 Task: Who was an influential figure in the Bauhaus movement?
Action: Mouse moved to (123, 134)
Screenshot: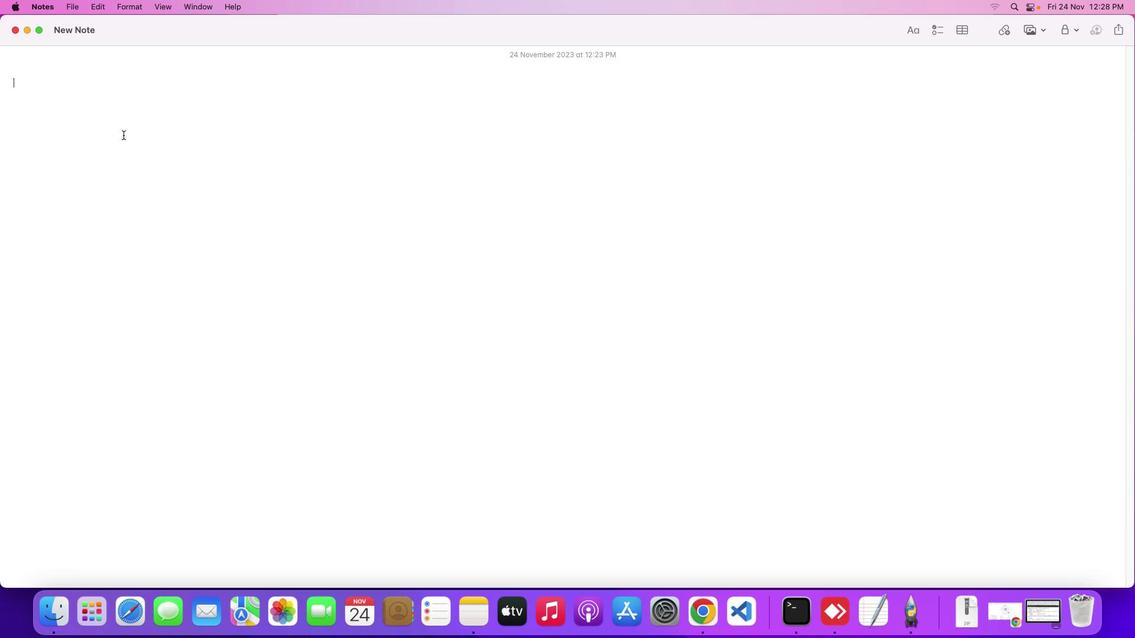 
Action: Mouse pressed left at (123, 134)
Screenshot: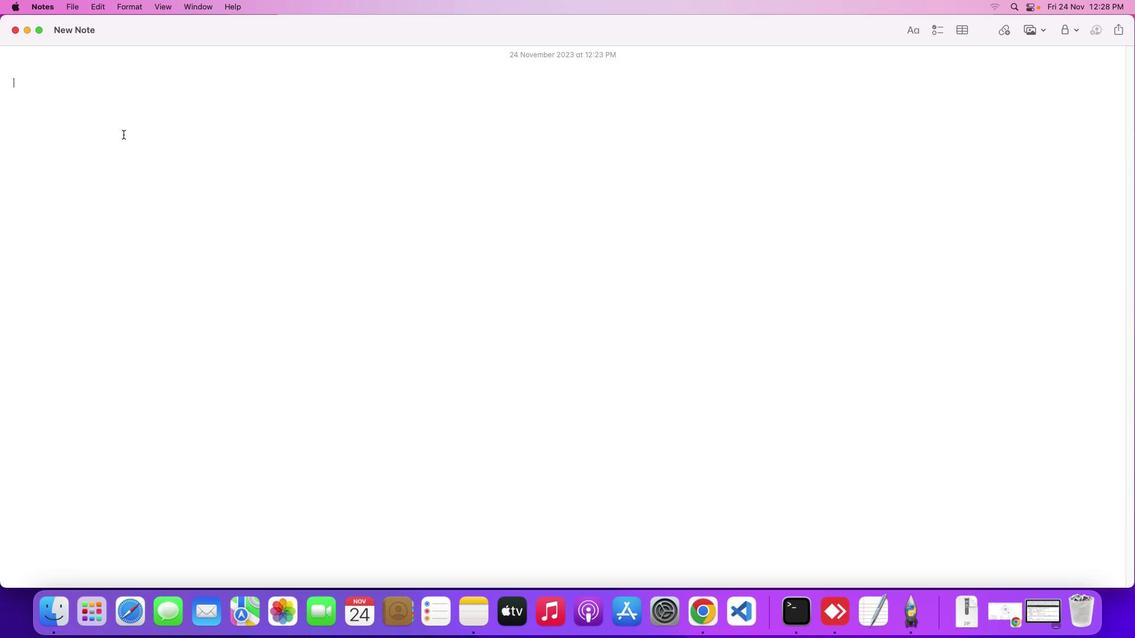 
Action: Mouse moved to (123, 134)
Screenshot: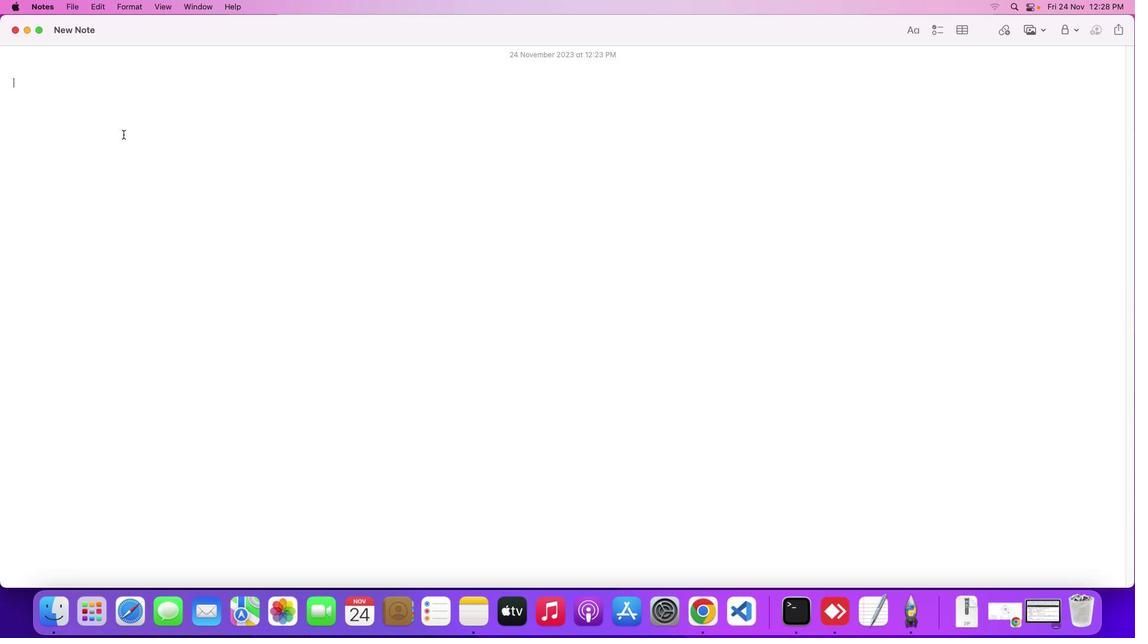 
Action: Key pressed Key.shift'W''h''o'Key.space'w''a''s'Key.space'a''n'Key.space'i''n''f''l''u''e''n''t''i''a''l'Key.space'f''i''g''u''r''e'Key.space'i''n'Key.space't''h''e'Key.spaceKey.shift'B''a''u''h''a''u''s'Key.space'm''o''v''e''m''e''n''t'Key.shift_r'?'Key.enter
Screenshot: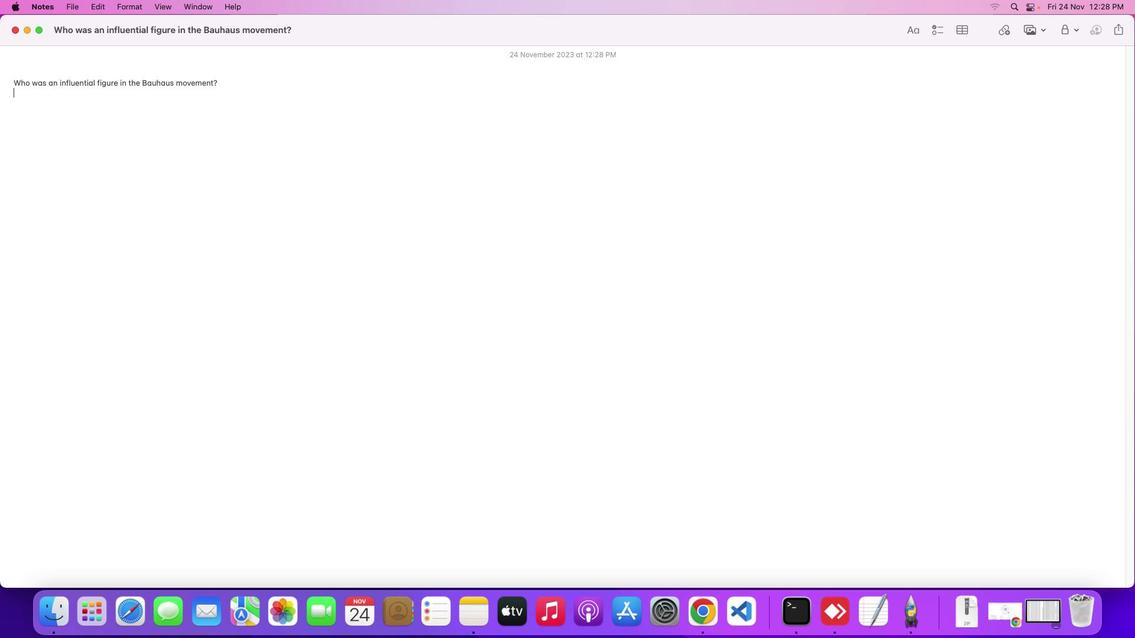 
Action: Mouse moved to (1004, 614)
Screenshot: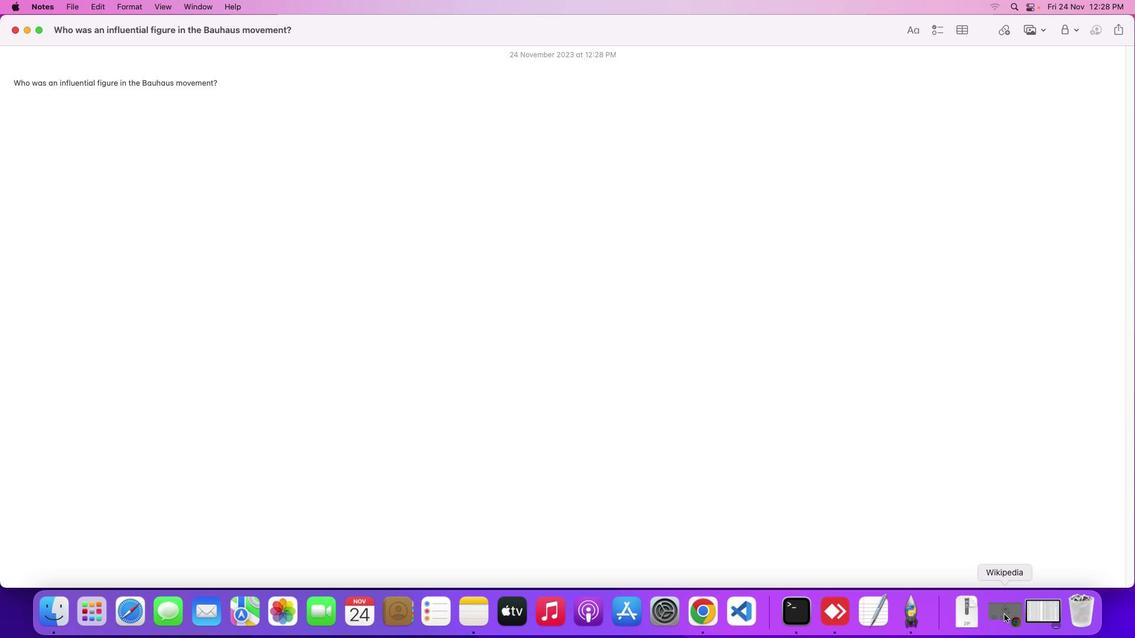 
Action: Mouse pressed left at (1004, 614)
Screenshot: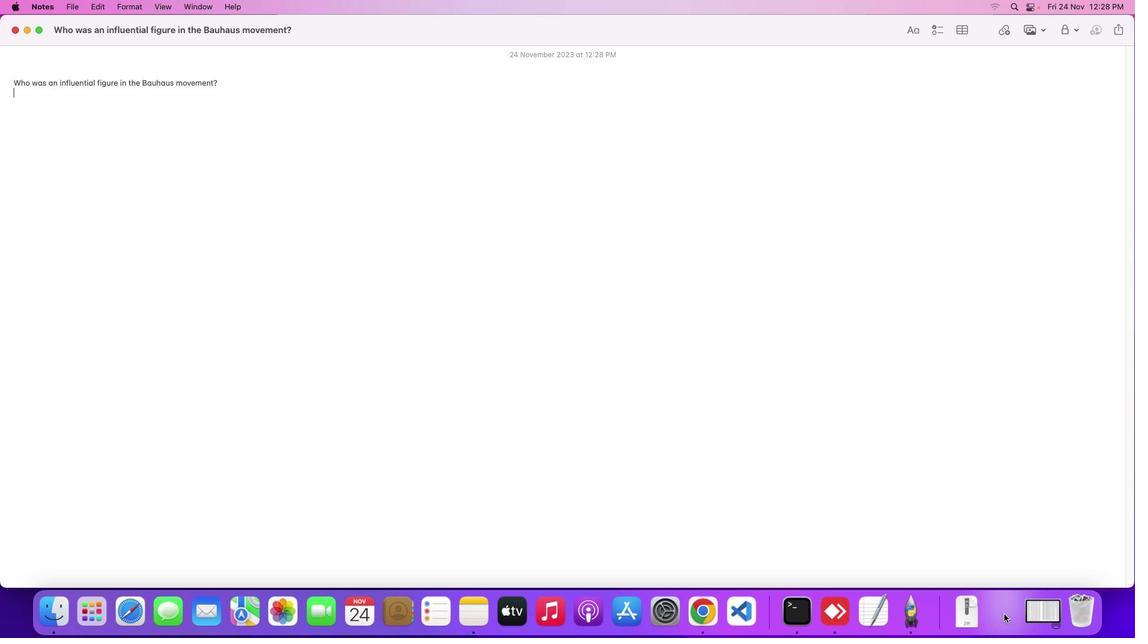 
Action: Mouse moved to (472, 348)
Screenshot: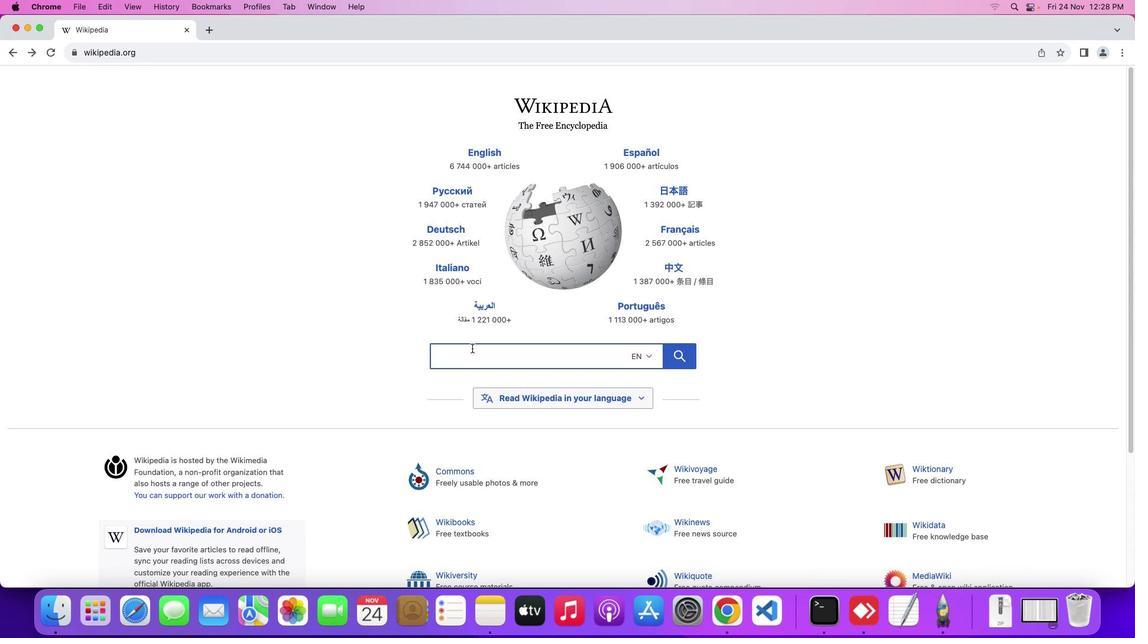 
Action: Mouse pressed left at (472, 348)
Screenshot: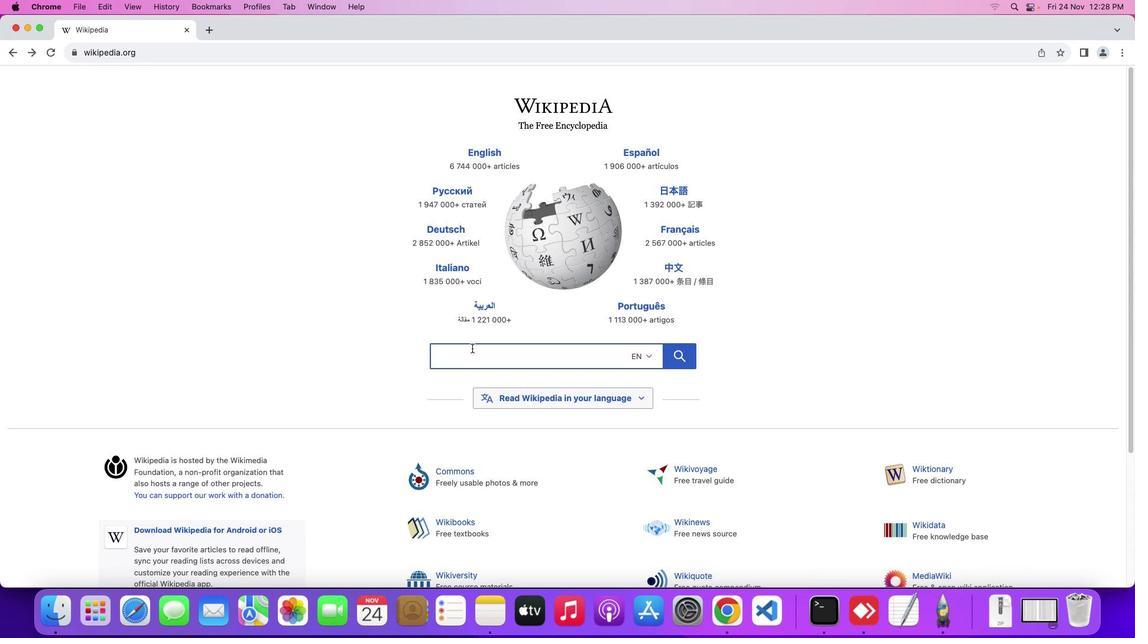 
Action: Mouse moved to (470, 348)
Screenshot: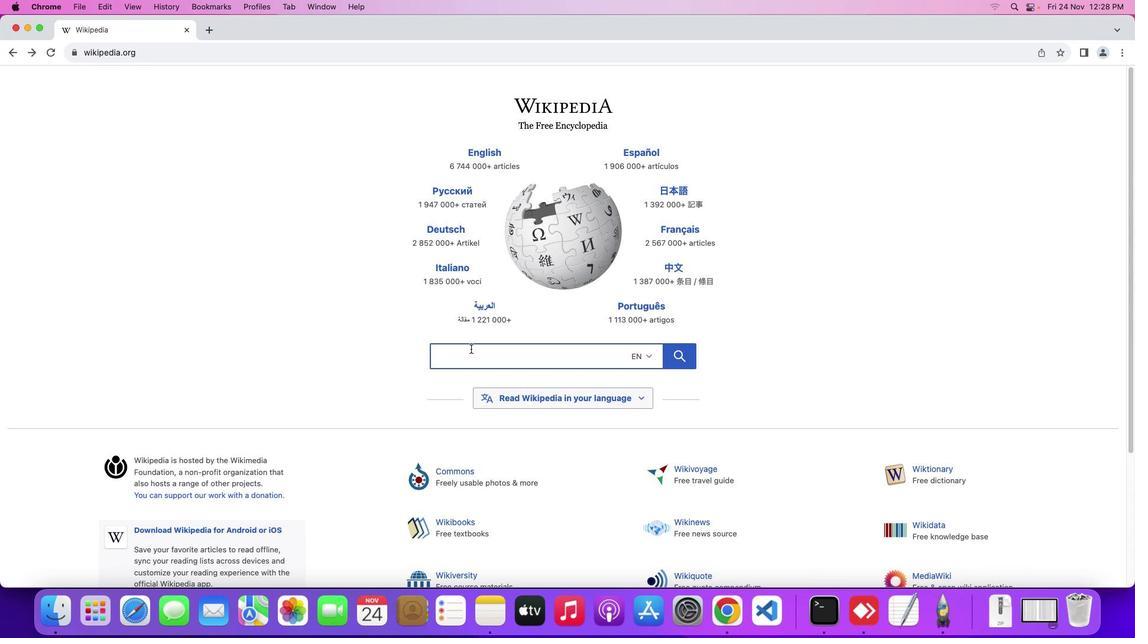 
Action: Key pressed Key.shift'B''a''u''h''a''u''s'Key.space'a''r''t'
Screenshot: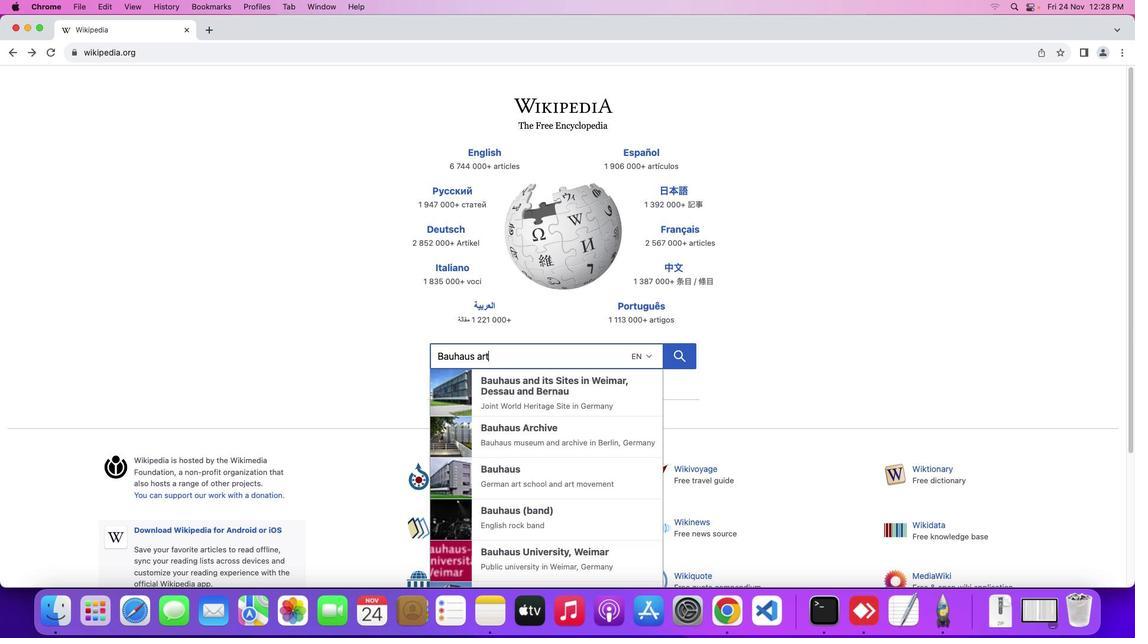 
Action: Mouse moved to (504, 387)
Screenshot: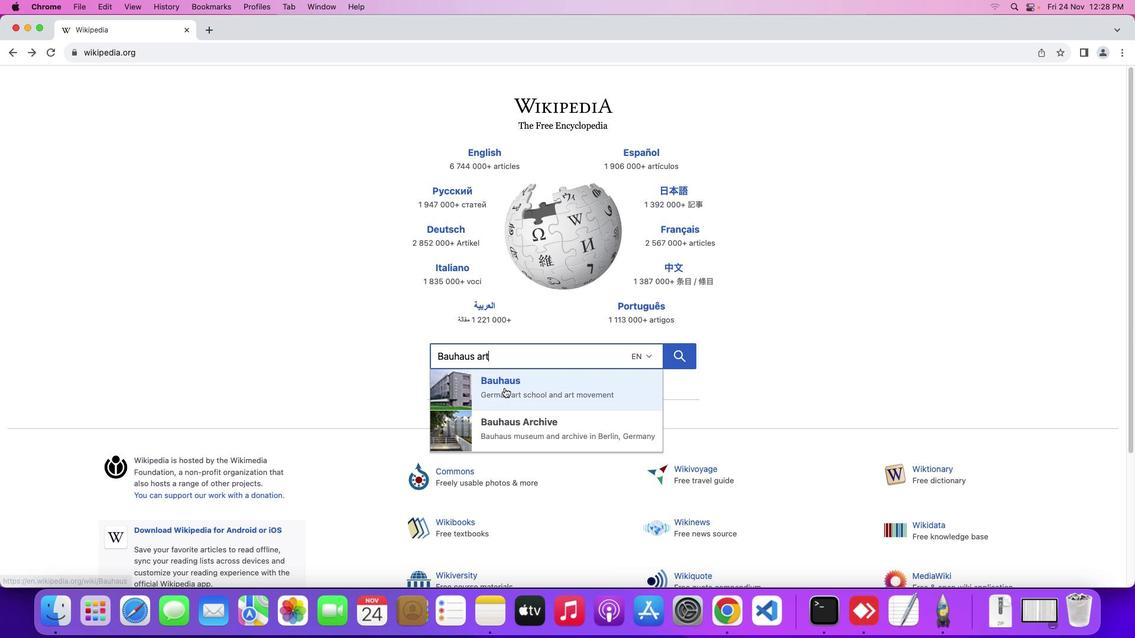 
Action: Mouse pressed left at (504, 387)
Screenshot: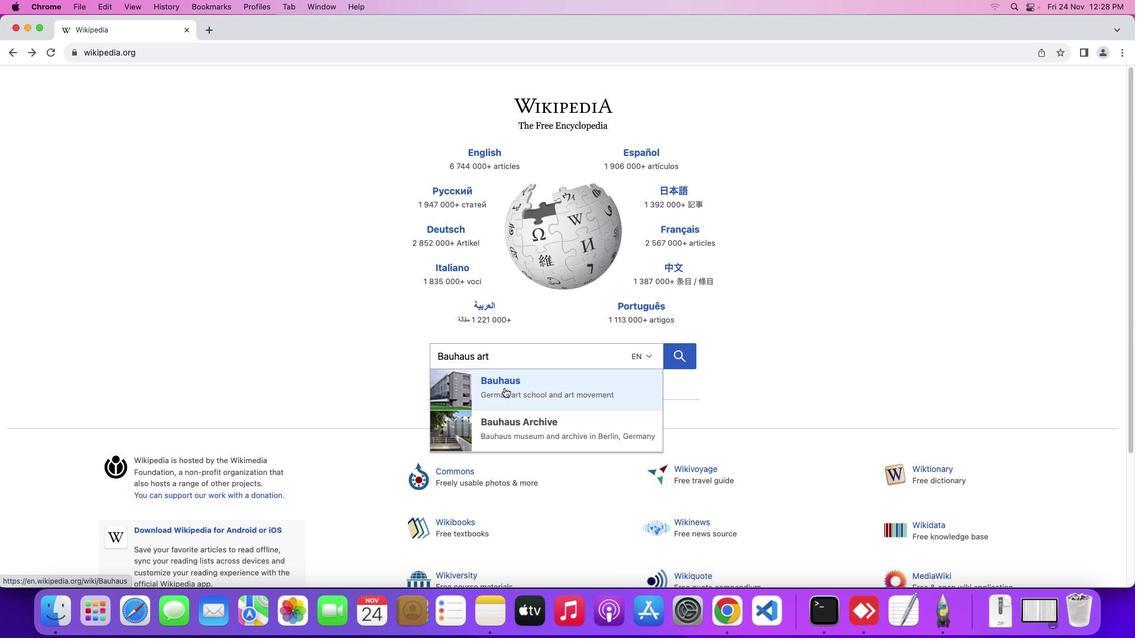 
Action: Mouse moved to (755, 354)
Screenshot: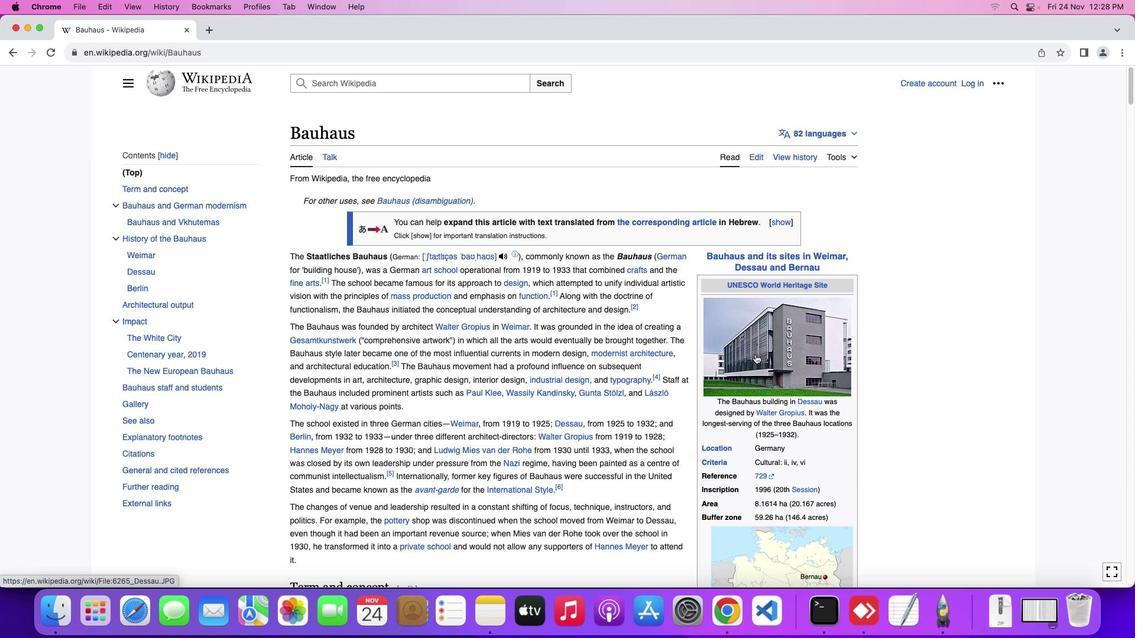 
Action: Mouse scrolled (755, 354) with delta (0, 0)
Screenshot: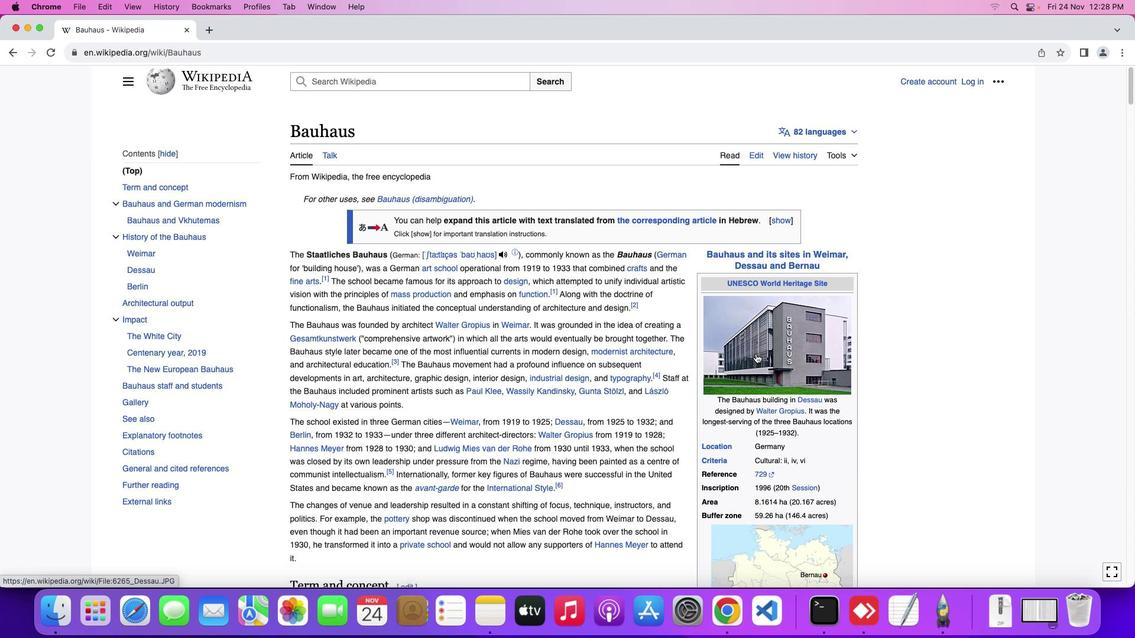 
Action: Mouse moved to (755, 354)
Screenshot: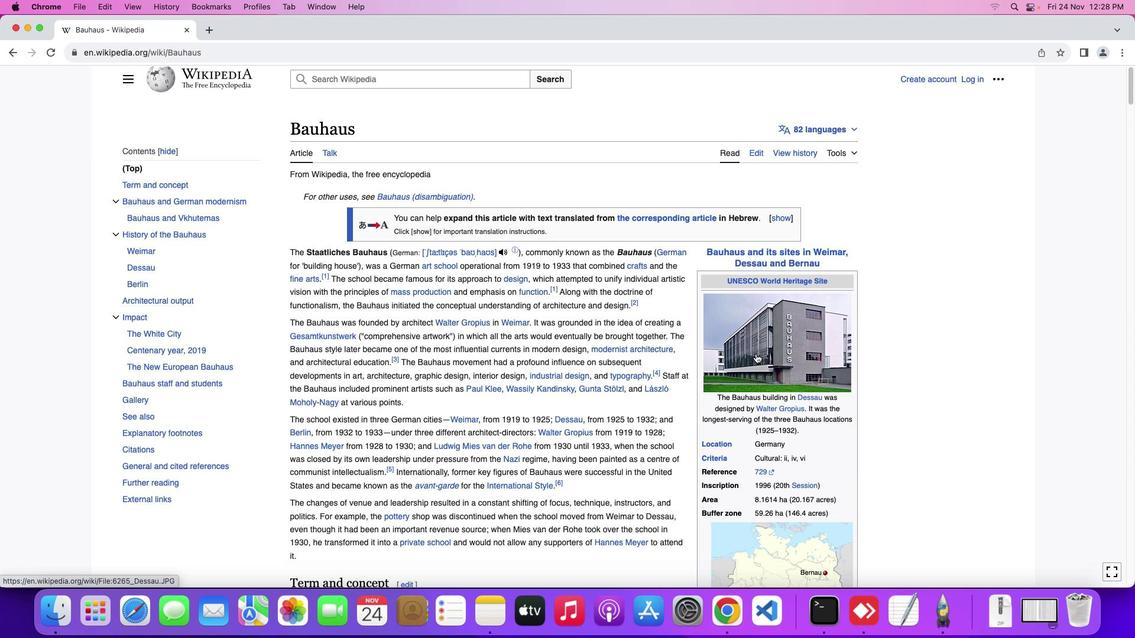 
Action: Mouse scrolled (755, 354) with delta (0, 0)
Screenshot: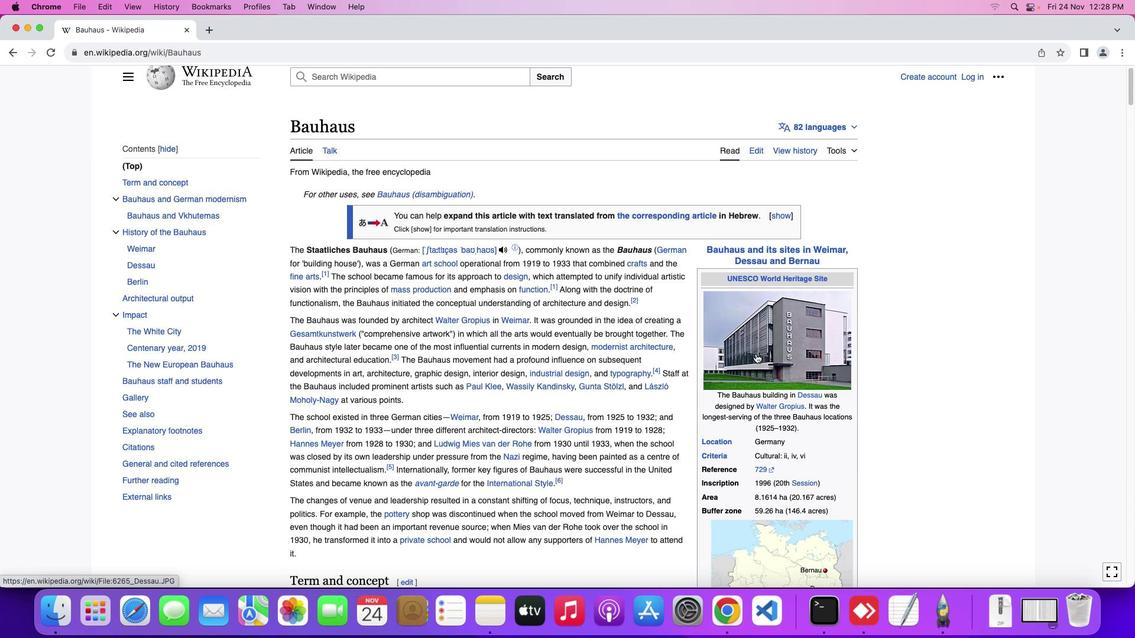 
Action: Mouse moved to (755, 354)
Screenshot: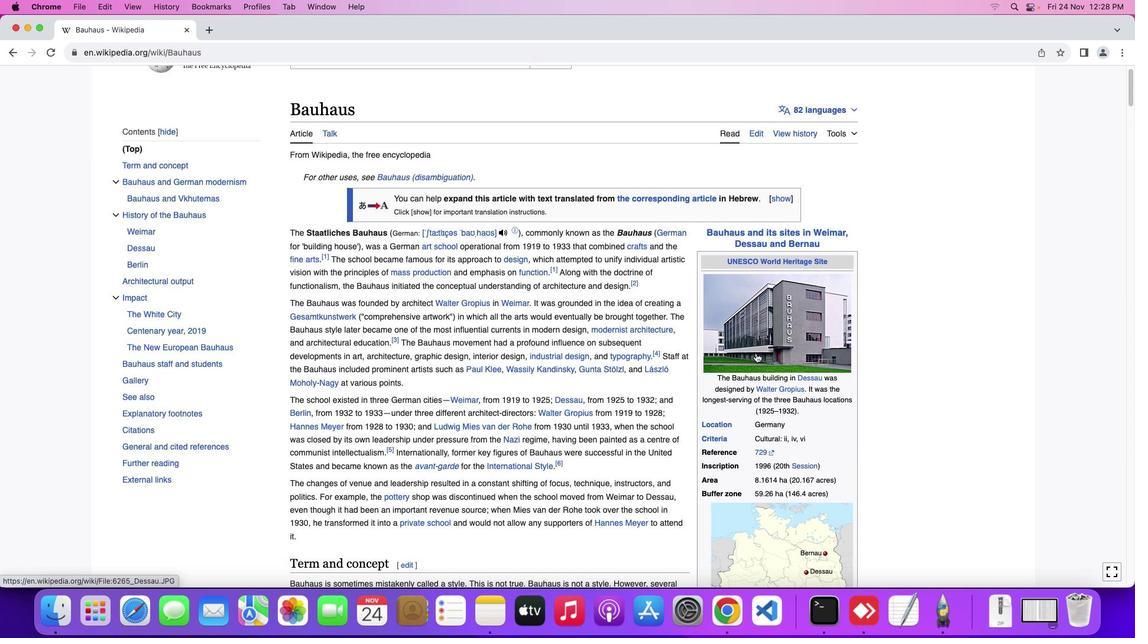 
Action: Mouse scrolled (755, 354) with delta (0, 0)
Screenshot: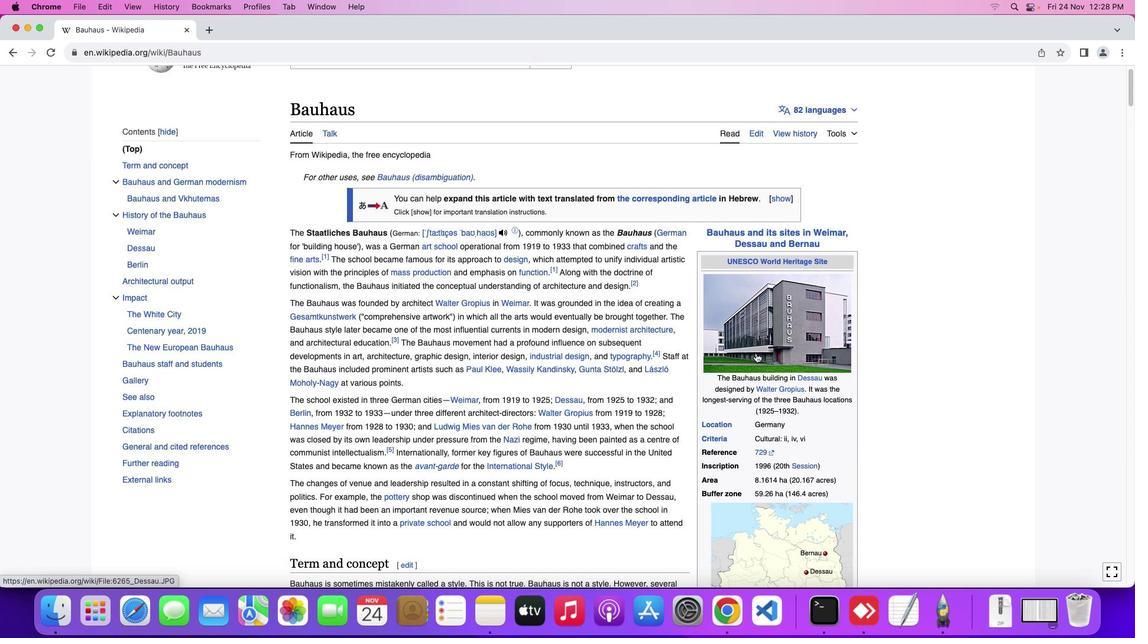 
Action: Mouse moved to (756, 354)
Screenshot: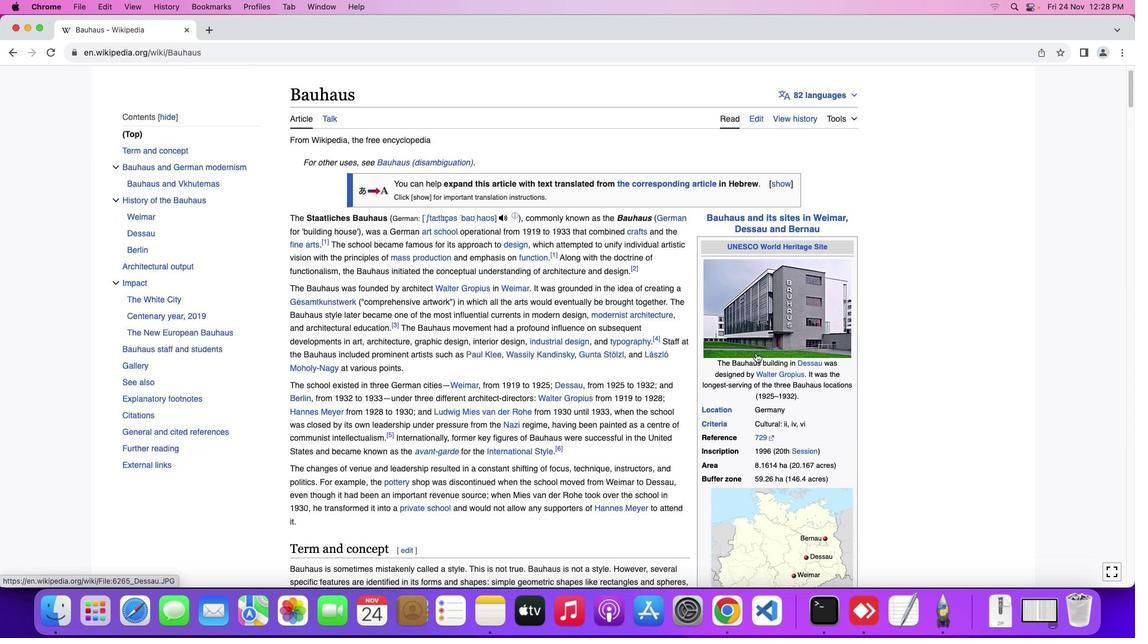 
Action: Mouse scrolled (756, 354) with delta (0, 0)
Screenshot: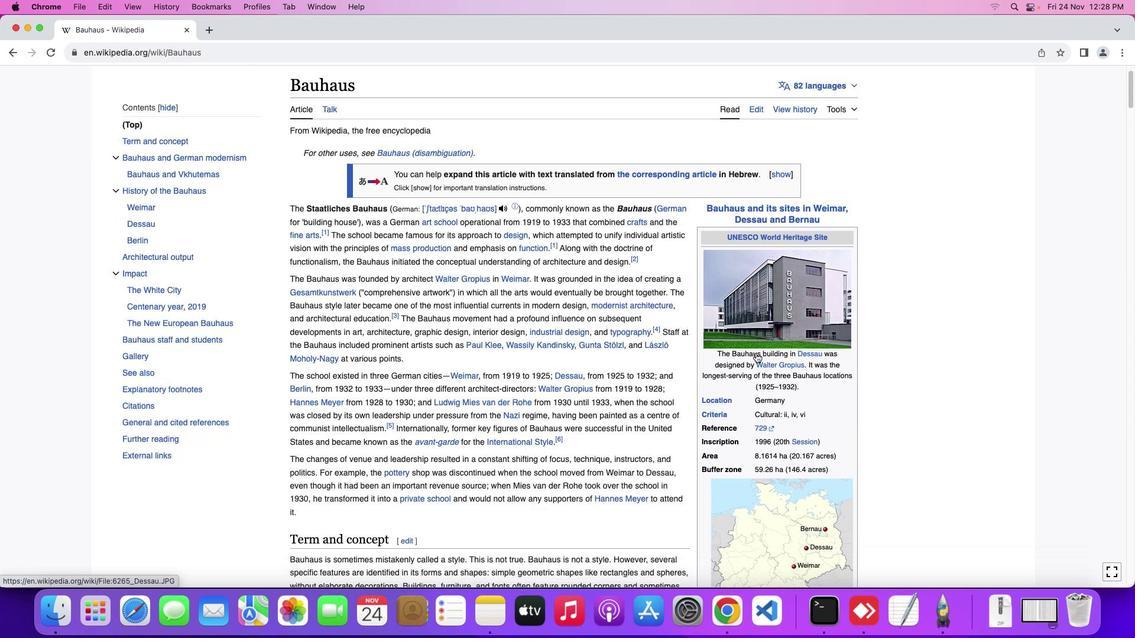 
Action: Mouse moved to (756, 353)
Screenshot: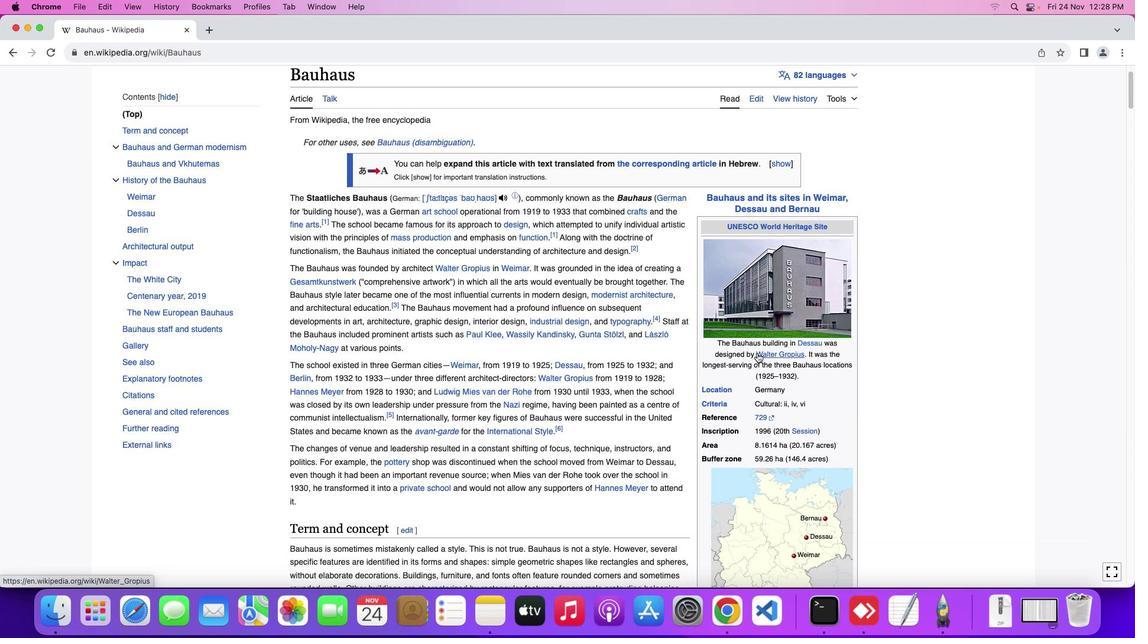 
Action: Mouse scrolled (756, 353) with delta (0, 0)
Screenshot: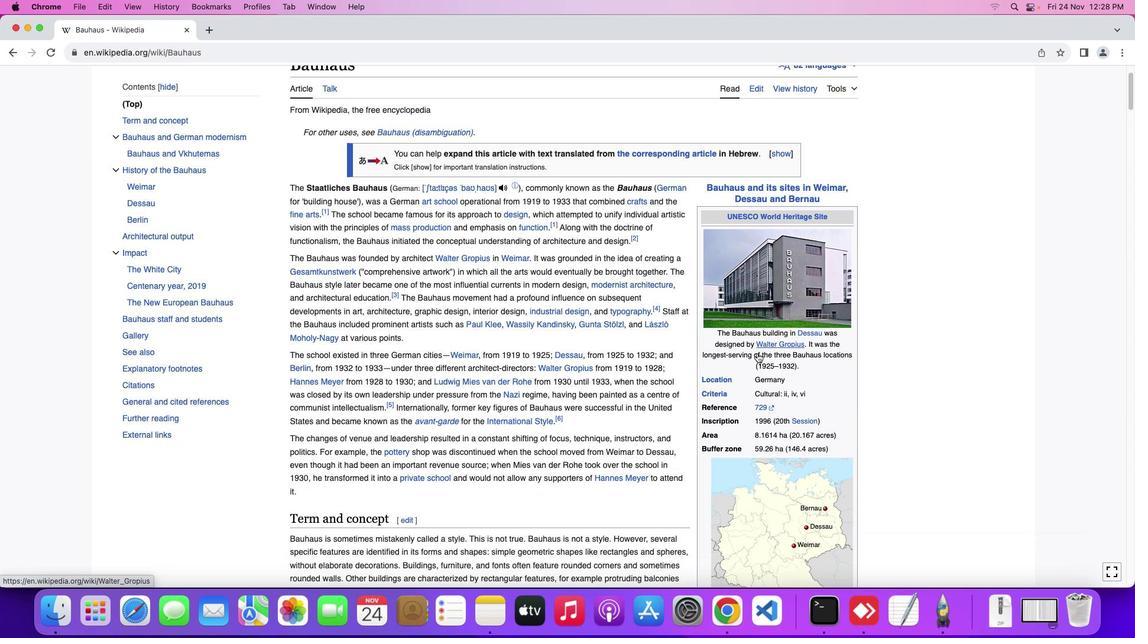 
Action: Mouse scrolled (756, 353) with delta (0, 0)
Screenshot: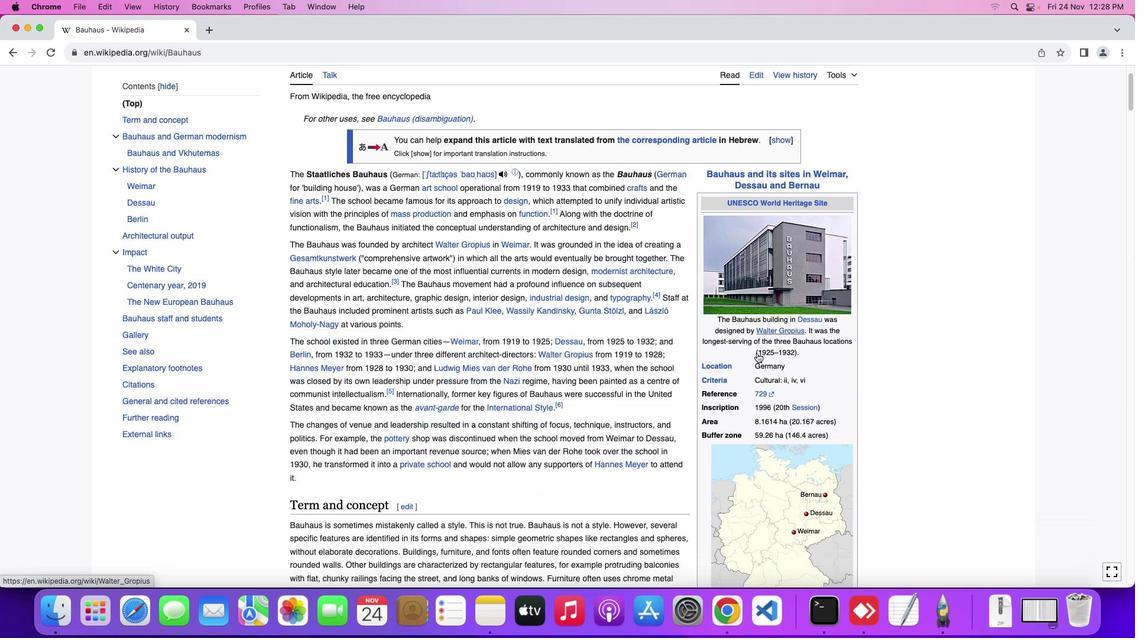 
Action: Mouse scrolled (756, 353) with delta (0, -1)
Screenshot: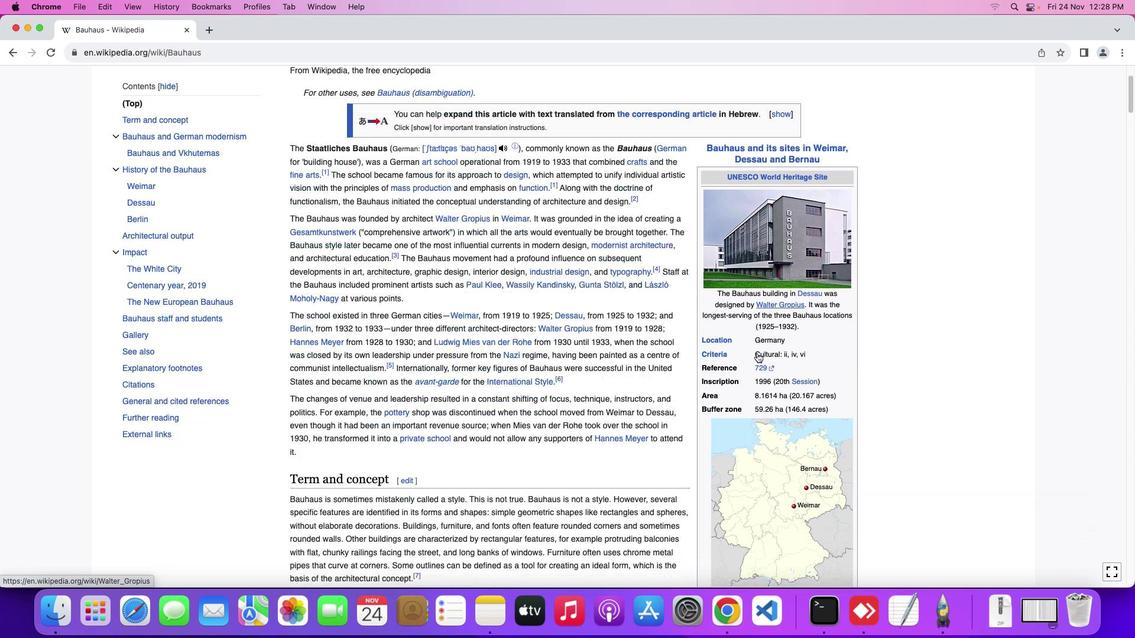 
Action: Mouse moved to (759, 364)
Screenshot: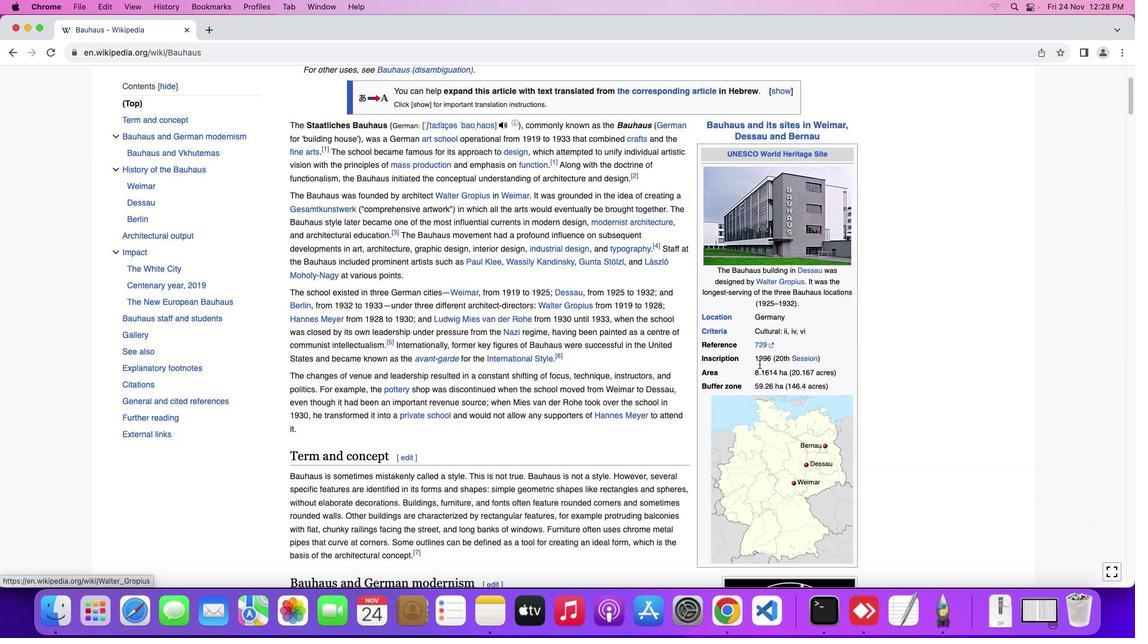 
Action: Mouse scrolled (759, 364) with delta (0, 0)
Screenshot: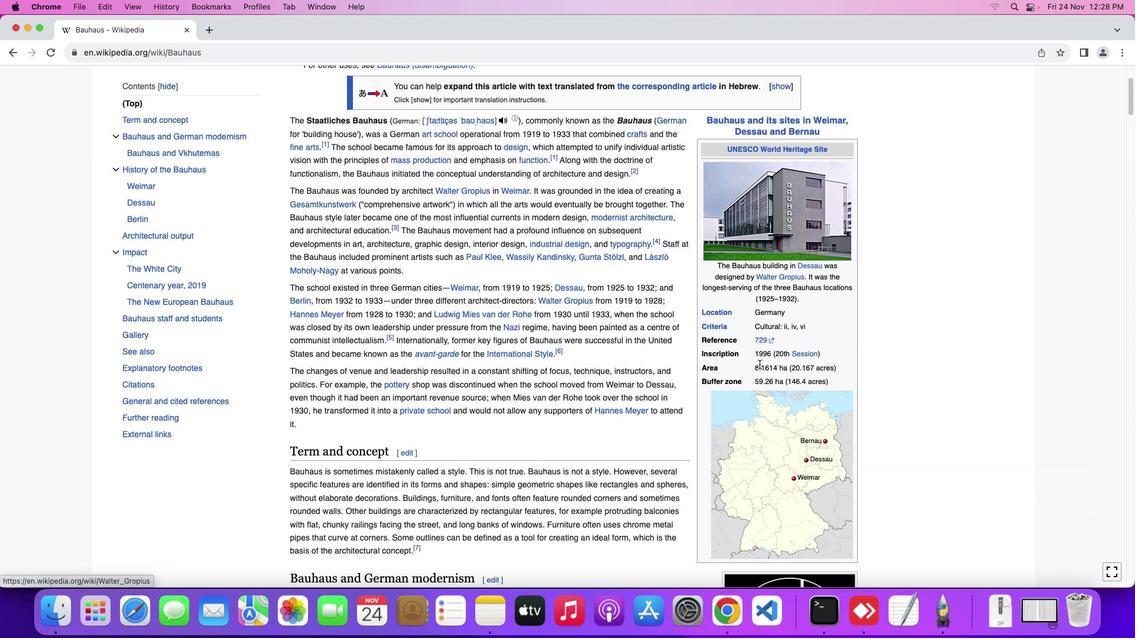 
Action: Mouse scrolled (759, 364) with delta (0, 0)
Screenshot: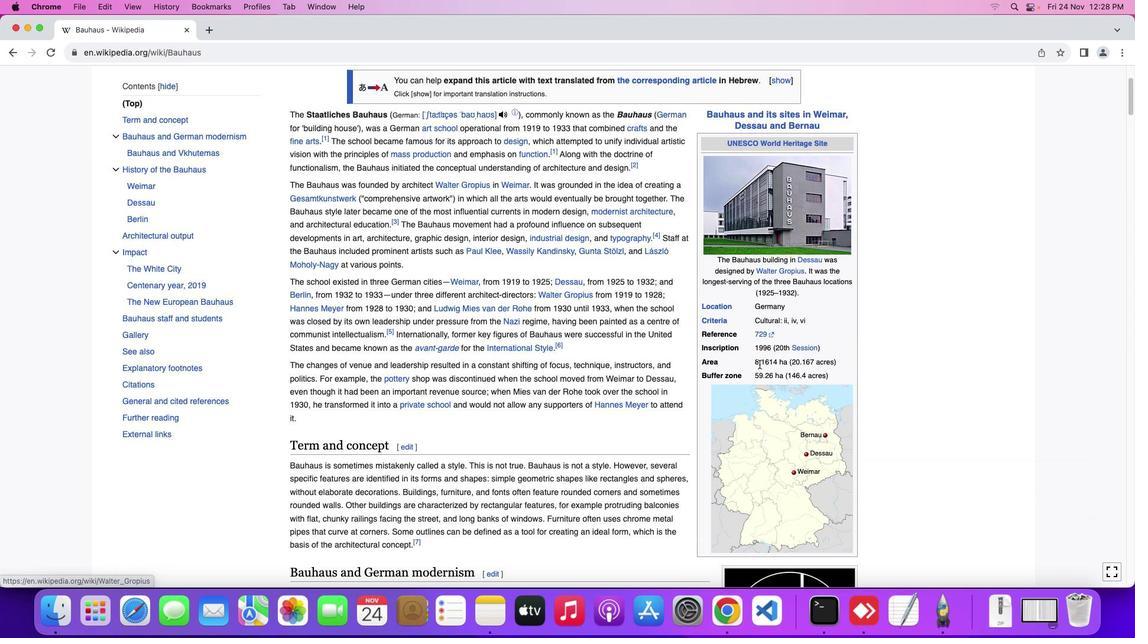 
Action: Mouse scrolled (759, 364) with delta (0, 0)
Screenshot: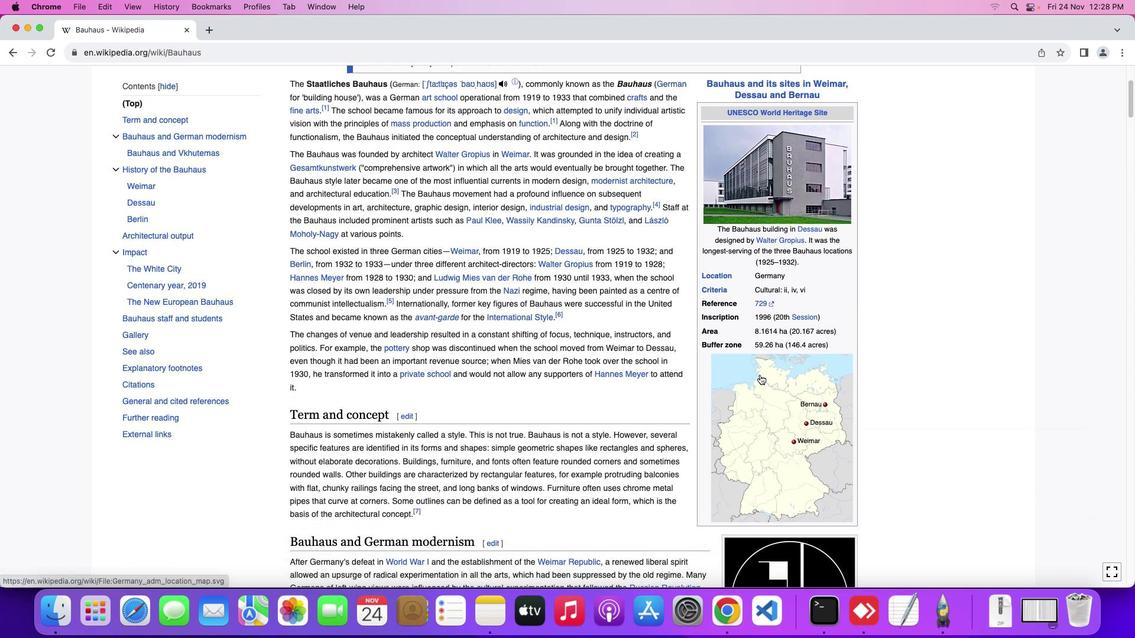 
Action: Mouse moved to (760, 378)
Screenshot: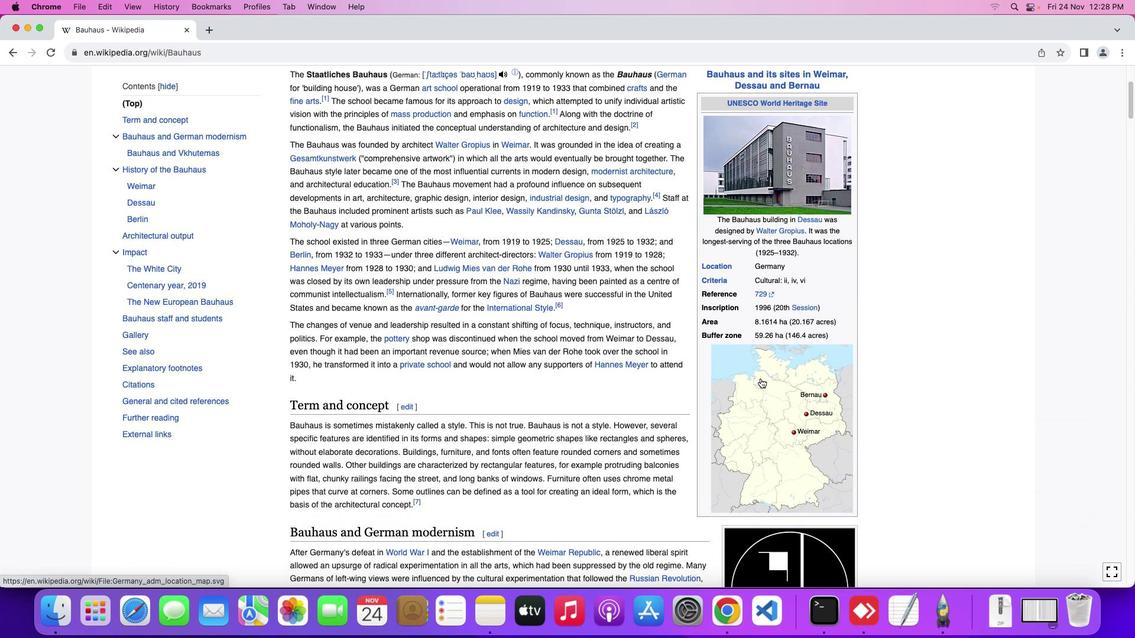 
Action: Mouse scrolled (760, 378) with delta (0, 0)
Screenshot: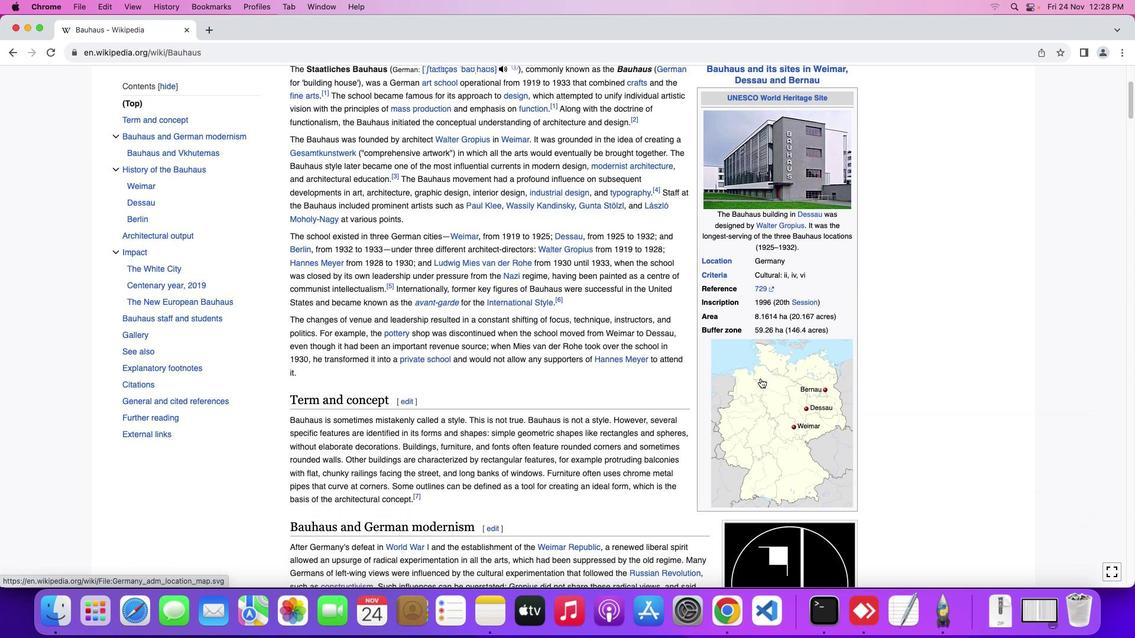 
Action: Mouse moved to (760, 378)
Screenshot: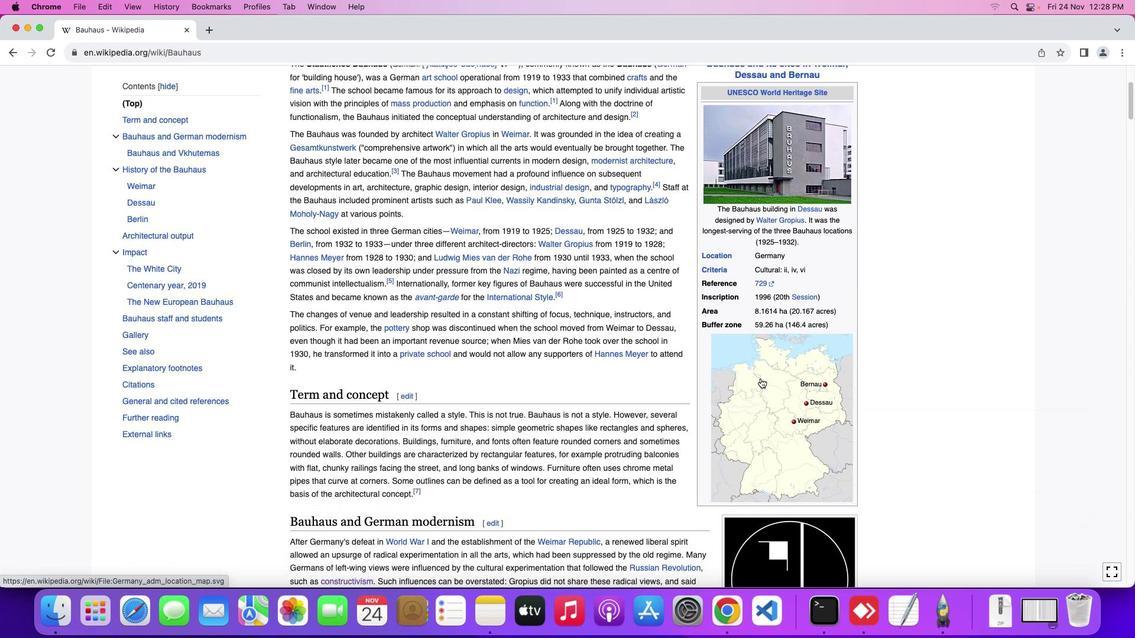 
Action: Mouse scrolled (760, 378) with delta (0, 0)
Screenshot: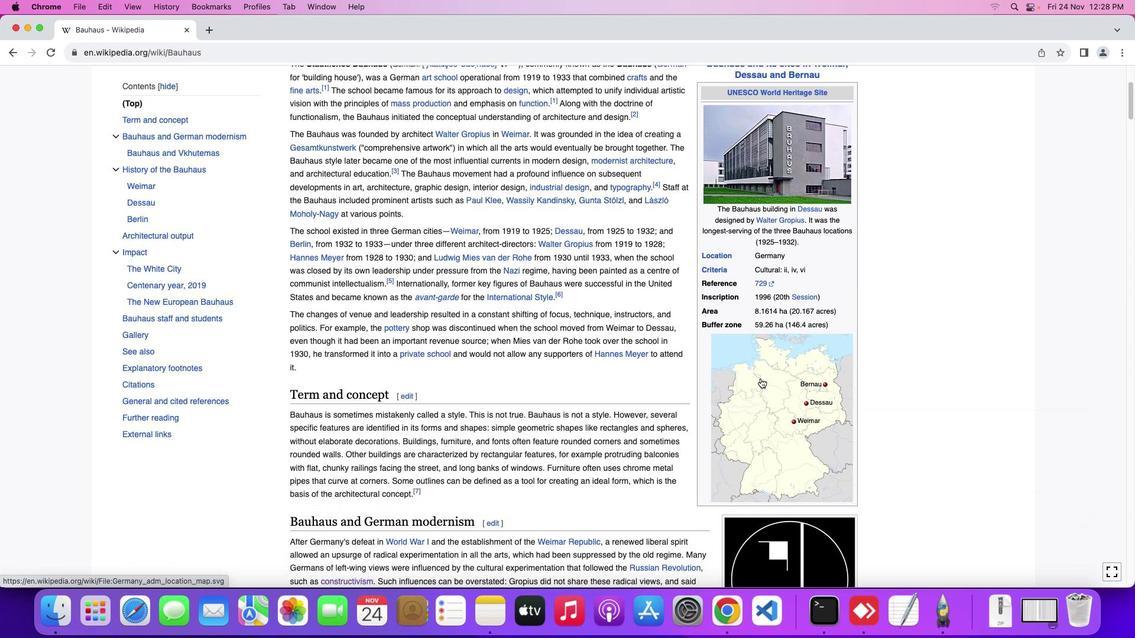 
Action: Mouse moved to (760, 382)
Screenshot: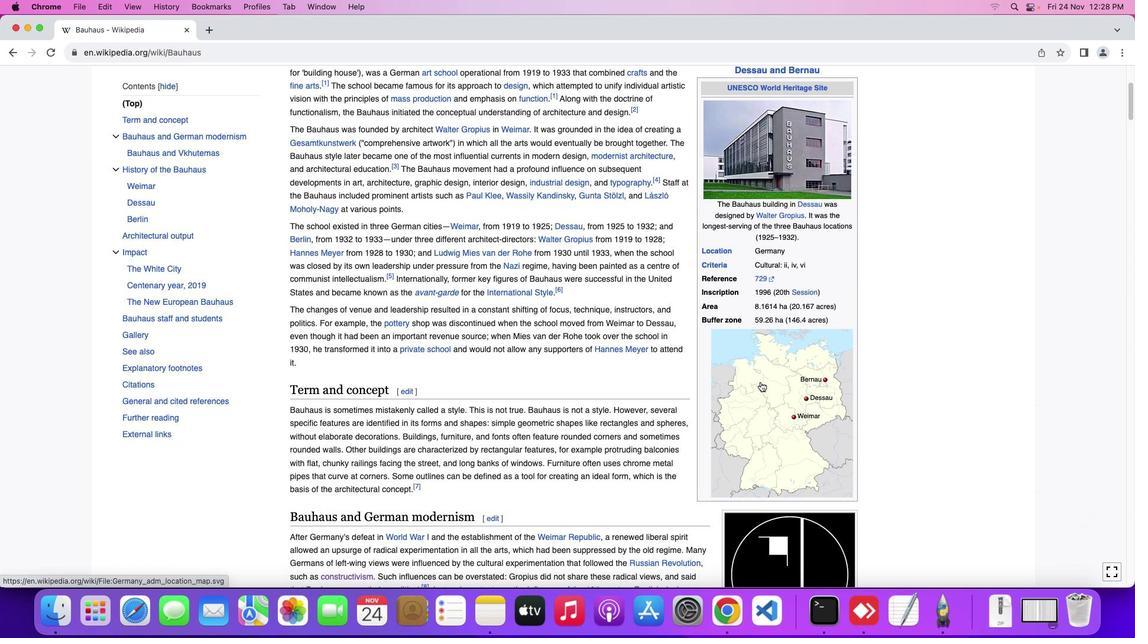 
Action: Mouse scrolled (760, 382) with delta (0, 0)
Screenshot: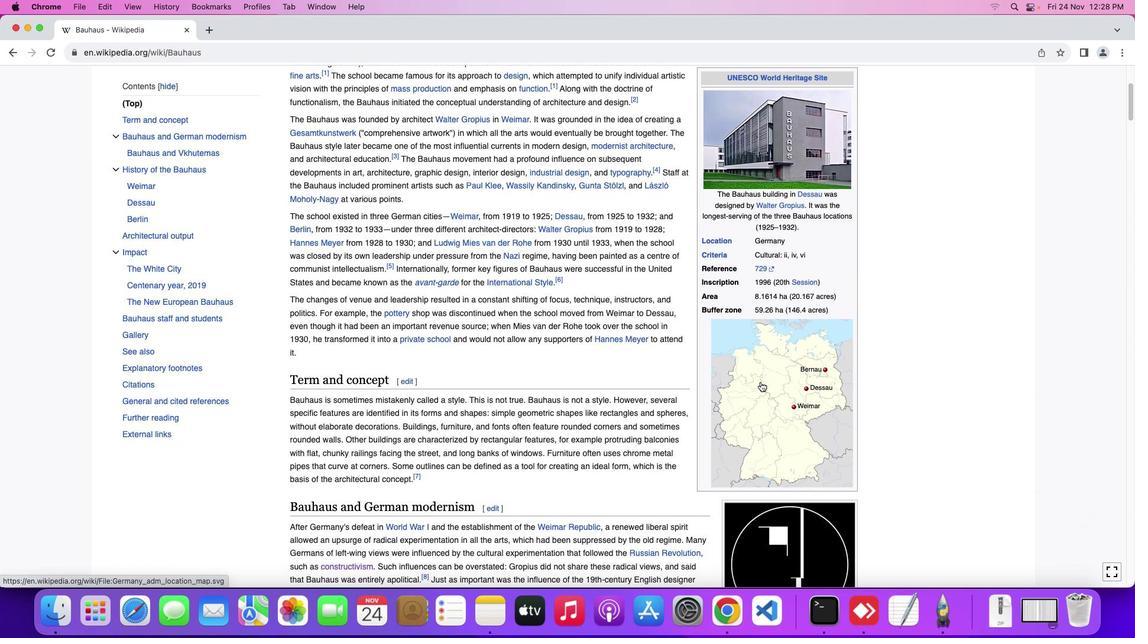 
Action: Mouse scrolled (760, 382) with delta (0, 0)
Screenshot: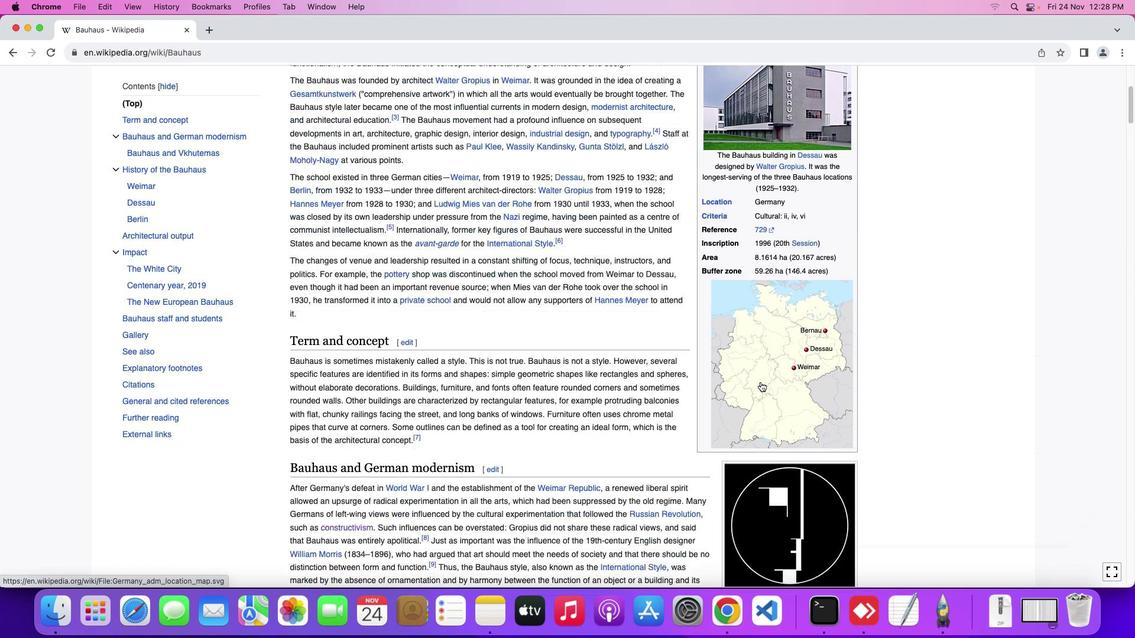 
Action: Mouse scrolled (760, 382) with delta (0, -1)
Screenshot: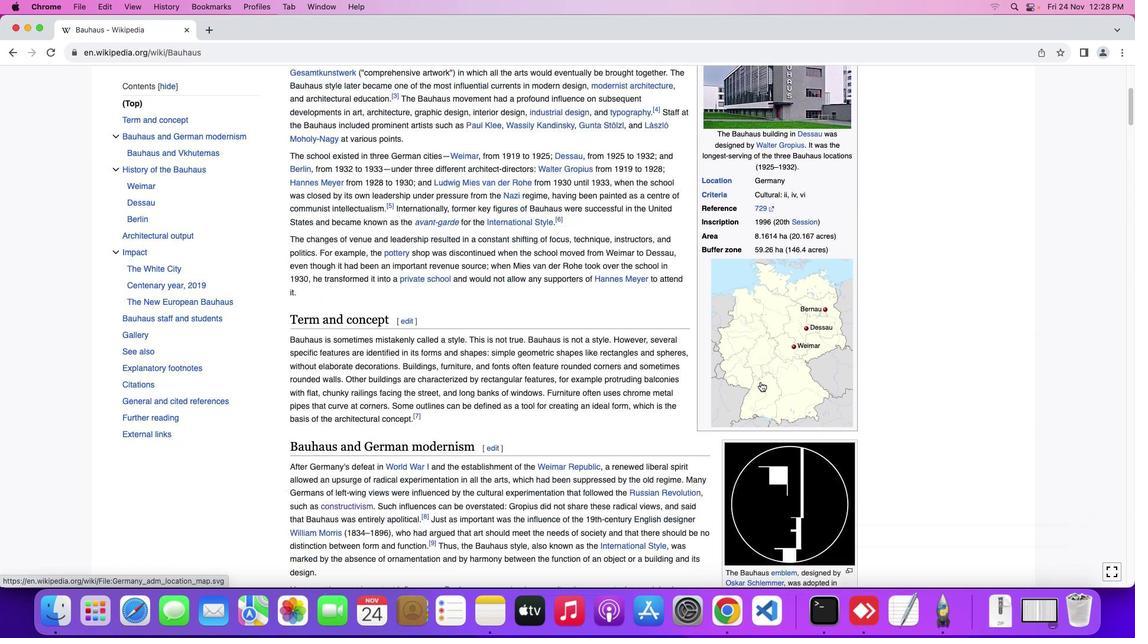 
Action: Mouse moved to (760, 383)
Screenshot: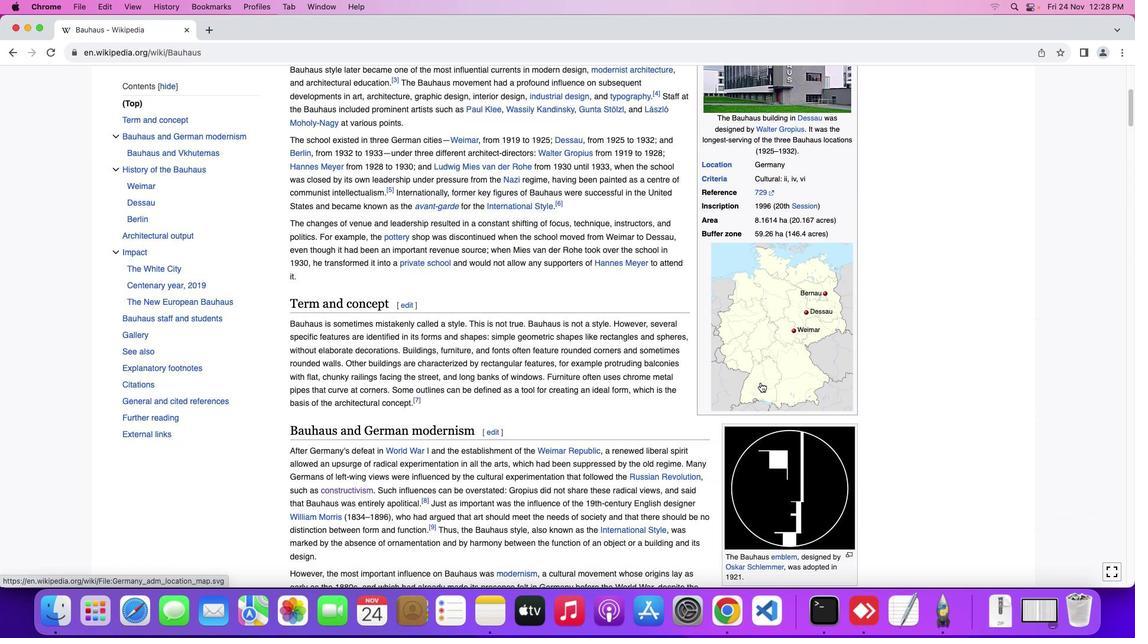 
Action: Mouse scrolled (760, 383) with delta (0, 0)
Screenshot: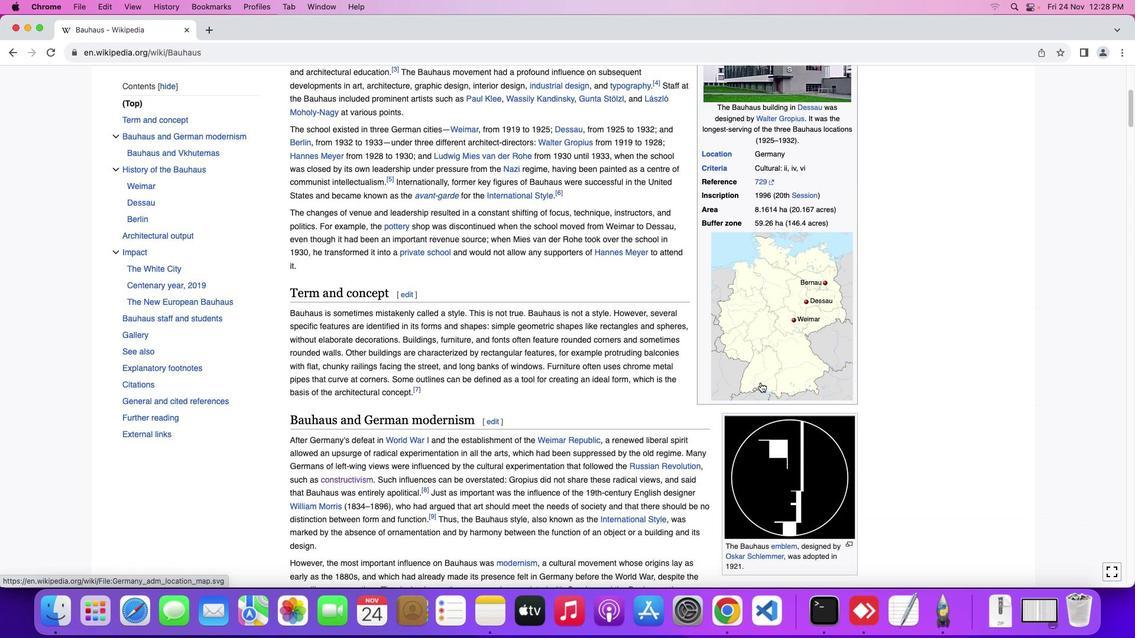 
Action: Mouse scrolled (760, 383) with delta (0, 0)
Screenshot: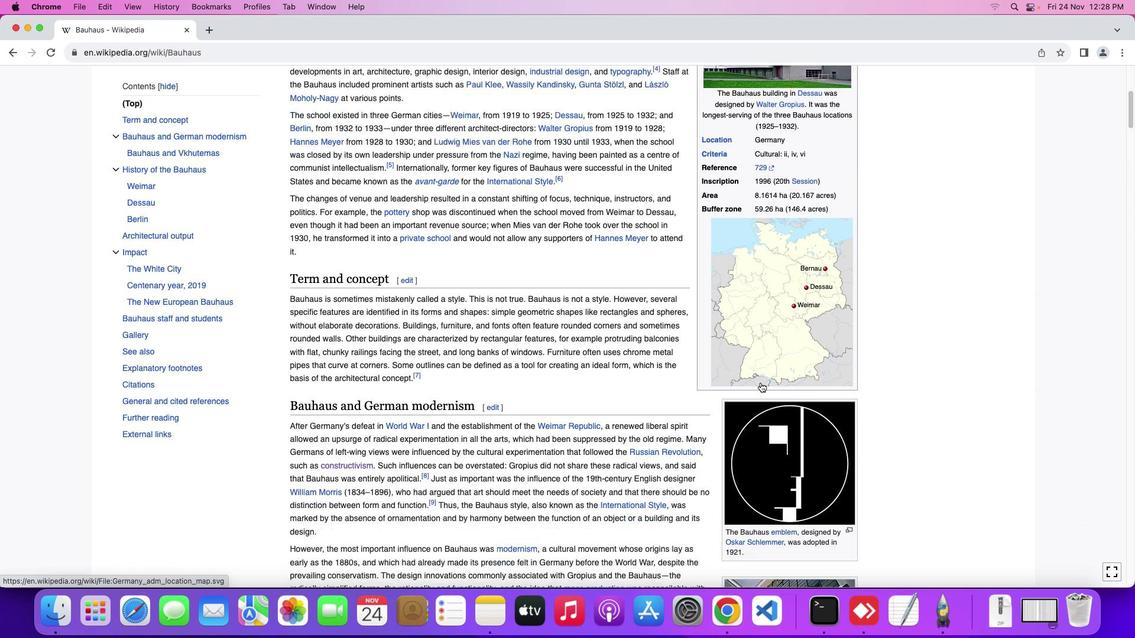 
Action: Mouse scrolled (760, 383) with delta (0, -1)
Screenshot: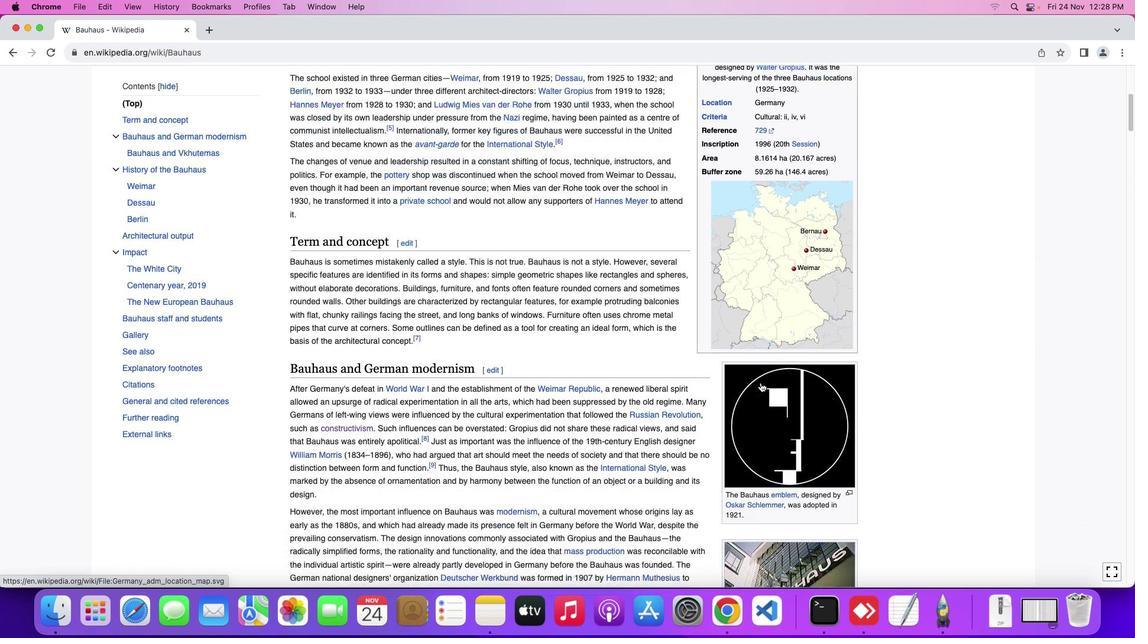 
Action: Mouse scrolled (760, 383) with delta (0, 0)
Screenshot: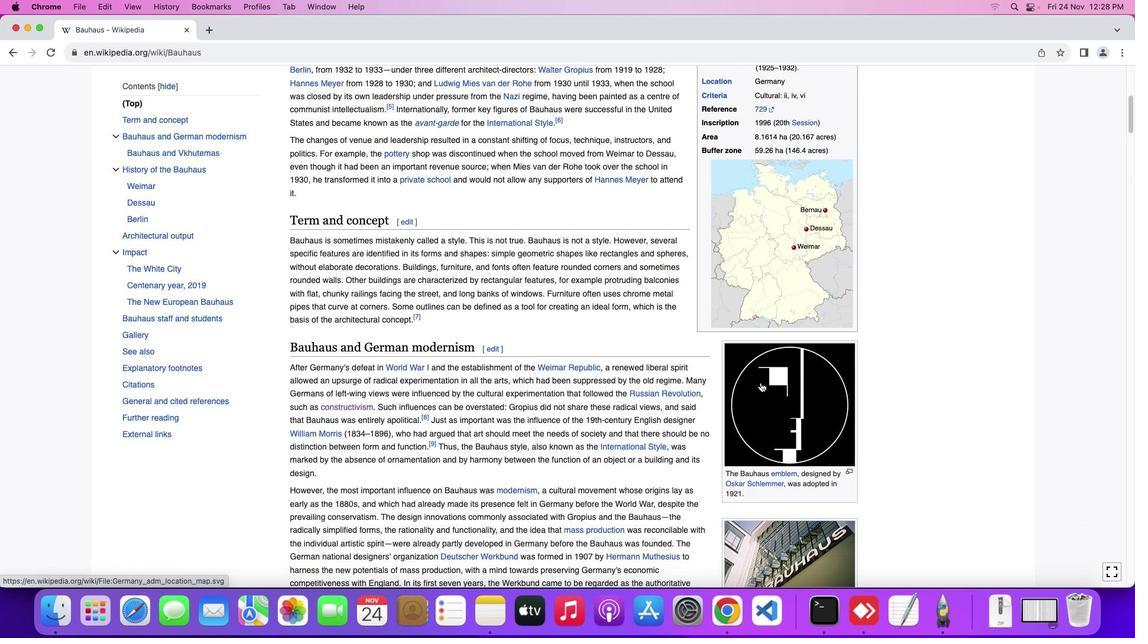 
Action: Mouse scrolled (760, 383) with delta (0, 0)
Screenshot: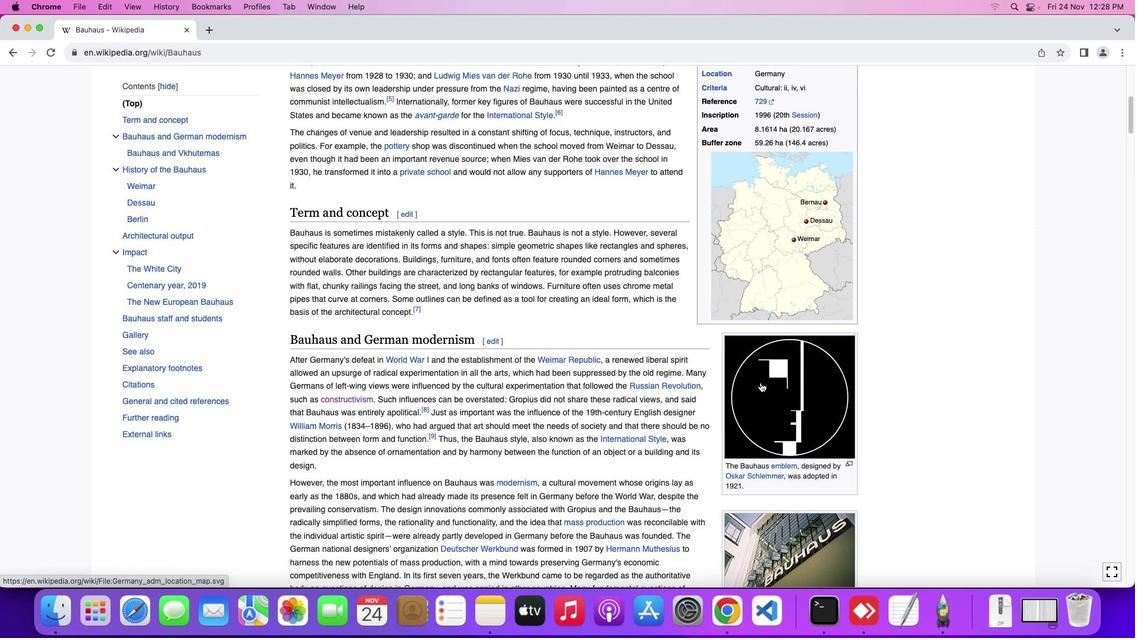 
Action: Mouse moved to (760, 382)
Screenshot: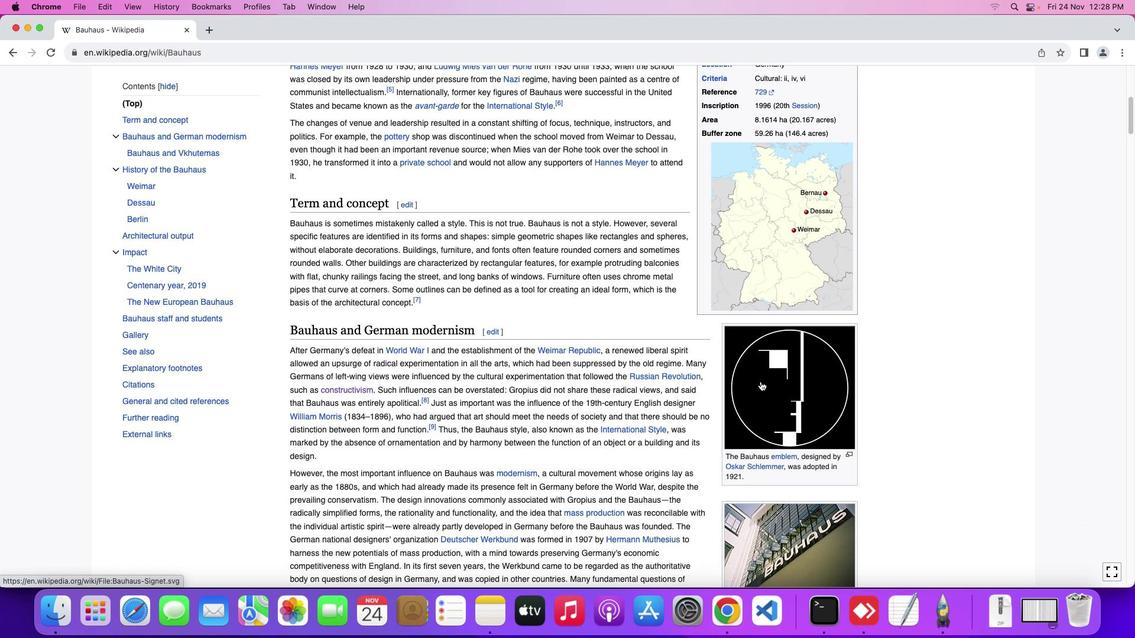 
Action: Mouse scrolled (760, 382) with delta (0, 0)
Screenshot: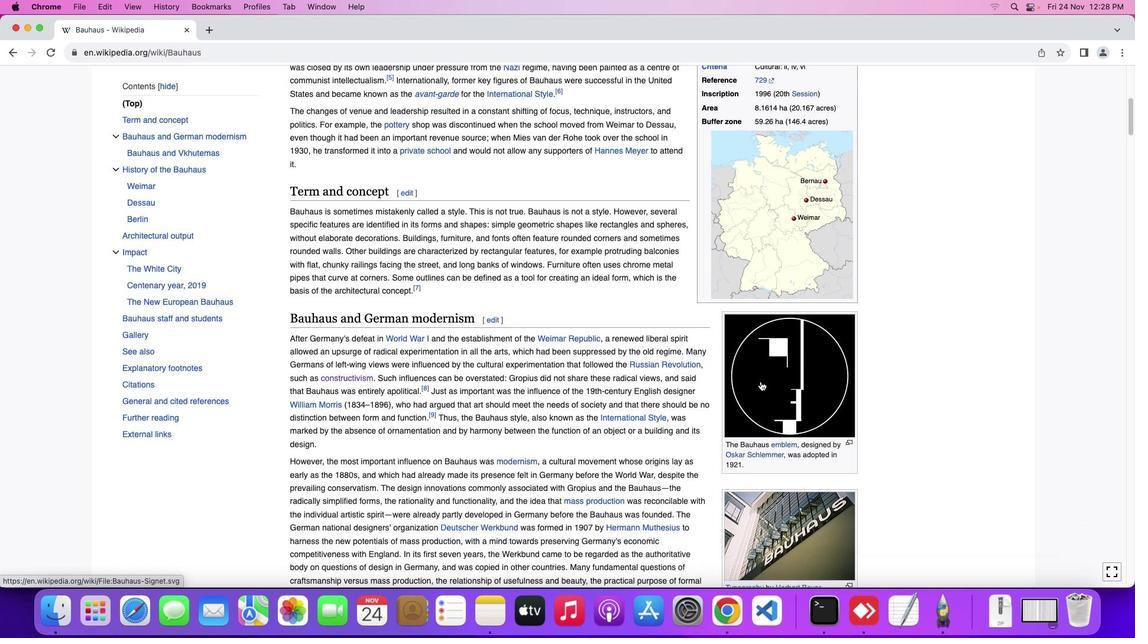 
Action: Mouse moved to (760, 382)
Screenshot: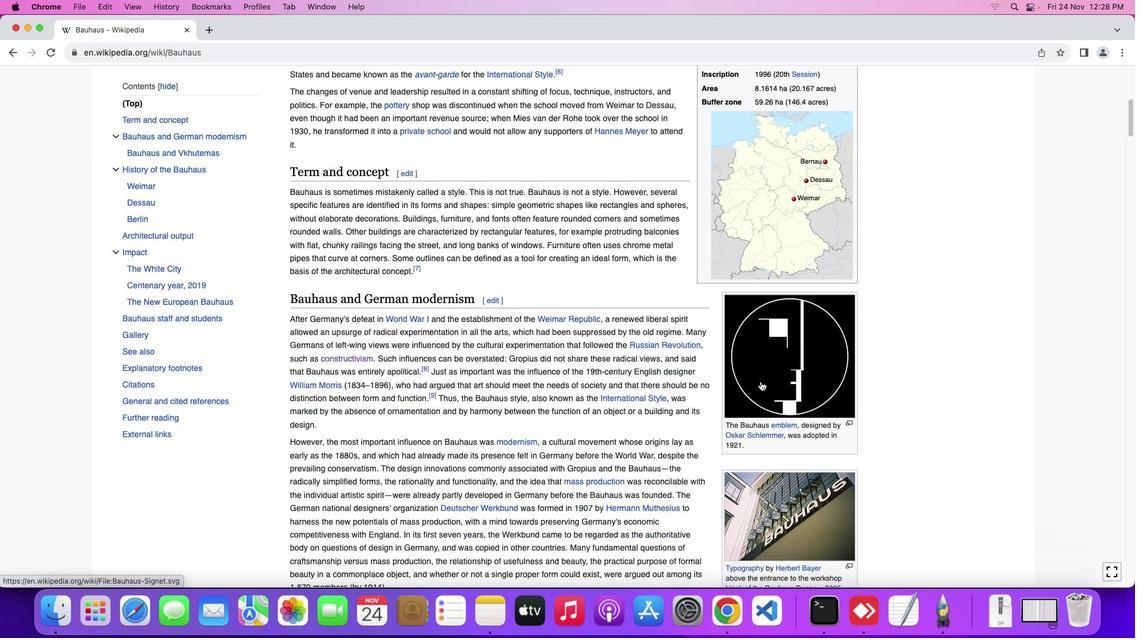 
Action: Mouse scrolled (760, 382) with delta (0, 0)
Screenshot: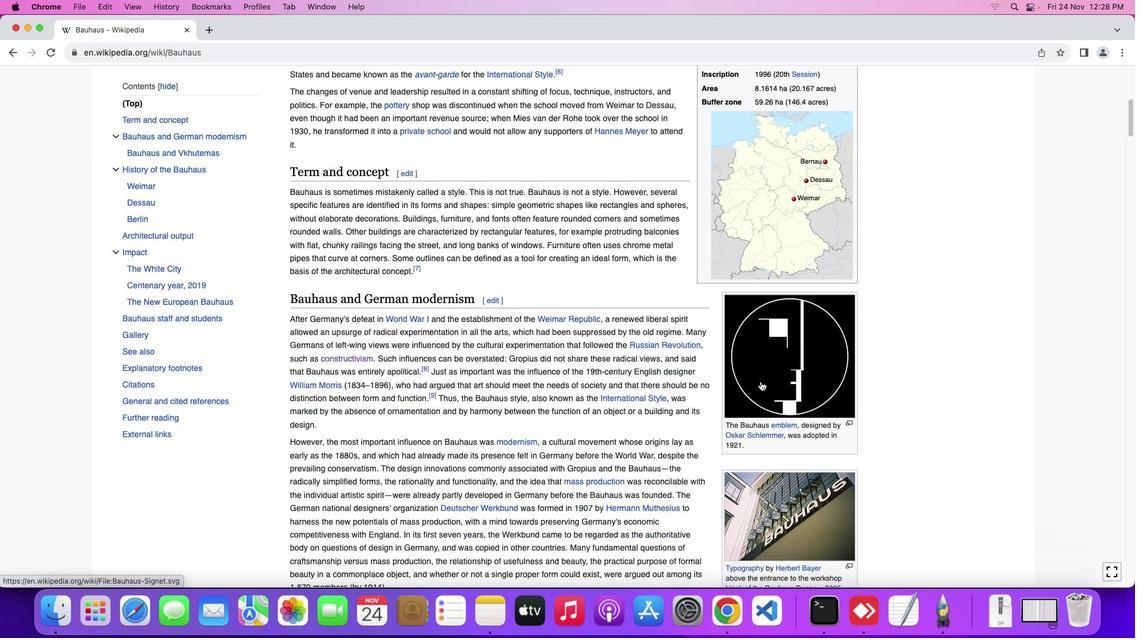 
Action: Mouse moved to (760, 382)
Screenshot: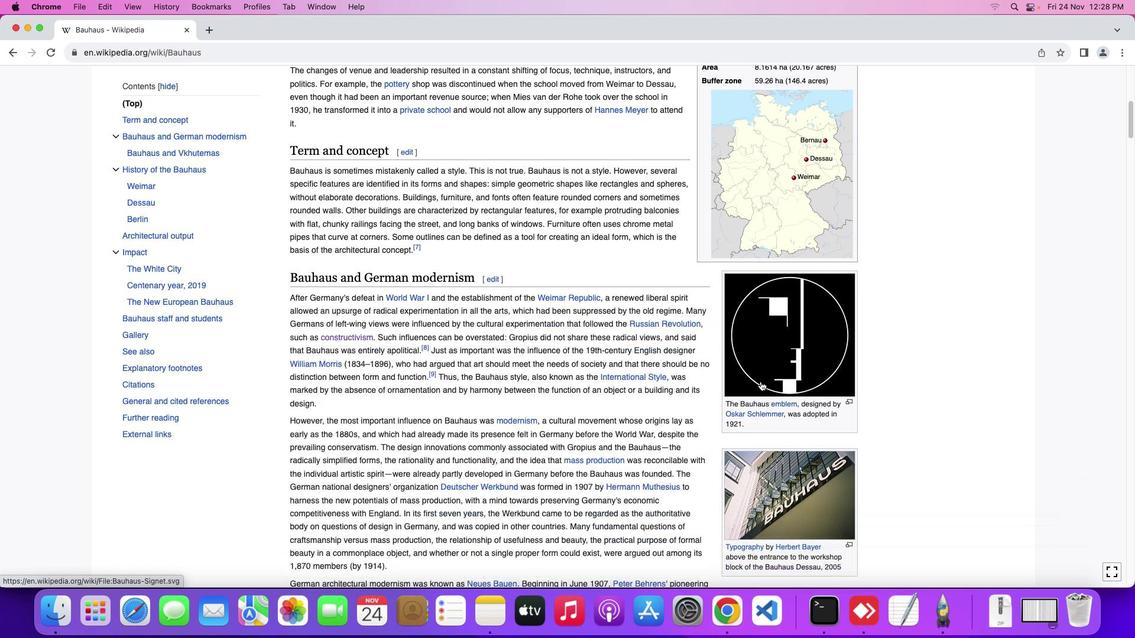 
Action: Mouse scrolled (760, 382) with delta (0, -1)
Screenshot: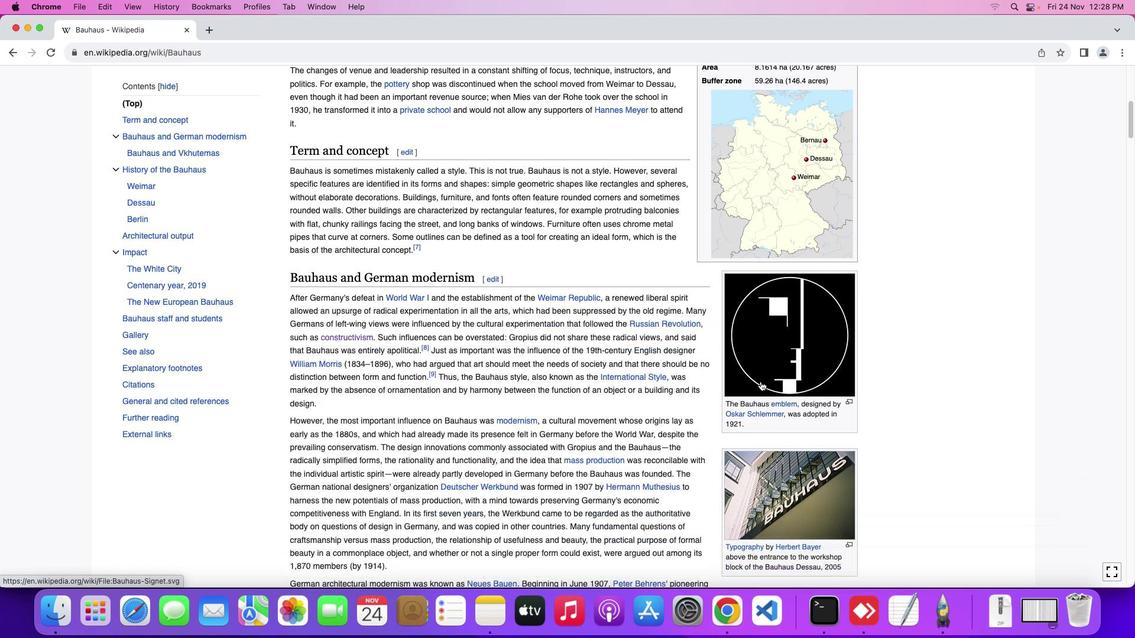 
Action: Mouse moved to (760, 381)
Screenshot: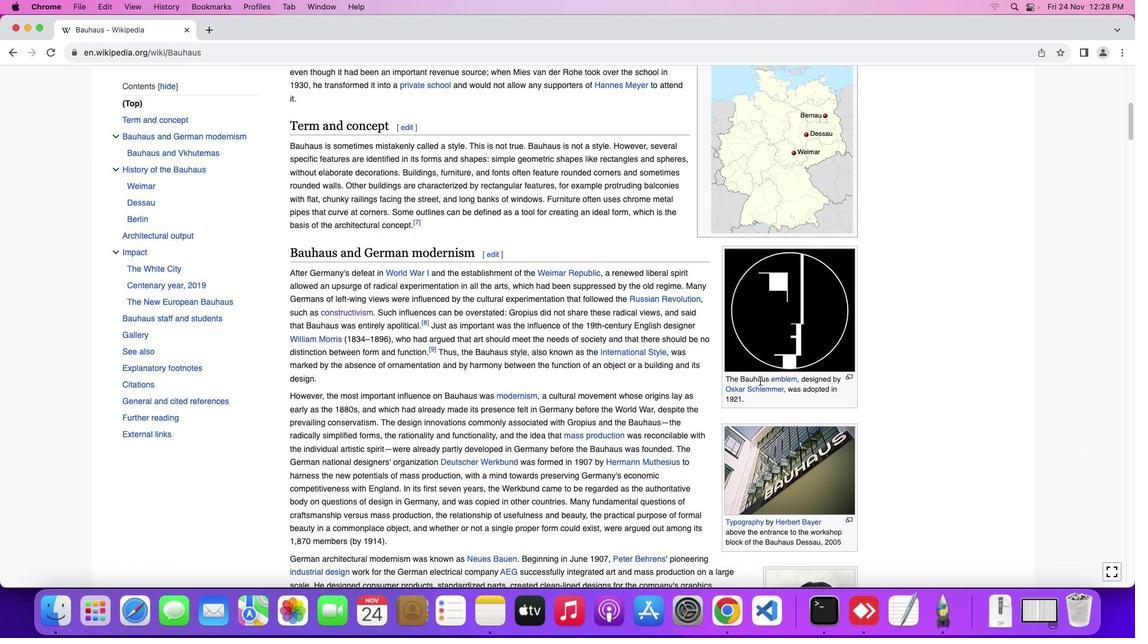 
Action: Mouse scrolled (760, 381) with delta (0, 0)
Screenshot: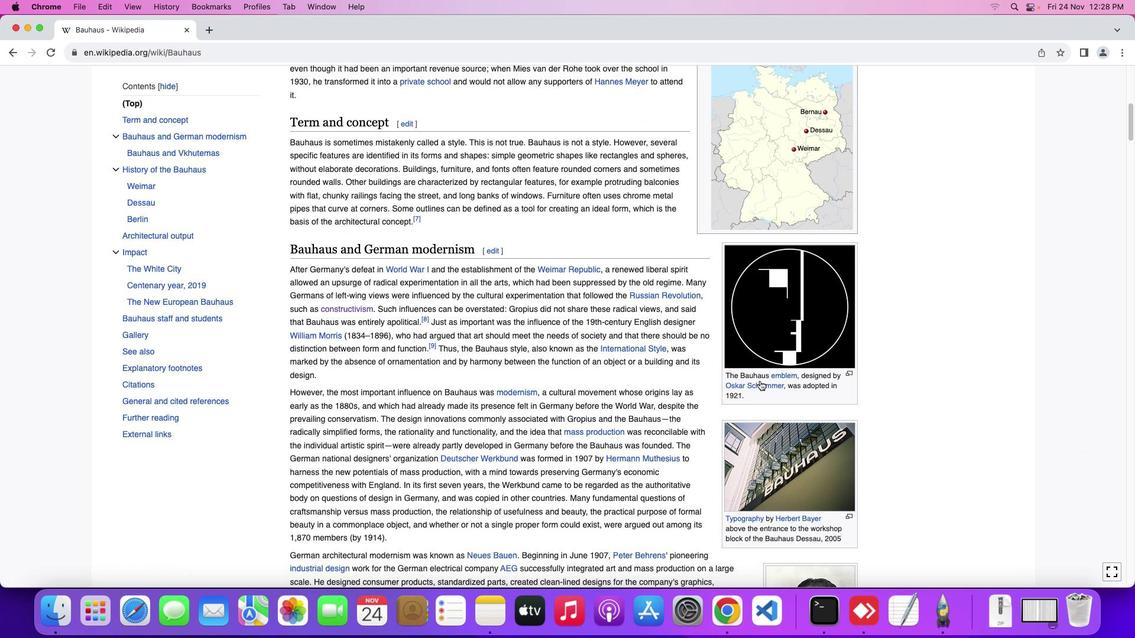 
Action: Mouse scrolled (760, 381) with delta (0, 0)
Screenshot: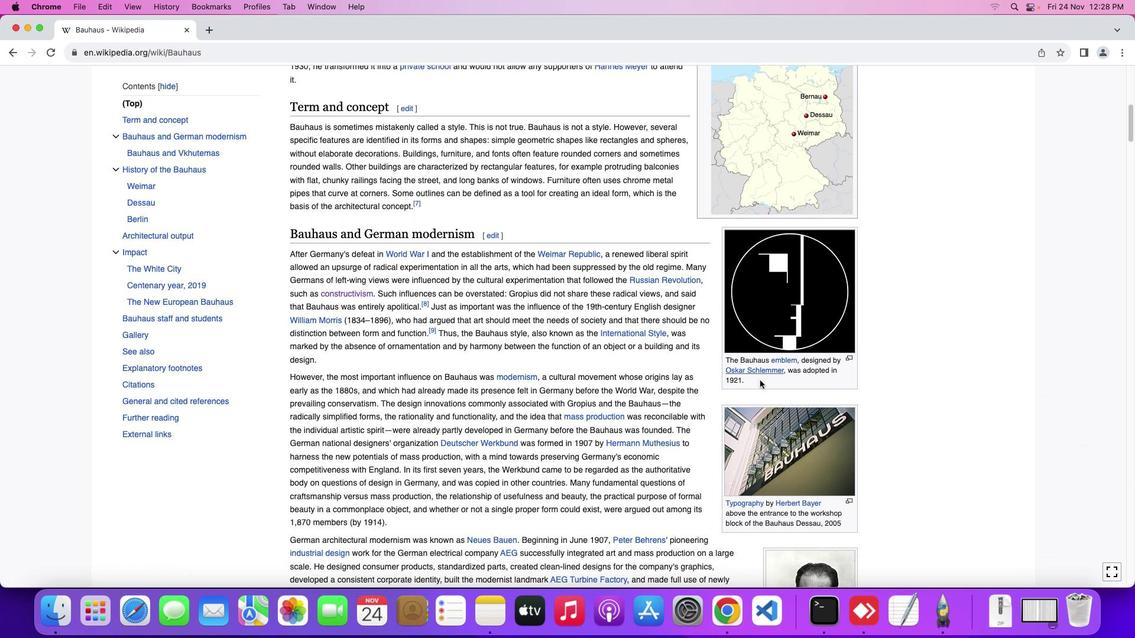 
Action: Mouse moved to (759, 380)
Screenshot: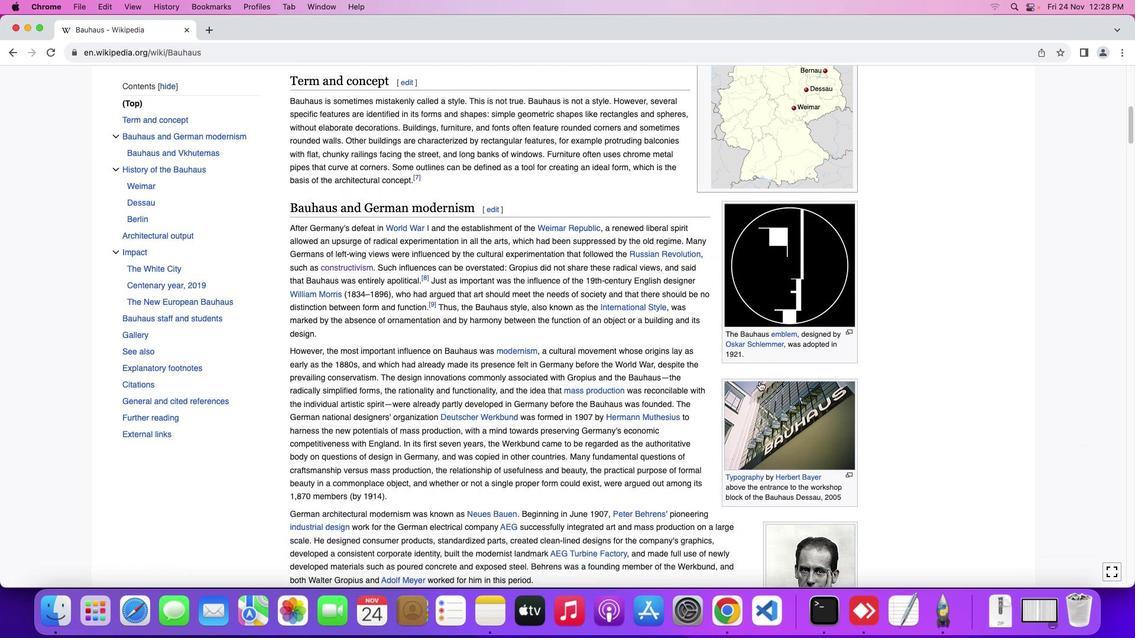 
Action: Mouse scrolled (759, 380) with delta (0, 0)
Screenshot: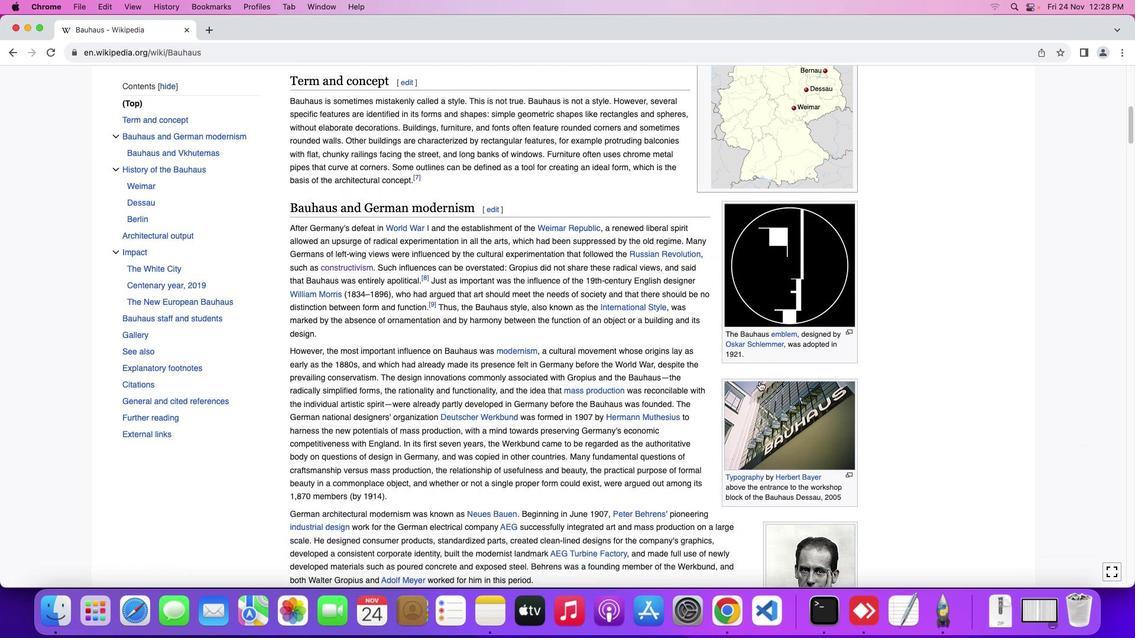 
Action: Mouse moved to (759, 384)
Screenshot: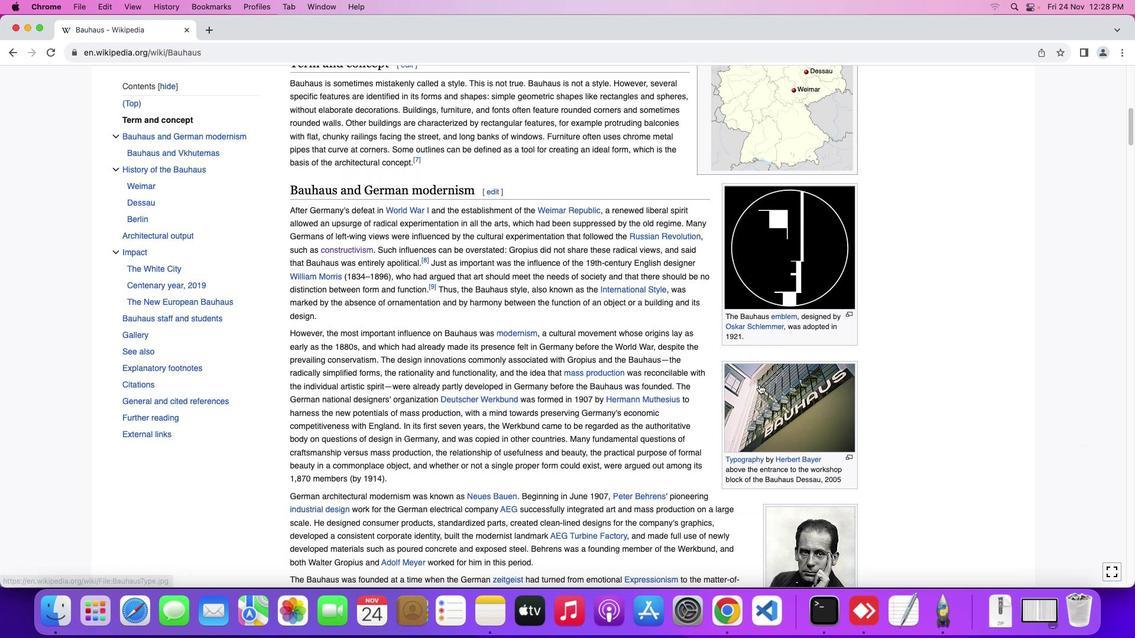 
Action: Mouse scrolled (759, 384) with delta (0, 0)
Screenshot: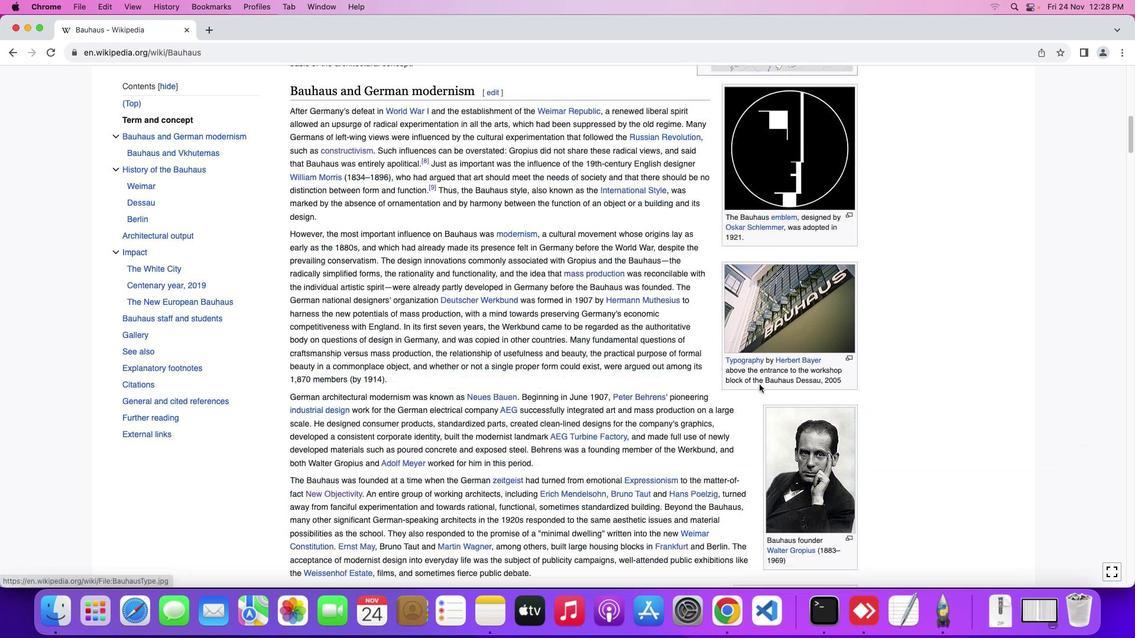 
Action: Mouse scrolled (759, 384) with delta (0, 0)
Screenshot: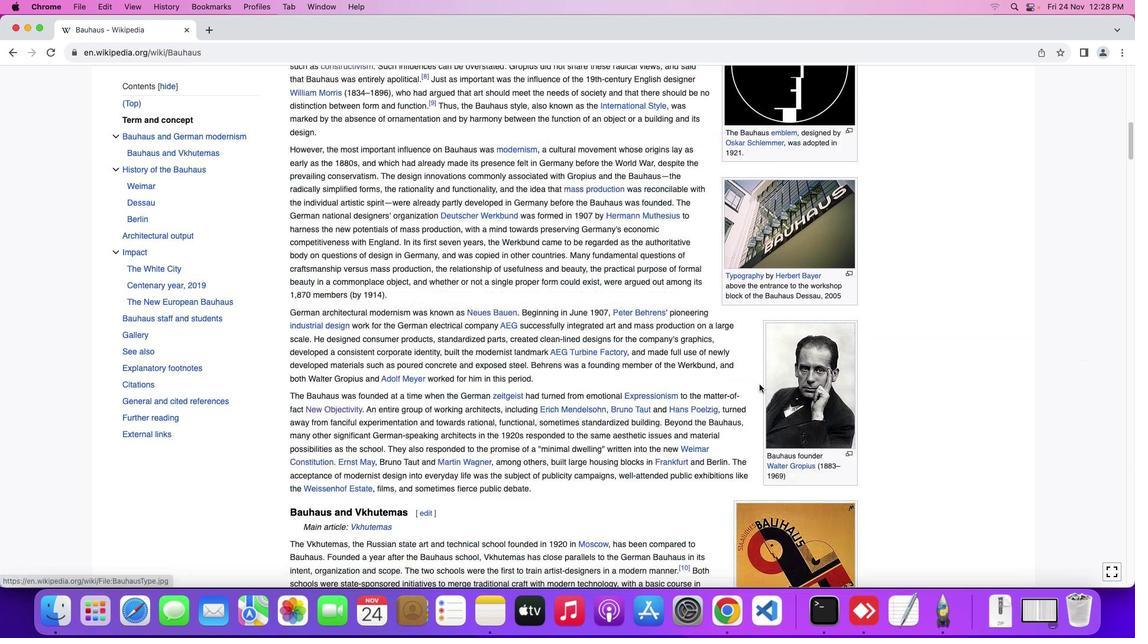 
Action: Mouse scrolled (759, 384) with delta (0, -1)
Screenshot: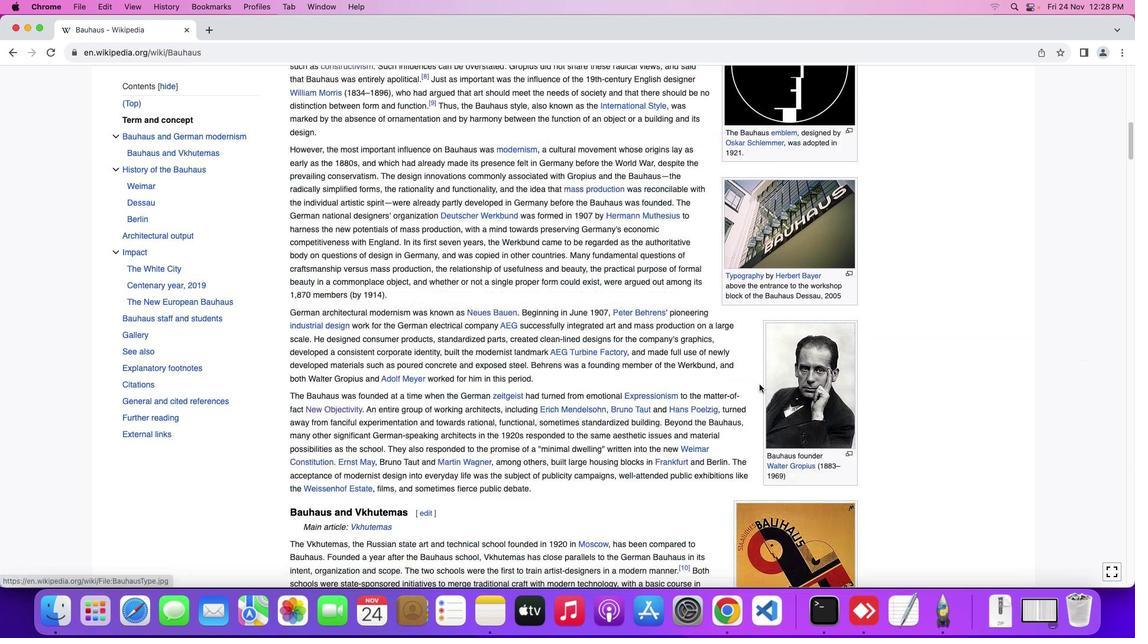 
Action: Mouse moved to (759, 384)
Screenshot: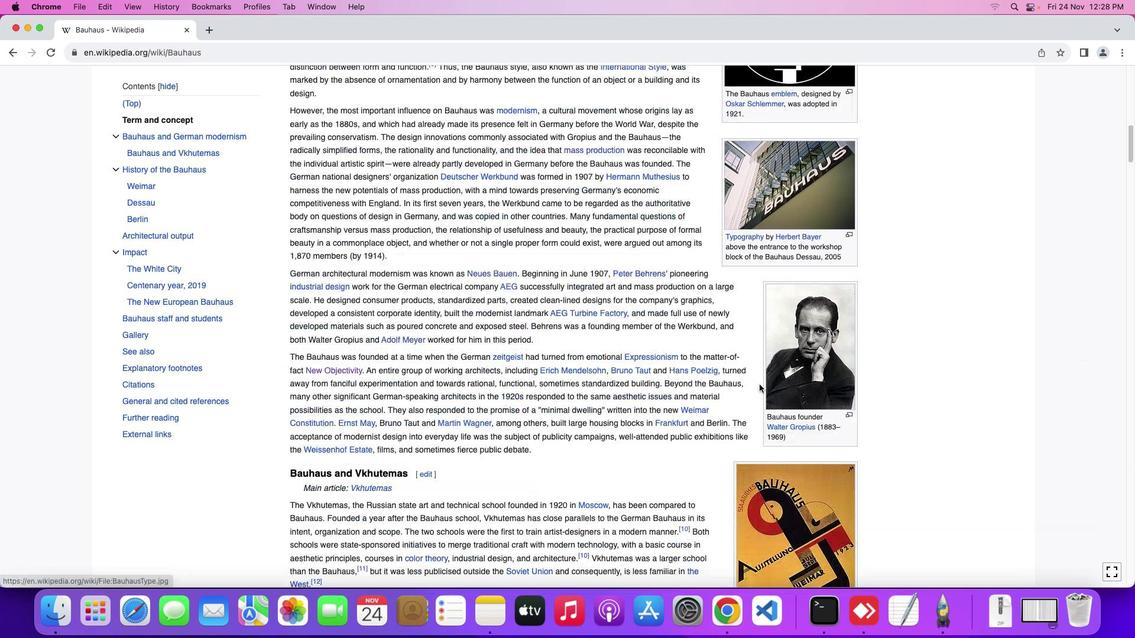 
Action: Mouse scrolled (759, 384) with delta (0, -2)
Screenshot: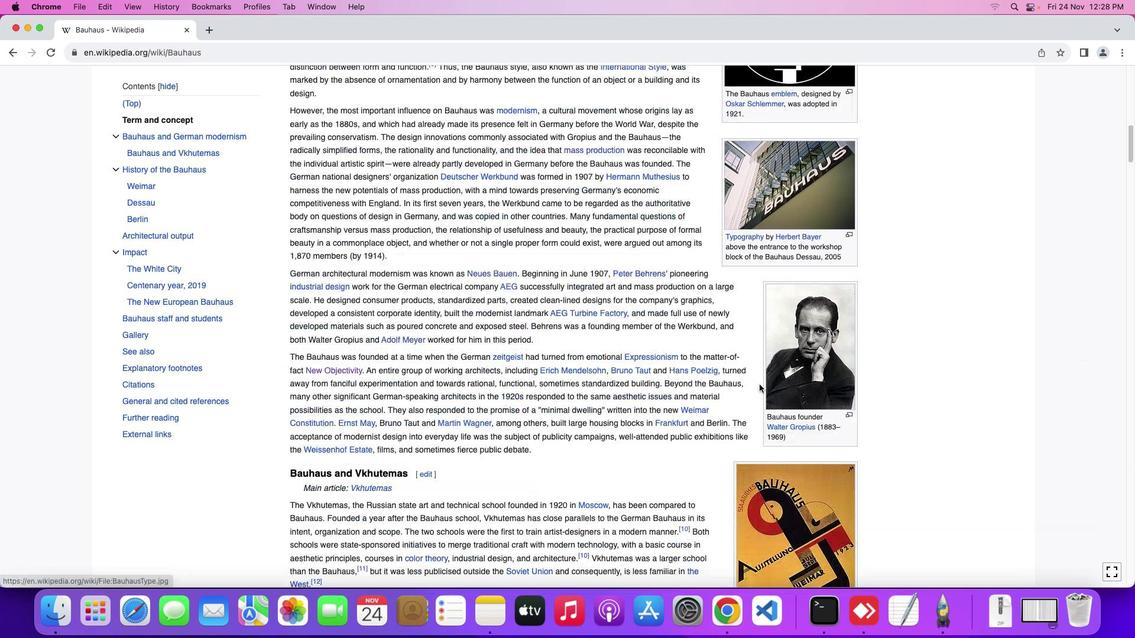 
Action: Mouse moved to (758, 384)
Screenshot: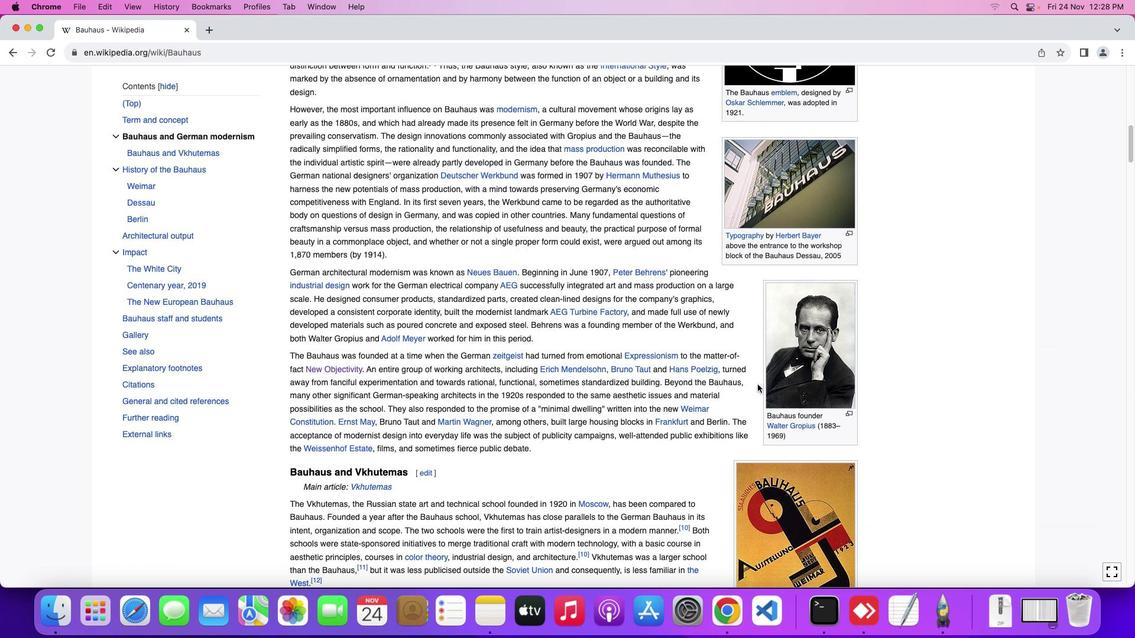 
Action: Mouse scrolled (758, 384) with delta (0, 0)
Screenshot: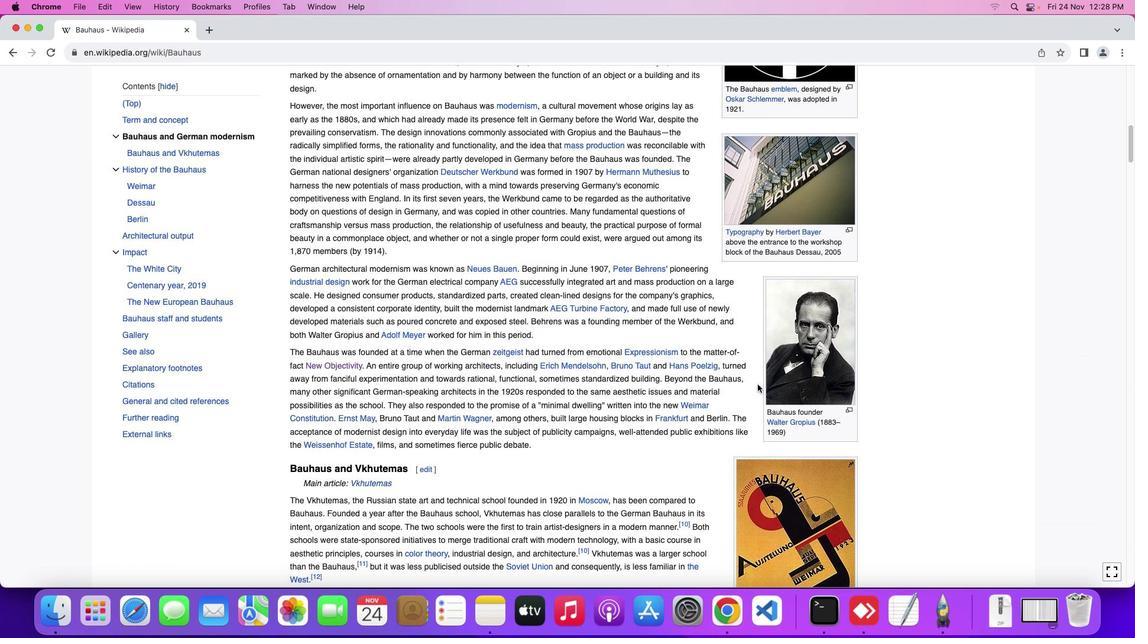 
Action: Mouse scrolled (758, 384) with delta (0, 0)
Screenshot: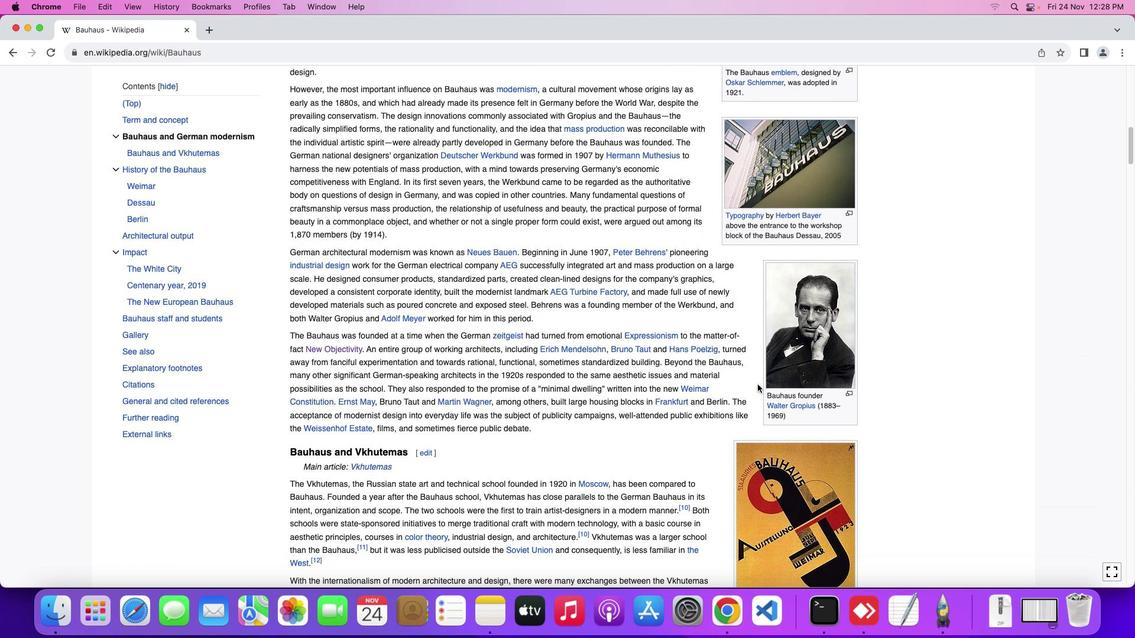 
Action: Mouse scrolled (758, 384) with delta (0, 0)
Screenshot: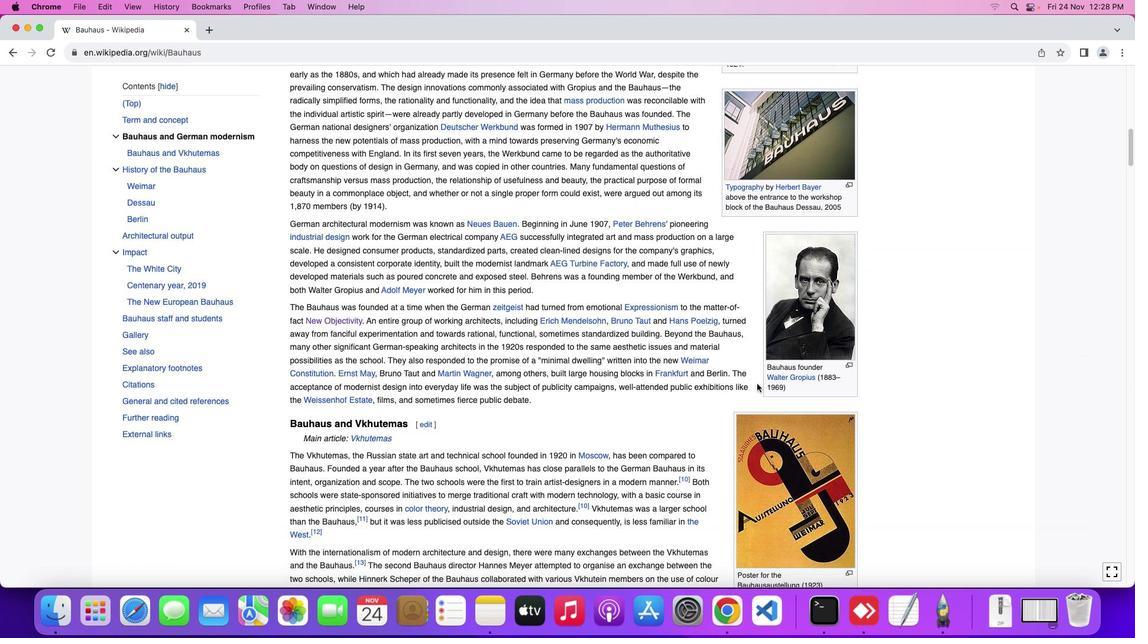 
Action: Mouse moved to (756, 389)
Screenshot: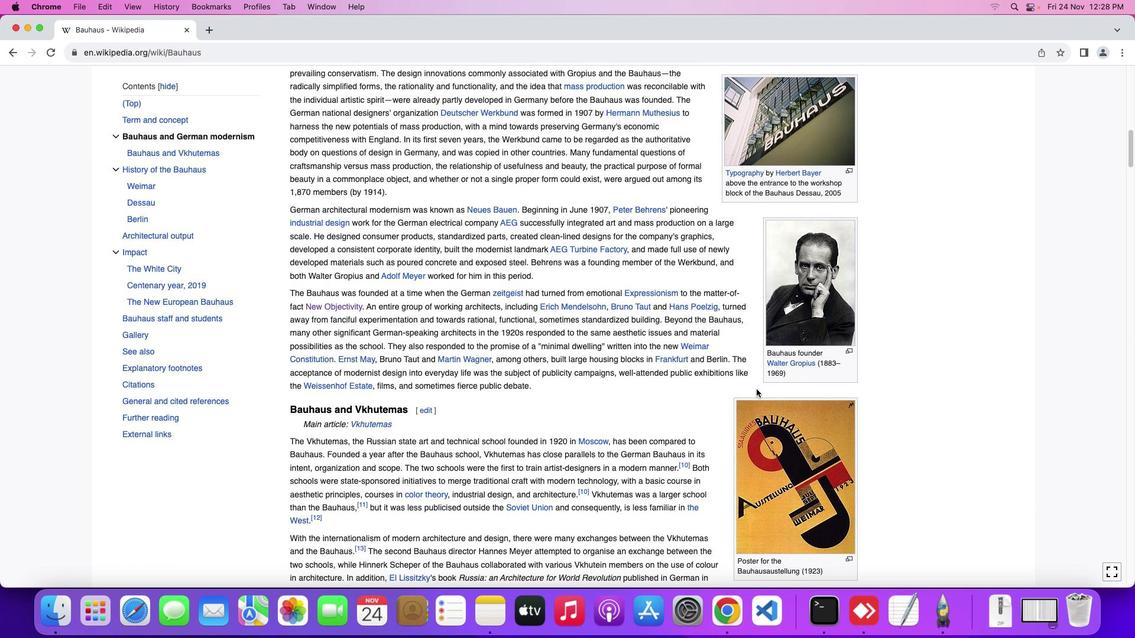 
Action: Mouse scrolled (756, 389) with delta (0, 0)
Screenshot: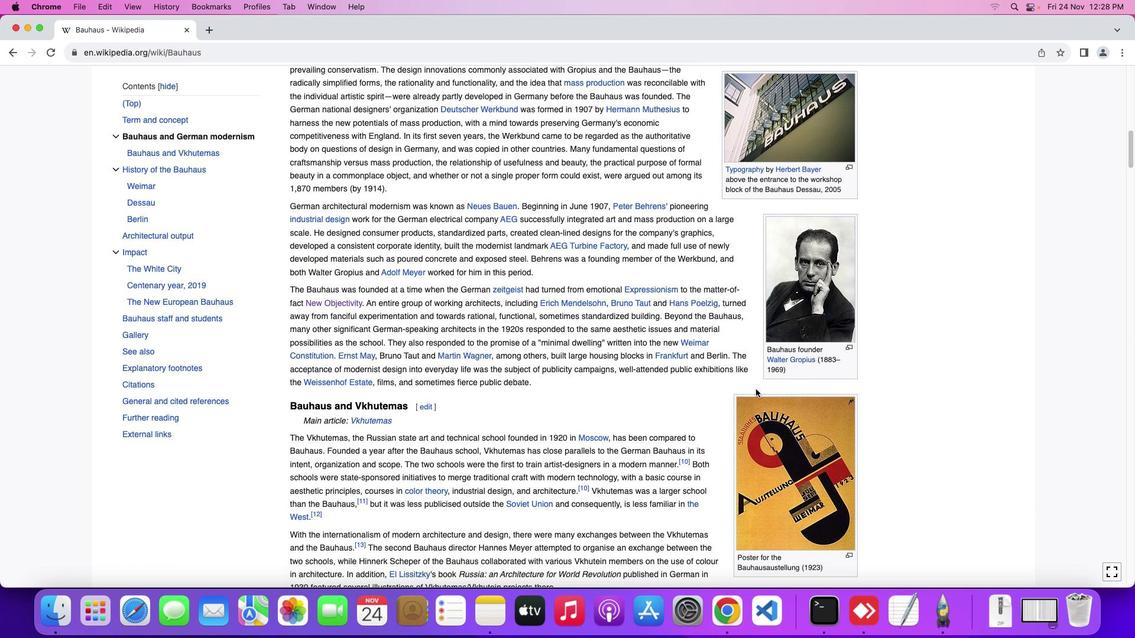 
Action: Mouse moved to (756, 389)
Screenshot: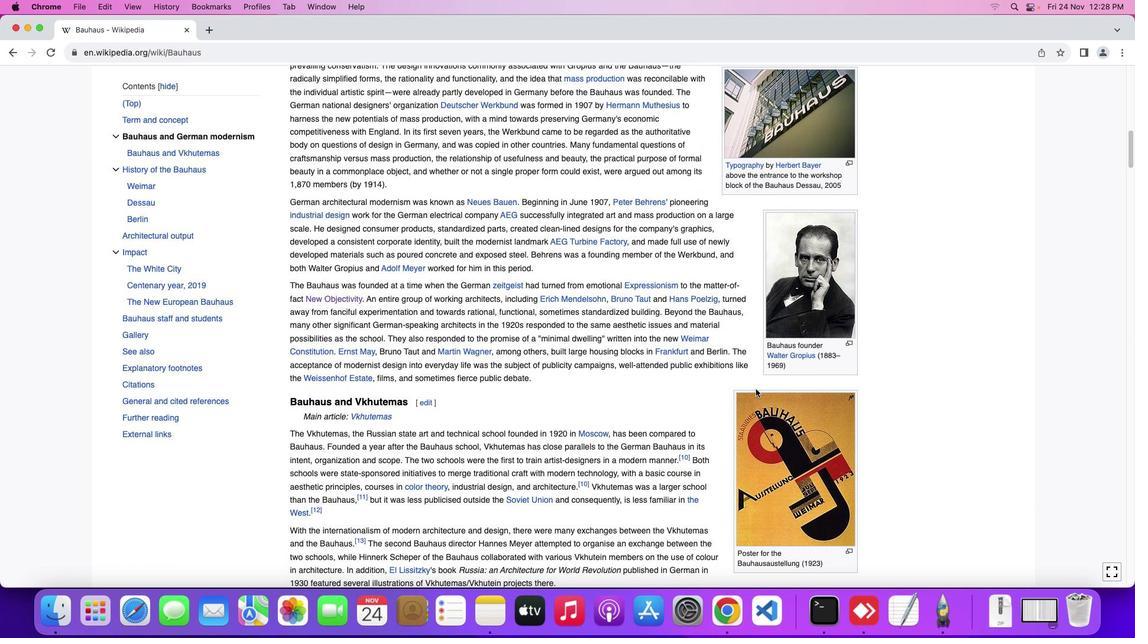 
Action: Mouse scrolled (756, 389) with delta (0, 0)
Screenshot: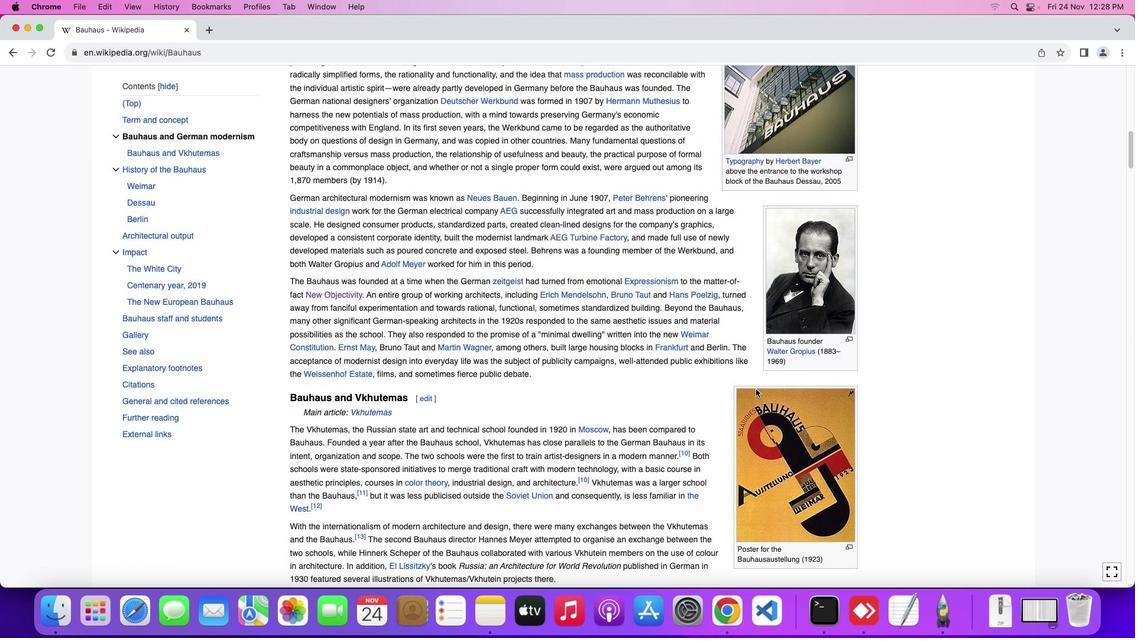 
Action: Mouse moved to (754, 389)
Screenshot: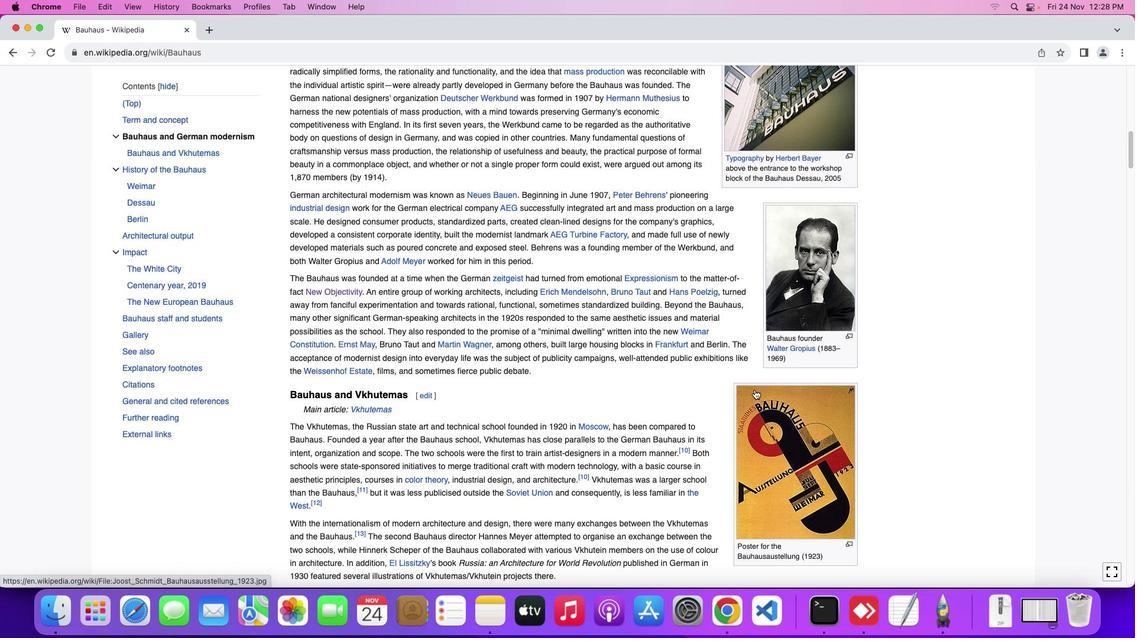 
Action: Mouse scrolled (754, 389) with delta (0, 0)
Screenshot: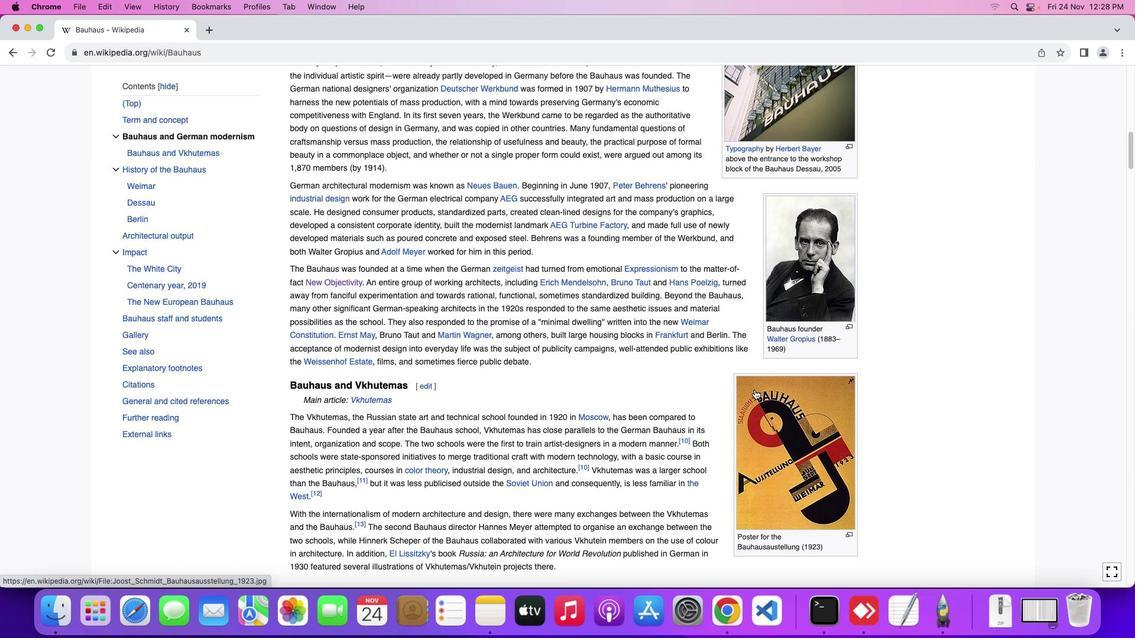 
Action: Mouse scrolled (754, 389) with delta (0, 0)
Screenshot: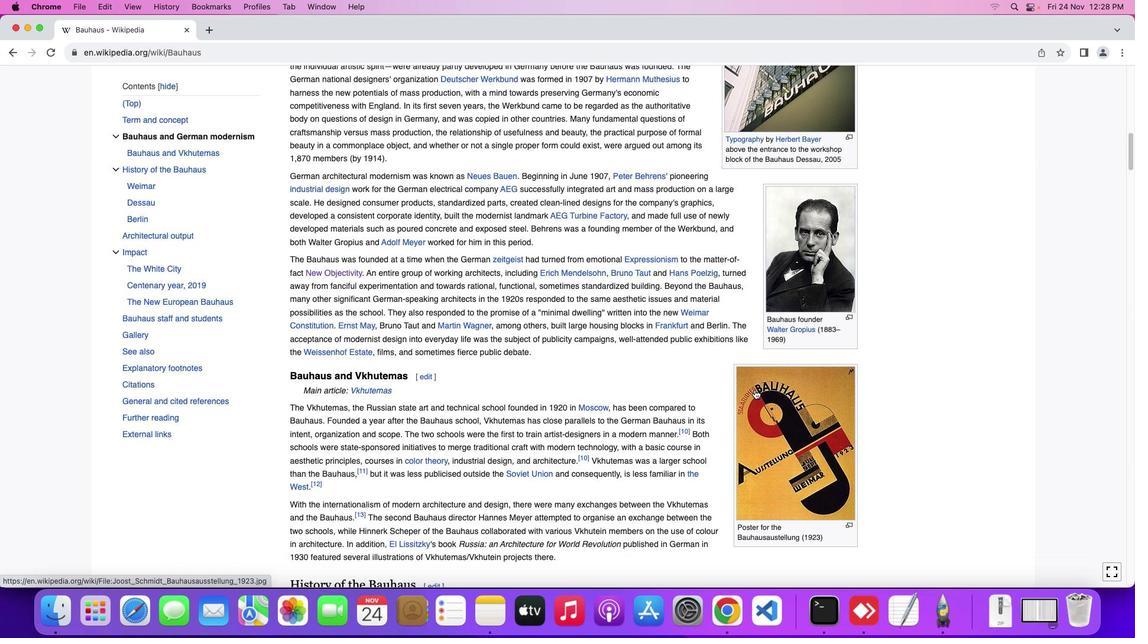 
Action: Mouse scrolled (754, 389) with delta (0, -1)
Screenshot: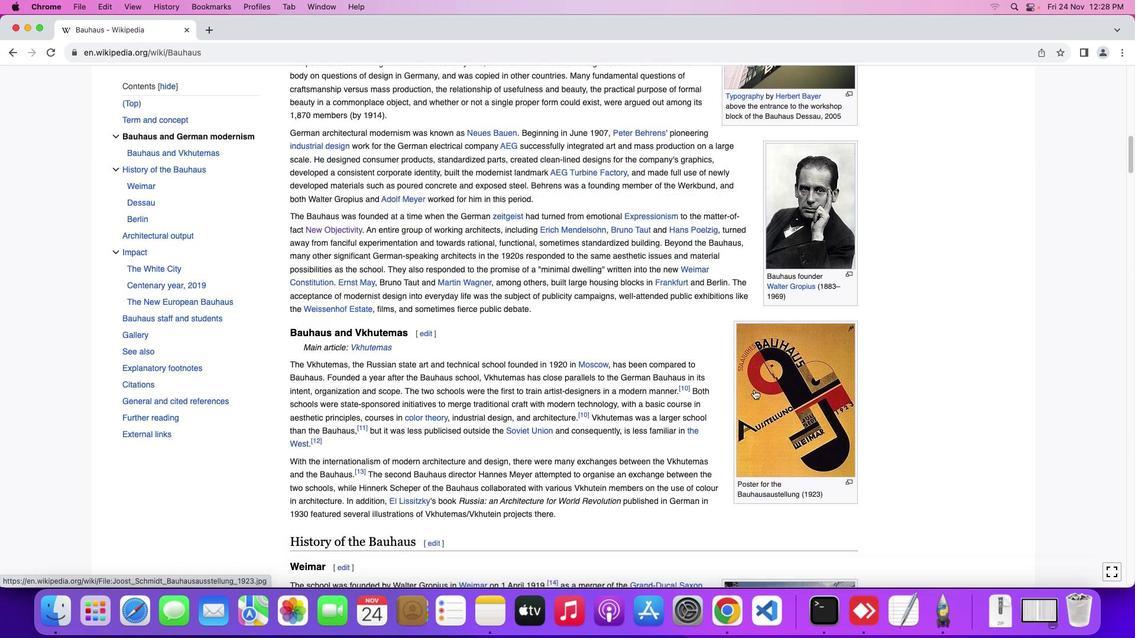
Action: Mouse moved to (753, 391)
Screenshot: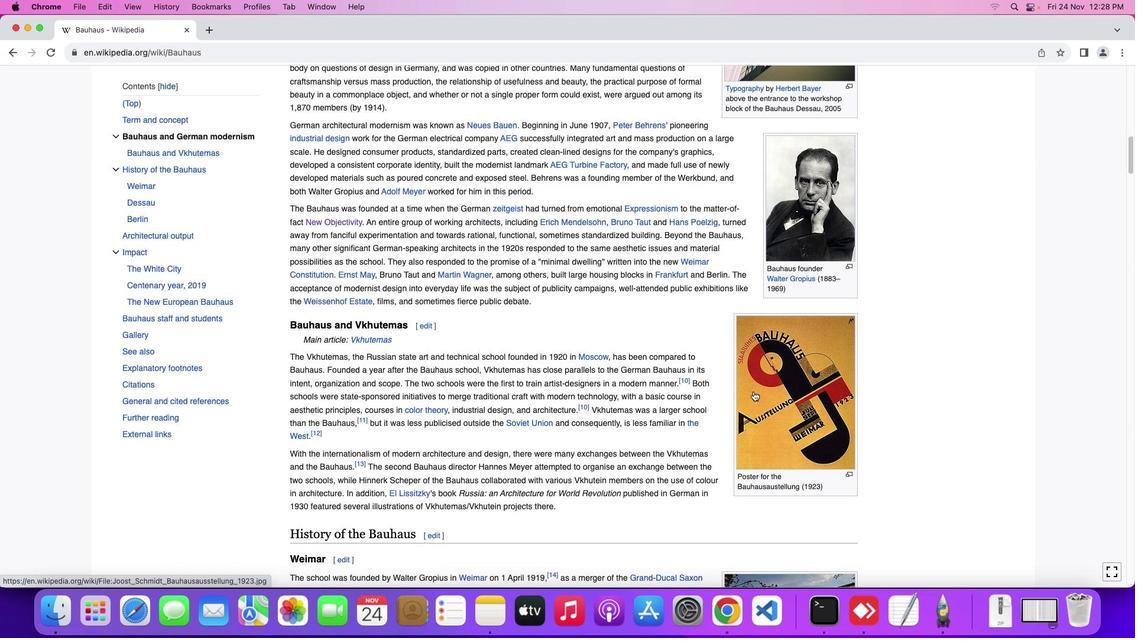 
Action: Mouse scrolled (753, 391) with delta (0, 0)
Screenshot: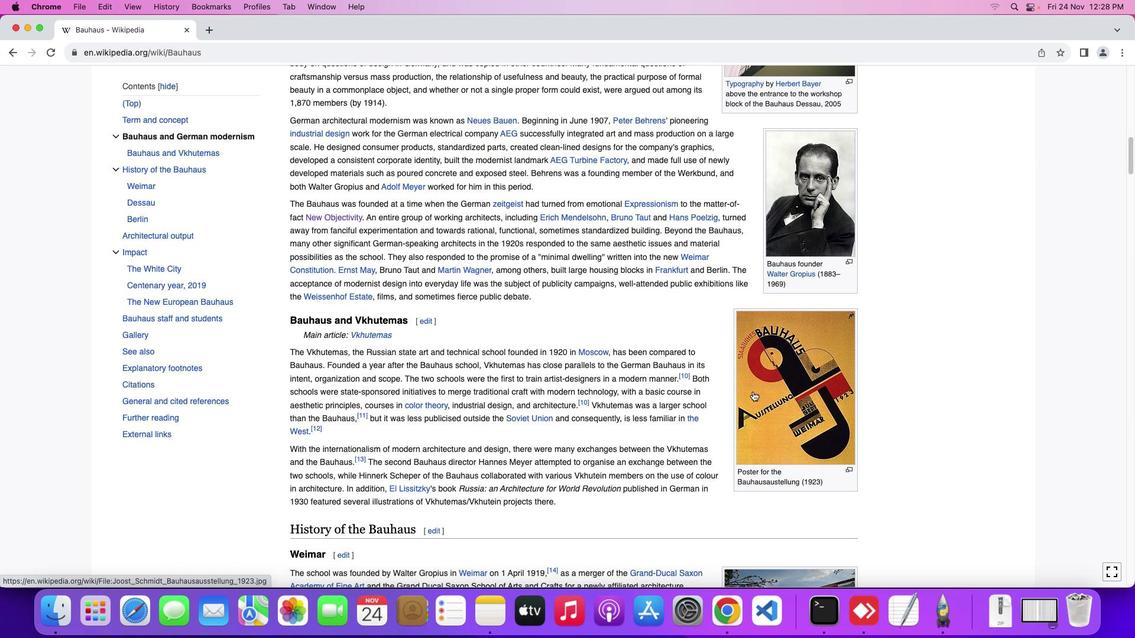 
Action: Mouse scrolled (753, 391) with delta (0, 0)
Screenshot: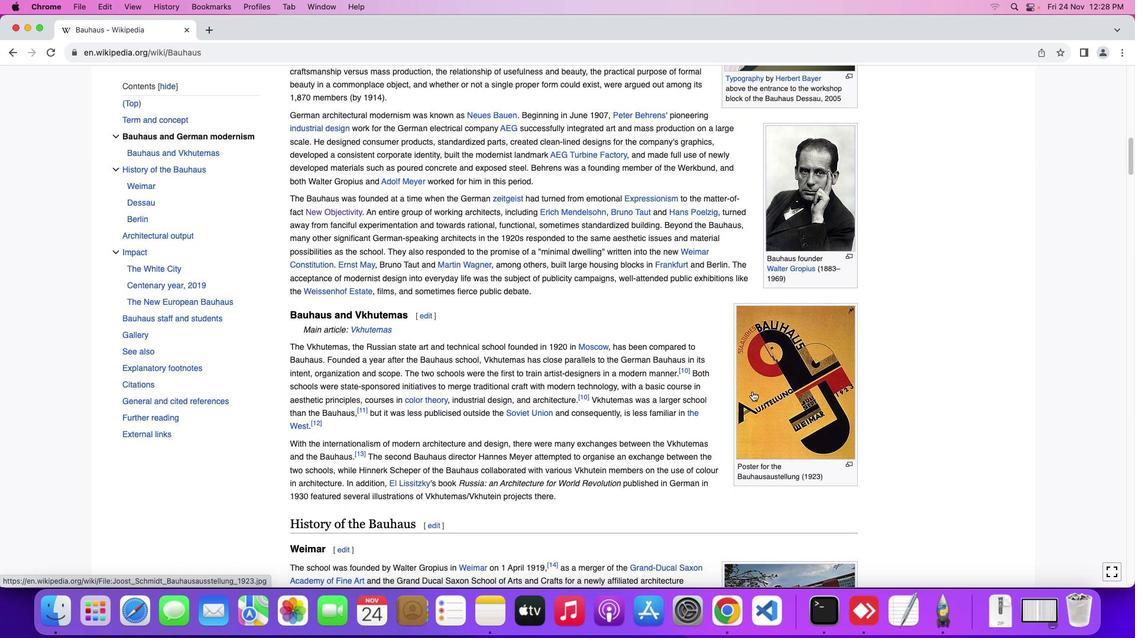 
Action: Mouse moved to (752, 392)
Screenshot: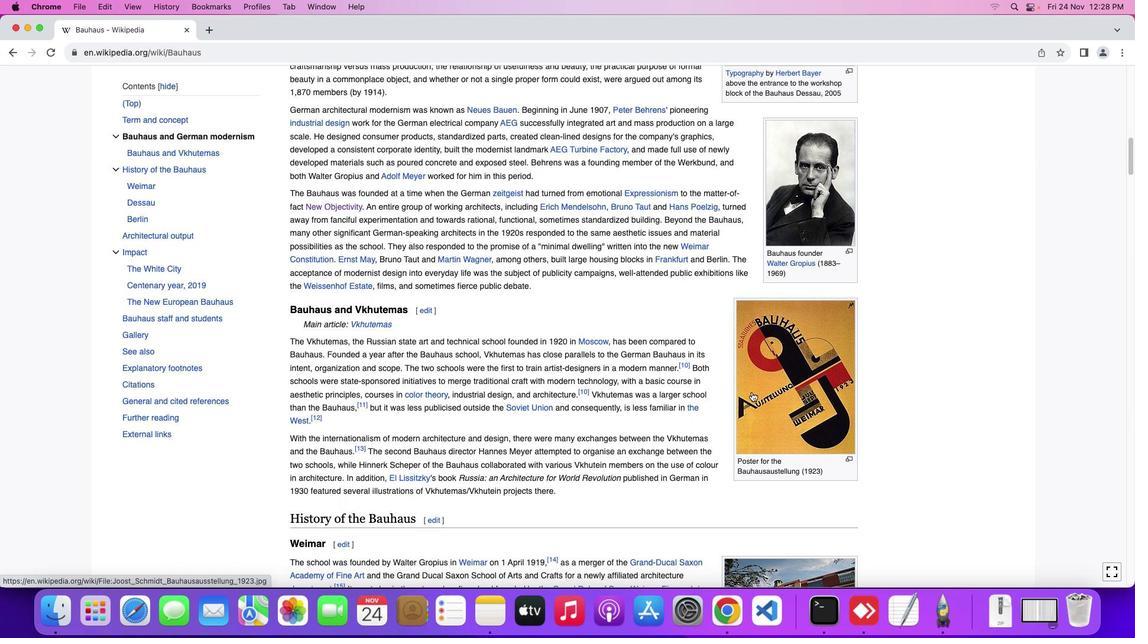 
Action: Mouse scrolled (752, 392) with delta (0, 0)
Screenshot: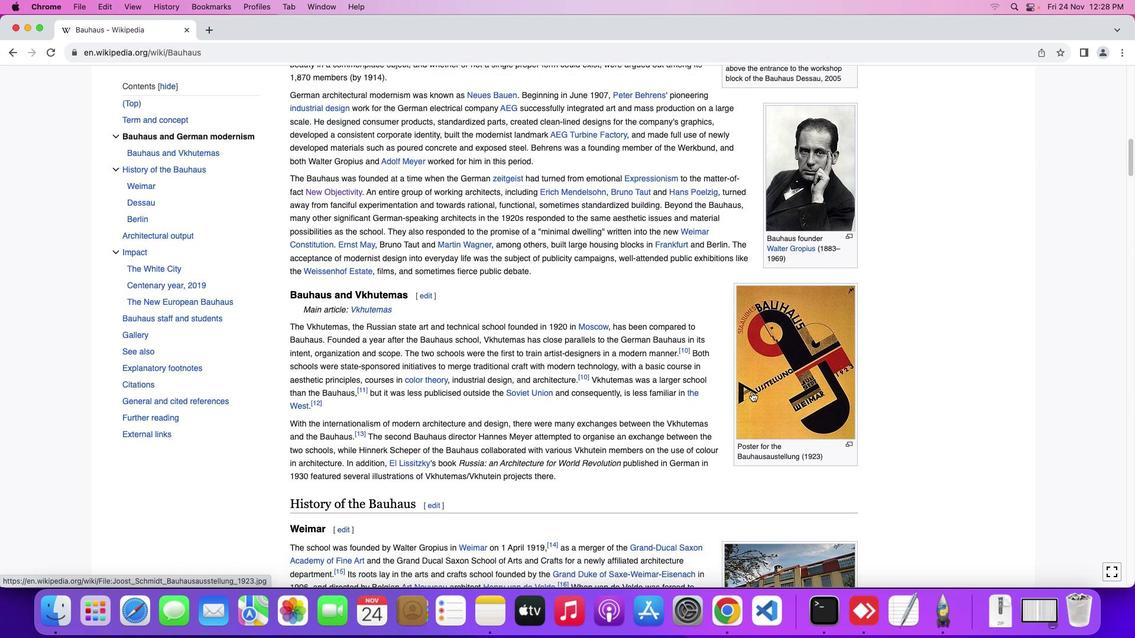 
Action: Mouse scrolled (752, 392) with delta (0, 0)
Screenshot: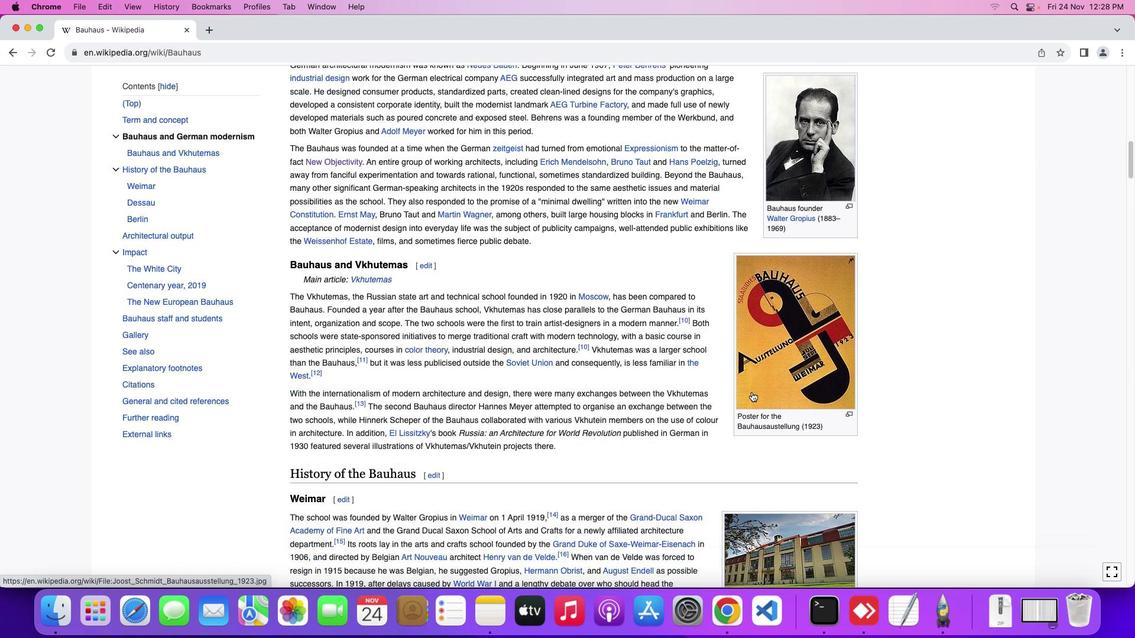 
Action: Mouse moved to (752, 392)
Screenshot: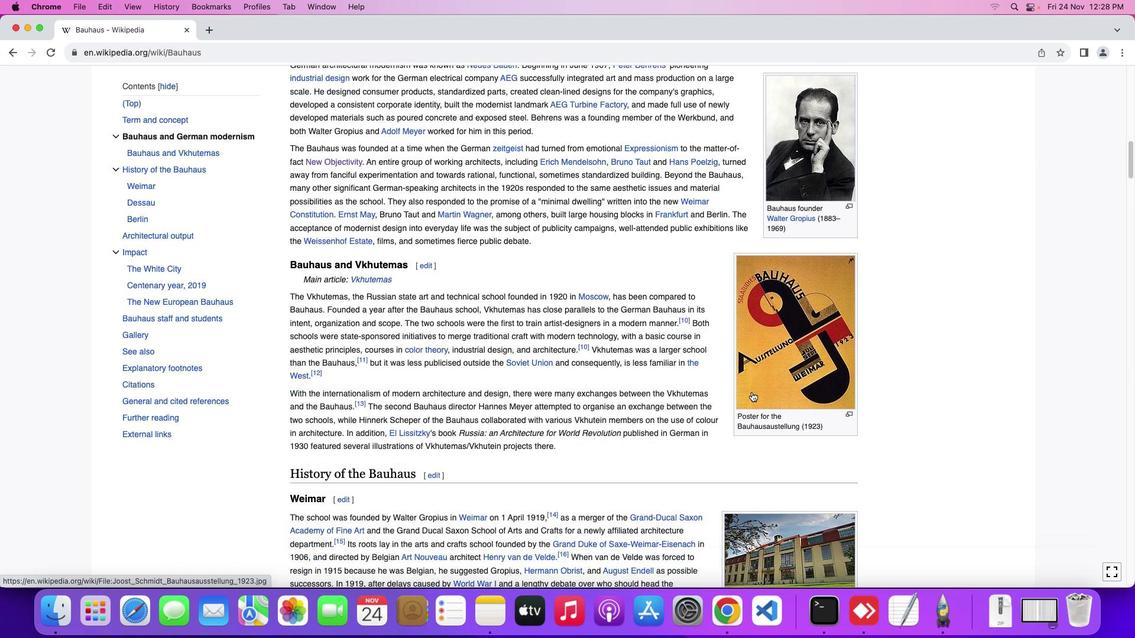 
Action: Mouse scrolled (752, 392) with delta (0, -1)
Screenshot: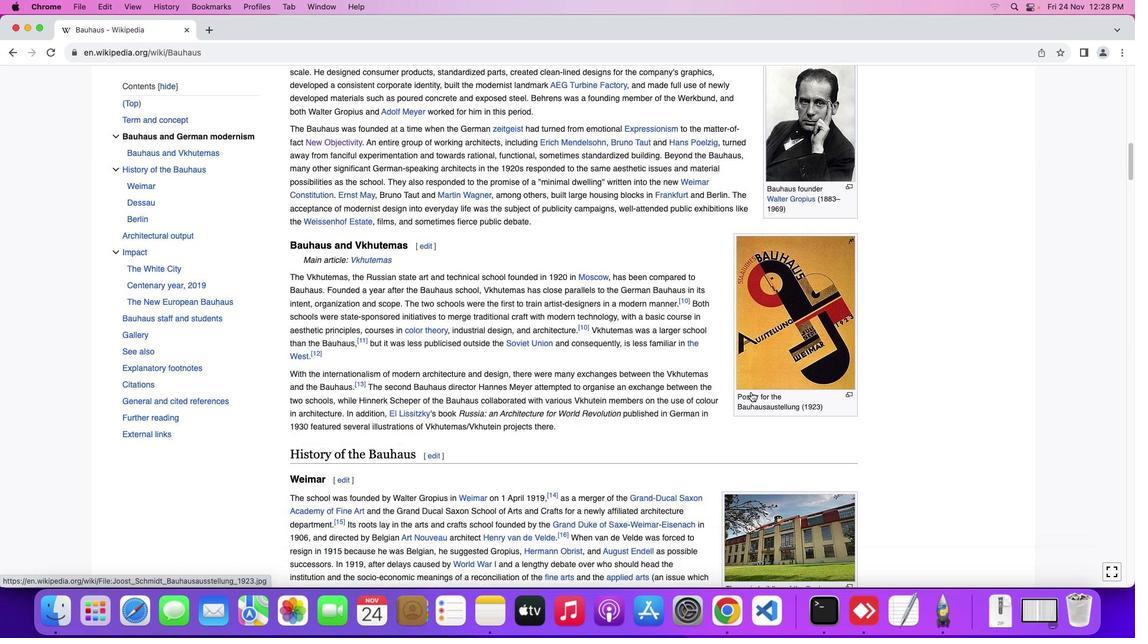 
Action: Mouse moved to (751, 392)
Screenshot: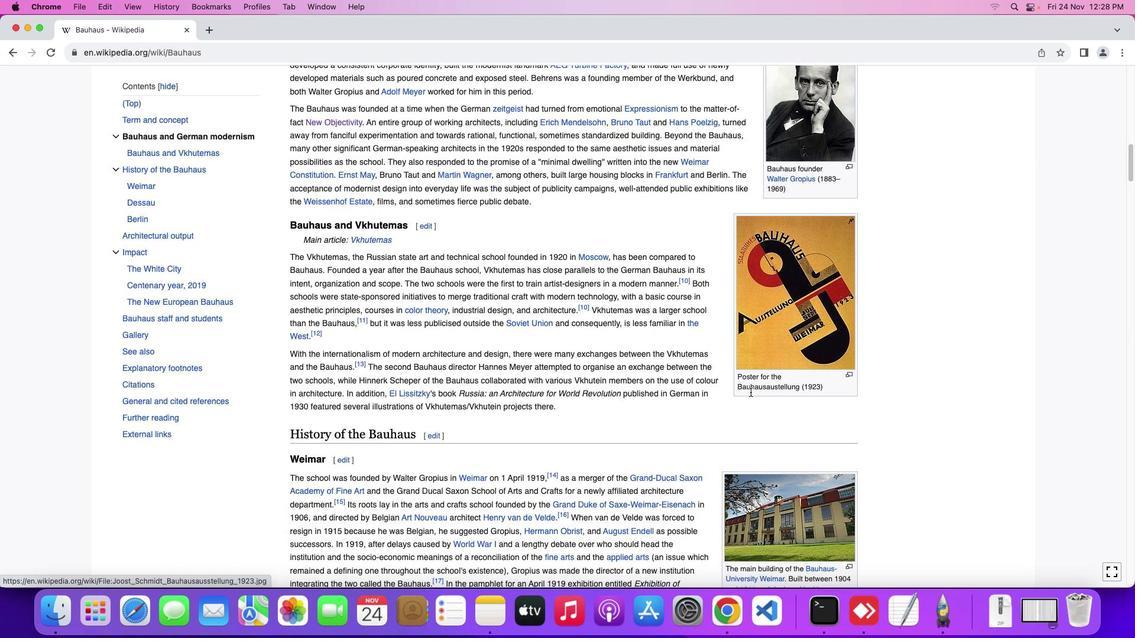 
Action: Mouse scrolled (751, 392) with delta (0, 0)
Screenshot: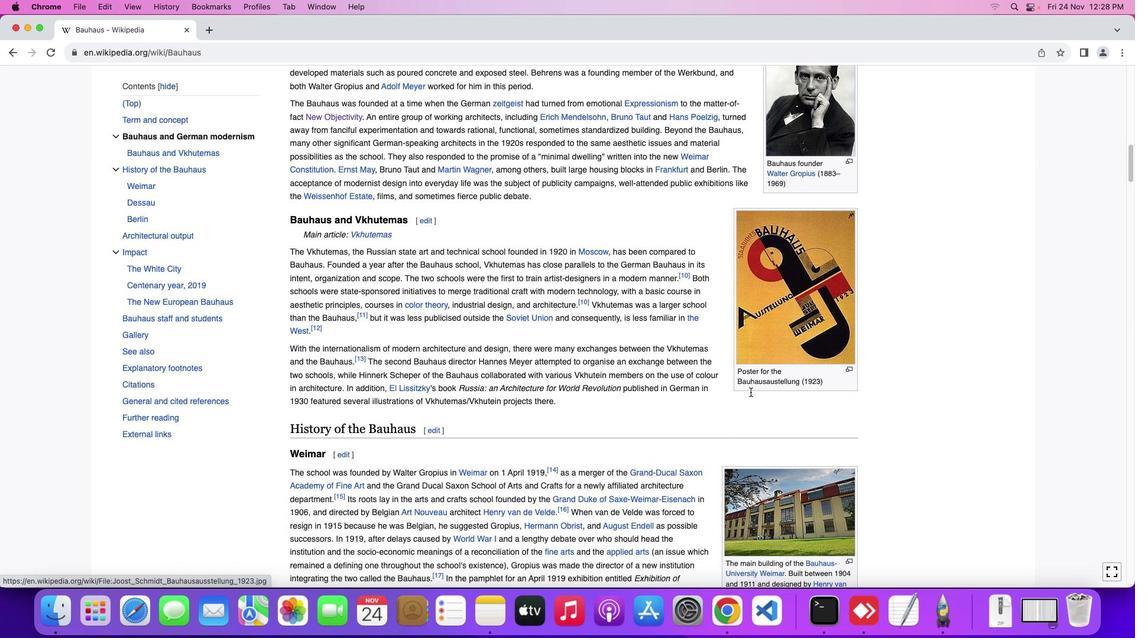 
Action: Mouse scrolled (751, 392) with delta (0, 0)
Screenshot: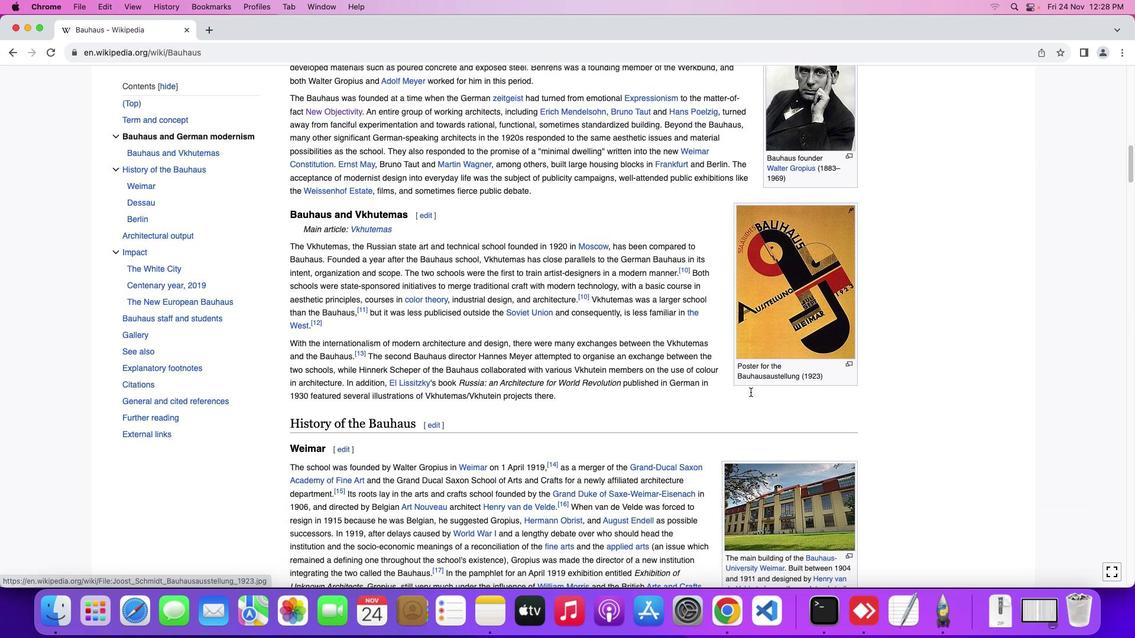 
Action: Mouse moved to (750, 392)
Screenshot: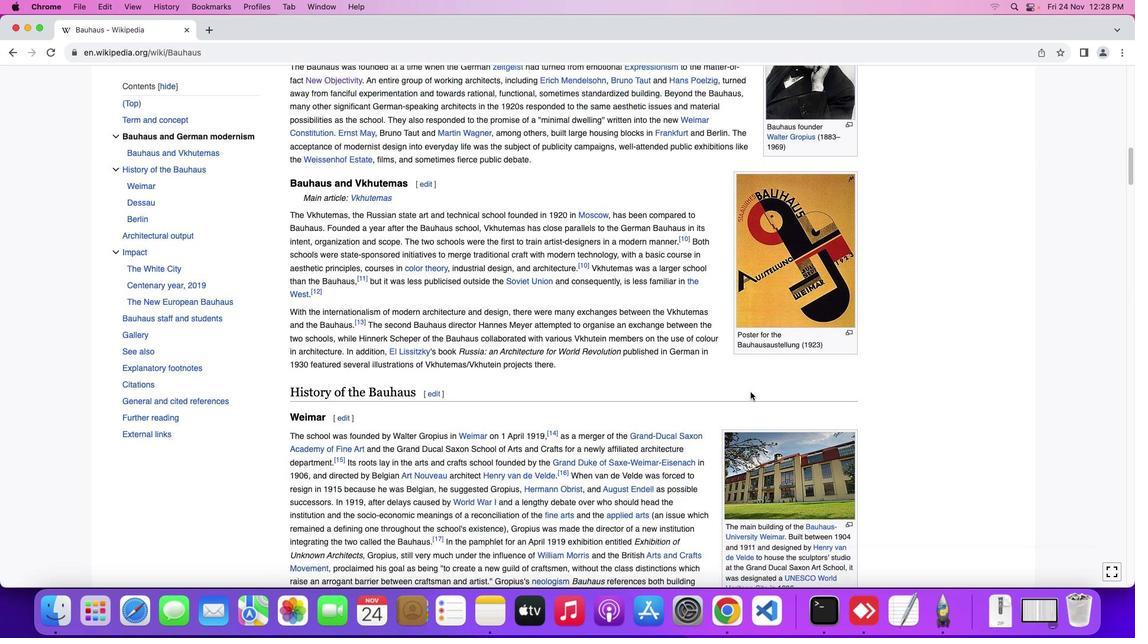 
Action: Mouse scrolled (750, 392) with delta (0, 0)
Screenshot: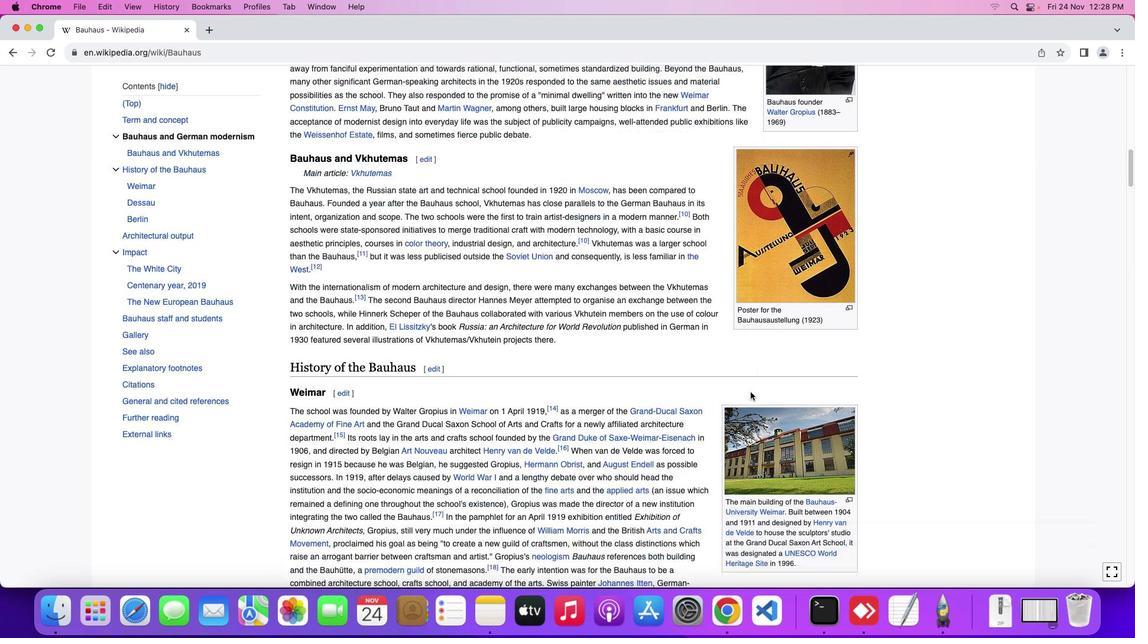 
Action: Mouse scrolled (750, 392) with delta (0, 0)
Screenshot: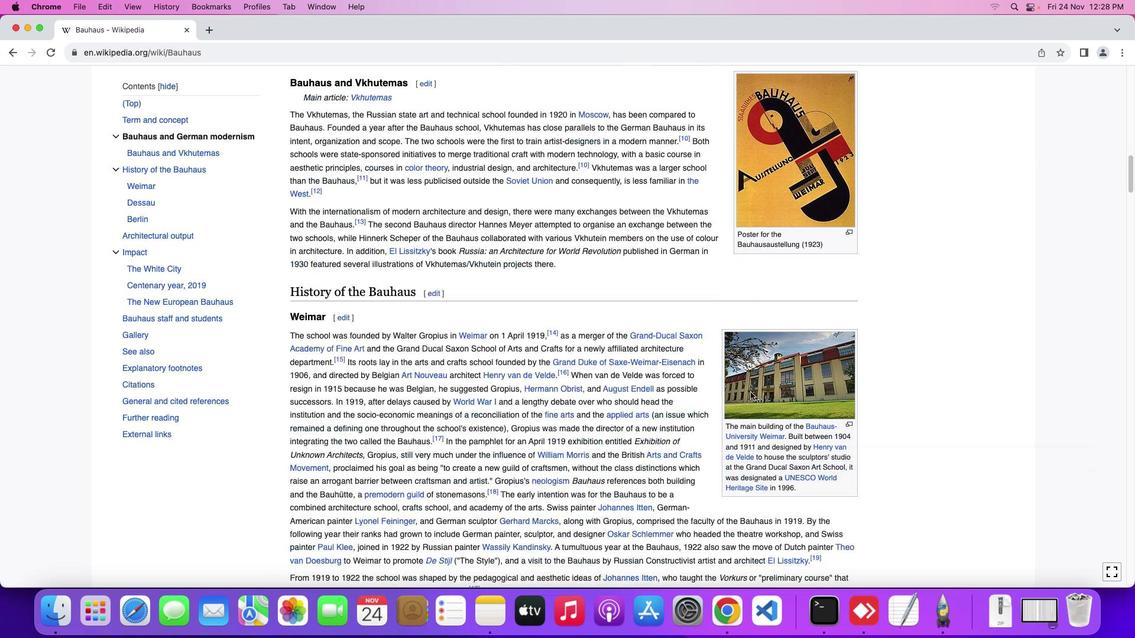 
Action: Mouse scrolled (750, 392) with delta (0, -1)
Screenshot: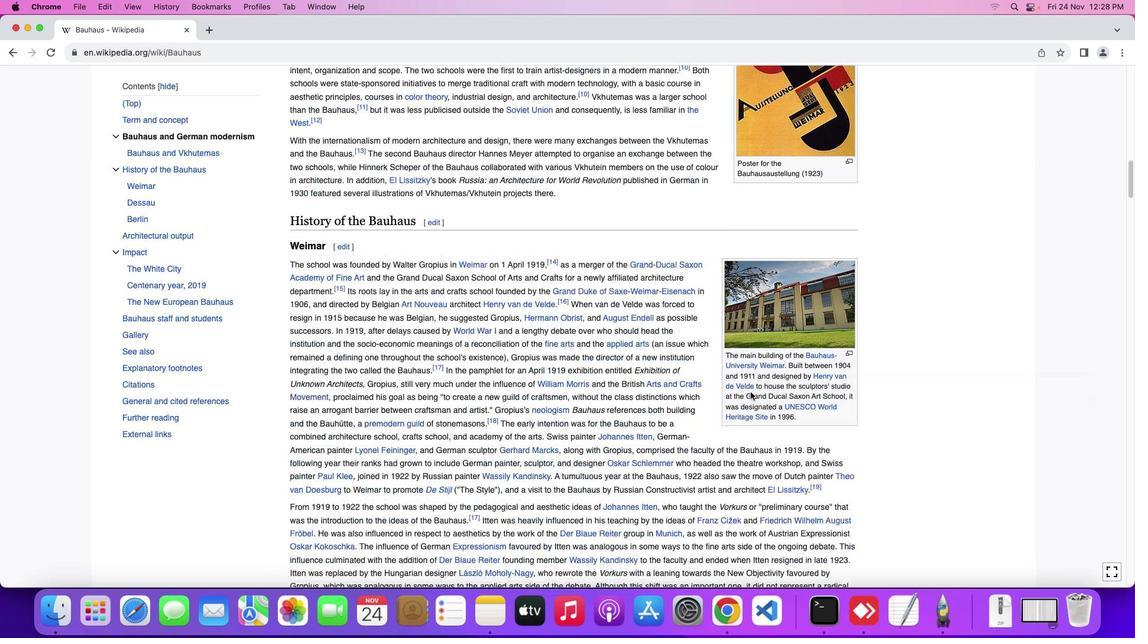 
Action: Mouse scrolled (750, 392) with delta (0, -2)
Screenshot: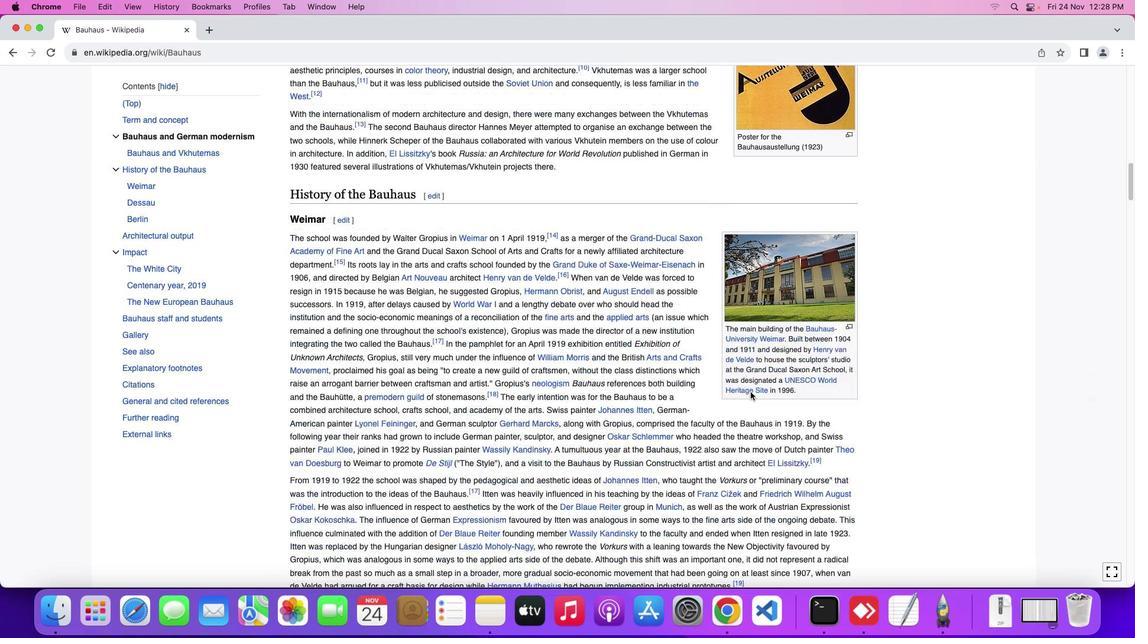 
Action: Mouse moved to (750, 392)
Screenshot: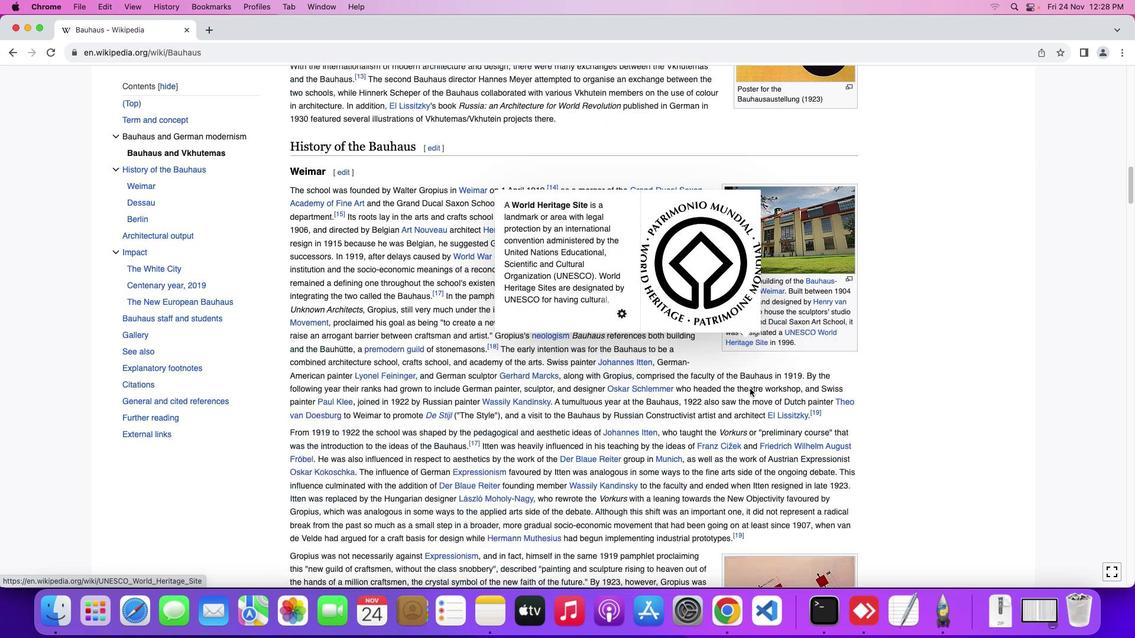 
Action: Mouse scrolled (750, 392) with delta (0, 0)
Screenshot: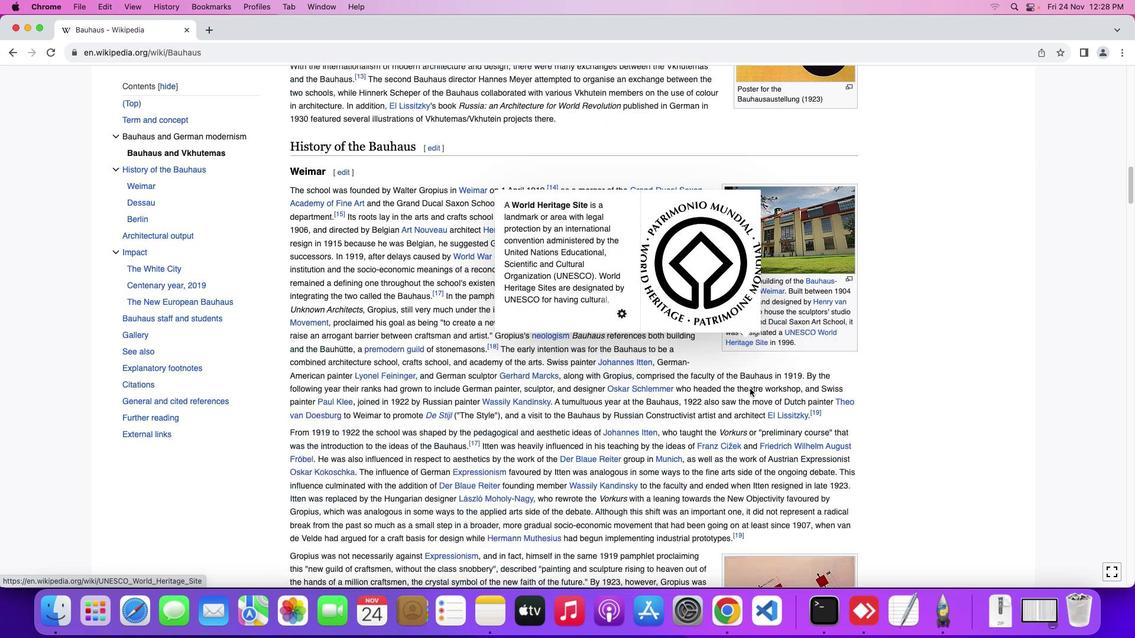 
Action: Mouse scrolled (750, 392) with delta (0, 0)
Screenshot: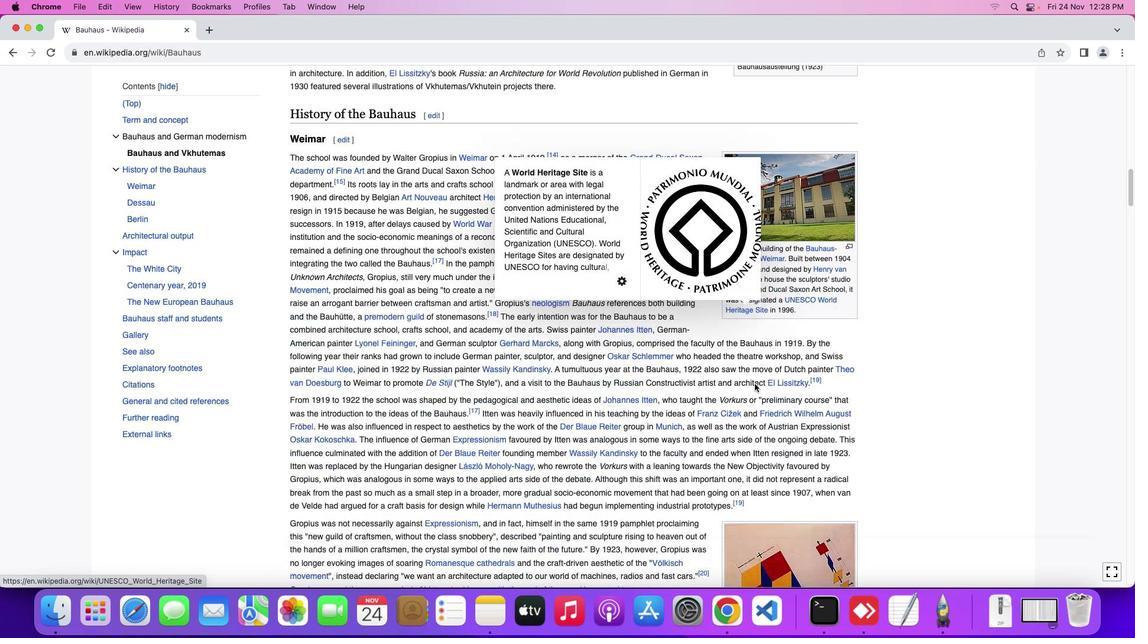 
Action: Mouse scrolled (750, 392) with delta (0, -1)
Screenshot: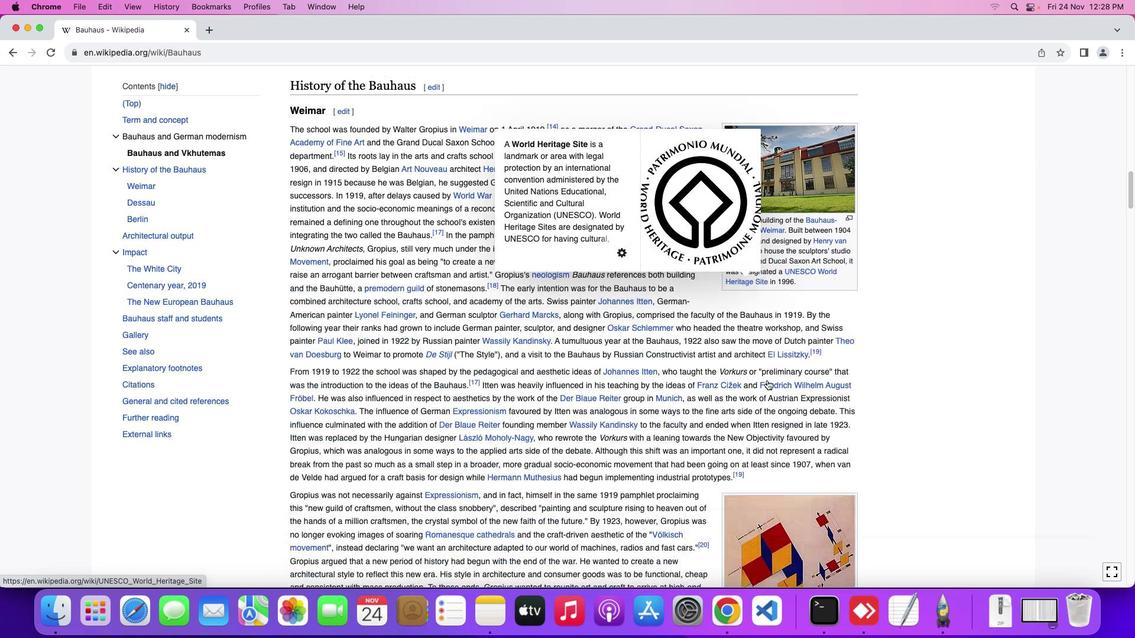 
Action: Mouse moved to (785, 377)
Screenshot: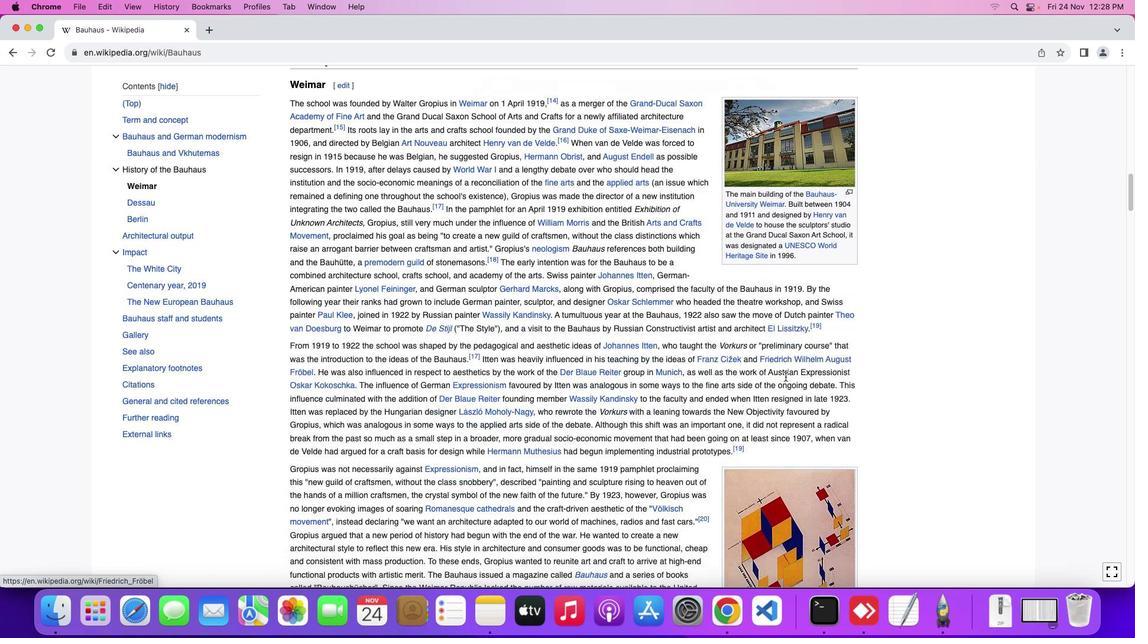 
Action: Mouse scrolled (785, 377) with delta (0, 0)
Screenshot: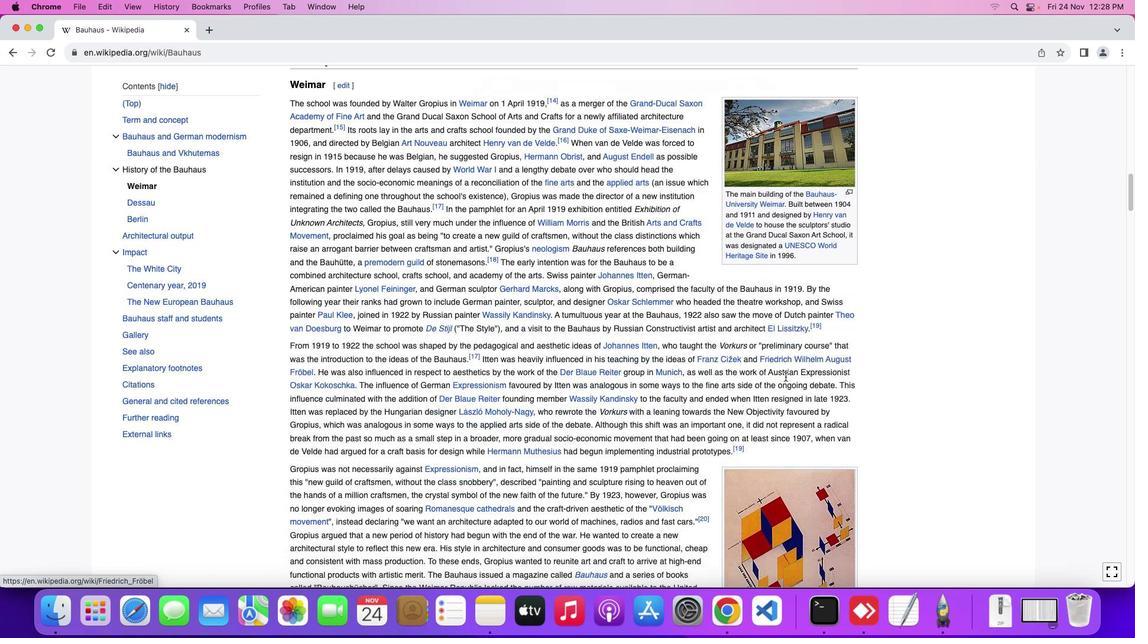
Action: Mouse scrolled (785, 377) with delta (0, 0)
Screenshot: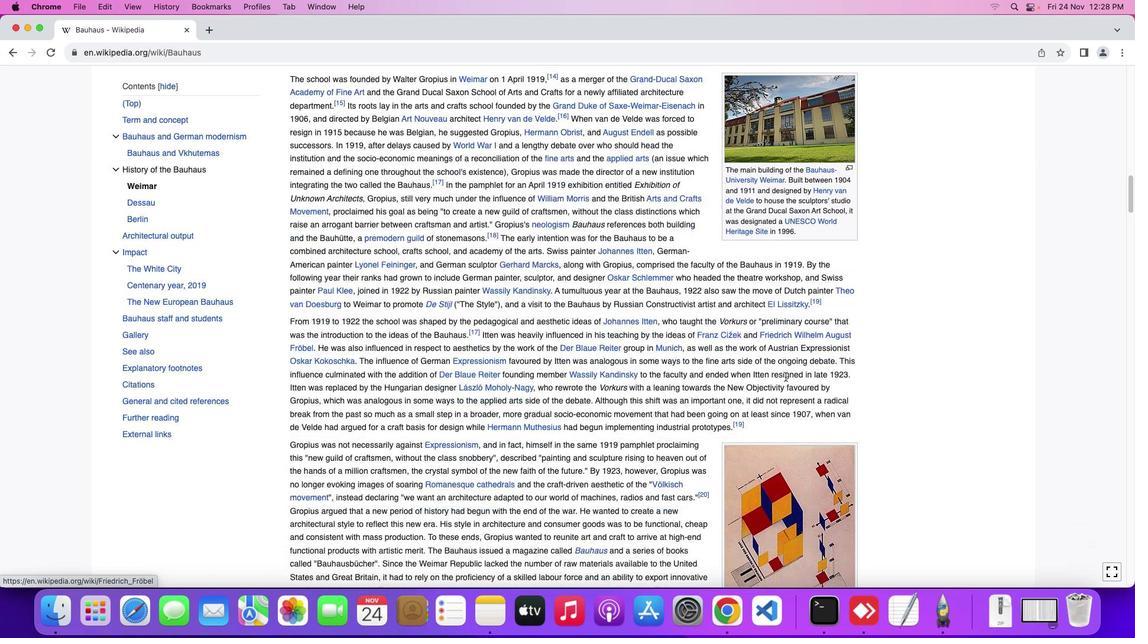 
Action: Mouse moved to (785, 377)
Screenshot: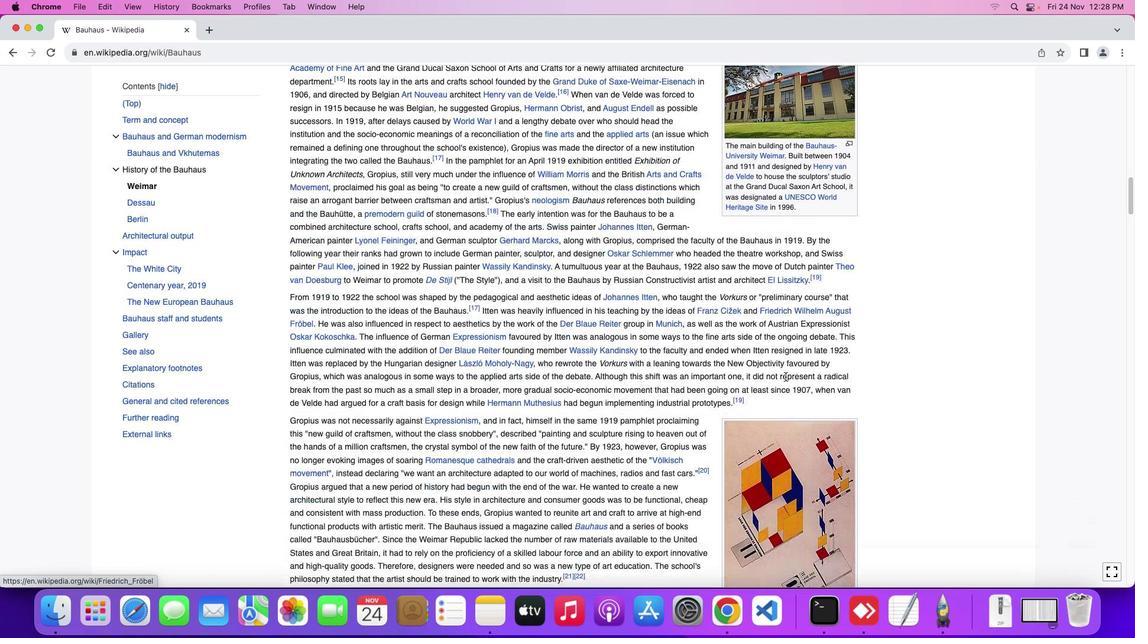 
Action: Mouse scrolled (785, 377) with delta (0, -1)
Screenshot: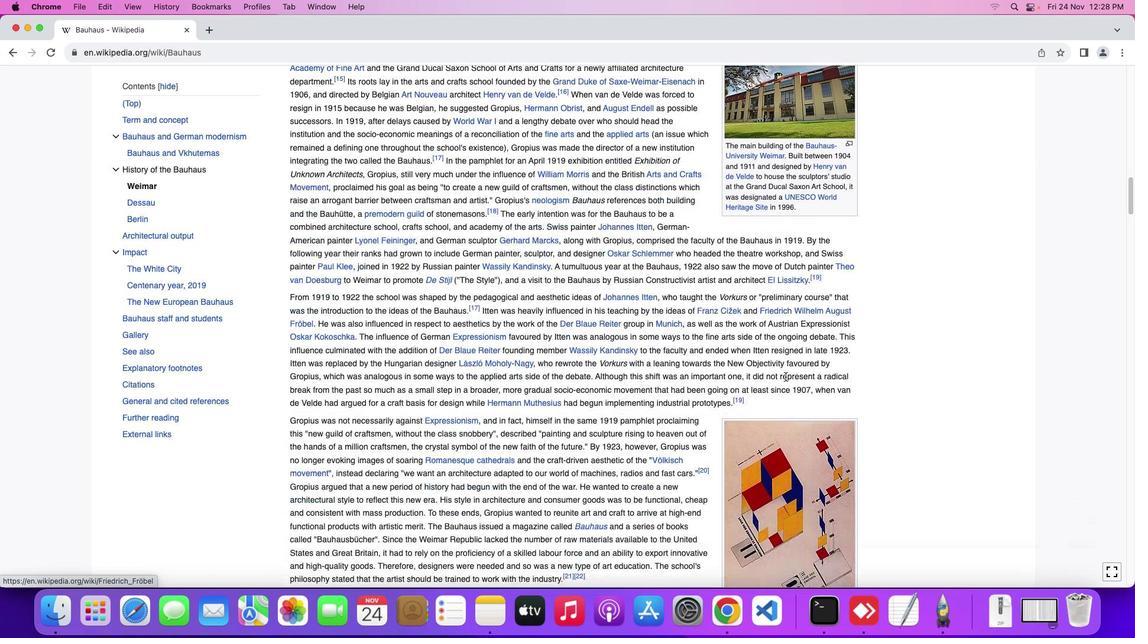 
Action: Mouse moved to (784, 377)
Screenshot: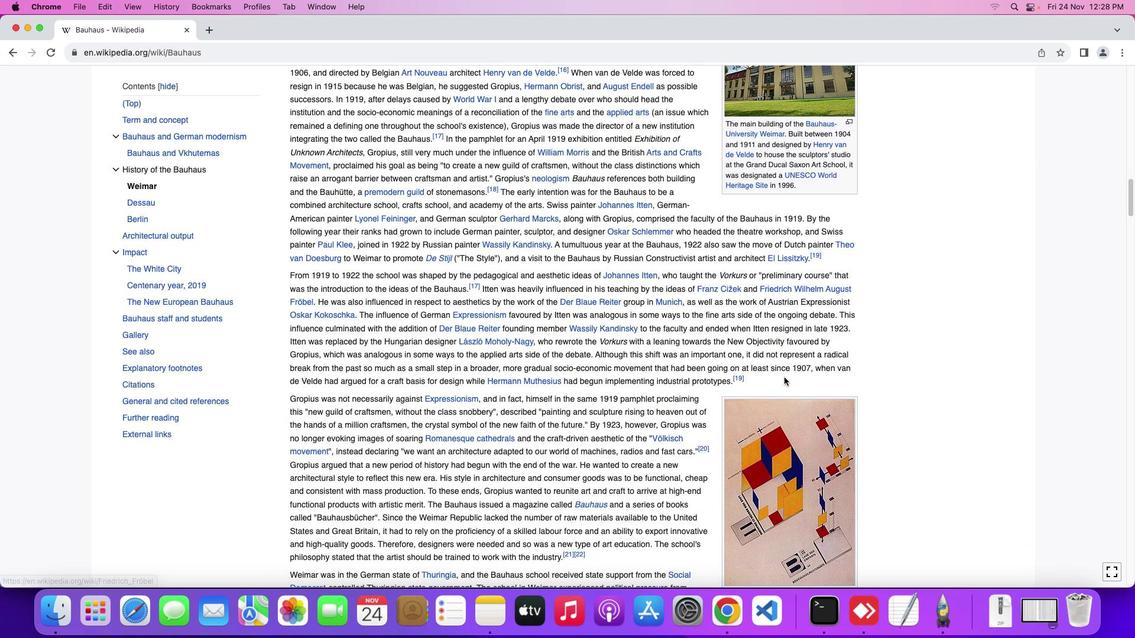 
Action: Mouse scrolled (784, 377) with delta (0, 0)
Screenshot: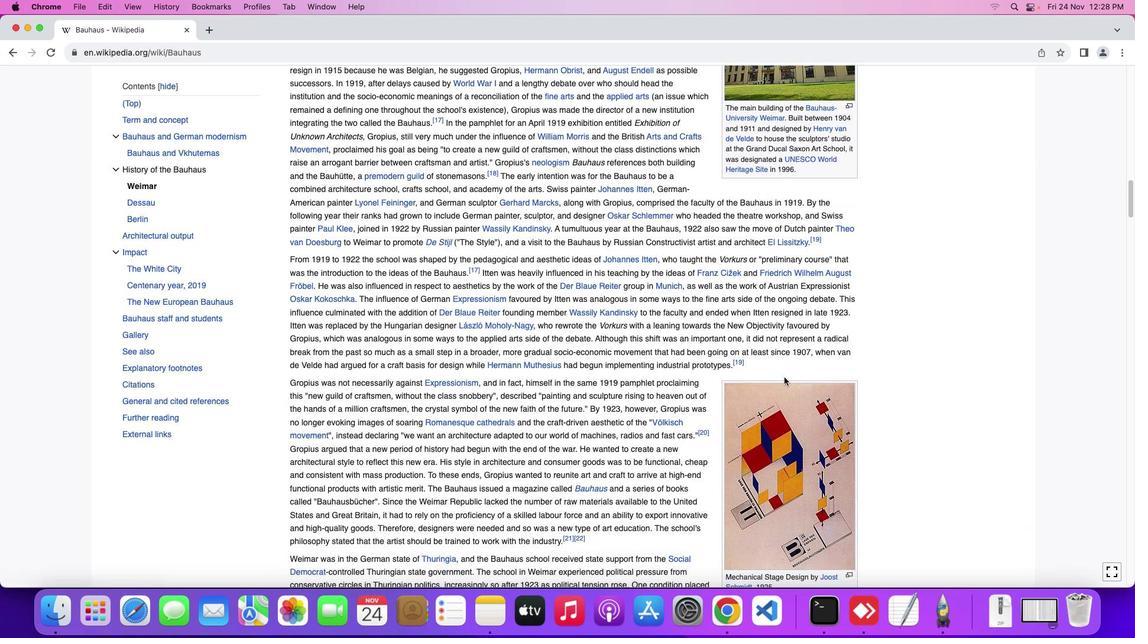 
Action: Mouse scrolled (784, 377) with delta (0, 0)
Screenshot: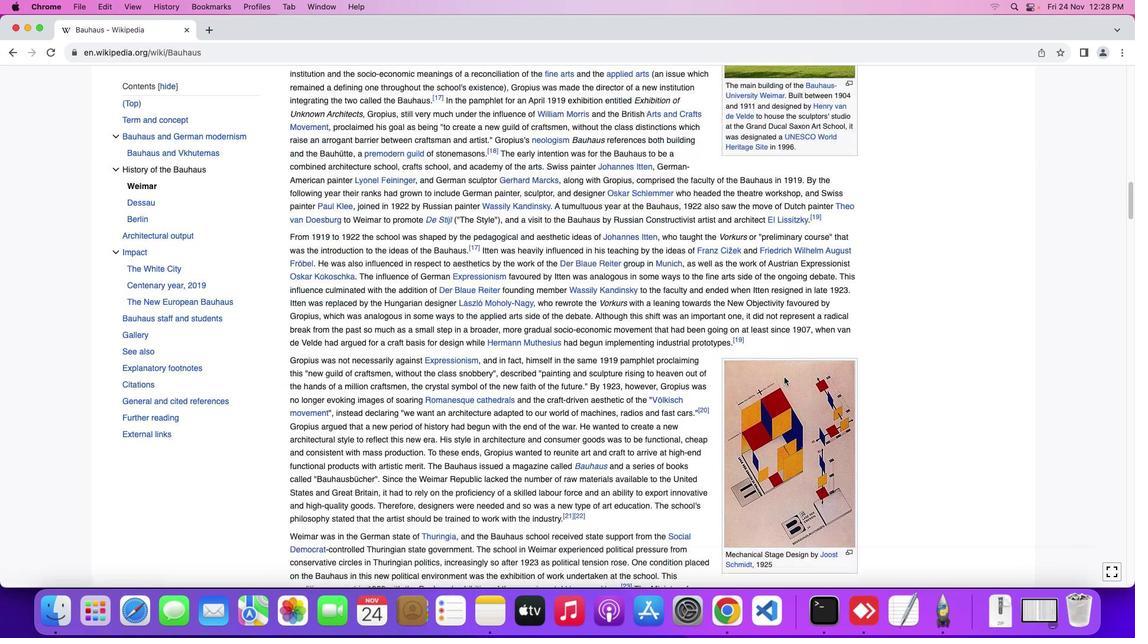
Action: Mouse scrolled (784, 377) with delta (0, -1)
Screenshot: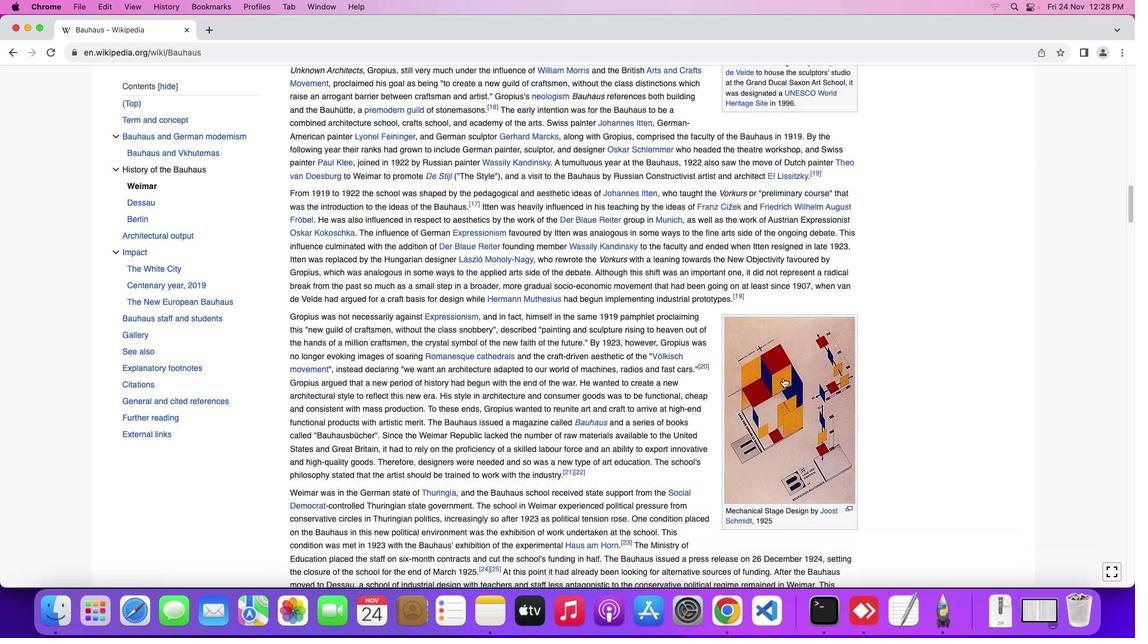 
Action: Mouse moved to (783, 379)
Screenshot: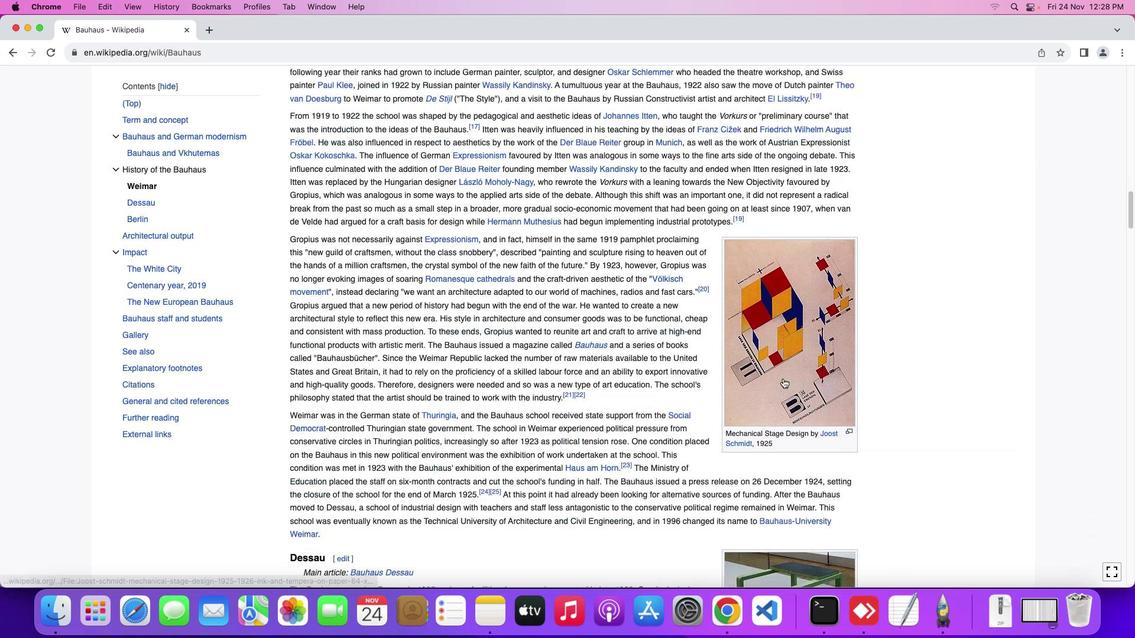 
Action: Mouse scrolled (783, 379) with delta (0, 0)
Screenshot: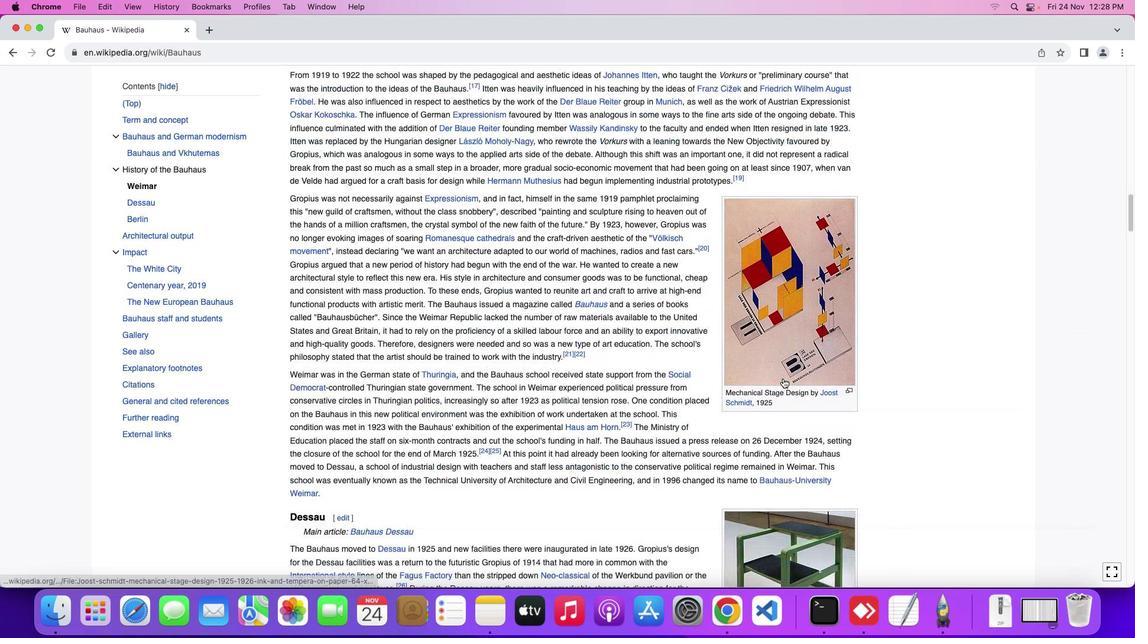 
Action: Mouse scrolled (783, 379) with delta (0, 0)
Screenshot: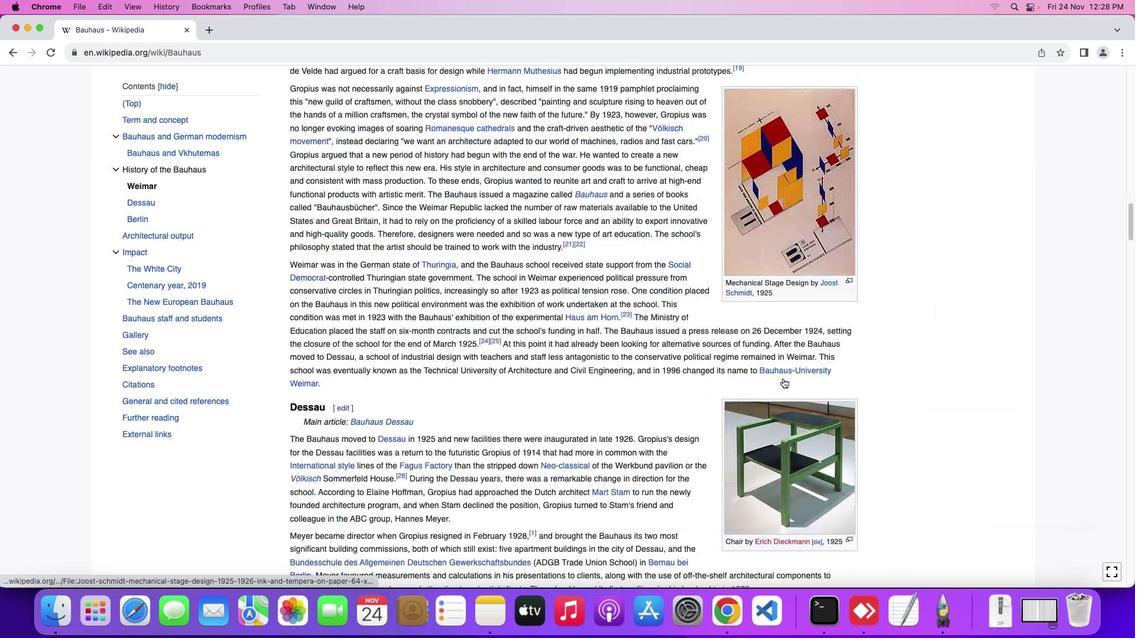 
Action: Mouse scrolled (783, 379) with delta (0, -1)
Screenshot: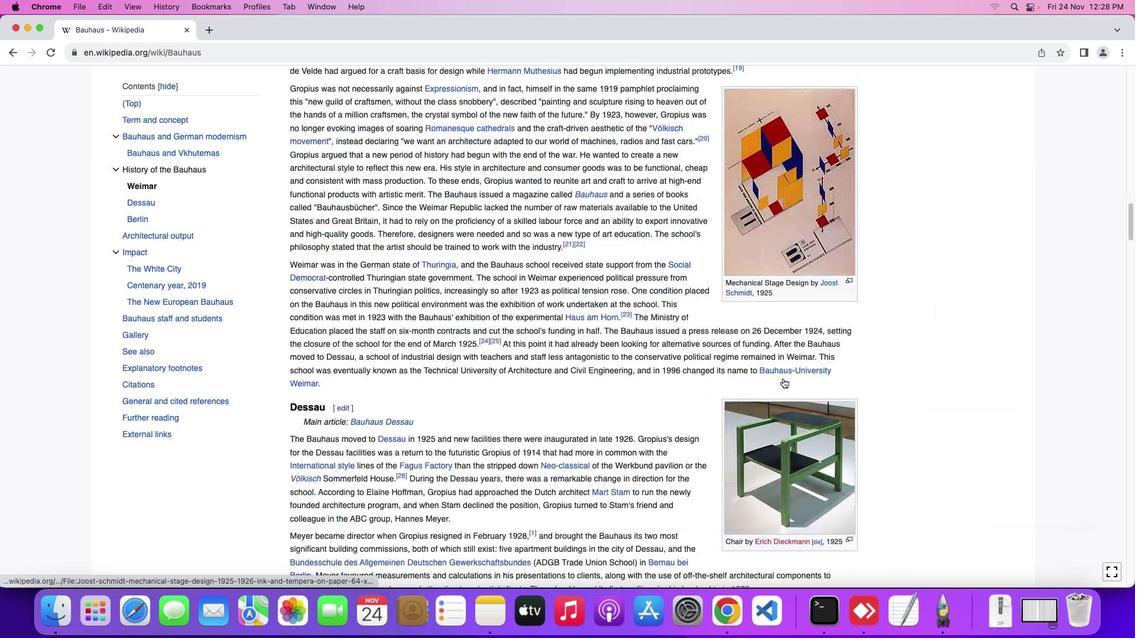 
Action: Mouse scrolled (783, 379) with delta (0, -2)
Screenshot: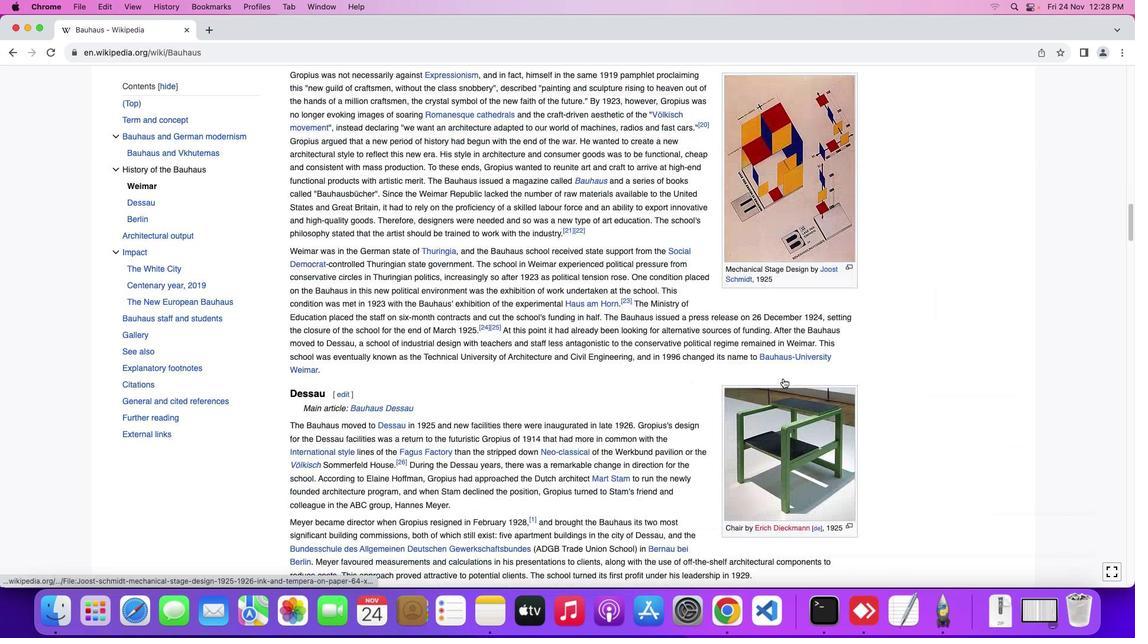 
Action: Mouse moved to (781, 379)
Screenshot: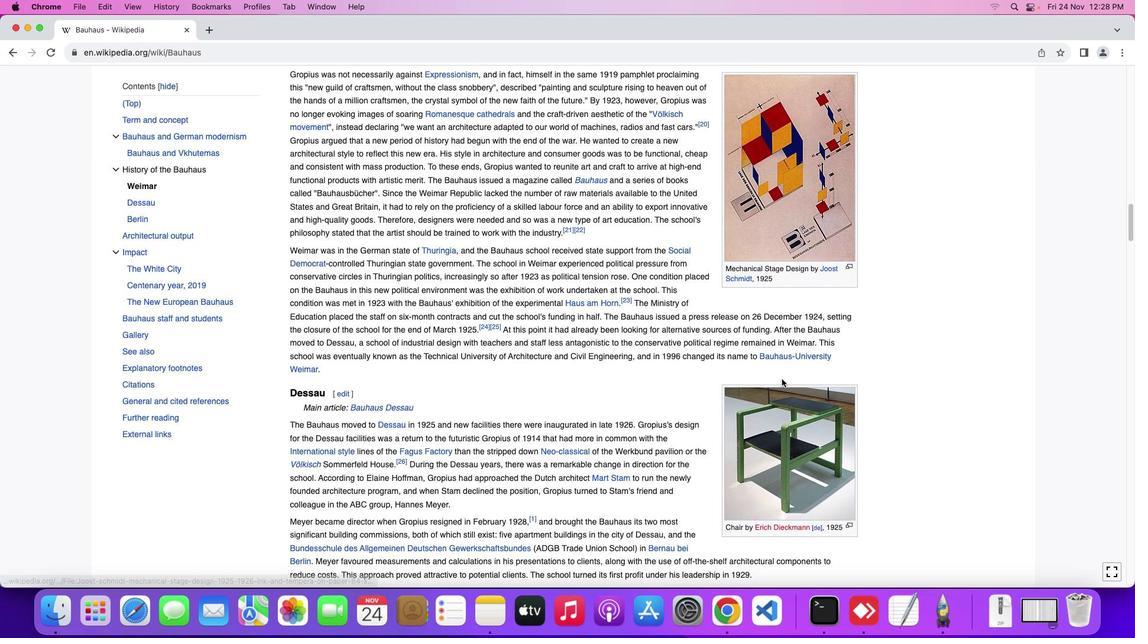 
Action: Mouse scrolled (781, 379) with delta (0, 0)
Screenshot: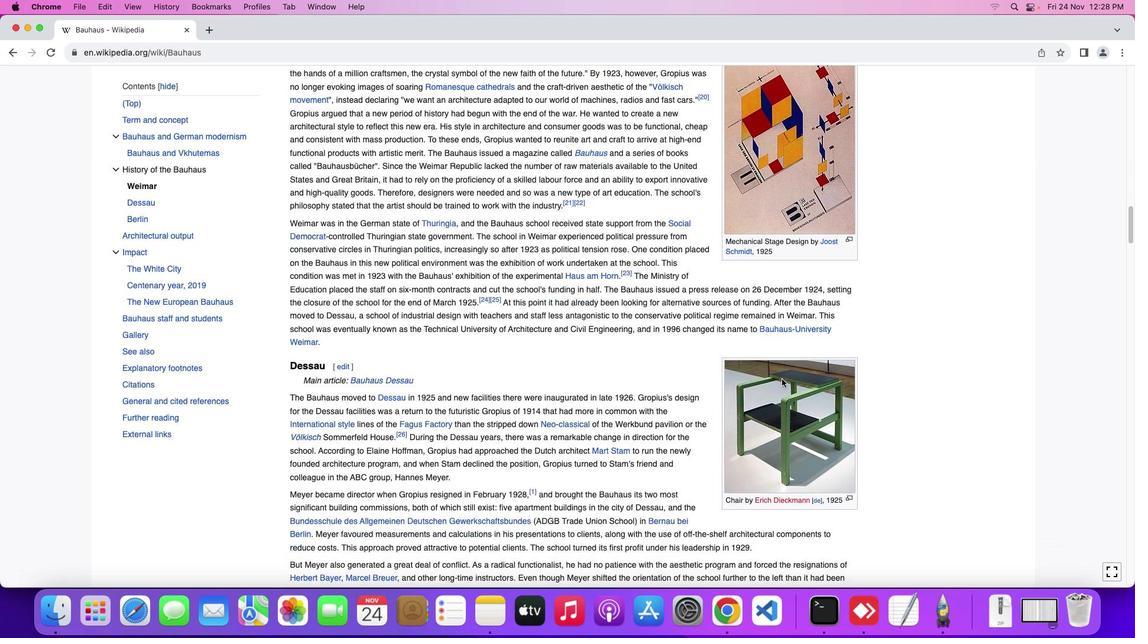 
Action: Mouse scrolled (781, 379) with delta (0, 0)
Screenshot: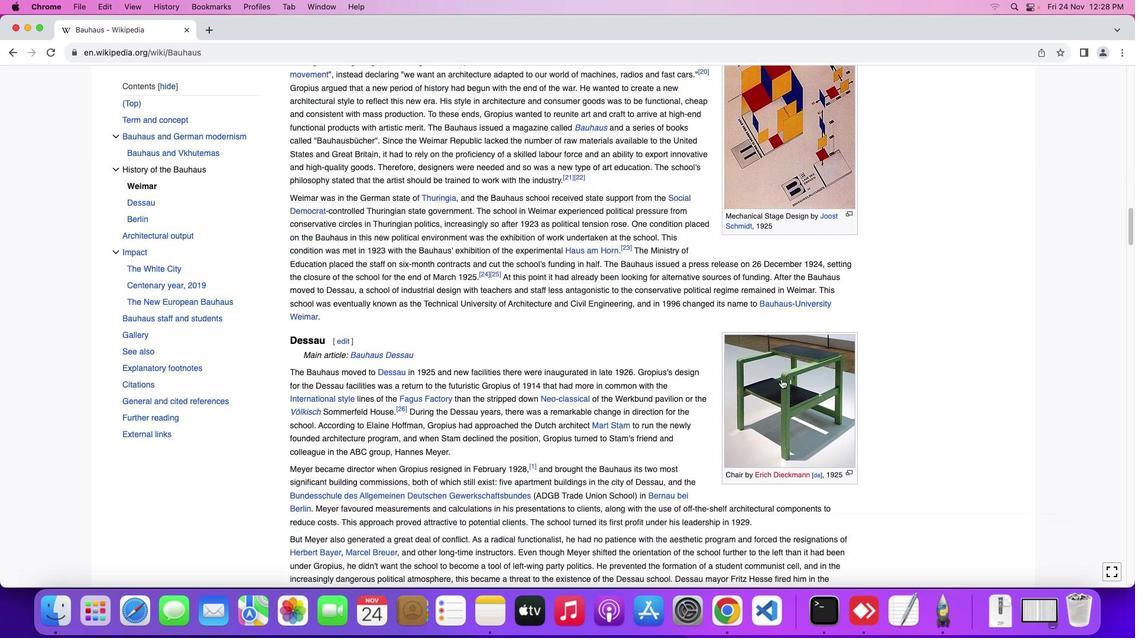 
Action: Mouse scrolled (781, 379) with delta (0, -1)
Screenshot: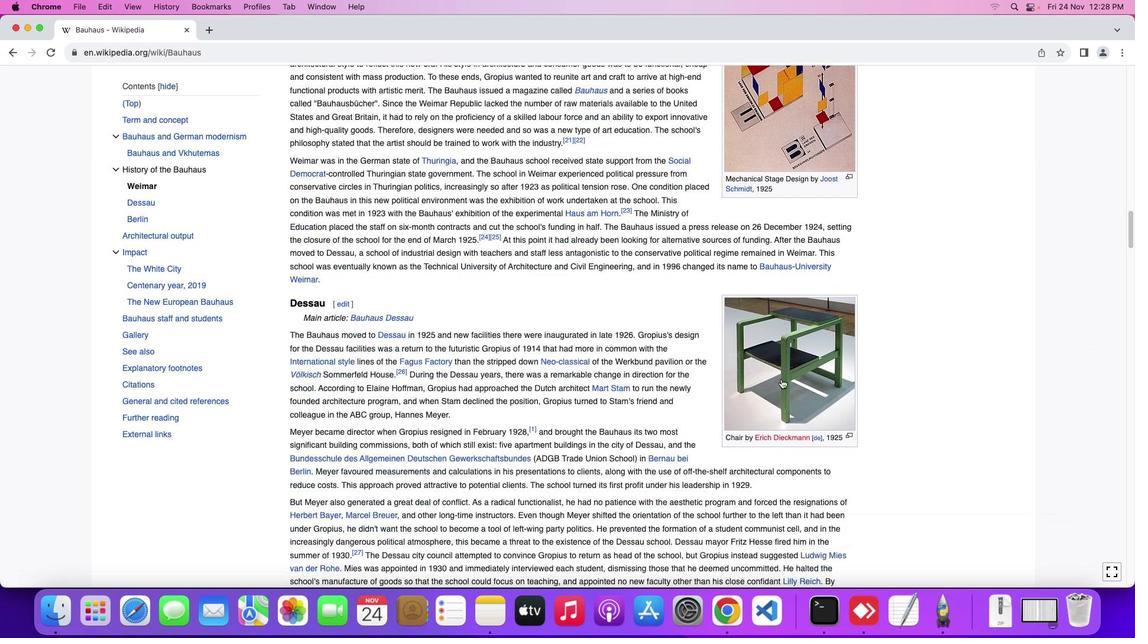 
Action: Mouse moved to (781, 379)
Screenshot: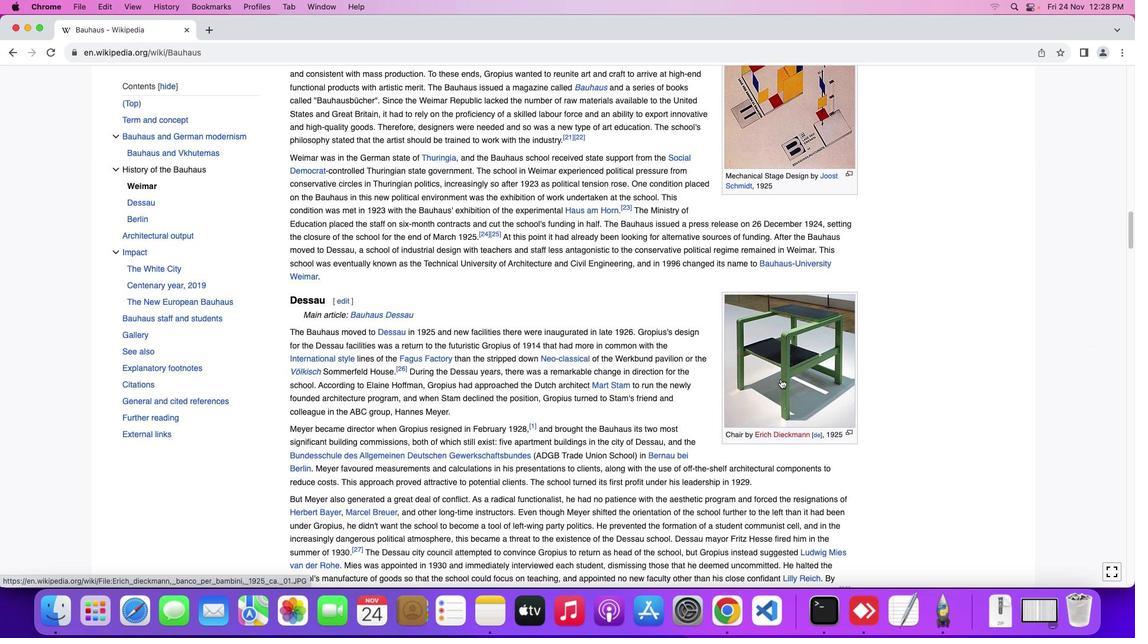 
Action: Mouse scrolled (781, 379) with delta (0, 0)
Screenshot: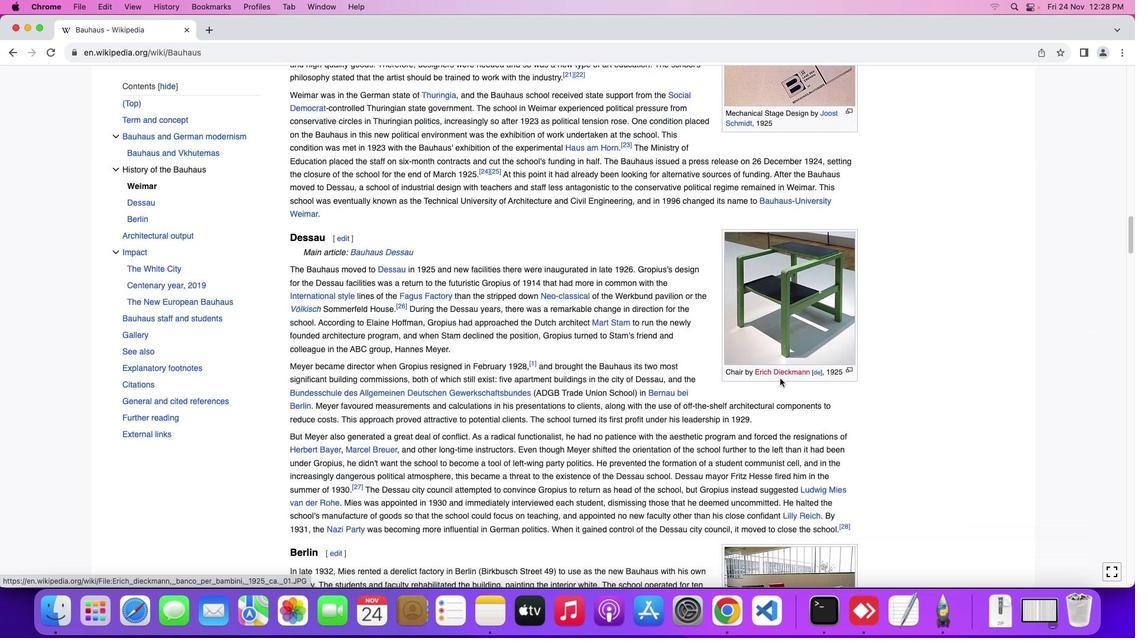 
Action: Mouse scrolled (781, 379) with delta (0, 0)
Screenshot: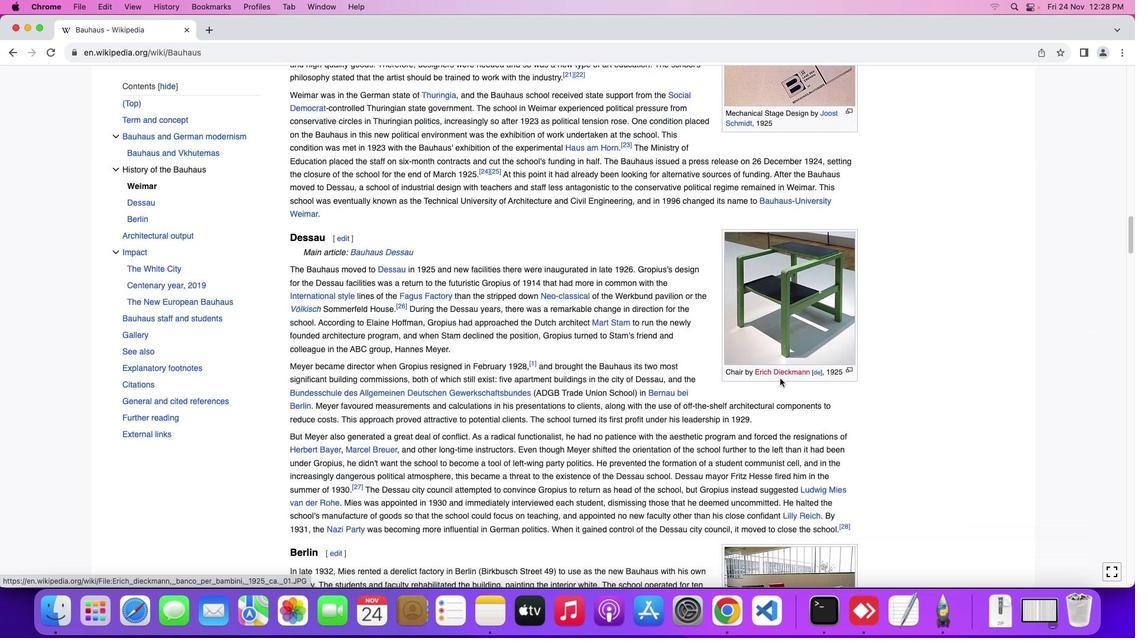 
Action: Mouse scrolled (781, 379) with delta (0, -1)
Screenshot: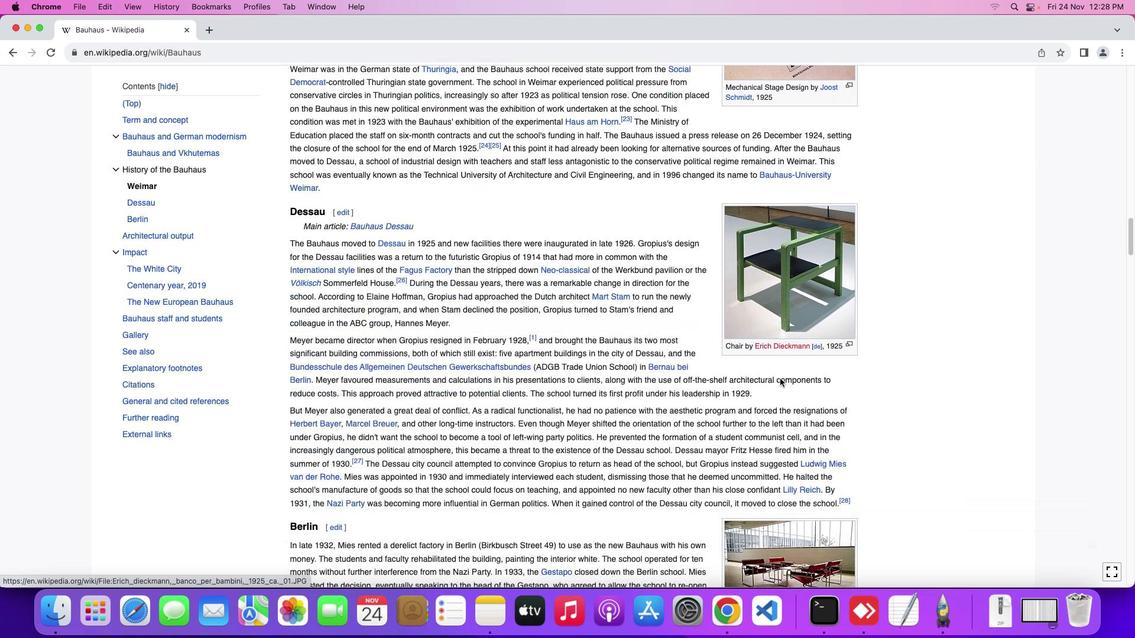 
Action: Mouse moved to (780, 378)
Screenshot: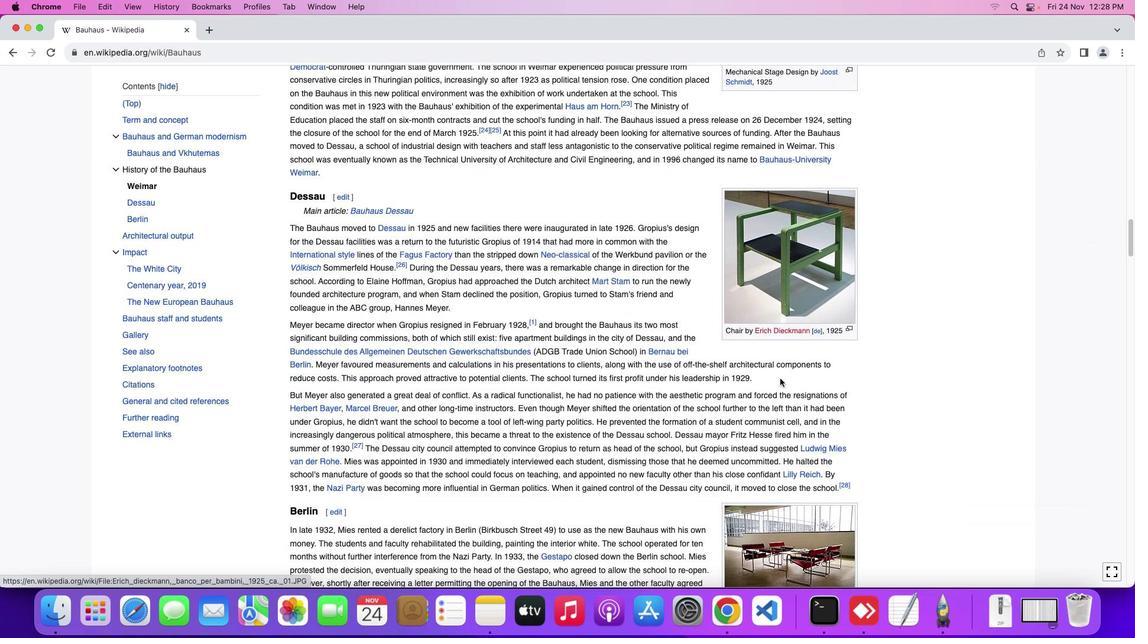 
Action: Mouse scrolled (780, 378) with delta (0, 0)
Screenshot: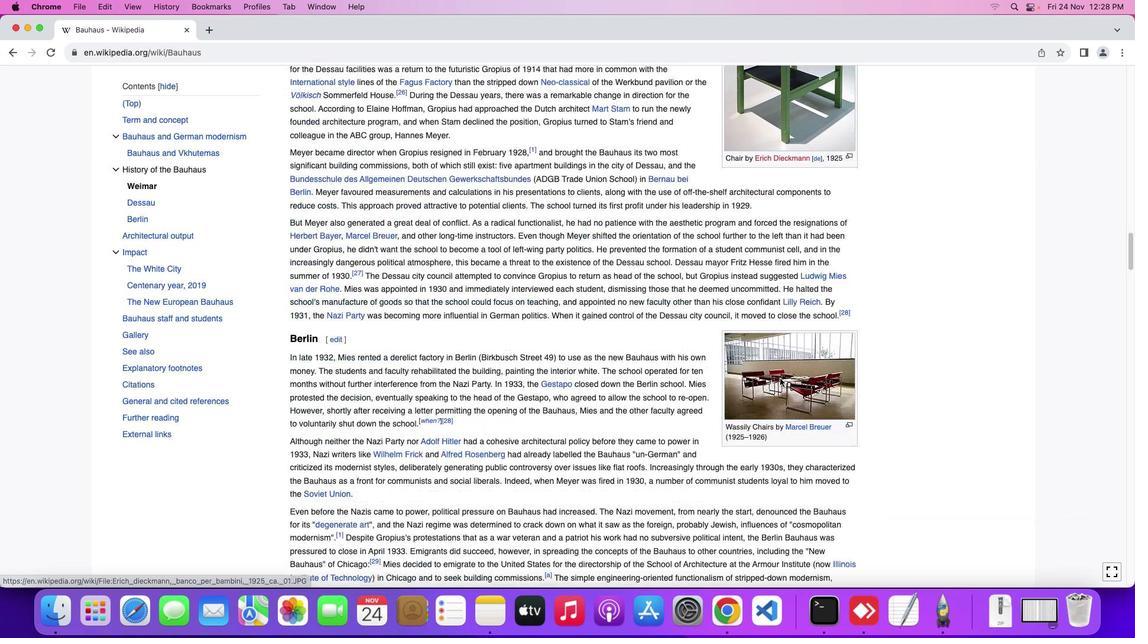 
Action: Mouse scrolled (780, 378) with delta (0, 0)
Screenshot: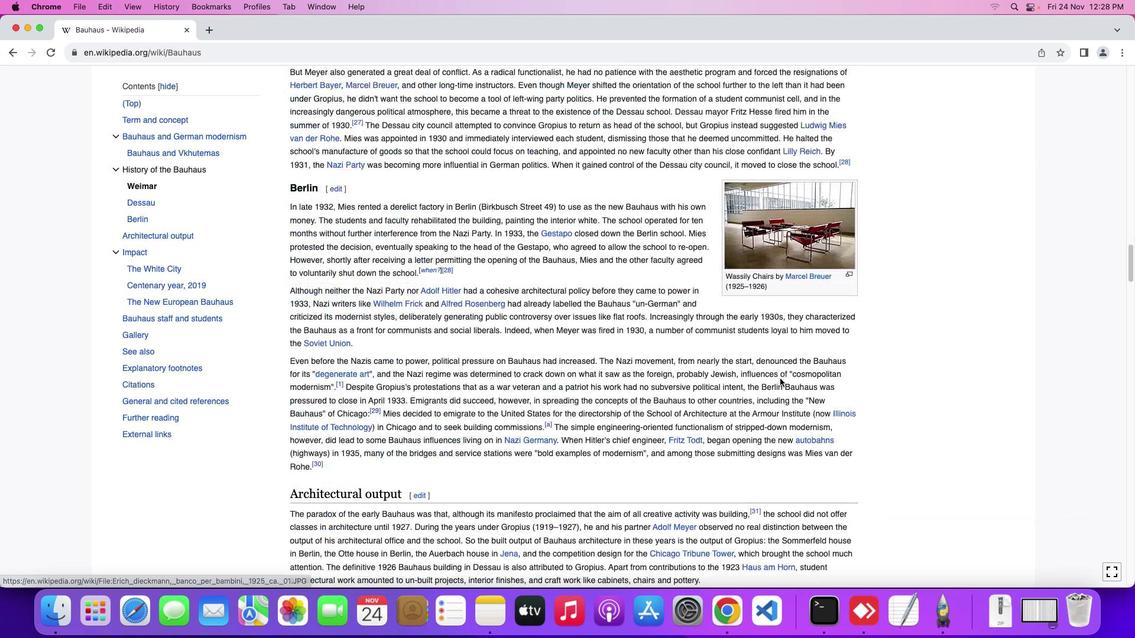 
Action: Mouse scrolled (780, 378) with delta (0, -1)
Screenshot: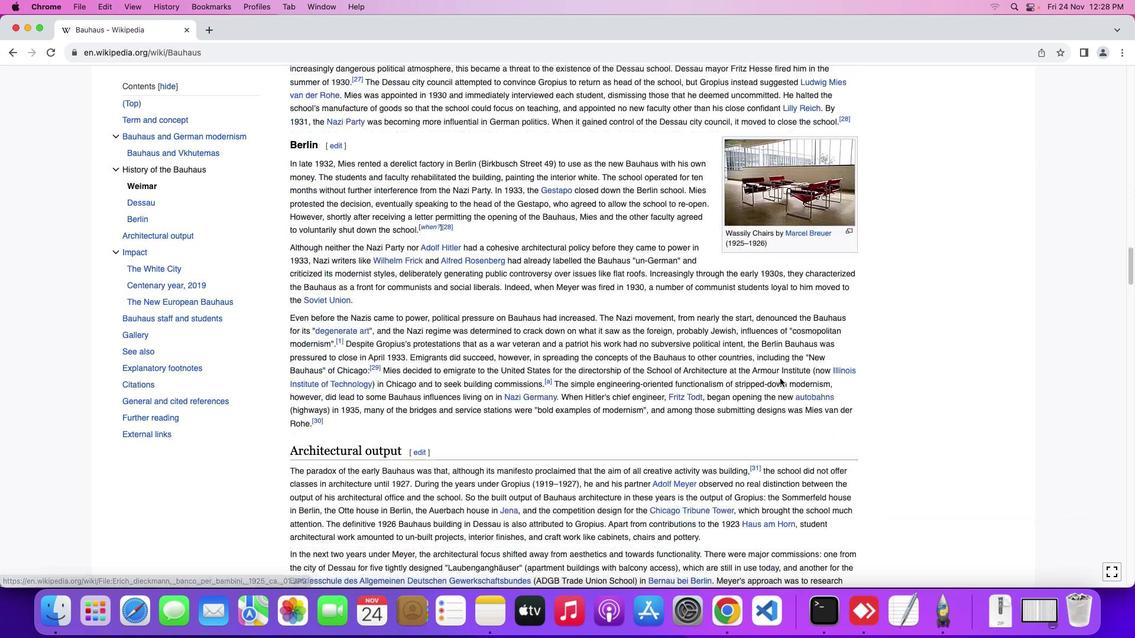 
Action: Mouse scrolled (780, 378) with delta (0, -2)
Screenshot: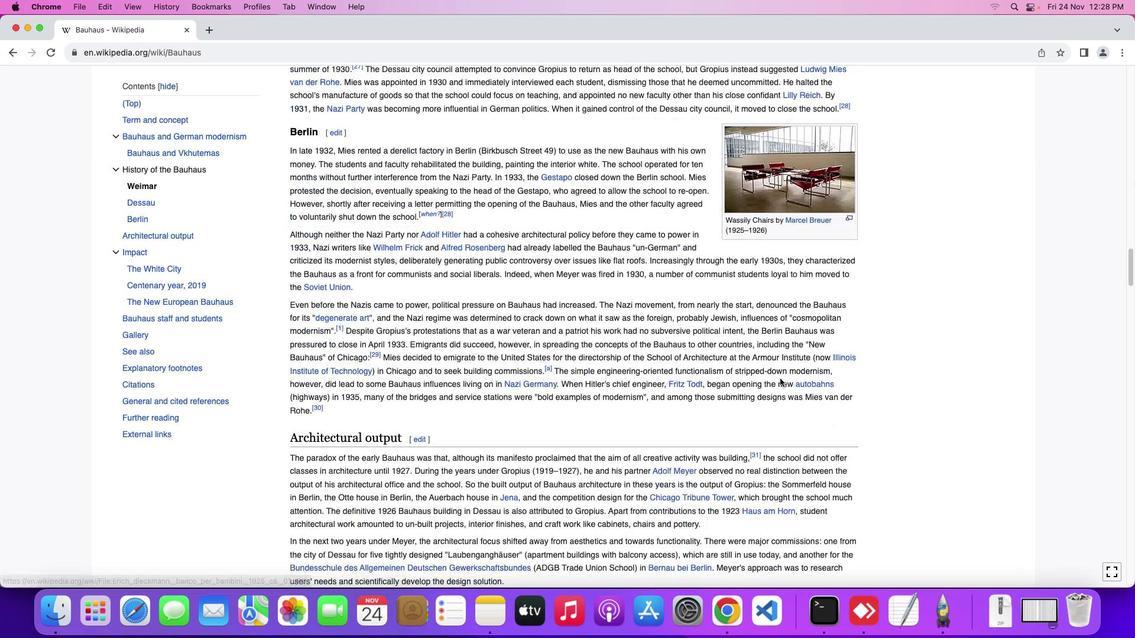 
Action: Mouse scrolled (780, 378) with delta (0, -3)
Screenshot: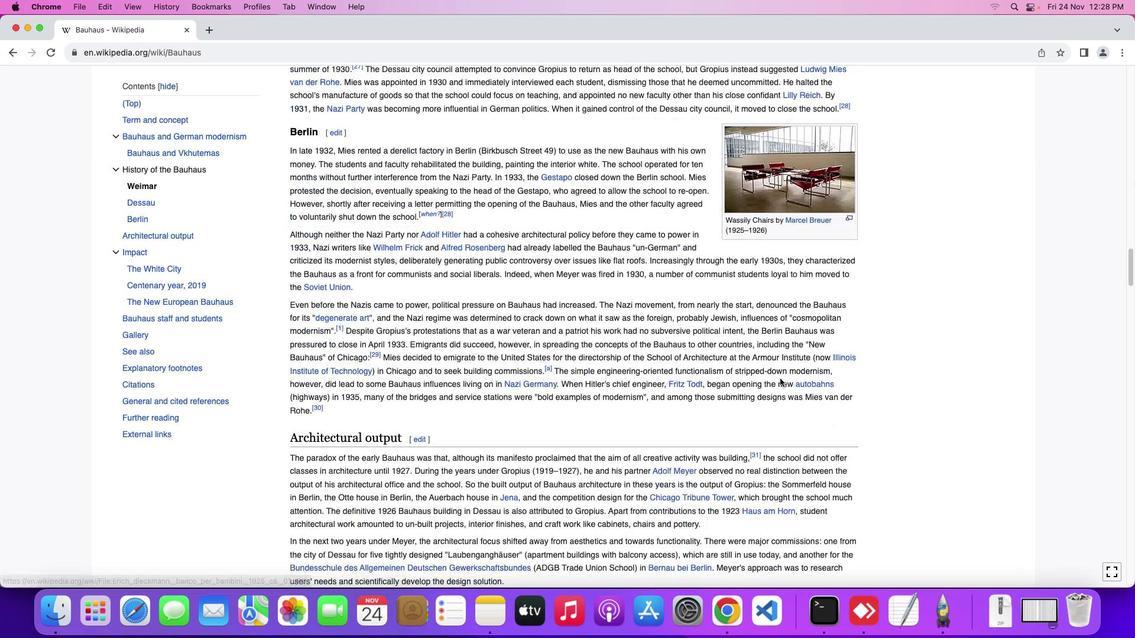 
Action: Mouse moved to (780, 378)
Screenshot: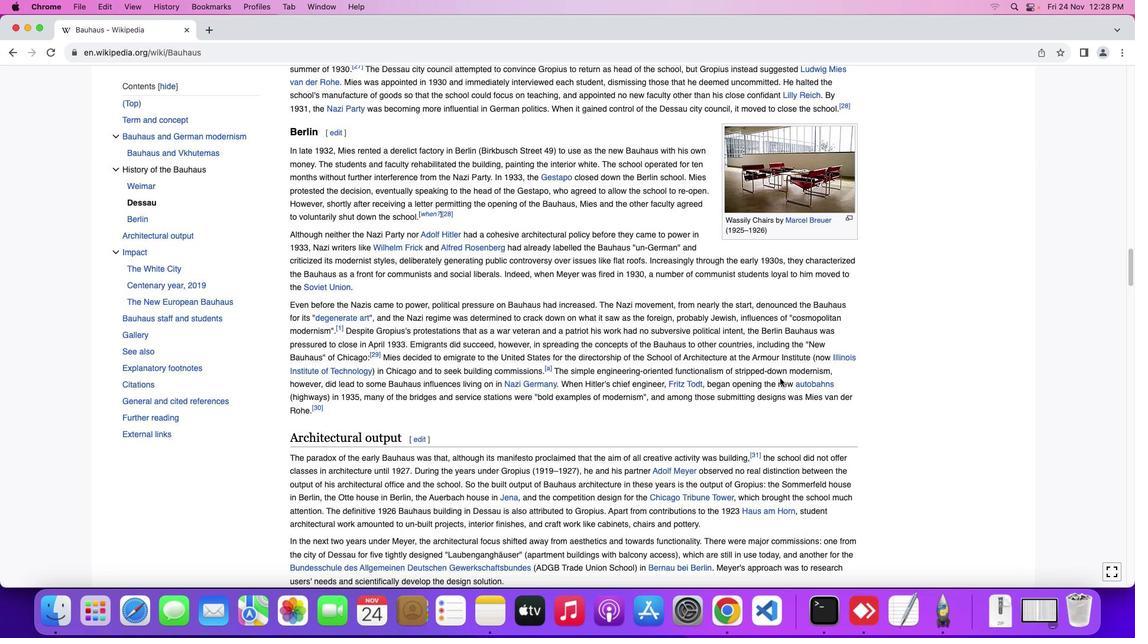 
Action: Mouse scrolled (780, 378) with delta (0, 0)
Screenshot: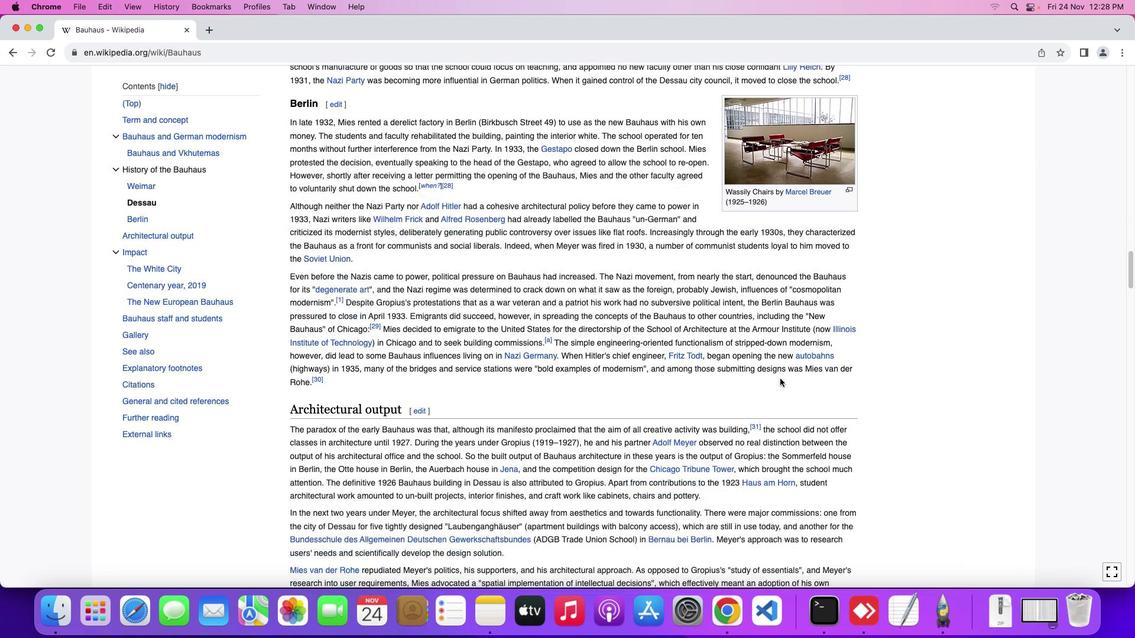 
Action: Mouse scrolled (780, 378) with delta (0, 0)
Screenshot: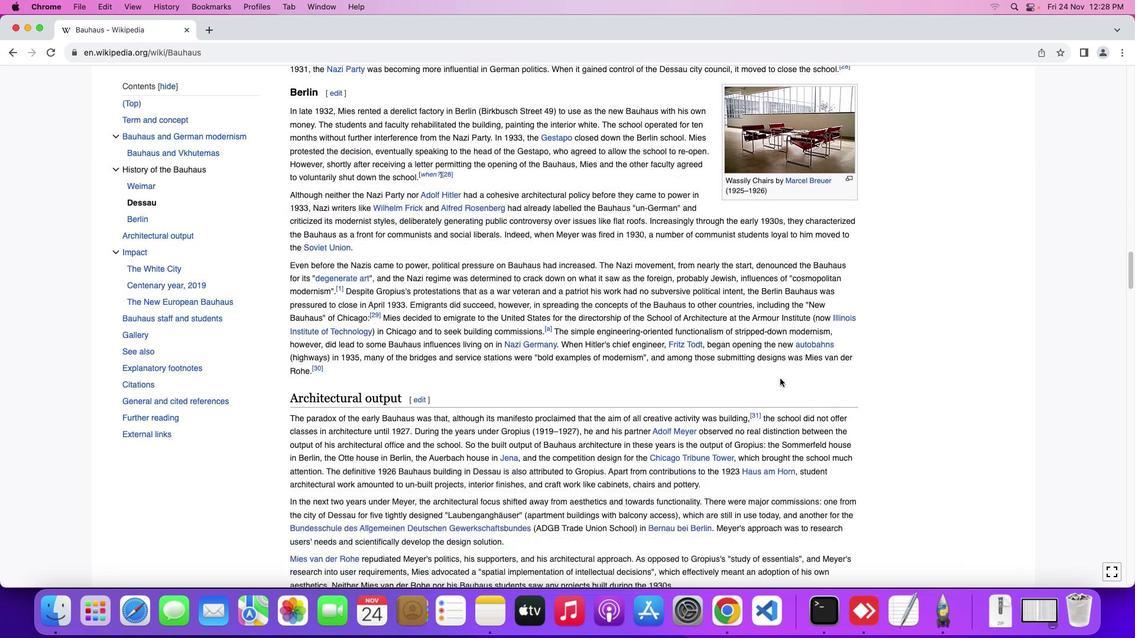 
Action: Mouse scrolled (780, 378) with delta (0, -1)
Screenshot: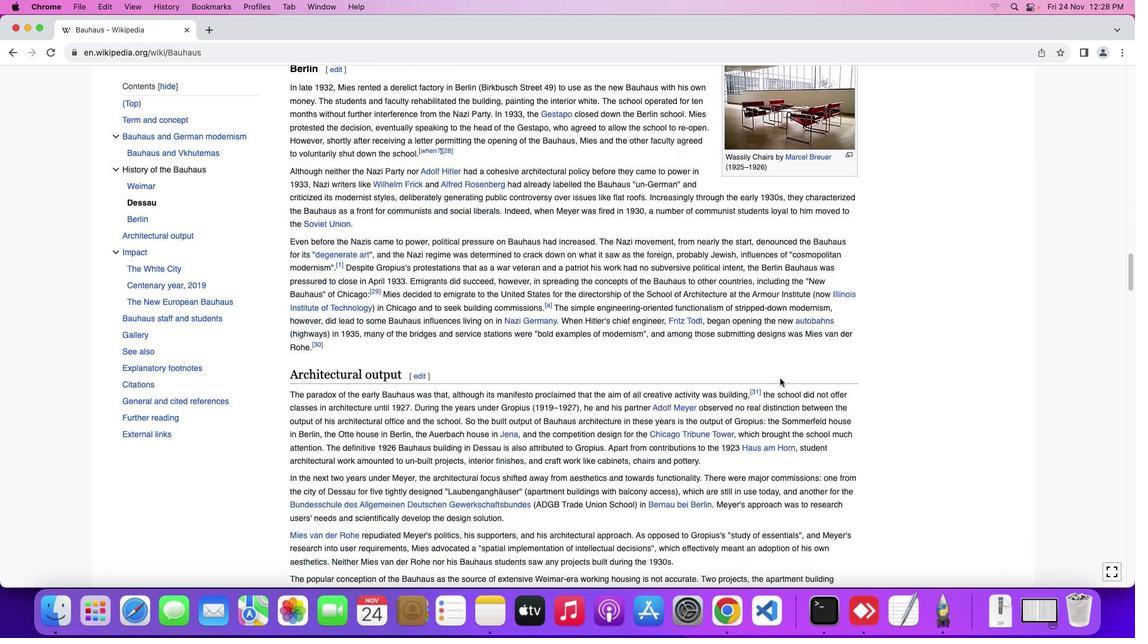
Action: Mouse moved to (779, 379)
Screenshot: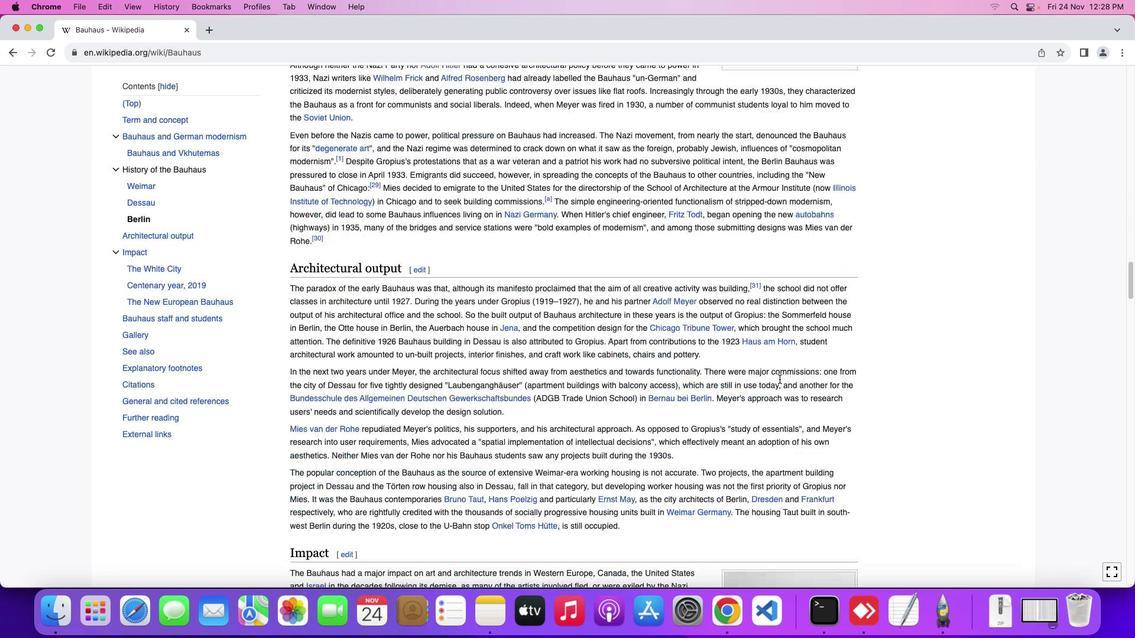 
Action: Mouse scrolled (779, 379) with delta (0, 0)
Screenshot: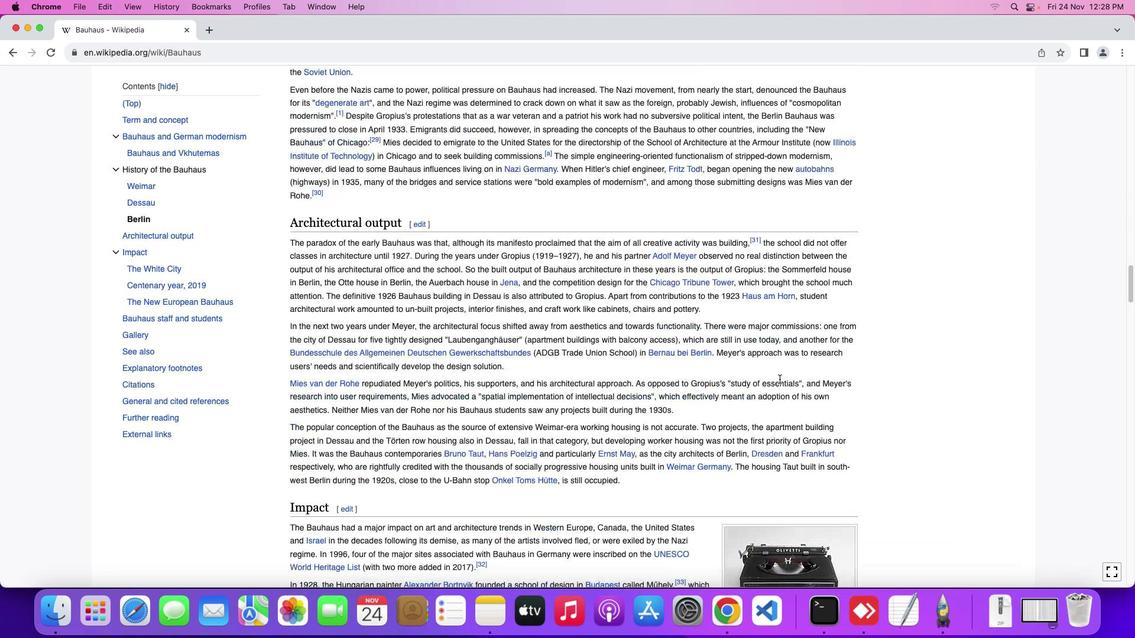 
Action: Mouse scrolled (779, 379) with delta (0, 0)
Screenshot: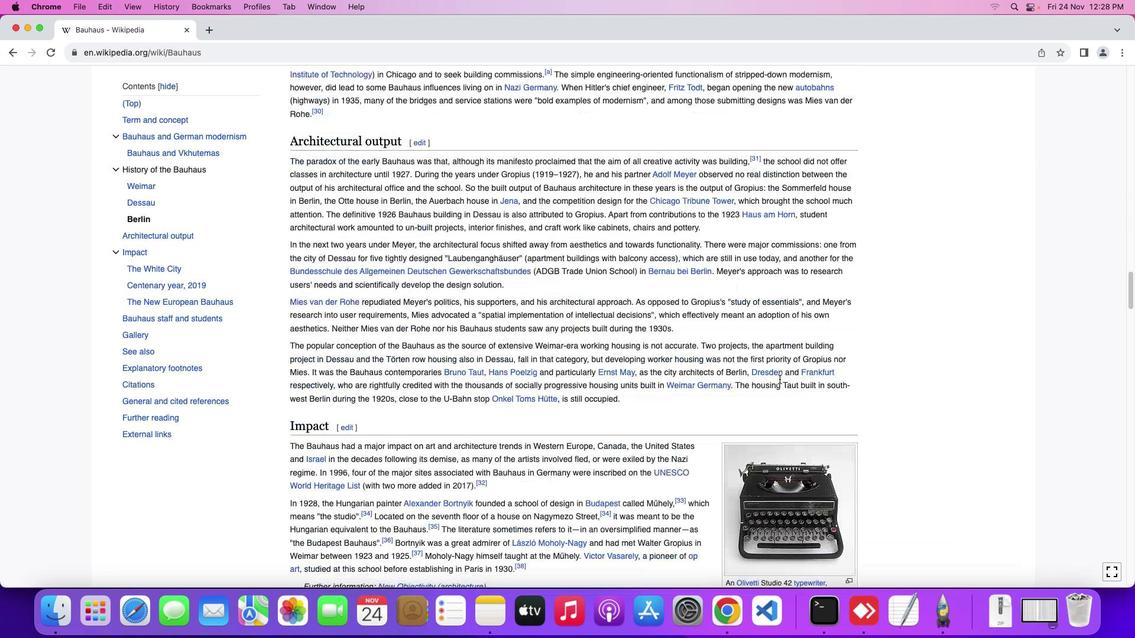 
Action: Mouse scrolled (779, 379) with delta (0, -1)
Screenshot: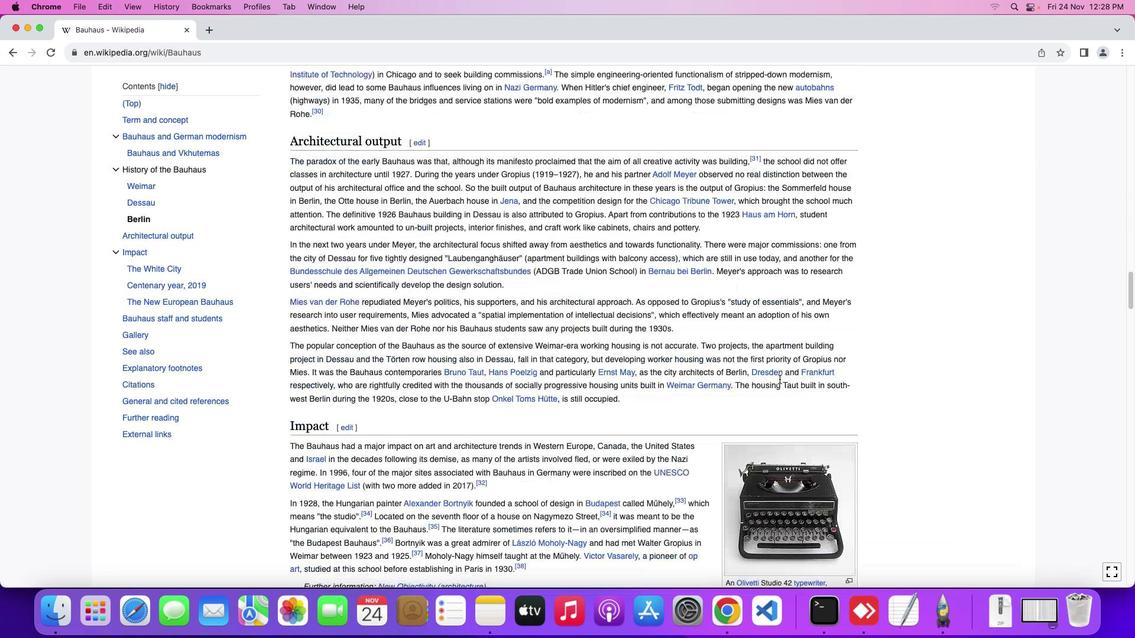 
Action: Mouse scrolled (779, 379) with delta (0, -2)
Screenshot: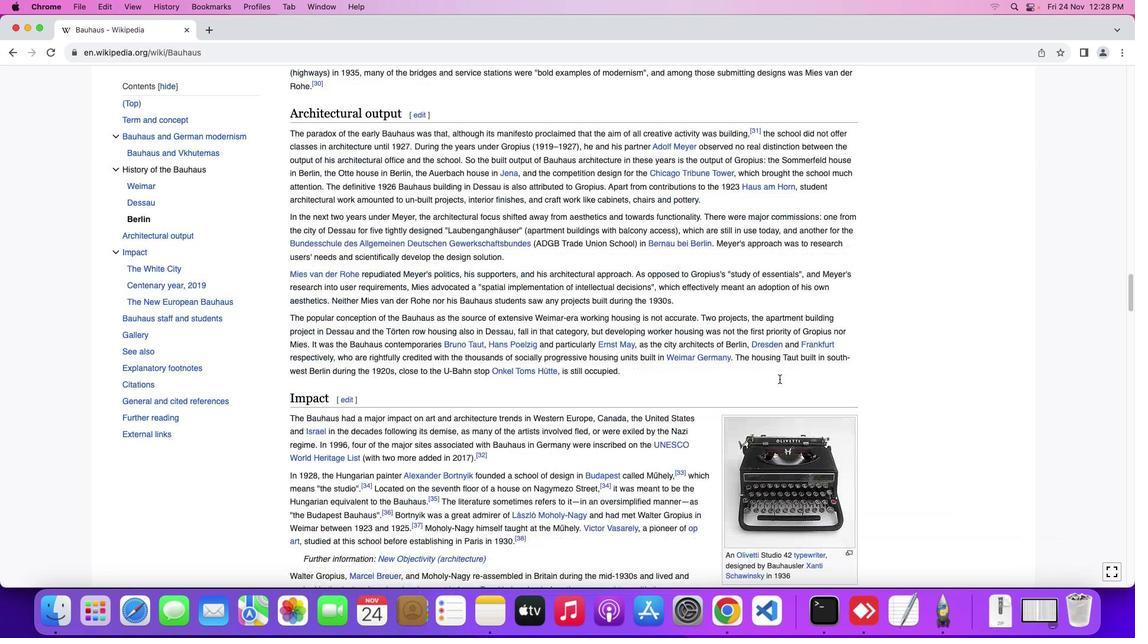 
Action: Mouse moved to (778, 380)
Screenshot: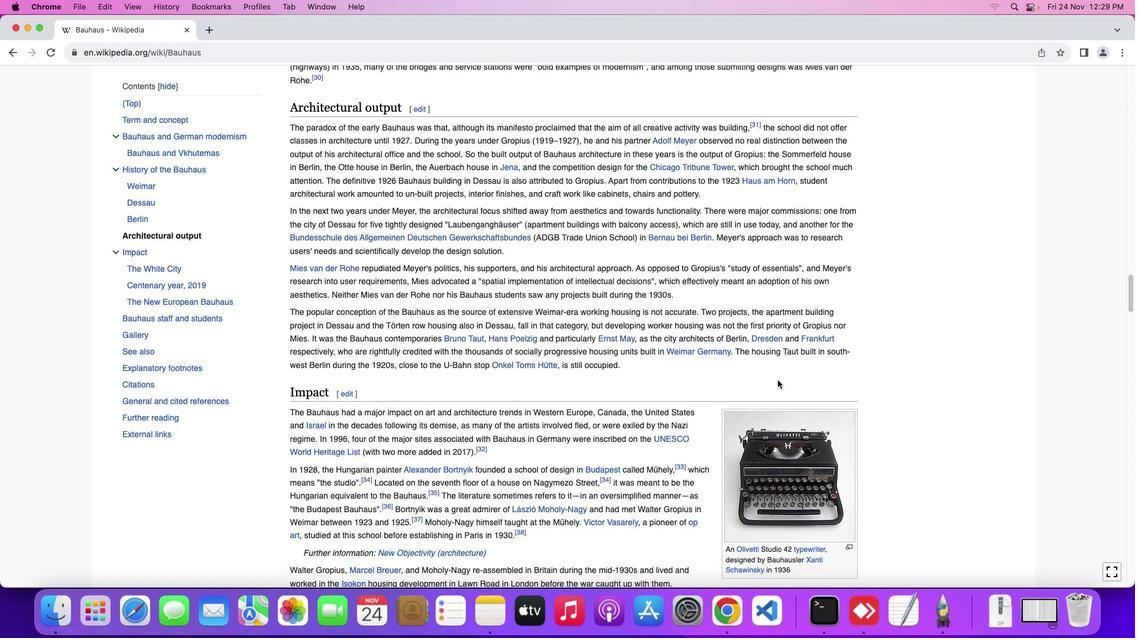 
Action: Mouse scrolled (778, 380) with delta (0, 0)
Screenshot: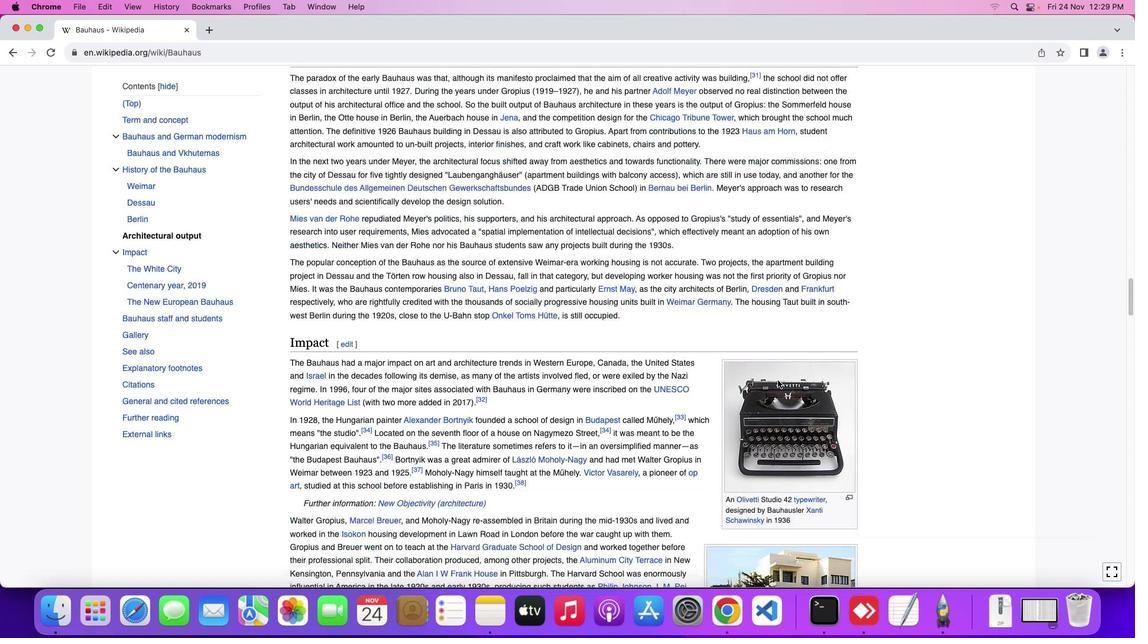
Action: Mouse scrolled (778, 380) with delta (0, 0)
Screenshot: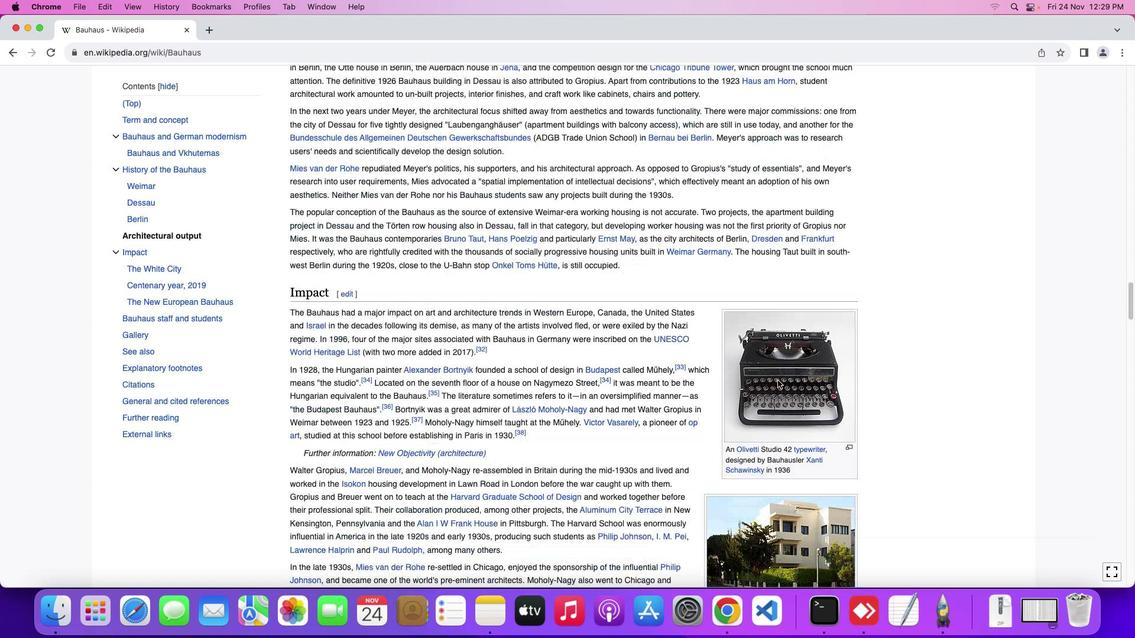 
Action: Mouse scrolled (778, 380) with delta (0, -1)
Screenshot: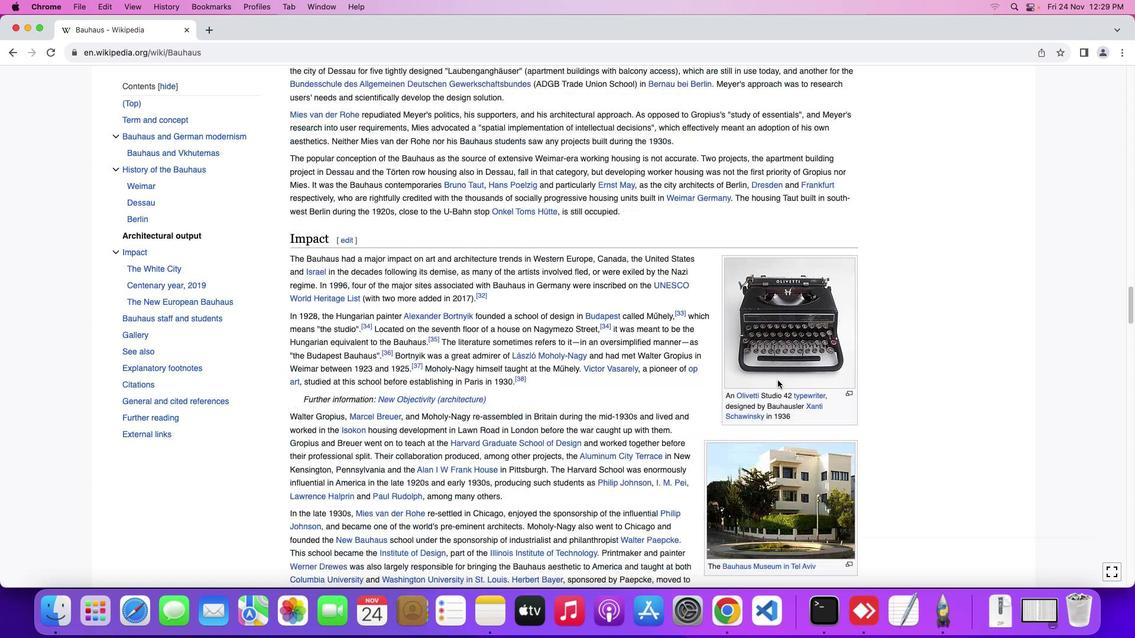 
Action: Mouse scrolled (778, 380) with delta (0, -2)
Screenshot: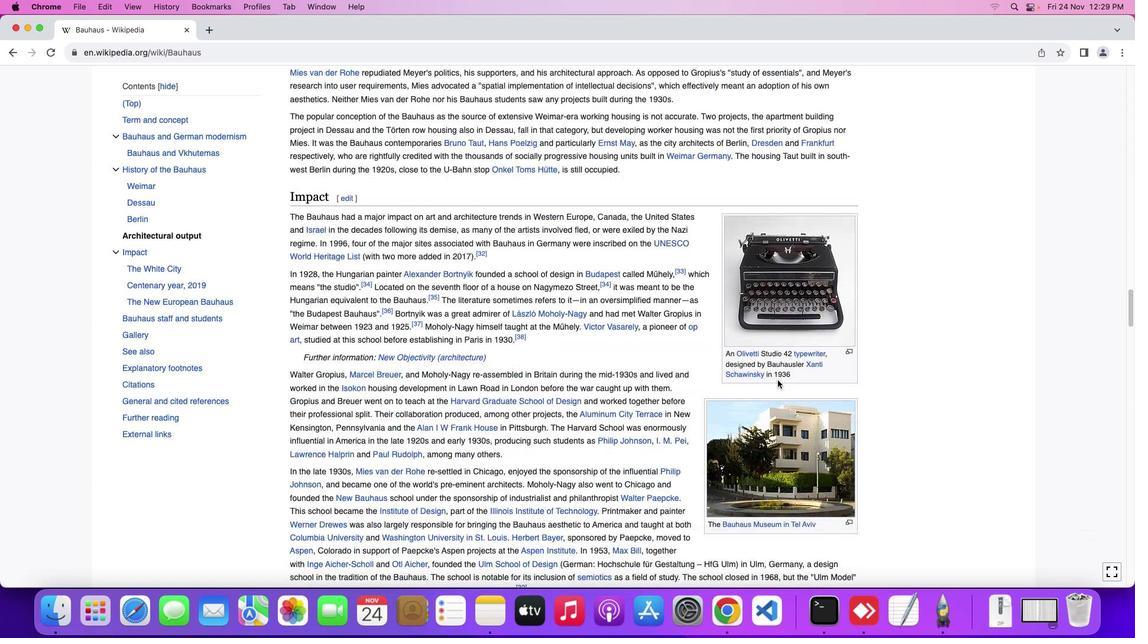 
Action: Mouse moved to (777, 380)
Screenshot: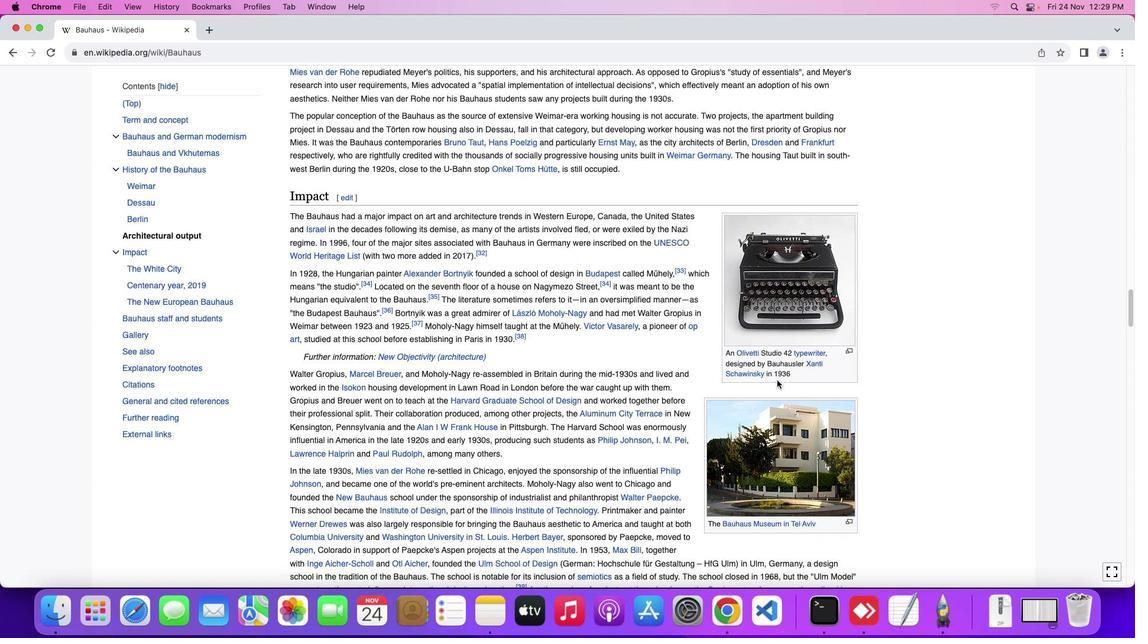 
Action: Mouse scrolled (777, 380) with delta (0, 0)
Screenshot: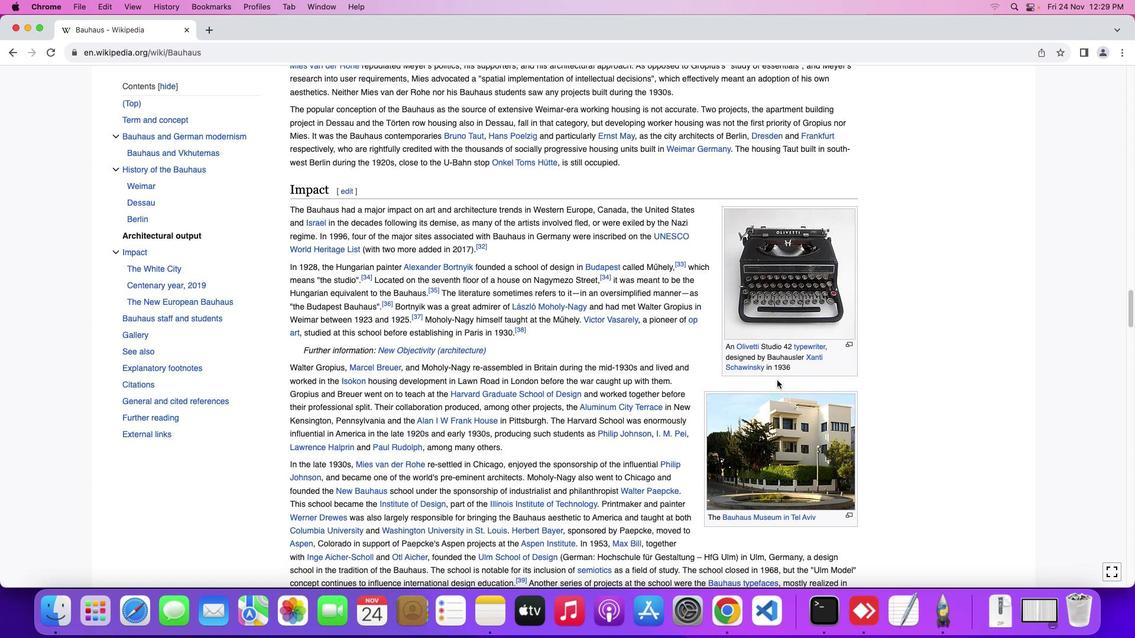 
Action: Mouse scrolled (777, 380) with delta (0, 0)
Screenshot: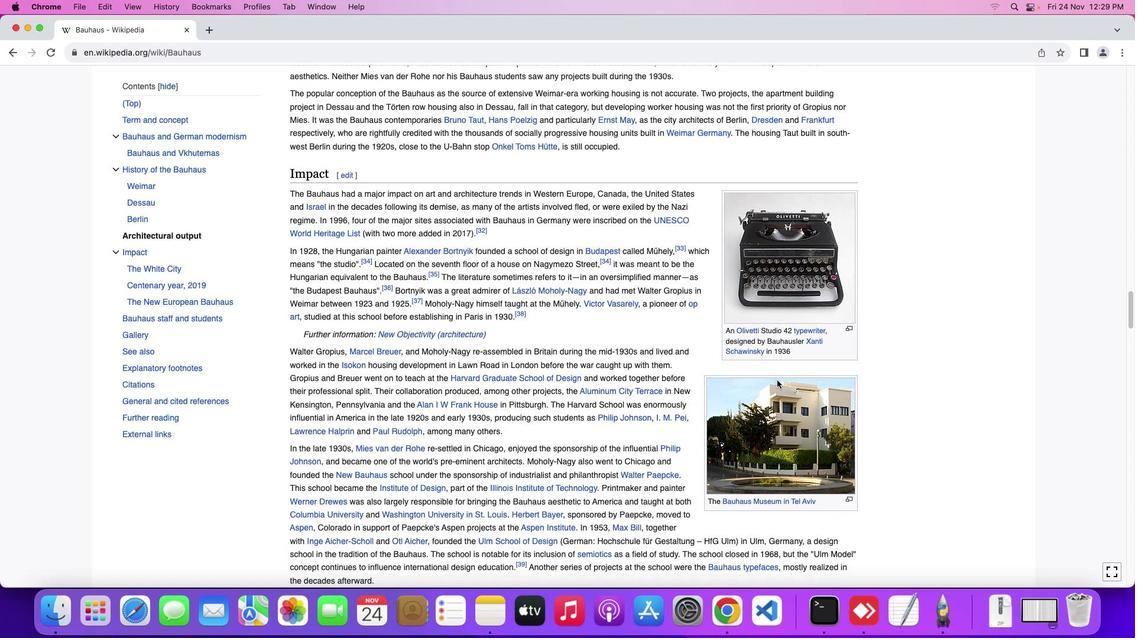 
Action: Mouse scrolled (777, 380) with delta (0, 0)
Screenshot: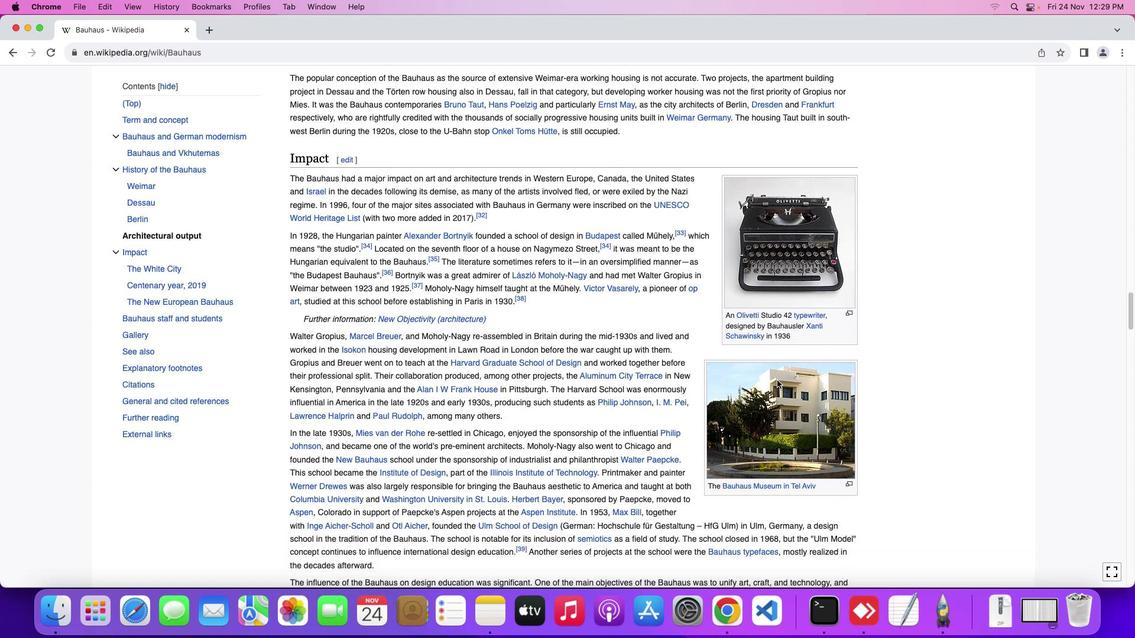 
Action: Mouse moved to (778, 380)
Screenshot: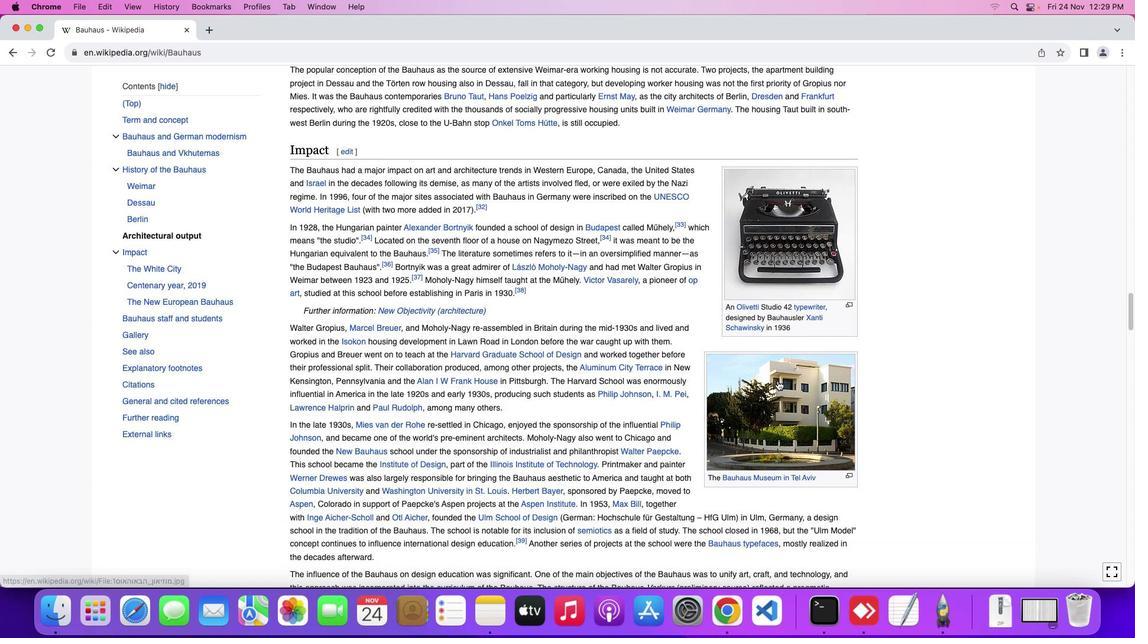 
Action: Mouse scrolled (778, 380) with delta (0, 0)
Screenshot: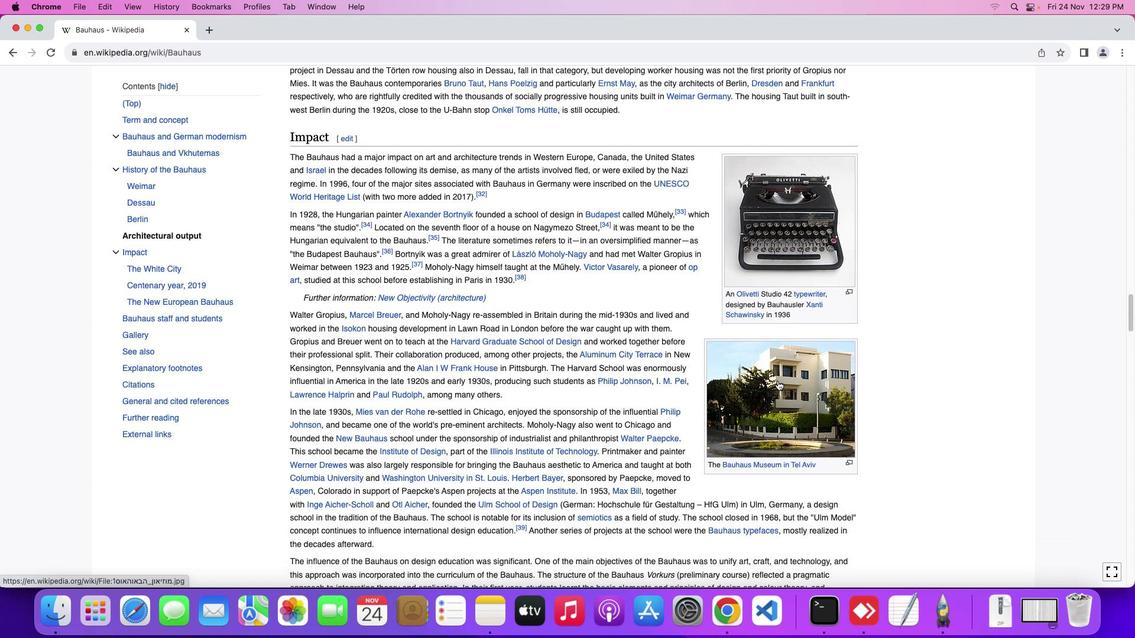 
Action: Mouse scrolled (778, 380) with delta (0, 0)
Screenshot: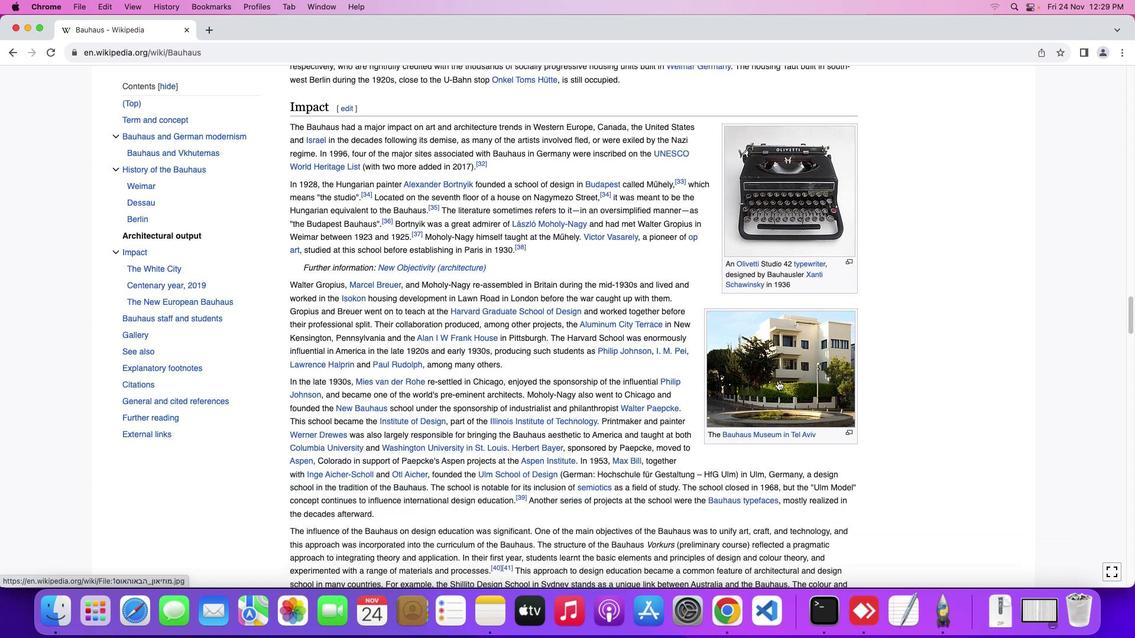 
Action: Mouse scrolled (778, 380) with delta (0, -1)
Screenshot: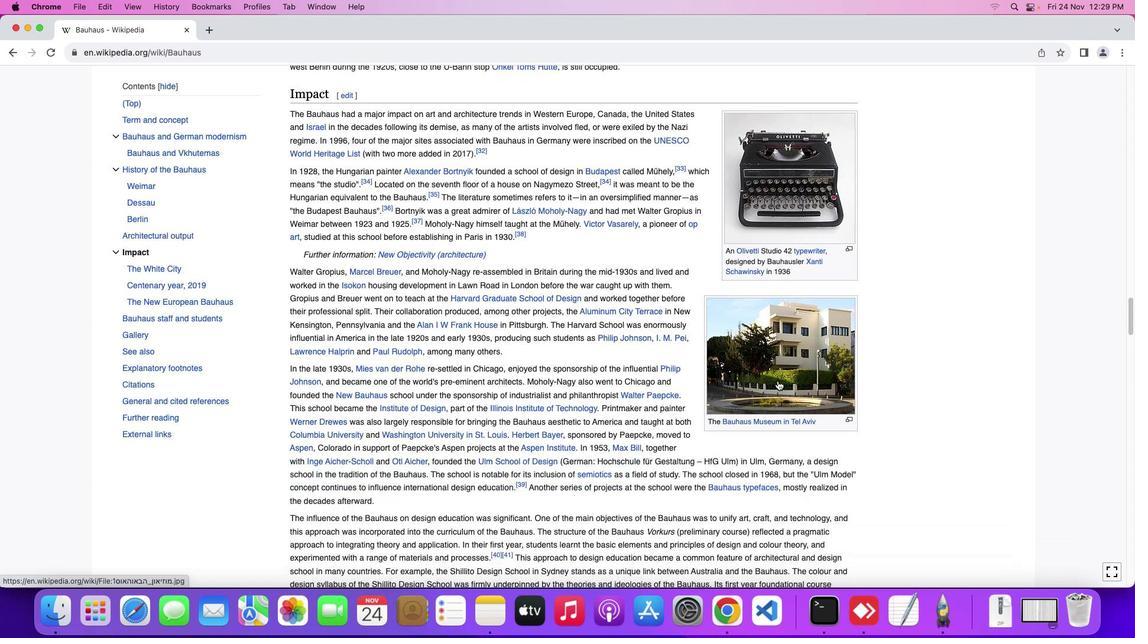 
Action: Mouse scrolled (778, 380) with delta (0, 0)
Screenshot: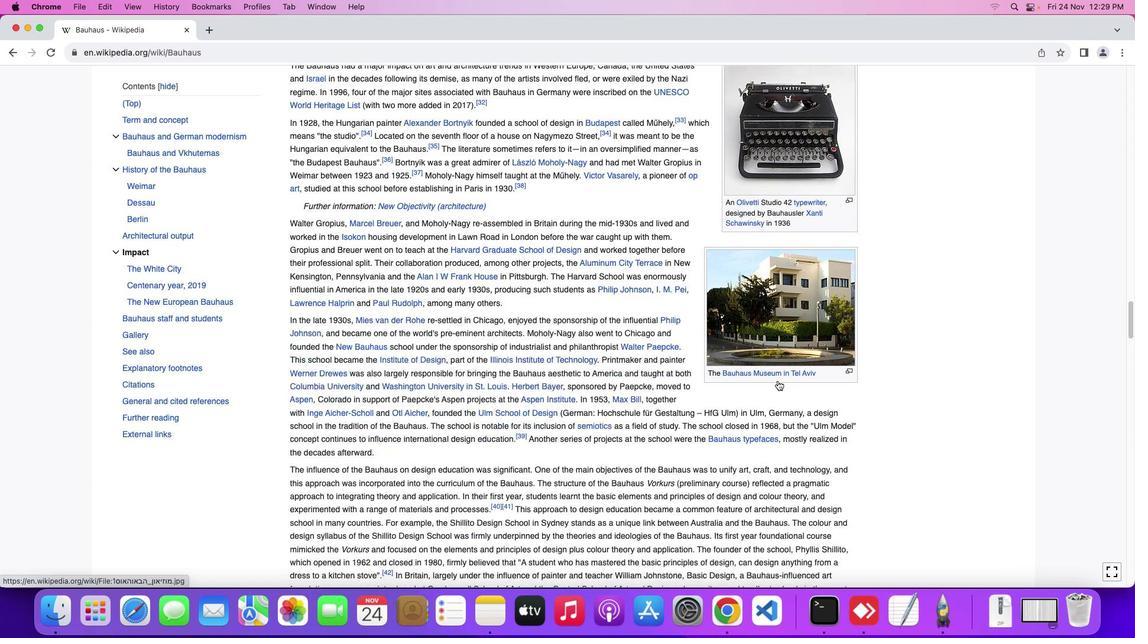 
Action: Mouse scrolled (778, 380) with delta (0, 0)
Screenshot: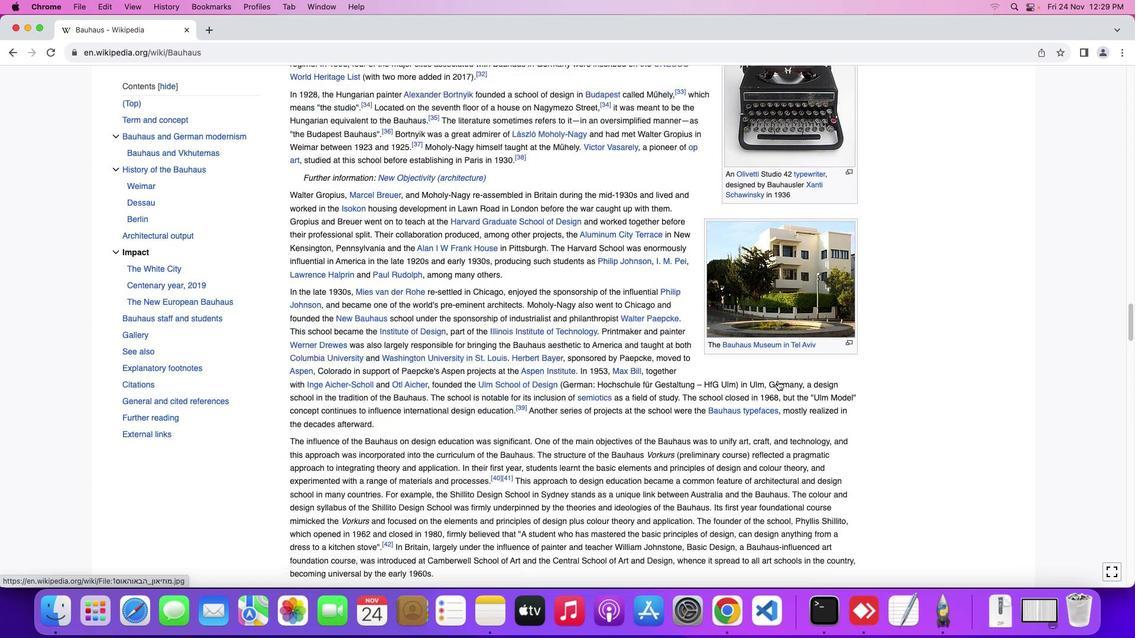 
Action: Mouse scrolled (778, 380) with delta (0, -1)
Screenshot: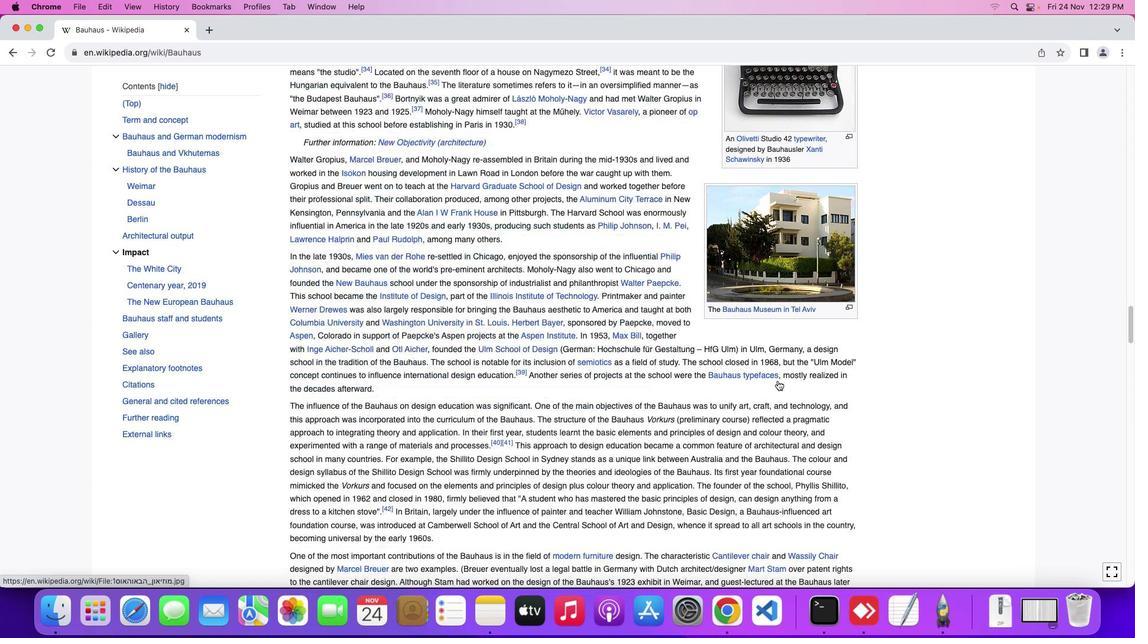 
Action: Mouse scrolled (778, 380) with delta (0, -1)
Screenshot: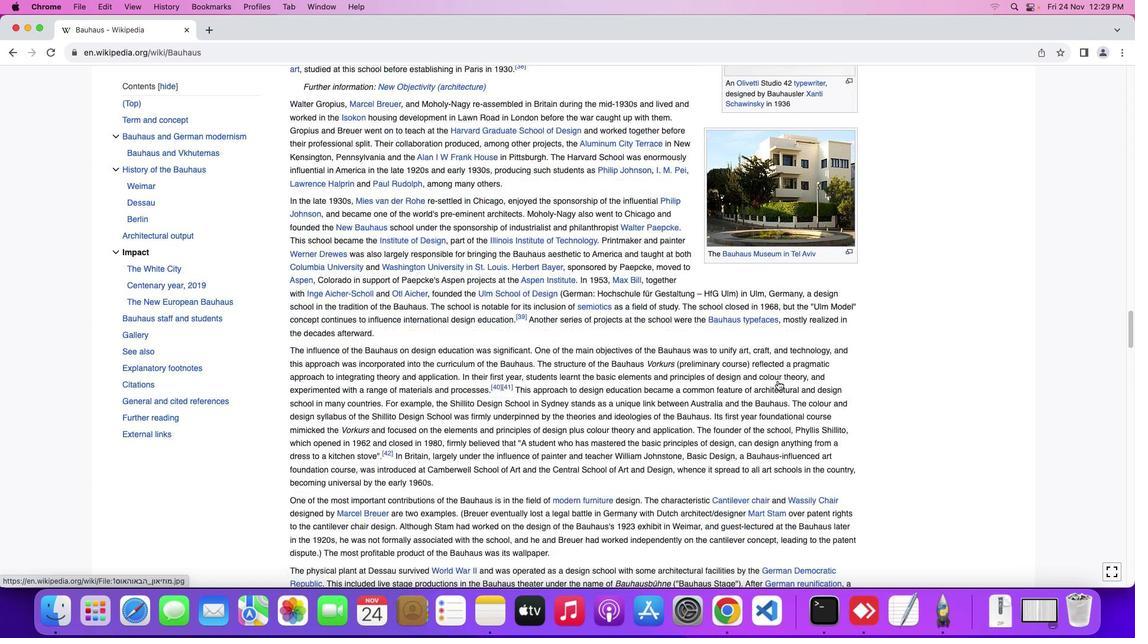 
Action: Mouse scrolled (778, 380) with delta (0, 0)
Screenshot: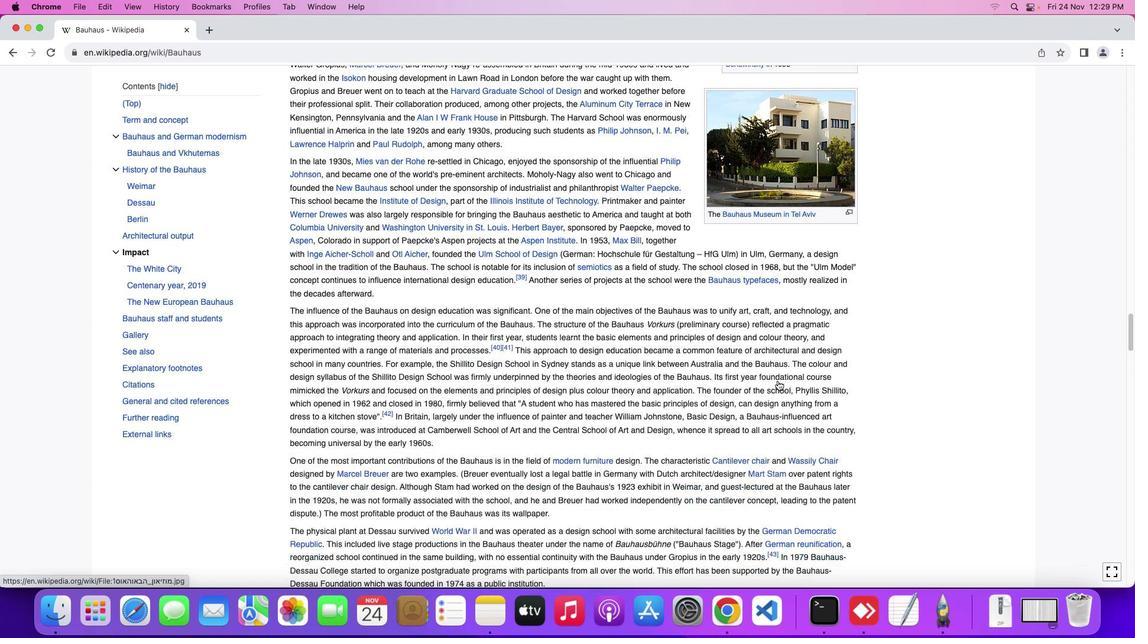 
Action: Mouse scrolled (778, 380) with delta (0, 0)
Screenshot: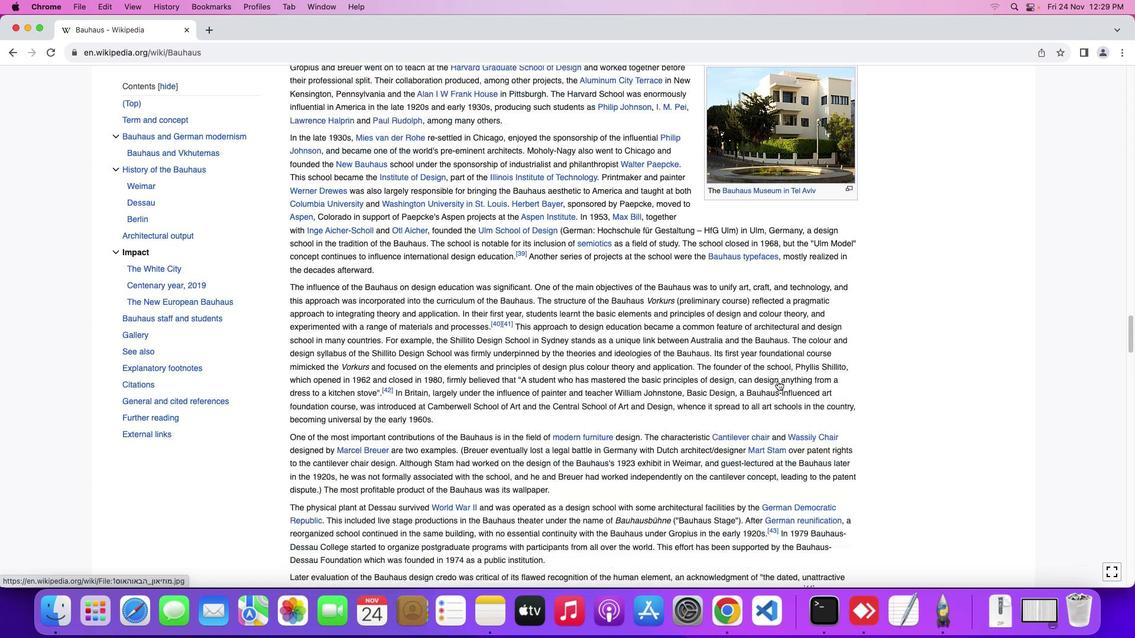 
Action: Mouse scrolled (778, 380) with delta (0, -1)
Screenshot: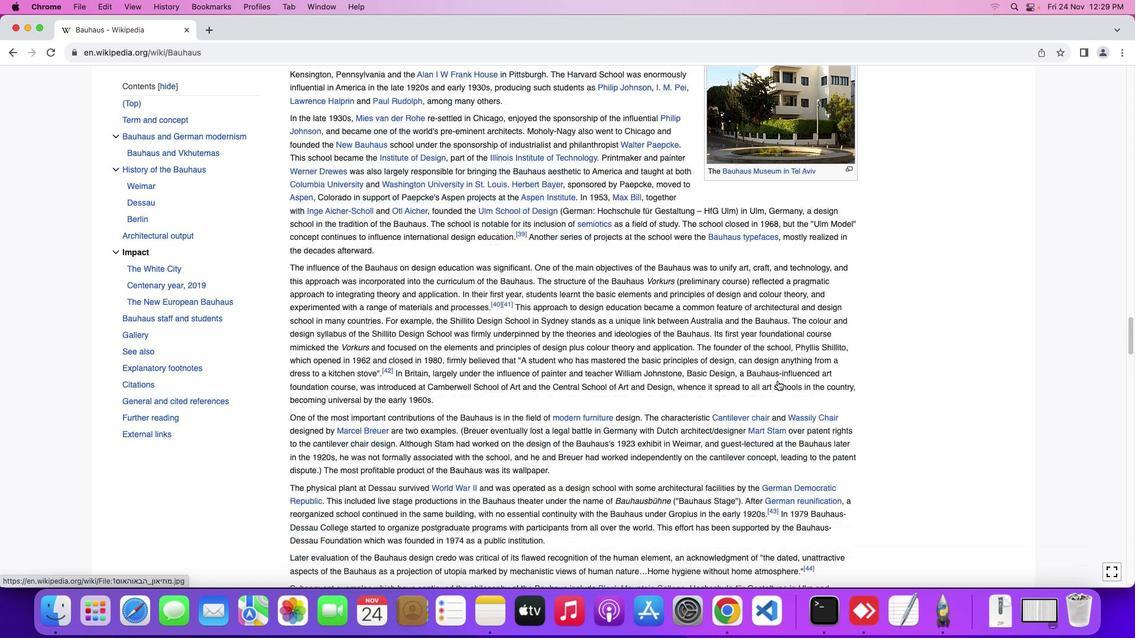 
Action: Mouse scrolled (778, 380) with delta (0, 0)
Screenshot: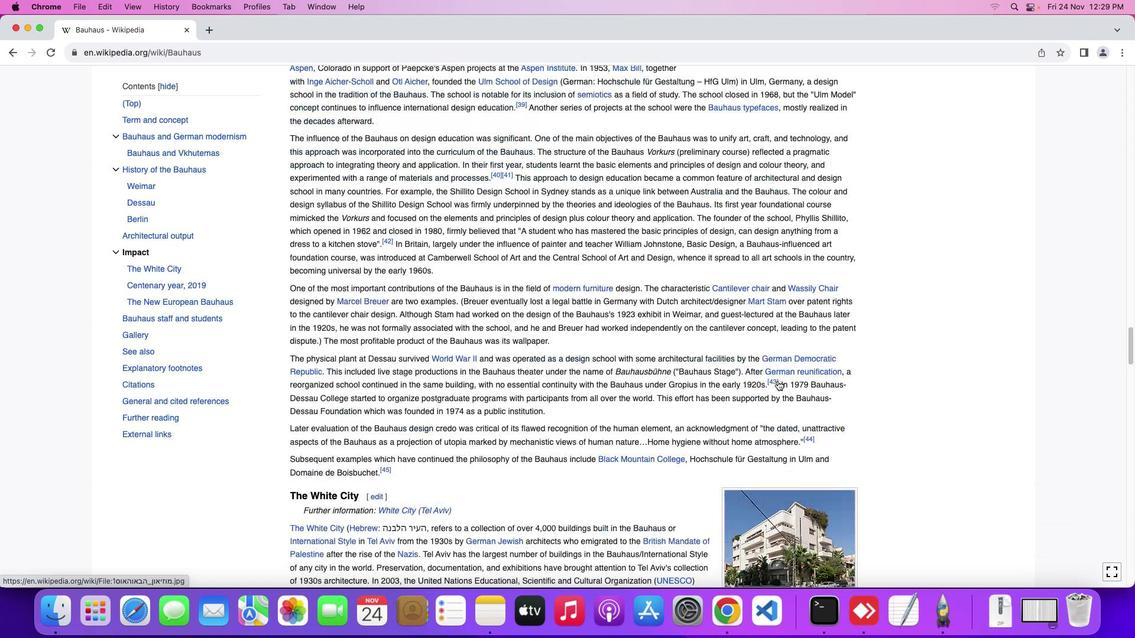 
Action: Mouse scrolled (778, 380) with delta (0, 0)
Screenshot: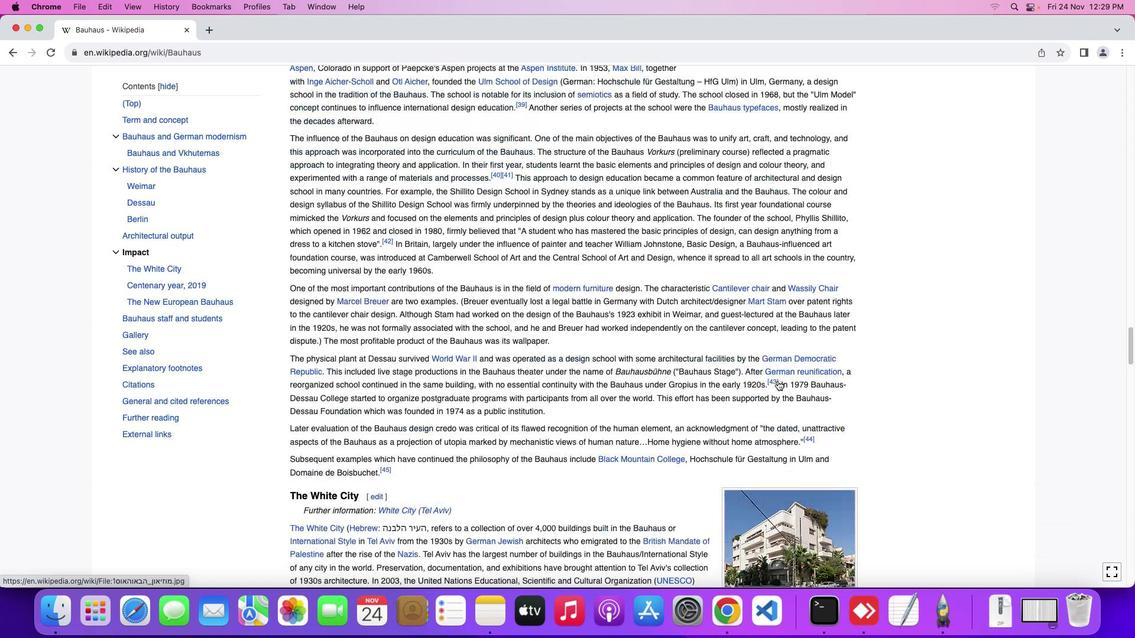 
Action: Mouse scrolled (778, 380) with delta (0, -1)
Screenshot: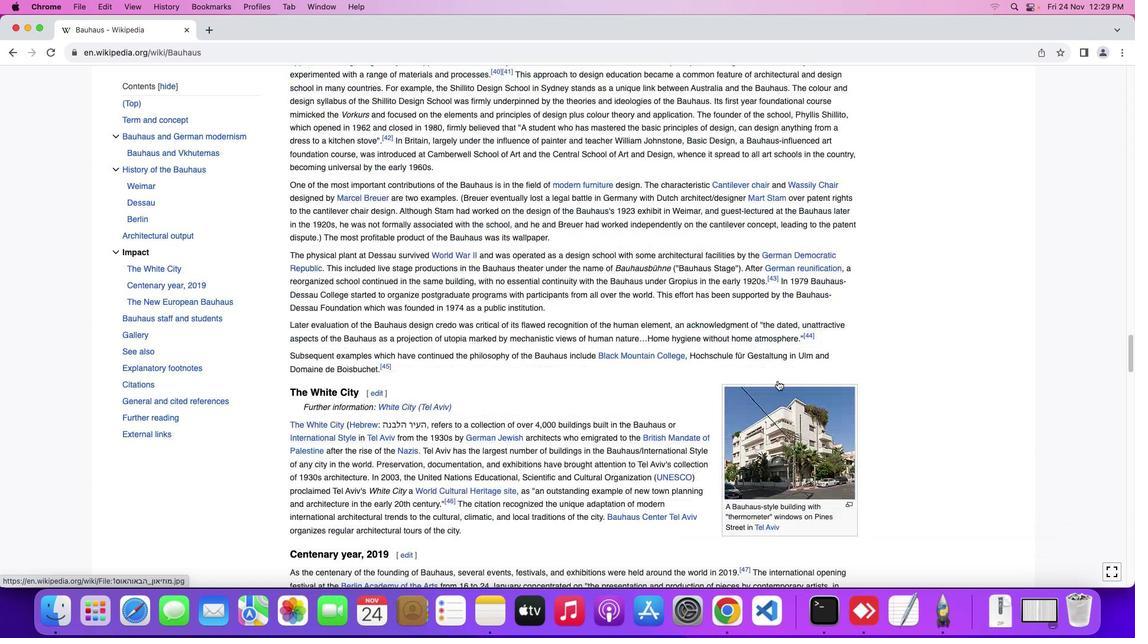 
Action: Mouse scrolled (778, 380) with delta (0, -2)
Screenshot: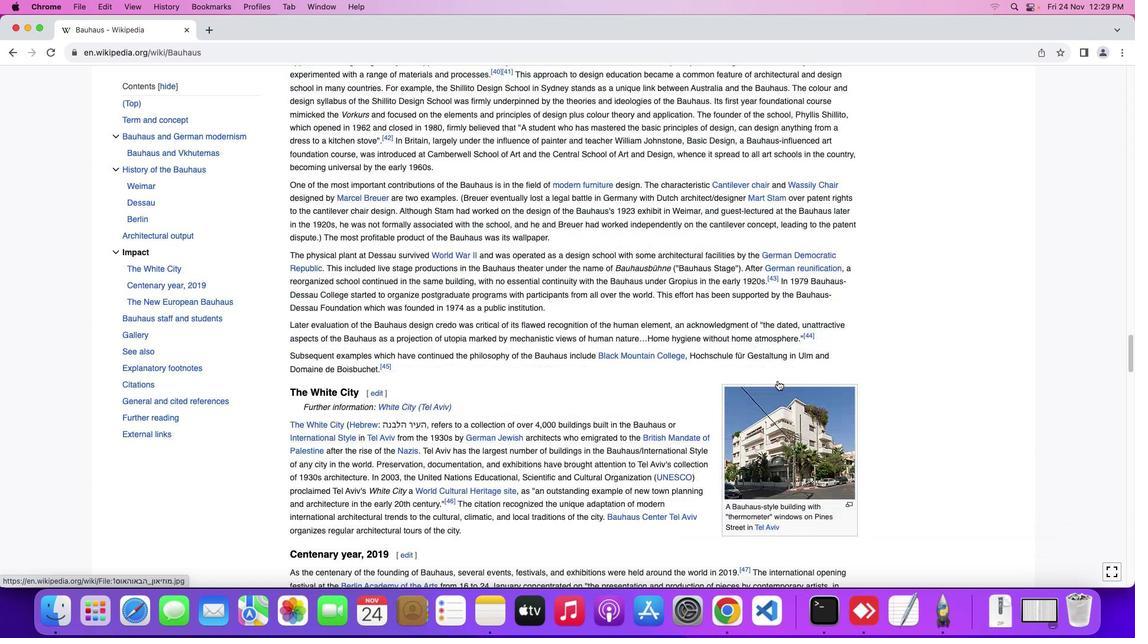 
Action: Mouse scrolled (778, 380) with delta (0, 0)
Screenshot: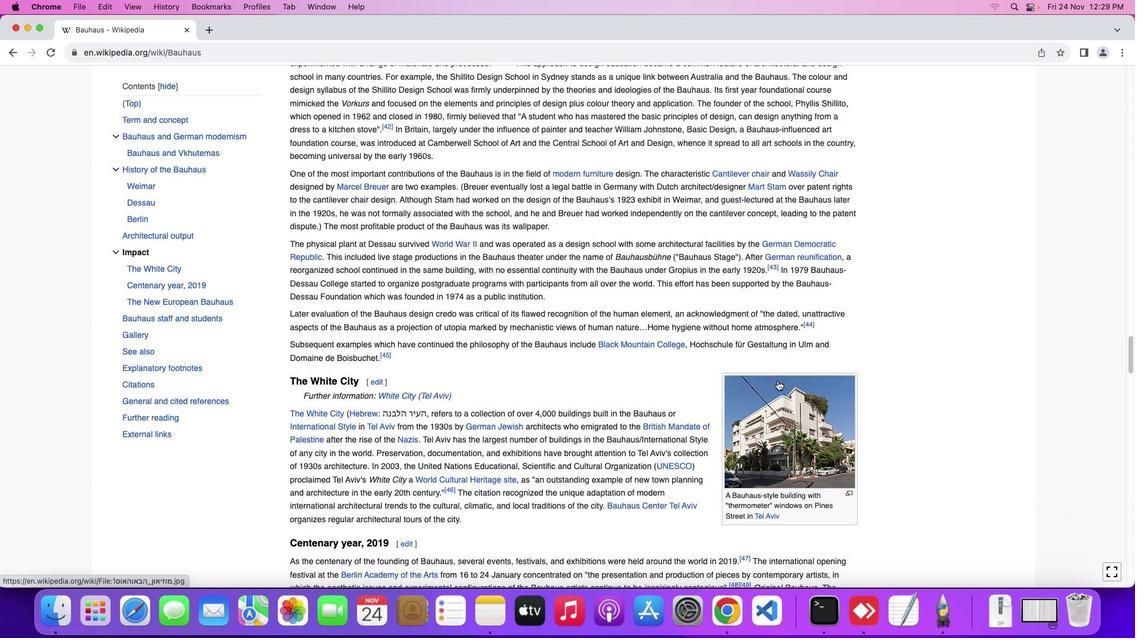 
Action: Mouse scrolled (778, 380) with delta (0, 0)
Screenshot: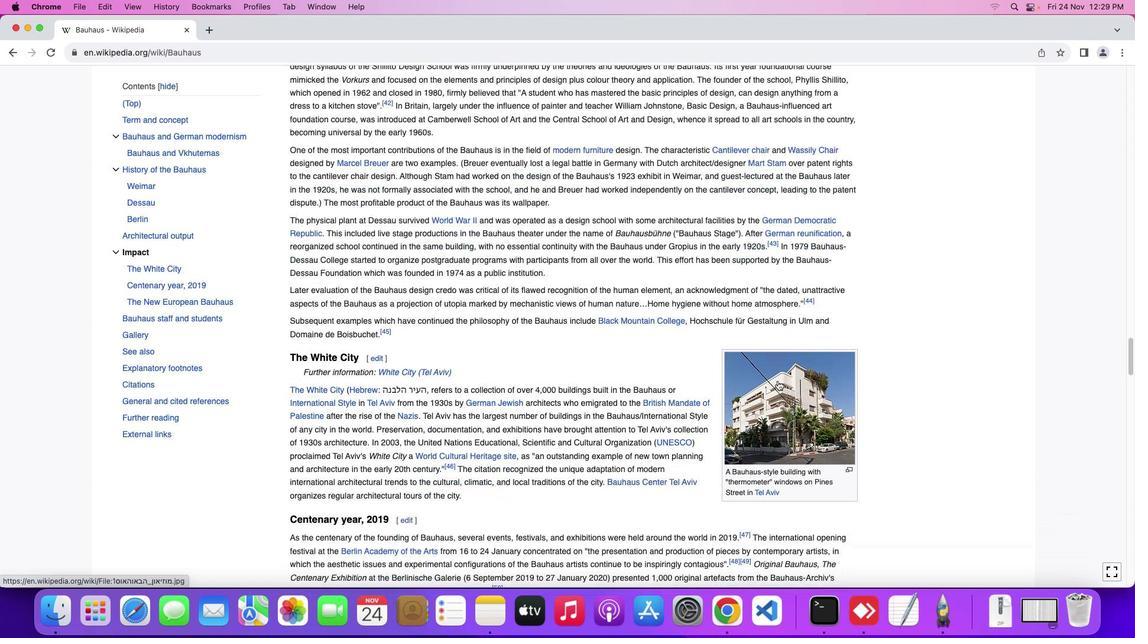 
Action: Mouse scrolled (778, 380) with delta (0, -1)
Screenshot: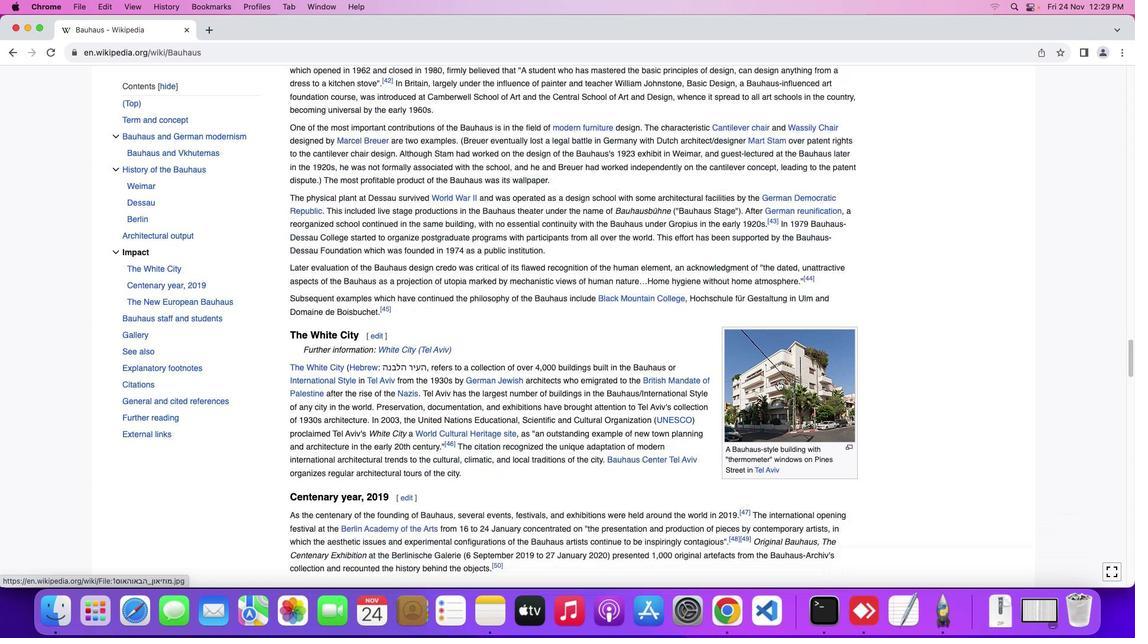 
Action: Mouse scrolled (778, 380) with delta (0, -2)
Screenshot: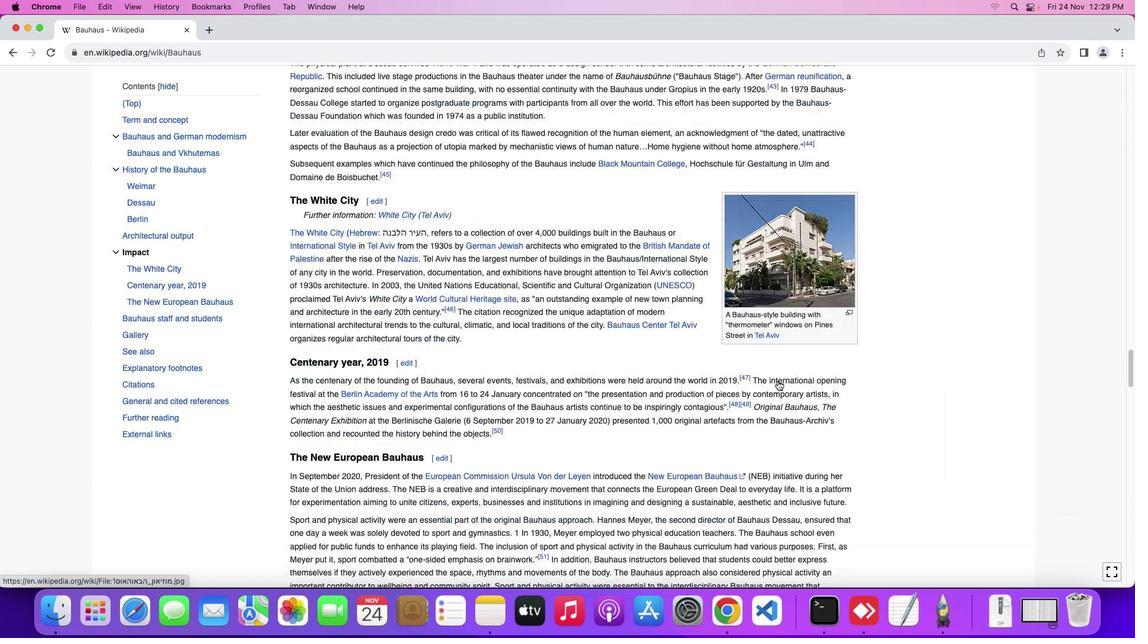 
Action: Mouse scrolled (778, 380) with delta (0, 0)
Screenshot: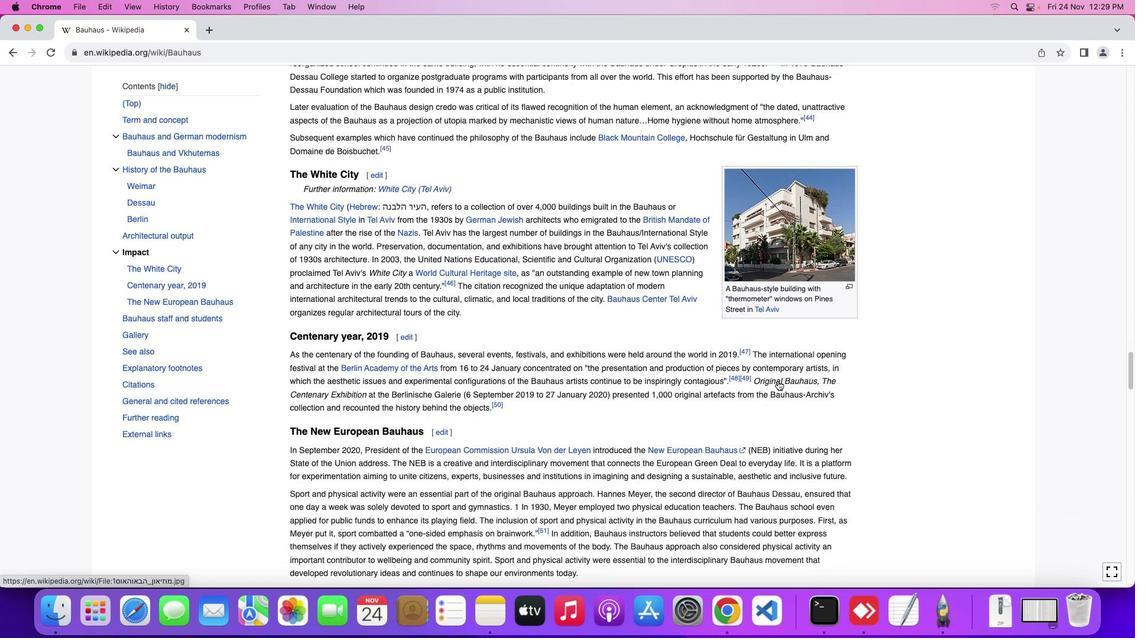 
Action: Mouse scrolled (778, 380) with delta (0, 0)
Screenshot: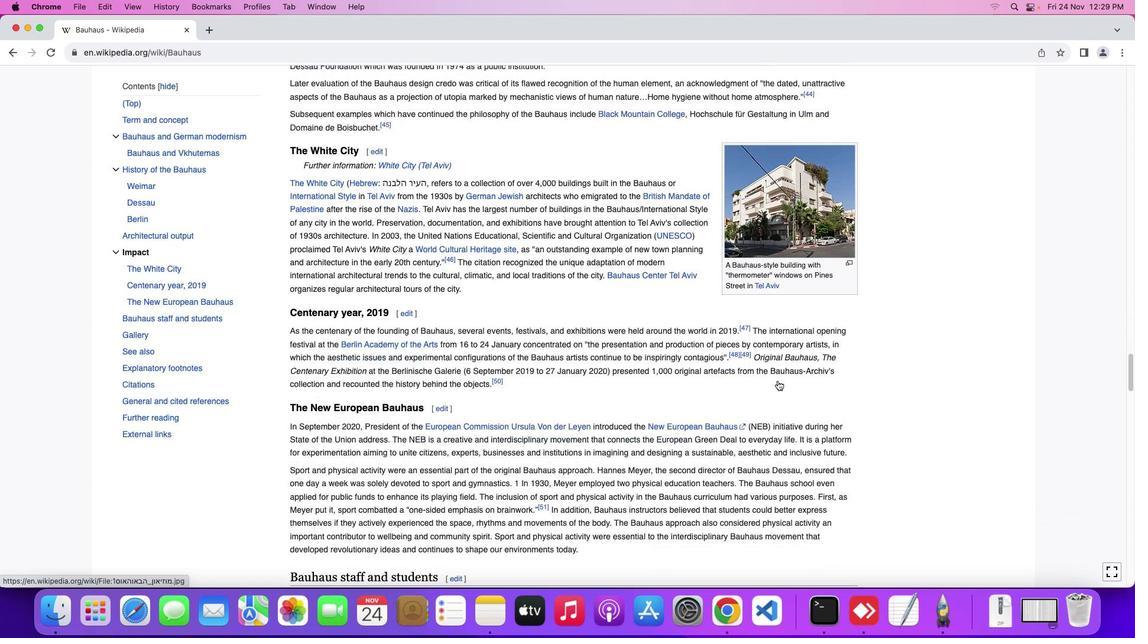 
Action: Mouse scrolled (778, 380) with delta (0, -1)
Screenshot: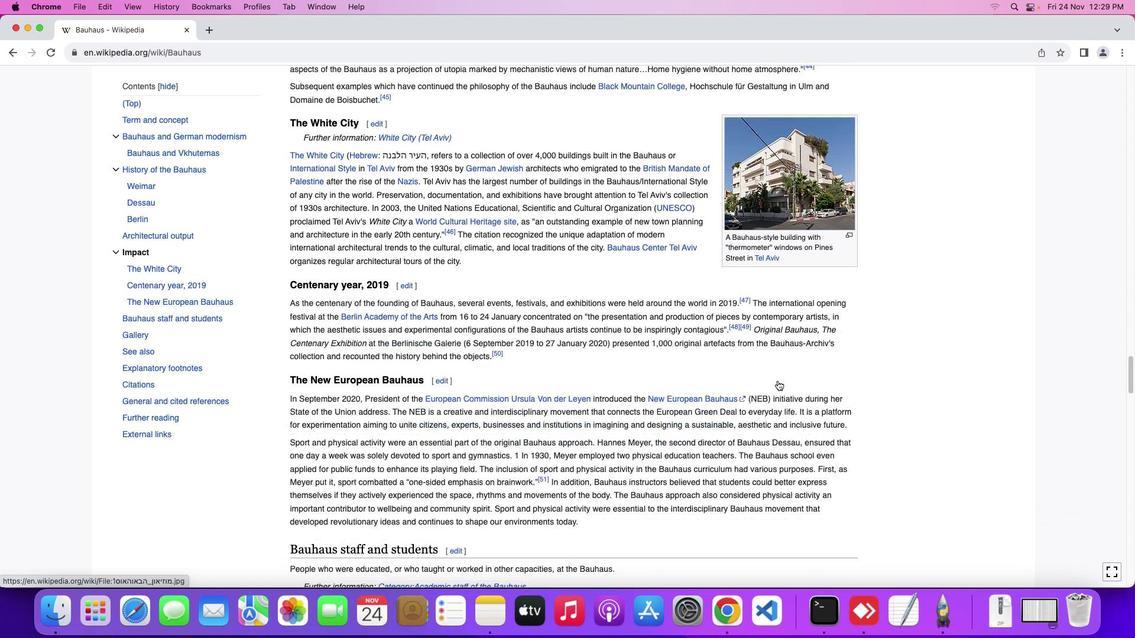 
Action: Mouse moved to (778, 380)
Screenshot: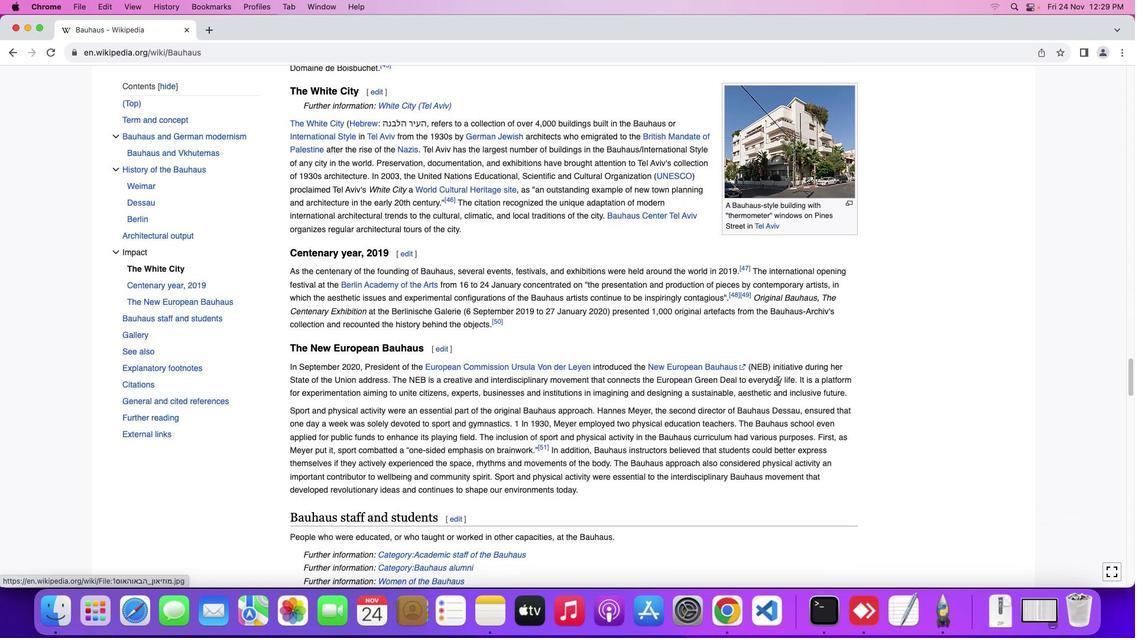 
Action: Mouse scrolled (778, 380) with delta (0, 0)
Screenshot: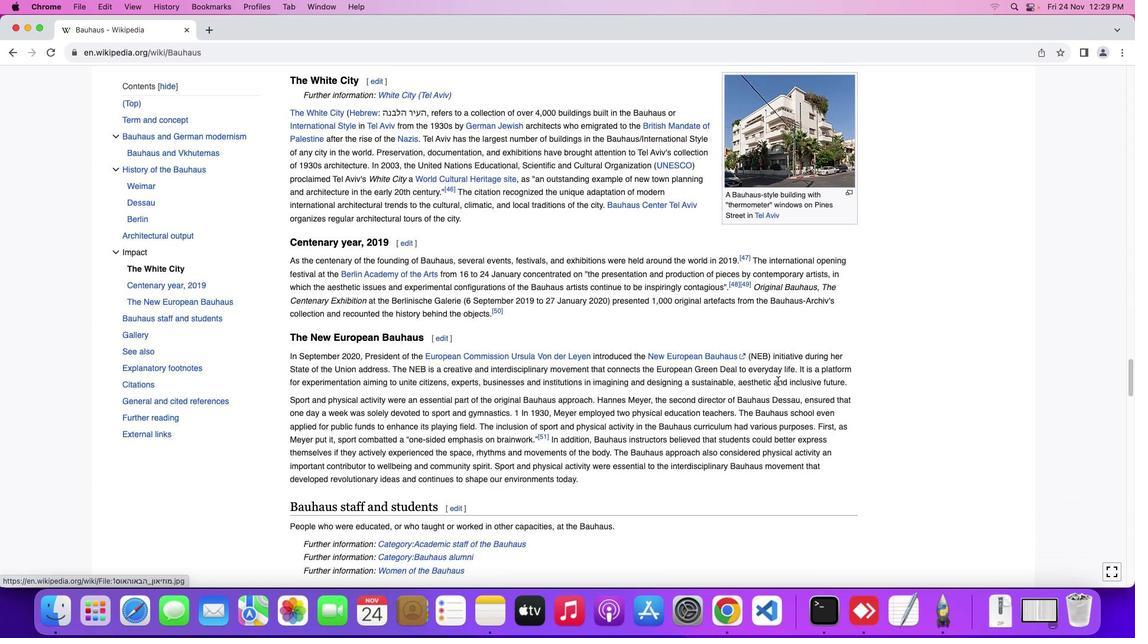 
Action: Mouse scrolled (778, 380) with delta (0, 0)
Screenshot: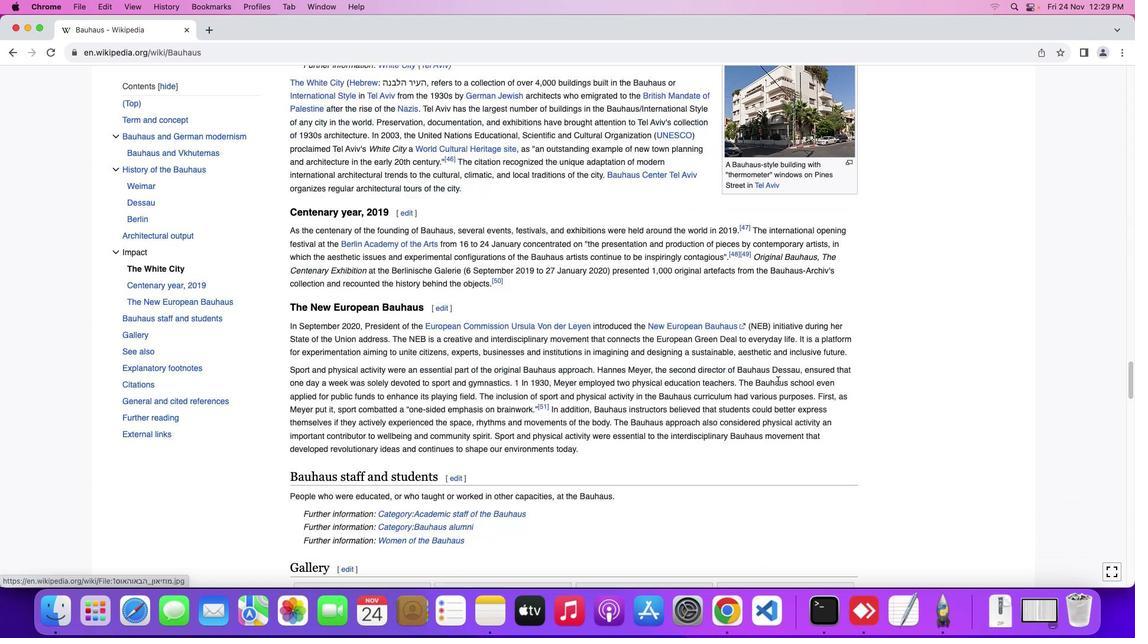 
Action: Mouse scrolled (778, 380) with delta (0, -1)
Screenshot: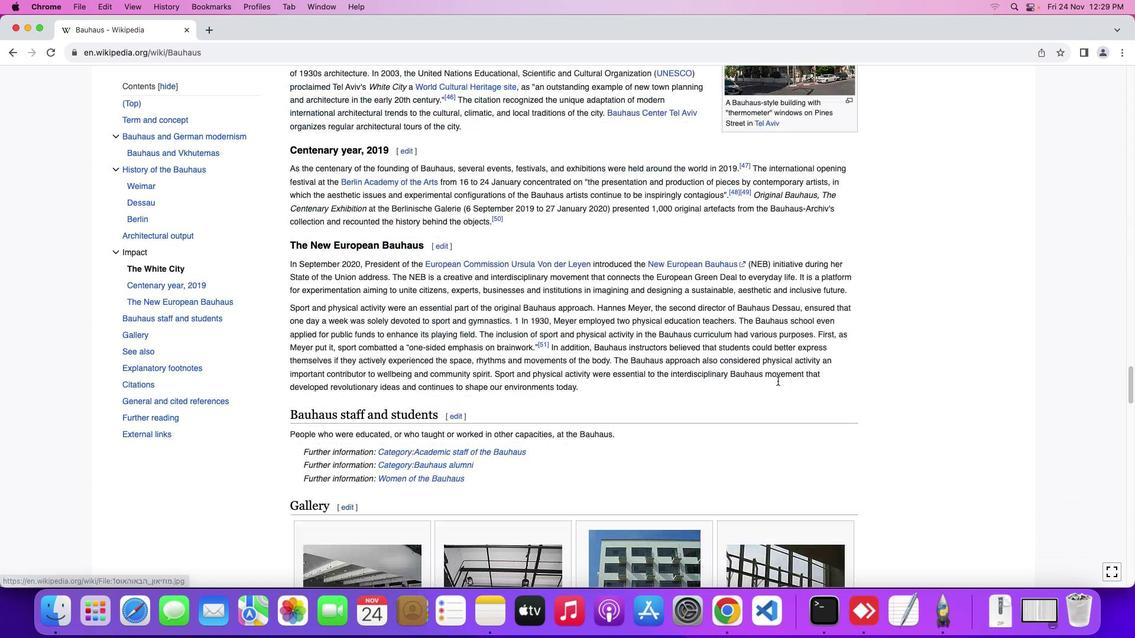 
Action: Mouse scrolled (778, 380) with delta (0, -2)
Screenshot: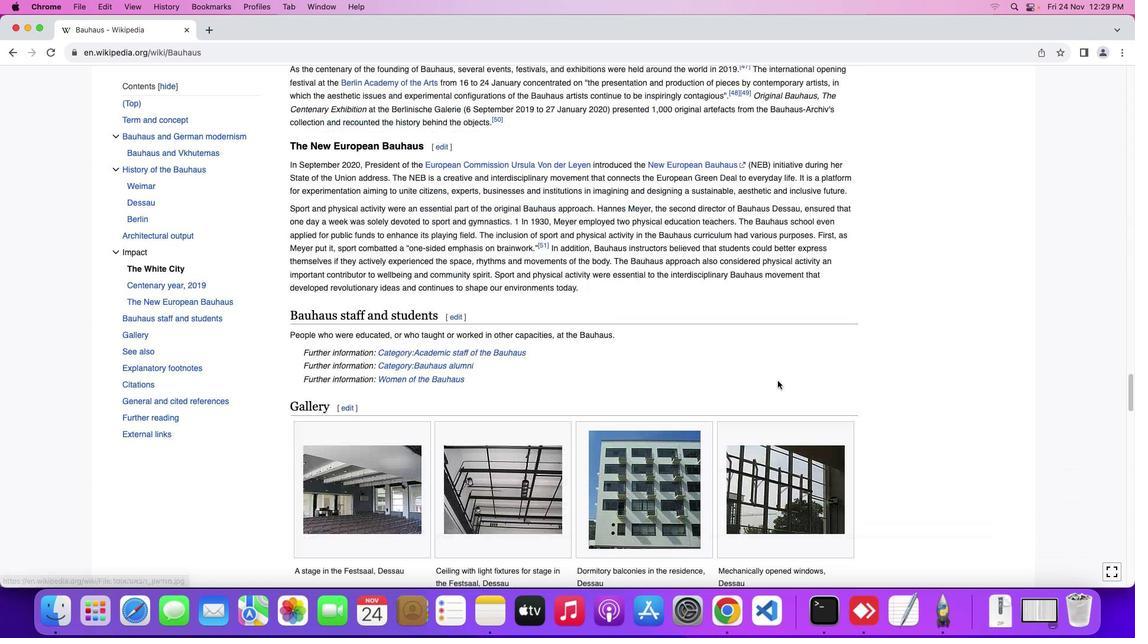 
Action: Mouse scrolled (778, 380) with delta (0, 0)
Screenshot: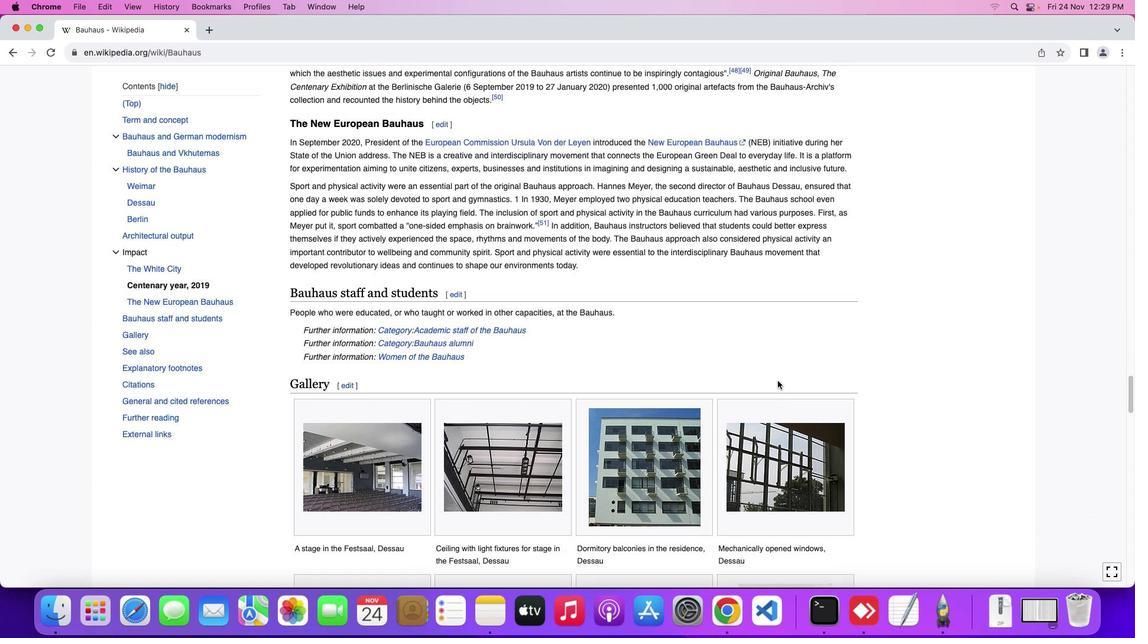 
Action: Mouse scrolled (778, 380) with delta (0, 0)
Screenshot: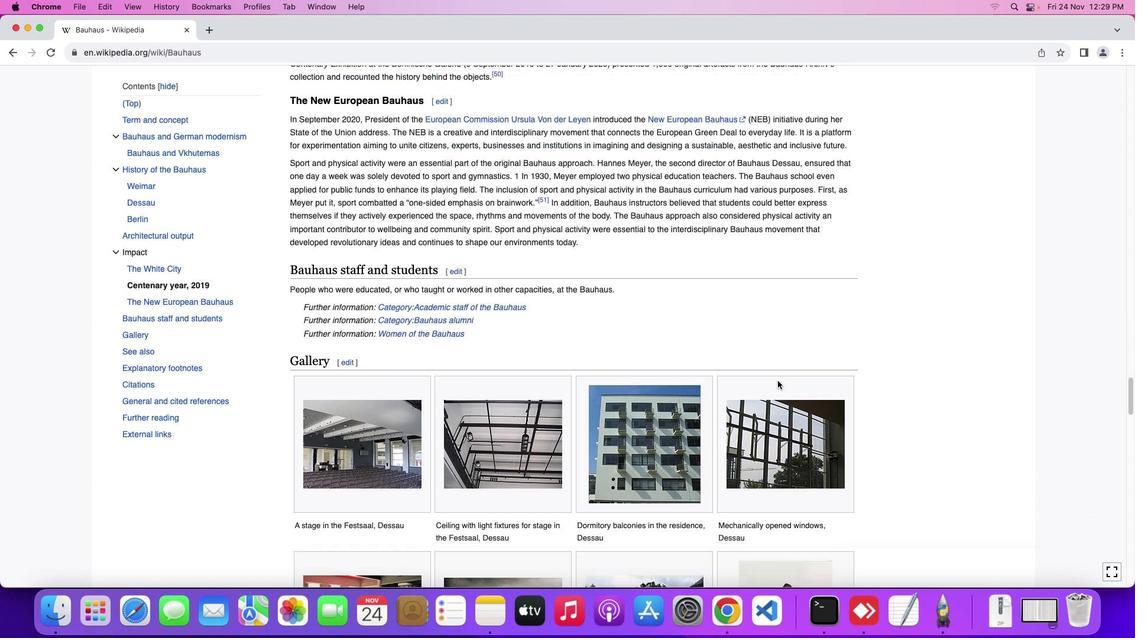 
Action: Mouse scrolled (778, 380) with delta (0, -1)
Screenshot: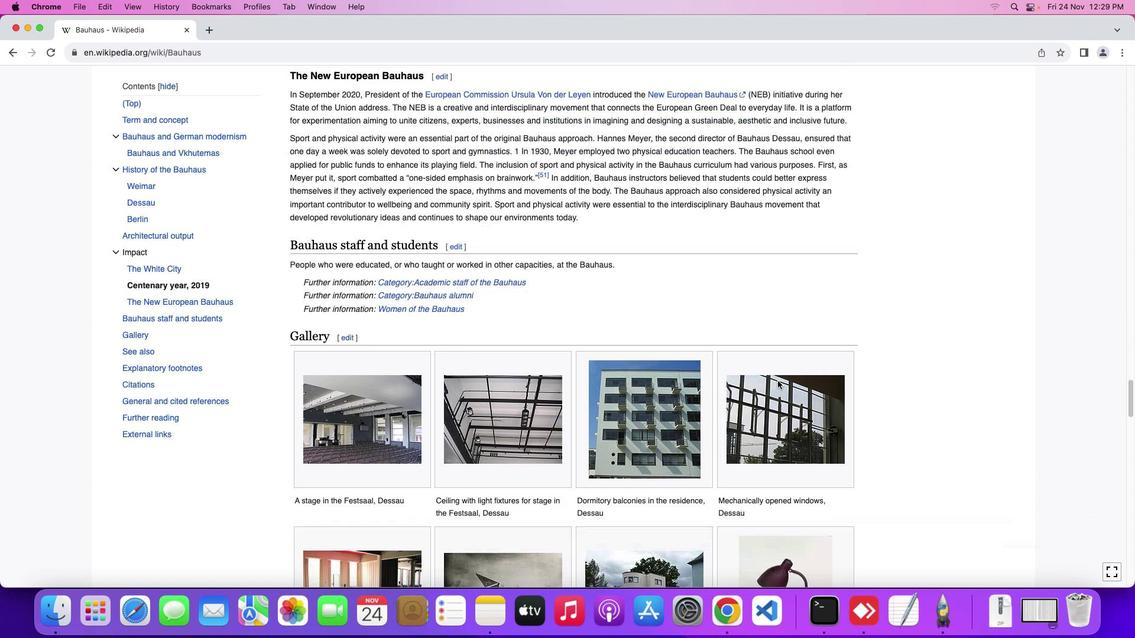 
Action: Mouse moved to (778, 380)
Screenshot: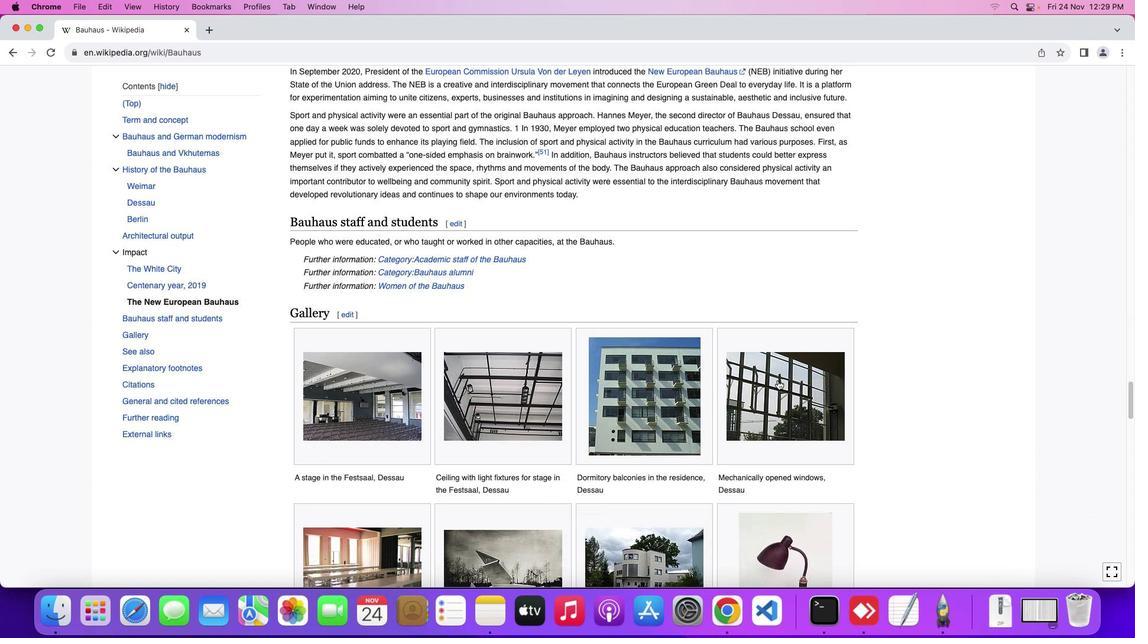 
Action: Mouse scrolled (778, 380) with delta (0, 0)
Screenshot: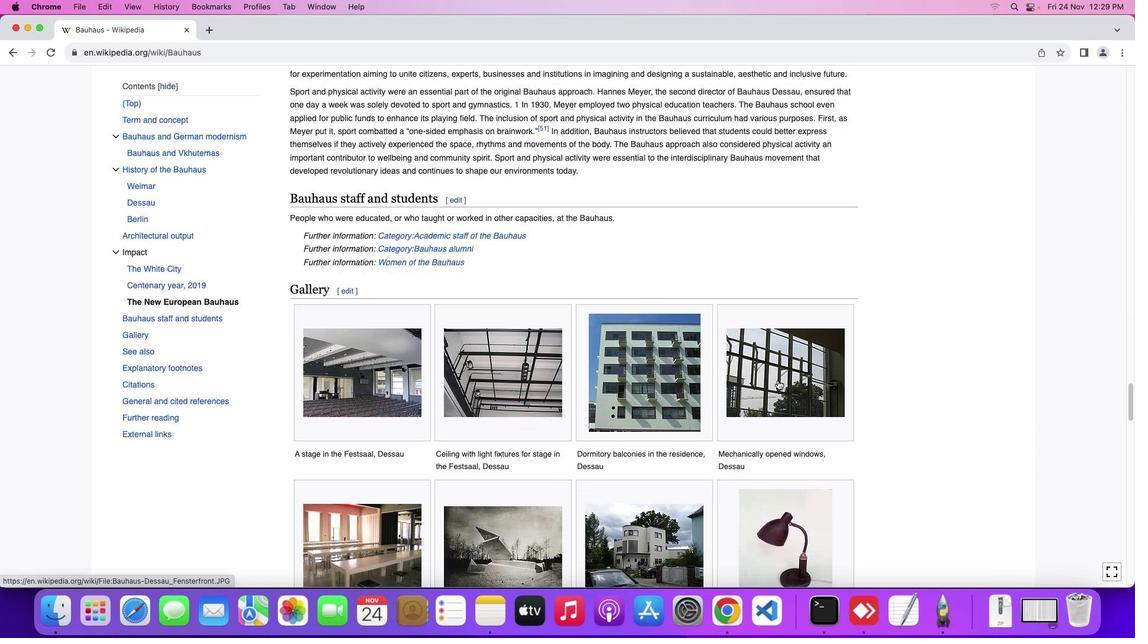 
Action: Mouse scrolled (778, 380) with delta (0, 0)
Screenshot: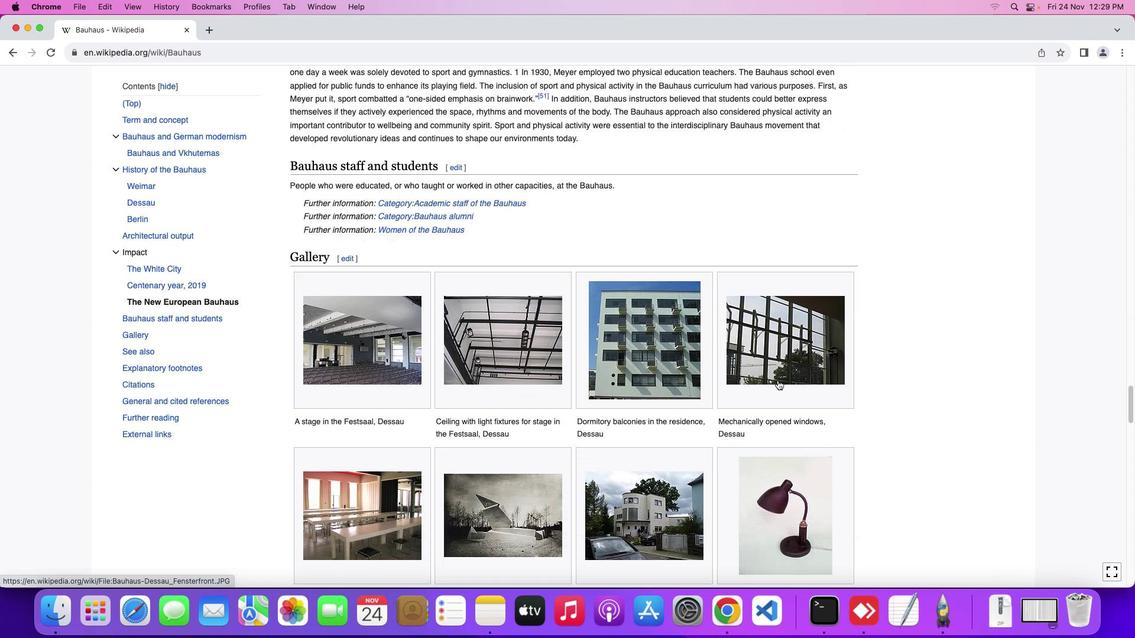 
Action: Mouse scrolled (778, 380) with delta (0, -1)
Screenshot: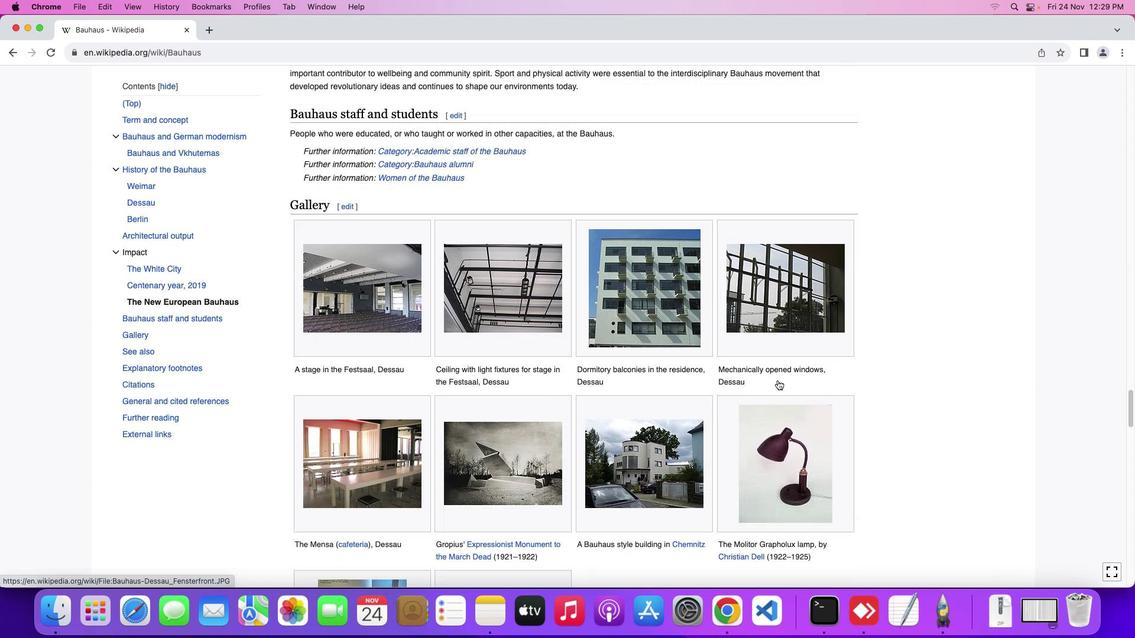 
Action: Mouse scrolled (778, 380) with delta (0, -2)
Screenshot: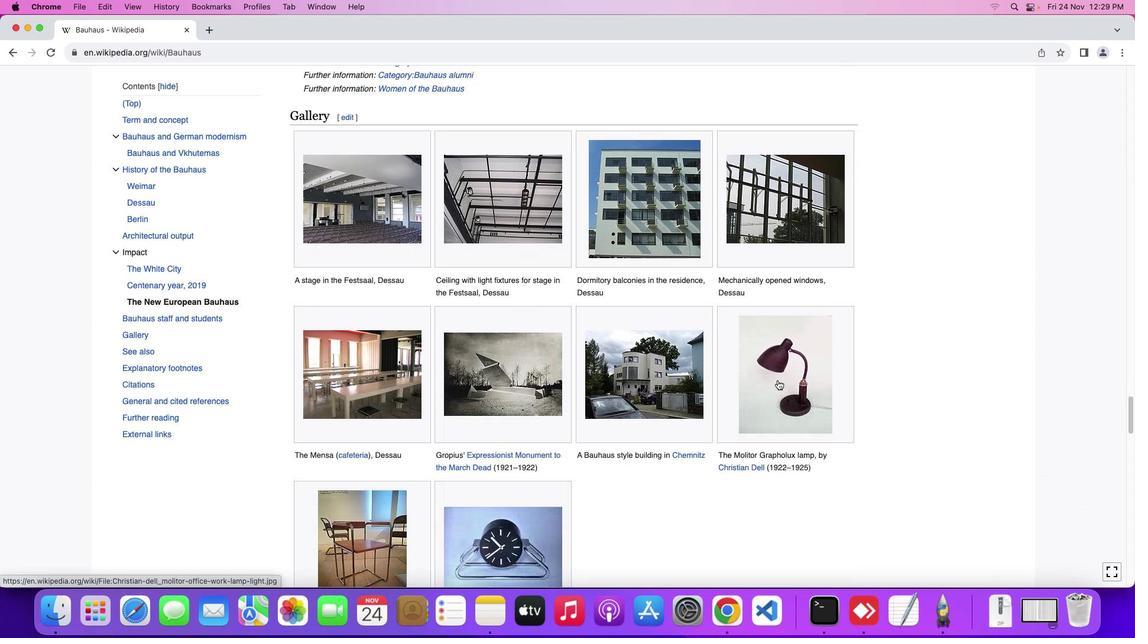
Action: Mouse moved to (778, 380)
Screenshot: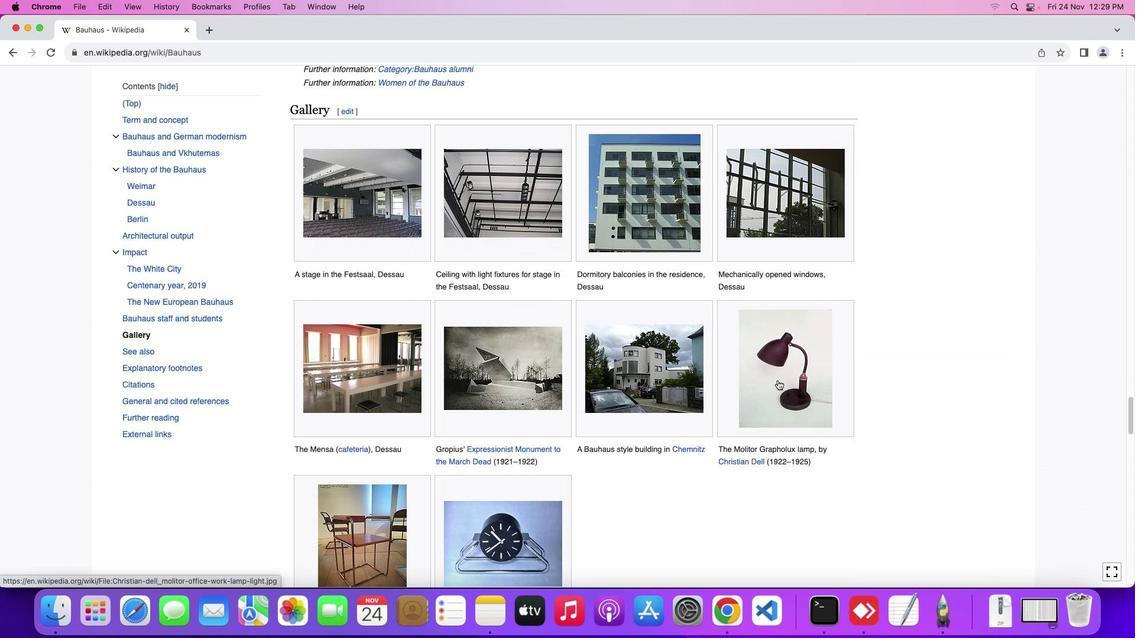 
Action: Mouse scrolled (778, 380) with delta (0, 0)
Screenshot: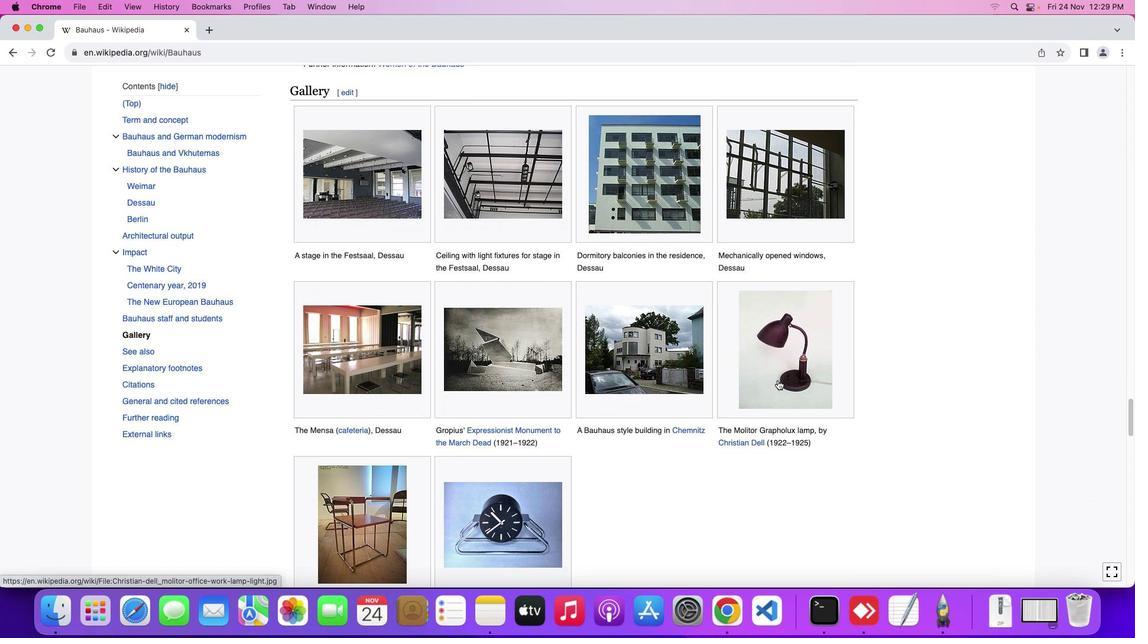 
Action: Mouse scrolled (778, 380) with delta (0, 0)
Screenshot: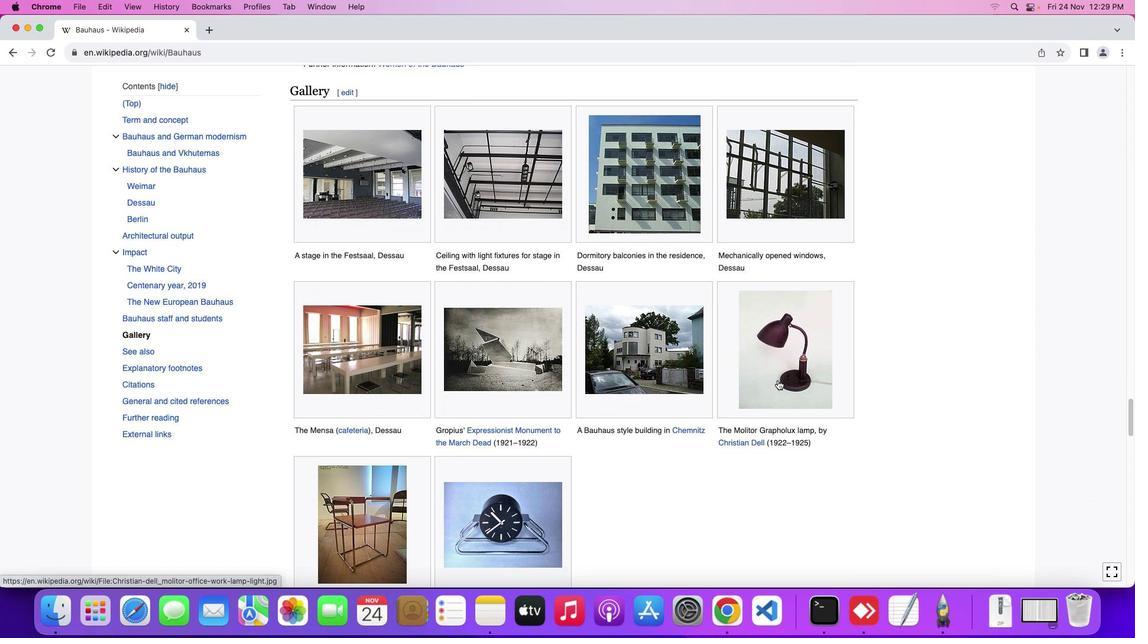 
Action: Mouse scrolled (778, 380) with delta (0, -1)
Screenshot: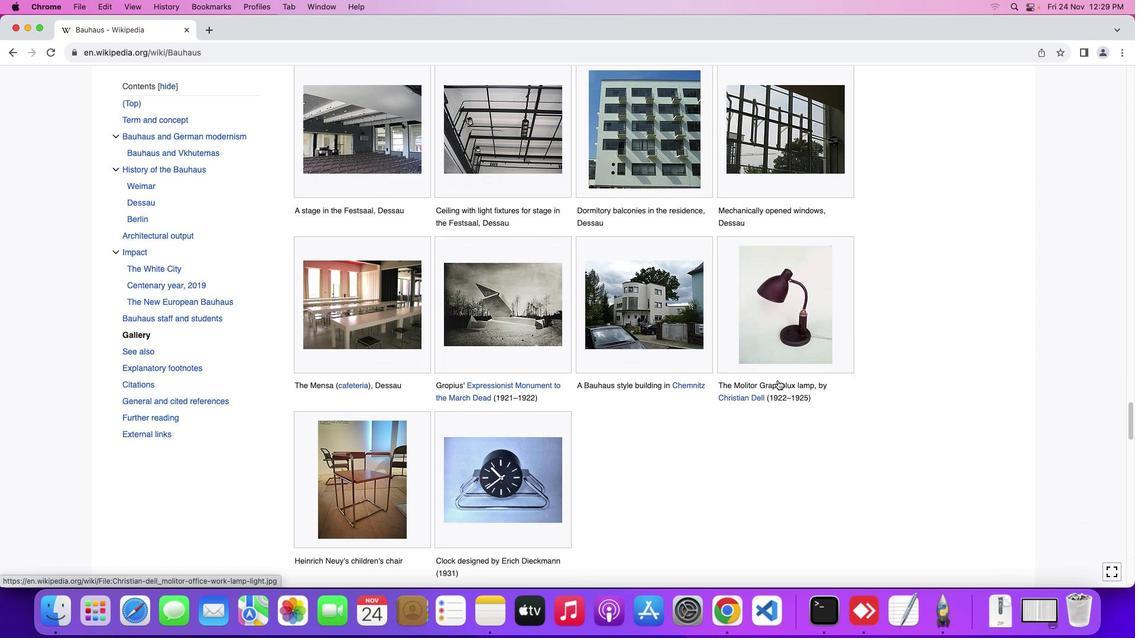 
Action: Mouse scrolled (778, 380) with delta (0, 0)
Screenshot: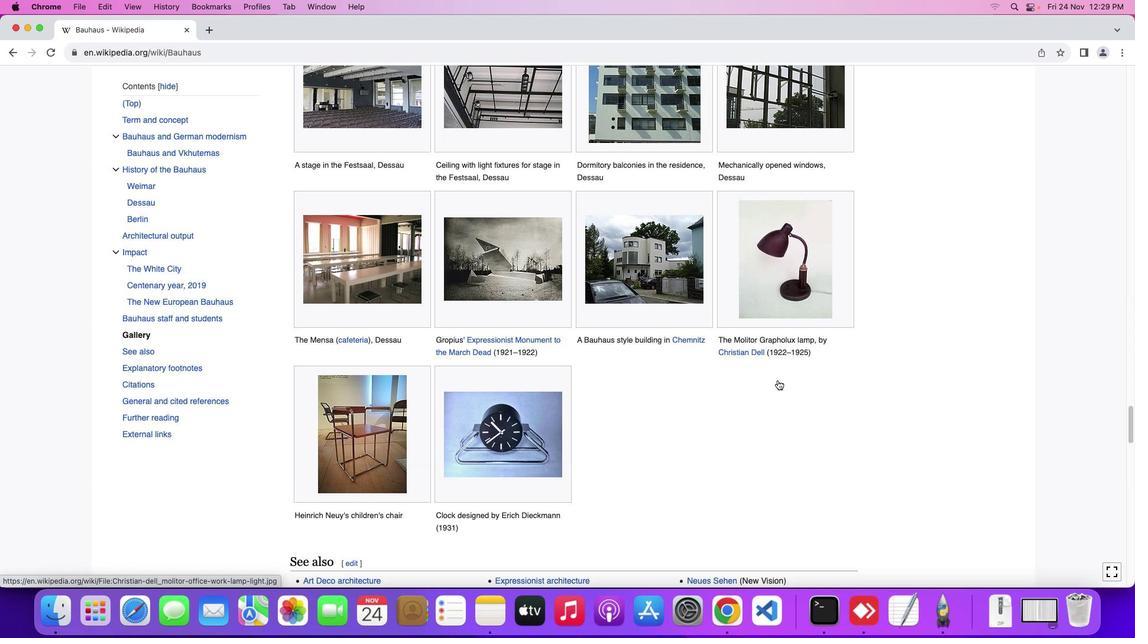 
Action: Mouse scrolled (778, 380) with delta (0, 0)
Screenshot: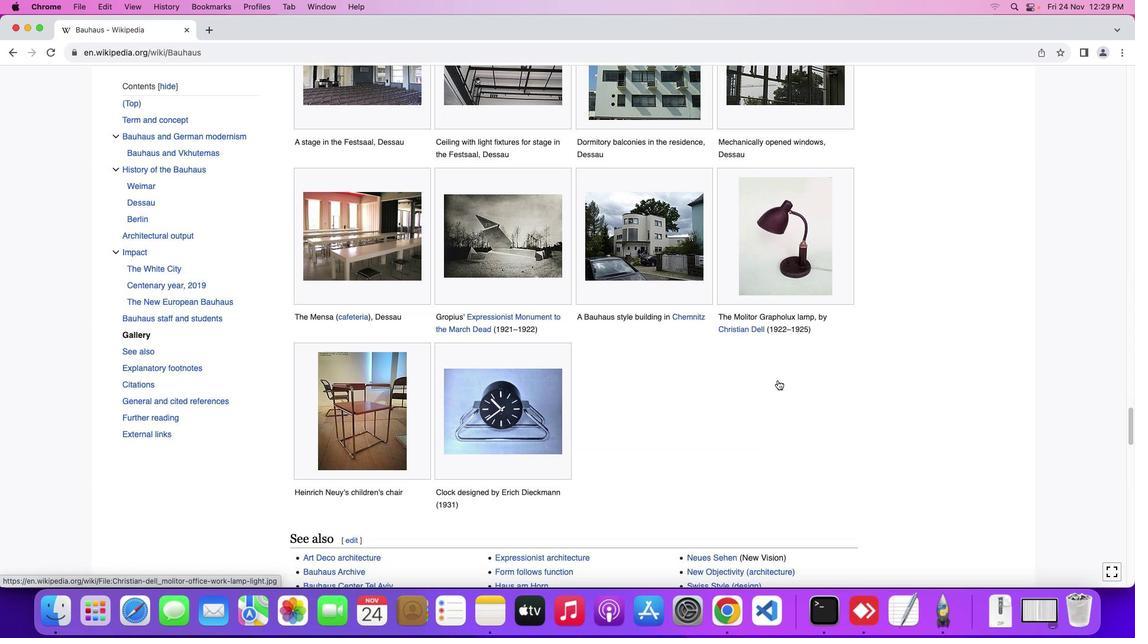 
Action: Mouse scrolled (778, 380) with delta (0, -1)
Screenshot: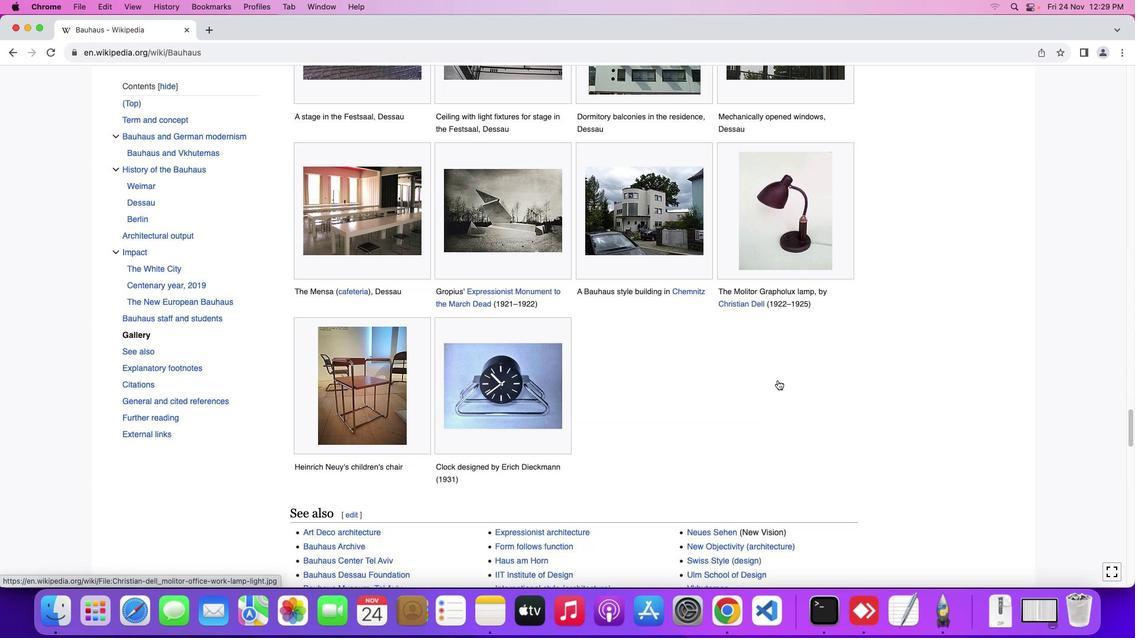 
Action: Mouse scrolled (778, 380) with delta (0, 0)
Screenshot: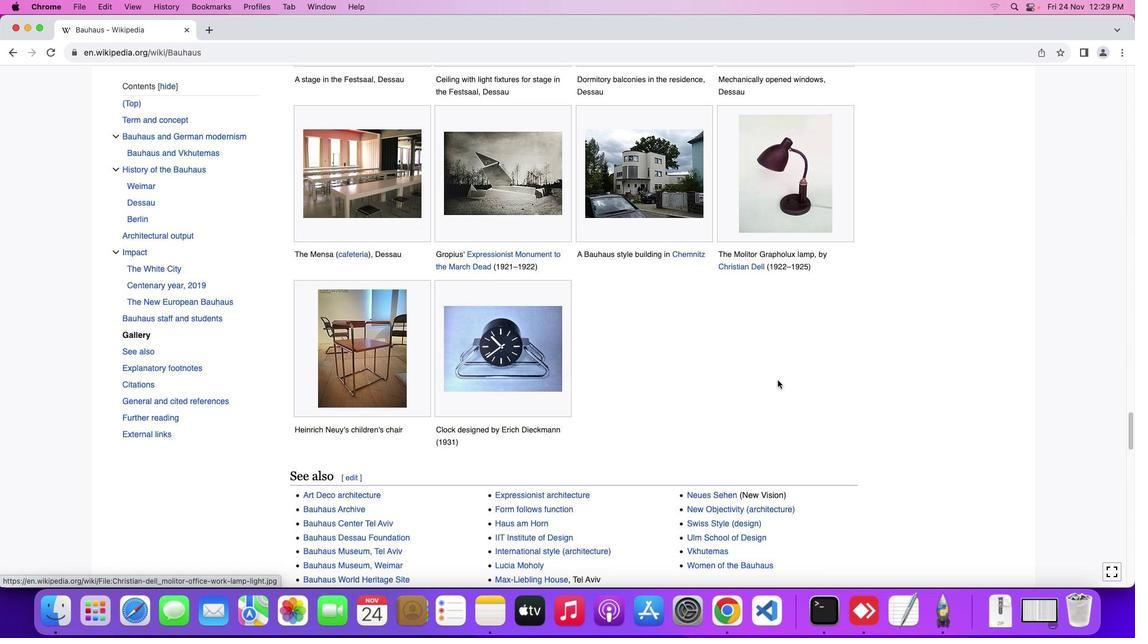 
Action: Mouse scrolled (778, 380) with delta (0, 0)
Screenshot: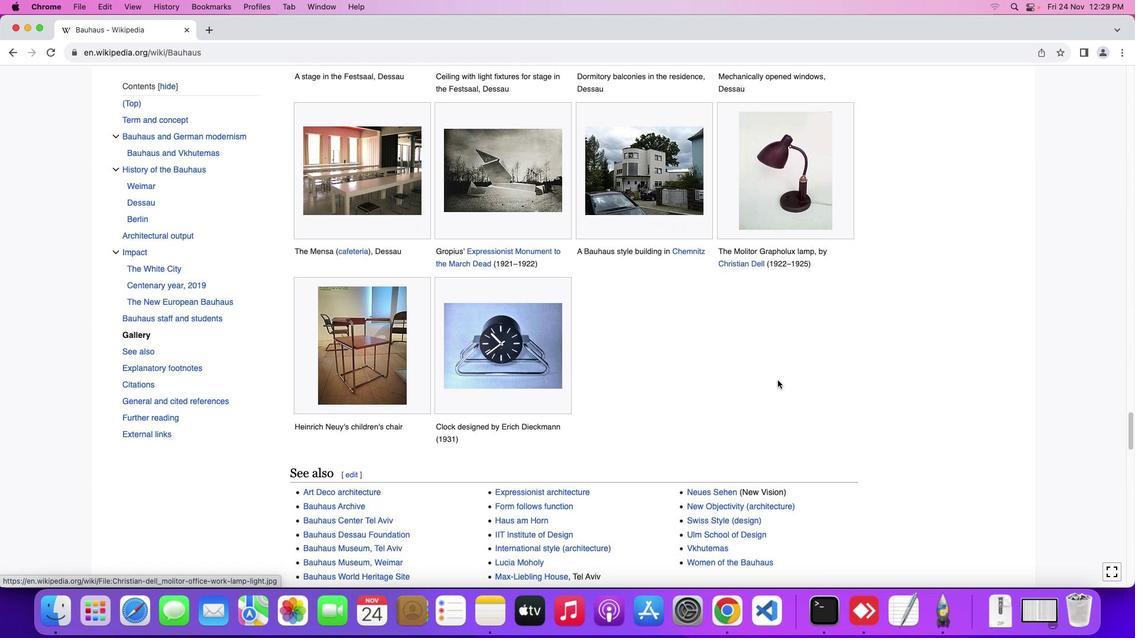
Action: Mouse scrolled (778, 380) with delta (0, 0)
Screenshot: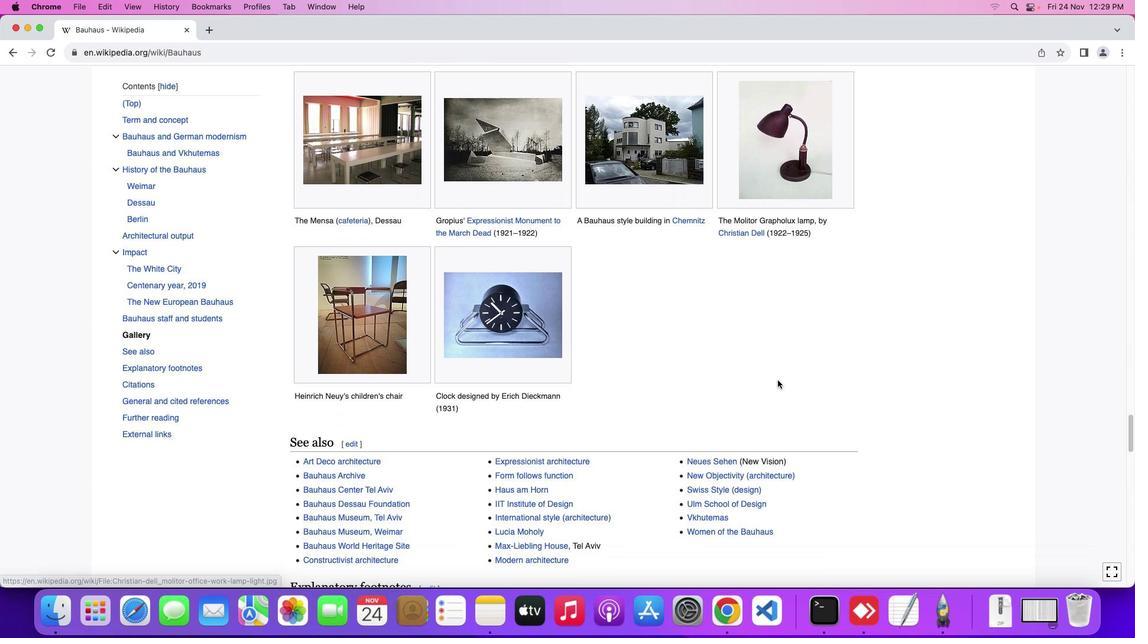
Action: Mouse moved to (777, 380)
Screenshot: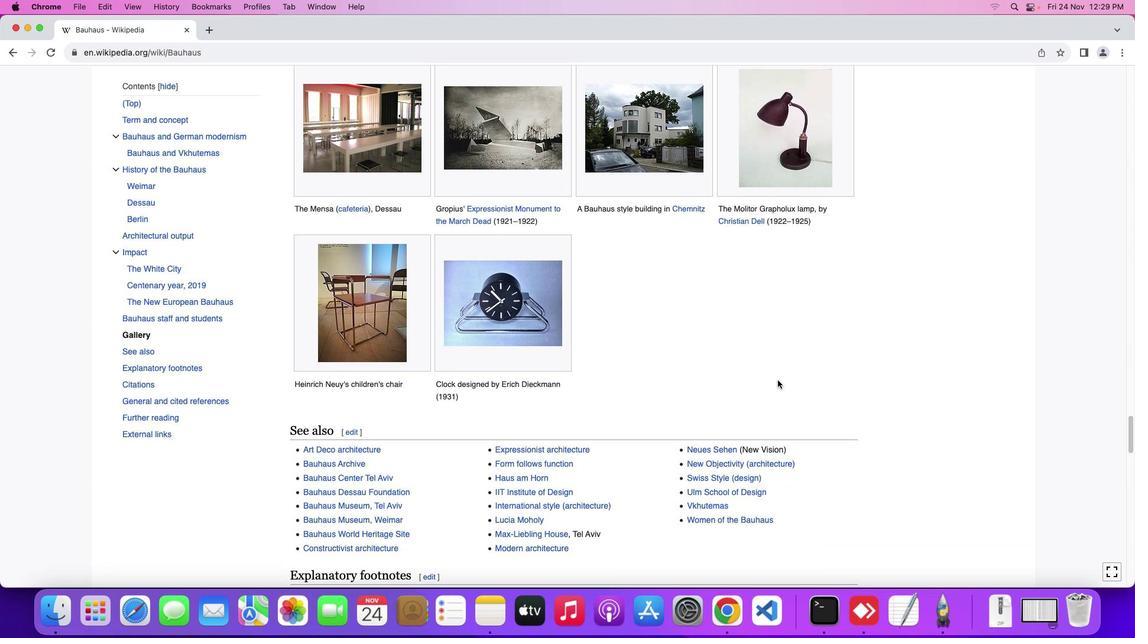 
Action: Mouse scrolled (777, 380) with delta (0, 0)
Screenshot: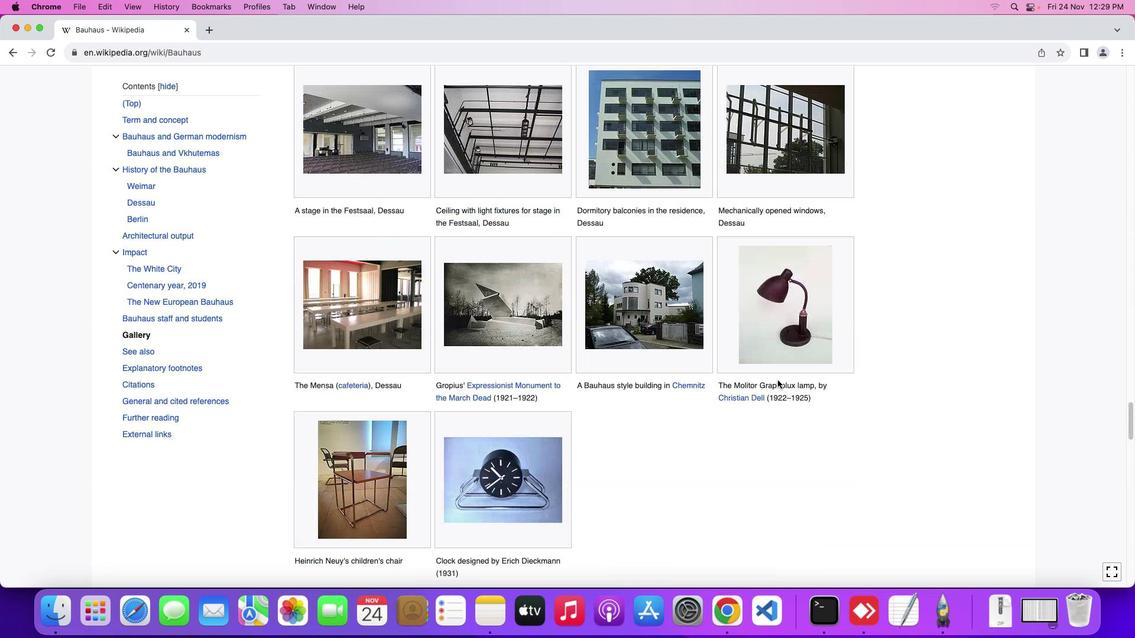 
Action: Mouse scrolled (777, 380) with delta (0, 0)
Screenshot: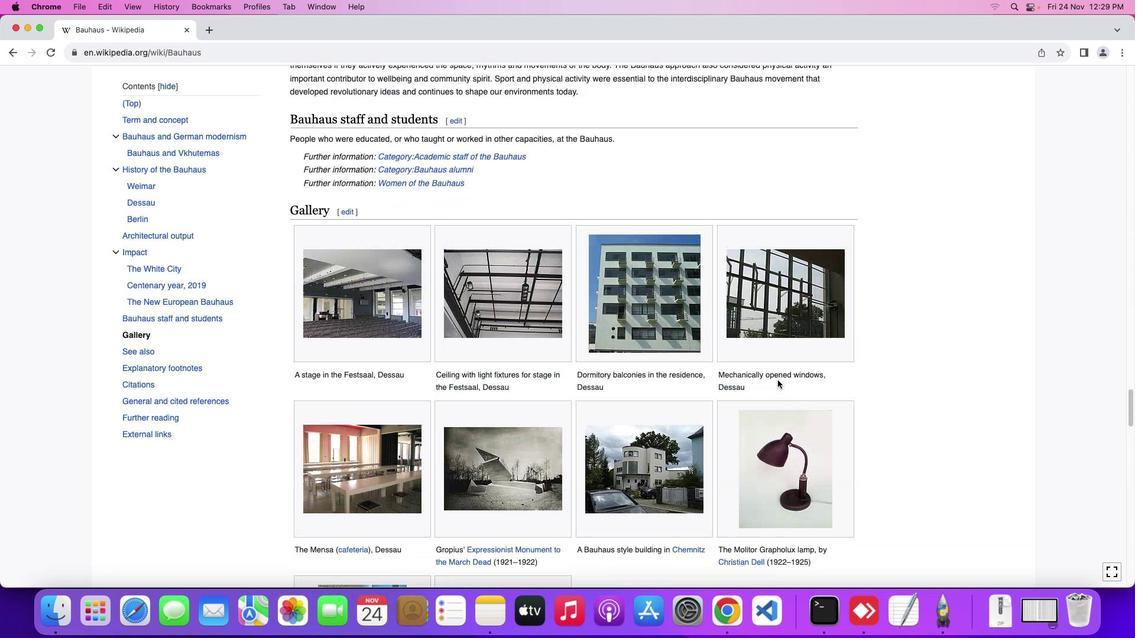 
Action: Mouse scrolled (777, 380) with delta (0, 1)
Screenshot: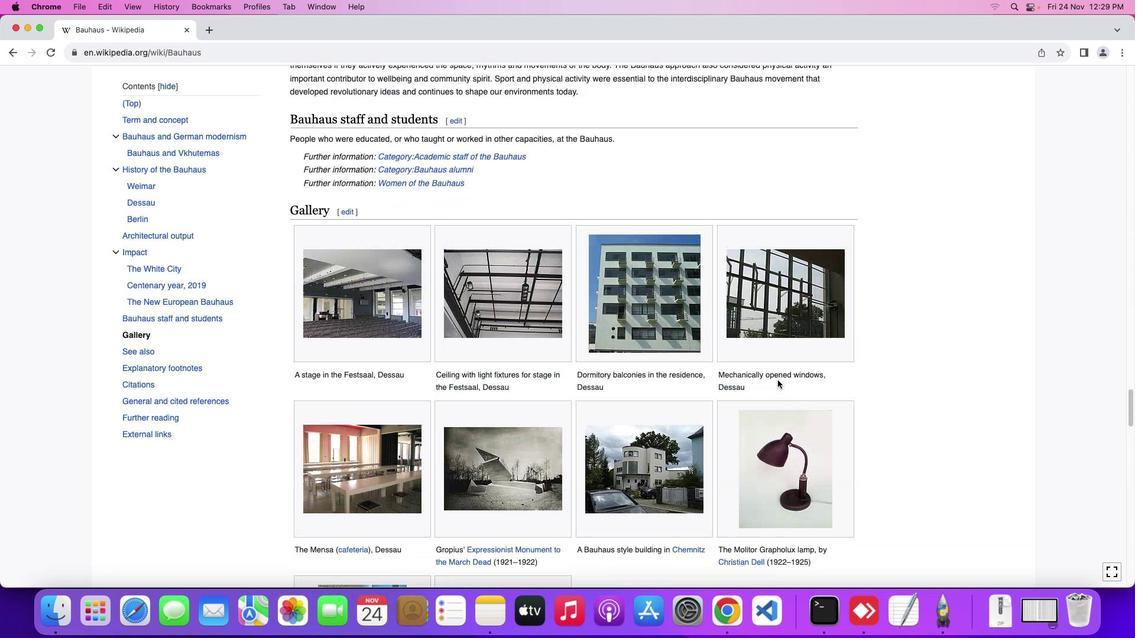 
Action: Mouse scrolled (777, 380) with delta (0, 2)
Screenshot: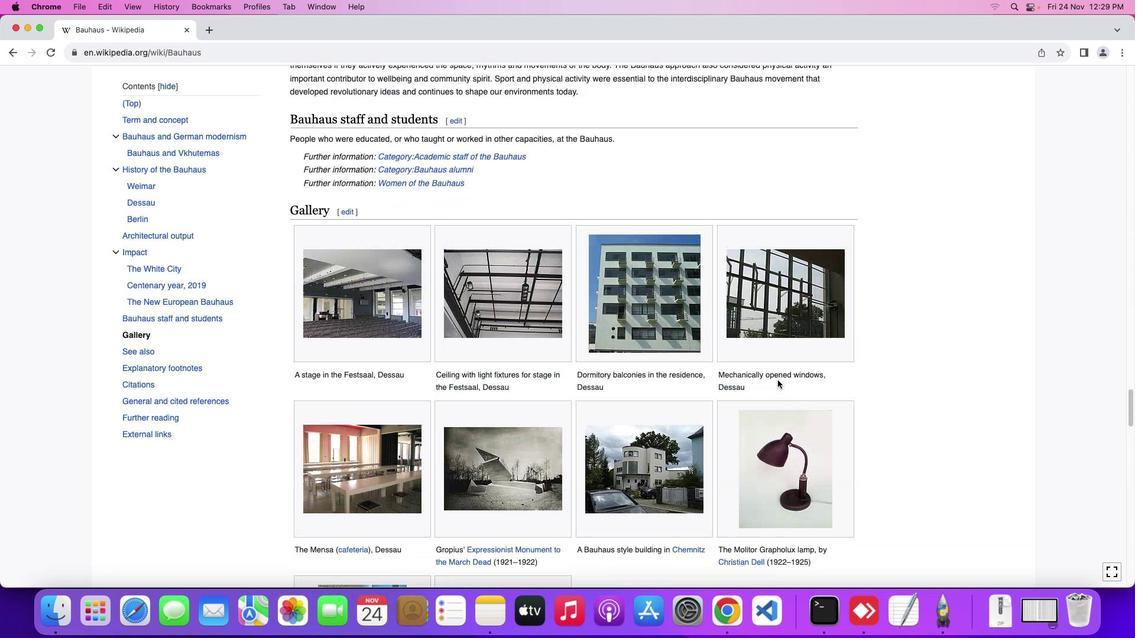 
Action: Mouse scrolled (777, 380) with delta (0, 3)
Screenshot: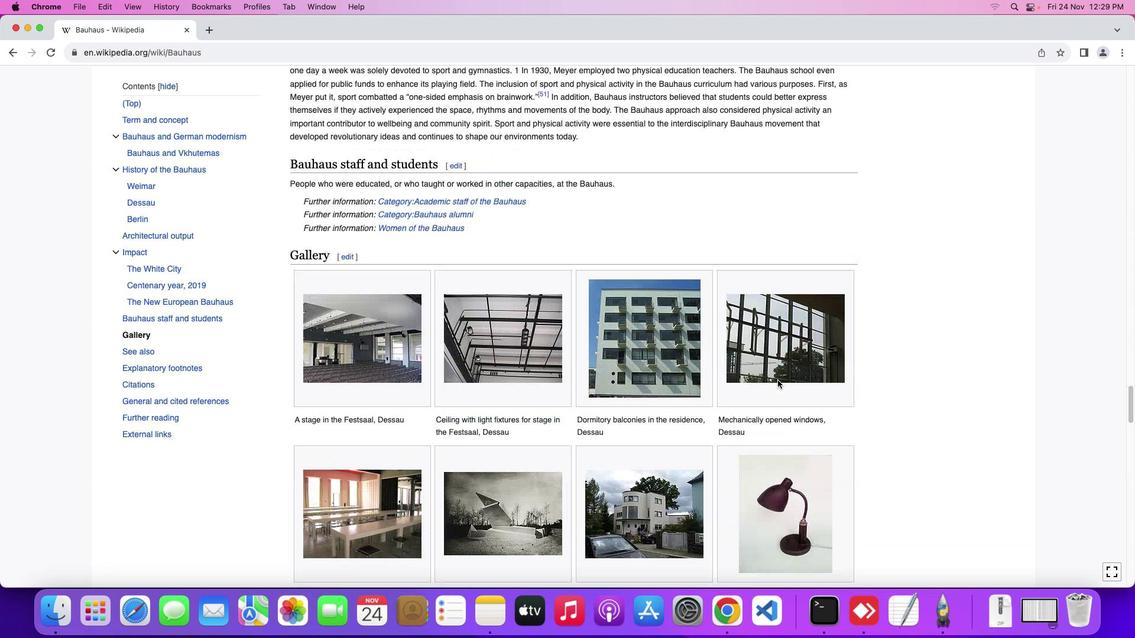 
Action: Mouse scrolled (777, 380) with delta (0, 0)
Screenshot: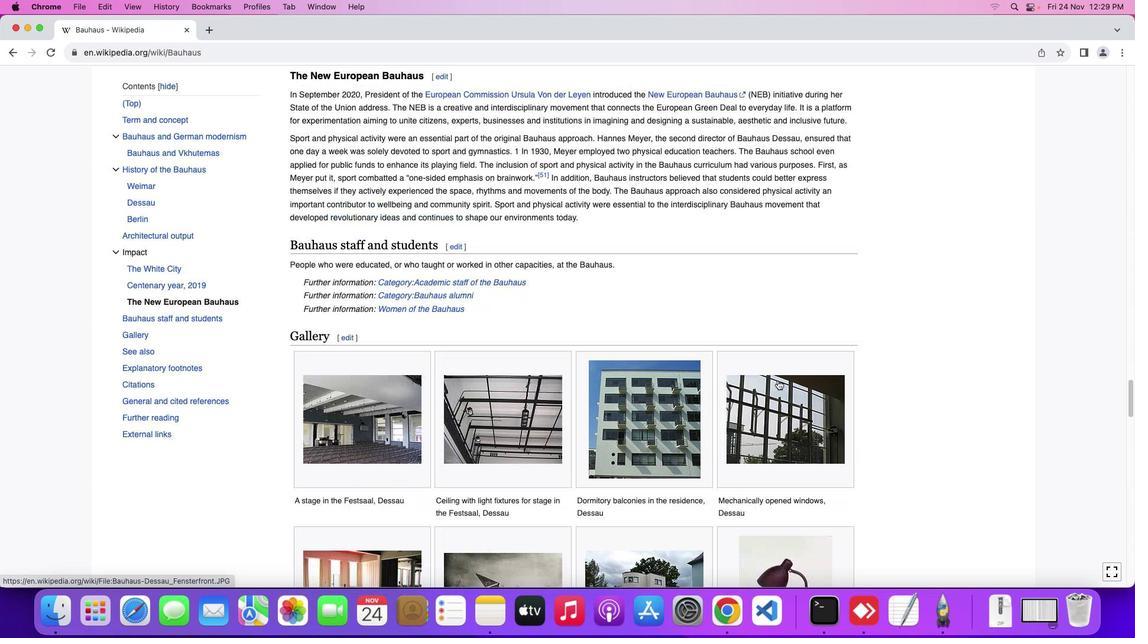 
Action: Mouse scrolled (777, 380) with delta (0, 0)
Screenshot: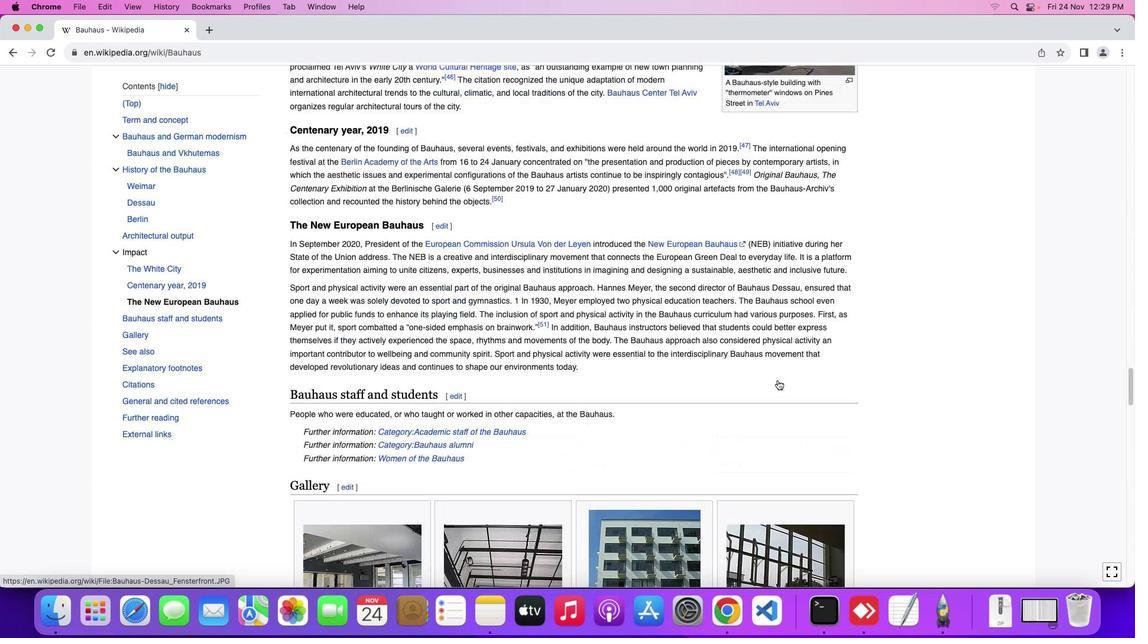 
Action: Mouse scrolled (777, 380) with delta (0, 1)
Screenshot: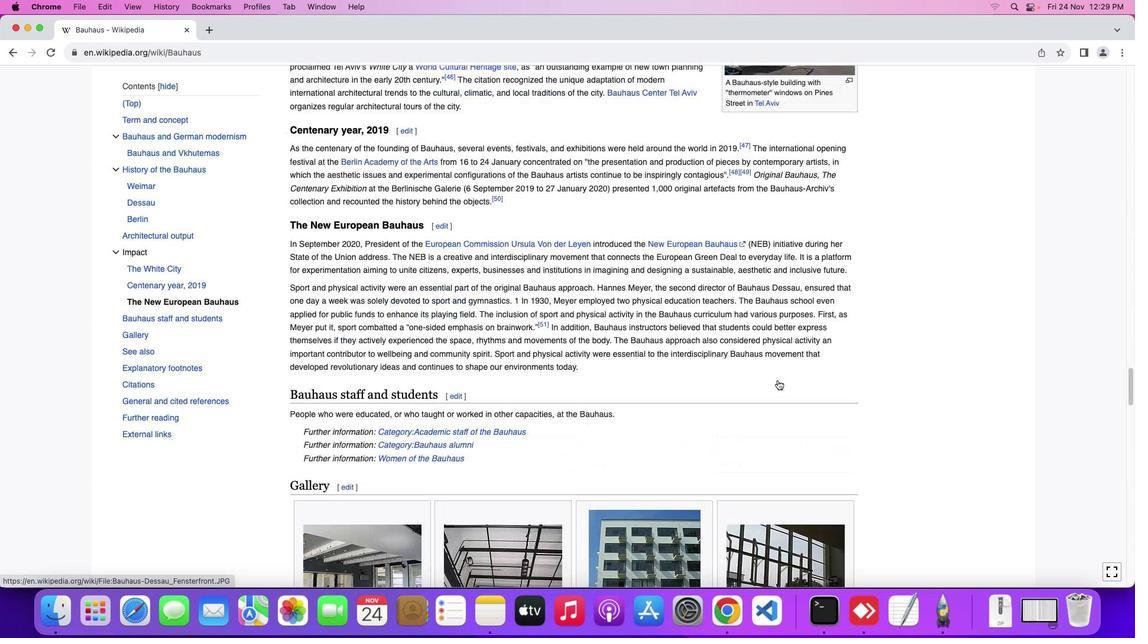 
Action: Mouse scrolled (777, 380) with delta (0, 2)
Screenshot: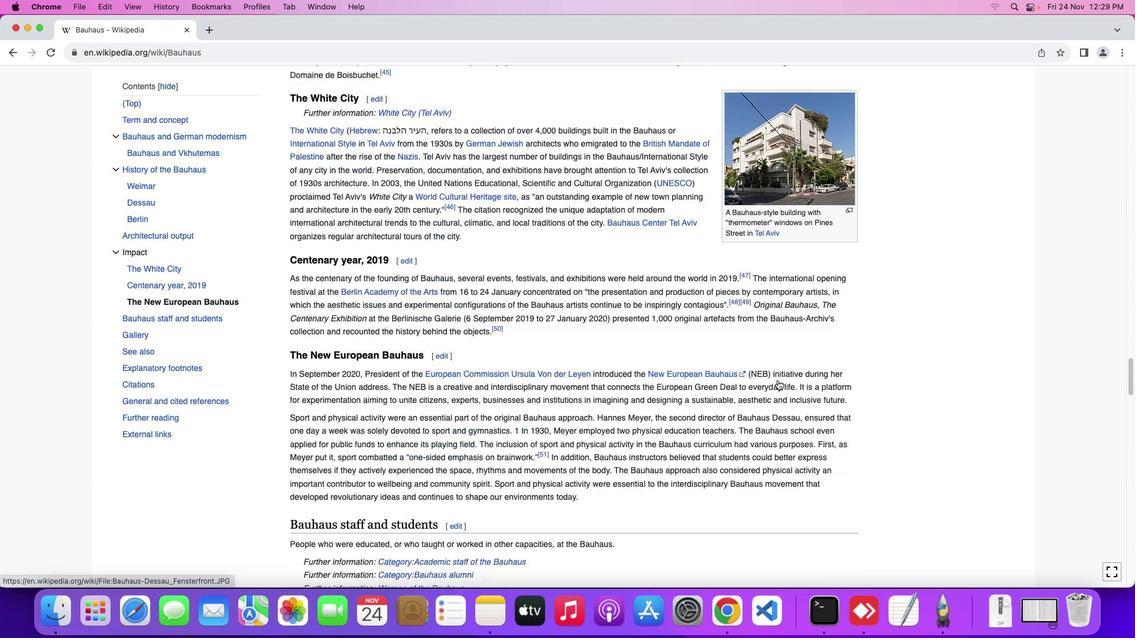 
Action: Mouse scrolled (777, 380) with delta (0, 3)
Screenshot: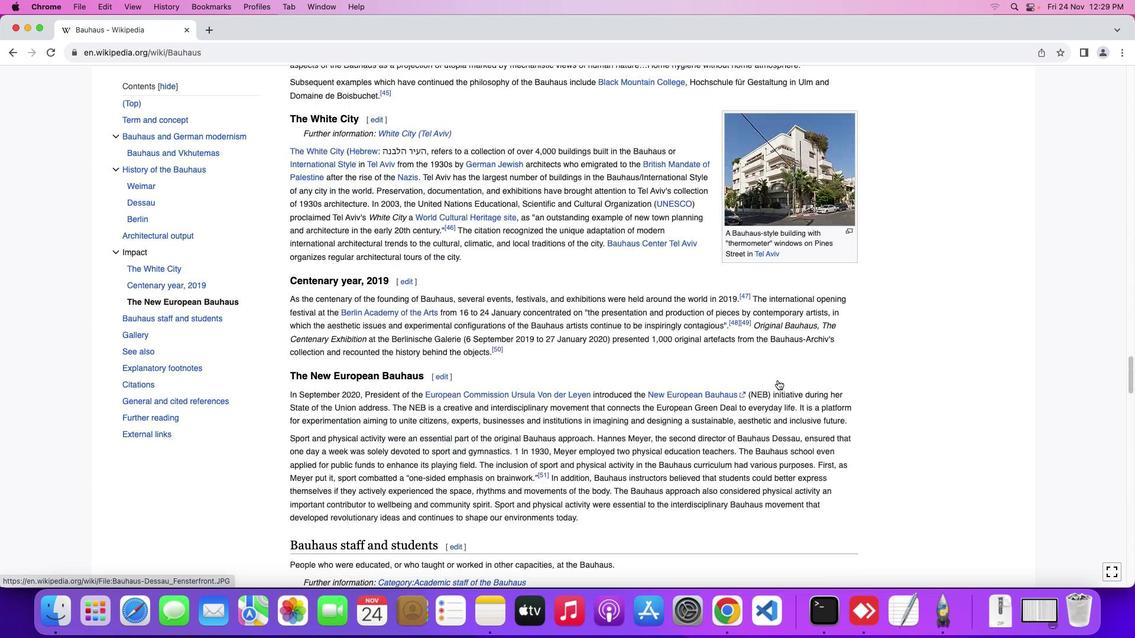 
Action: Mouse scrolled (777, 380) with delta (0, 0)
Screenshot: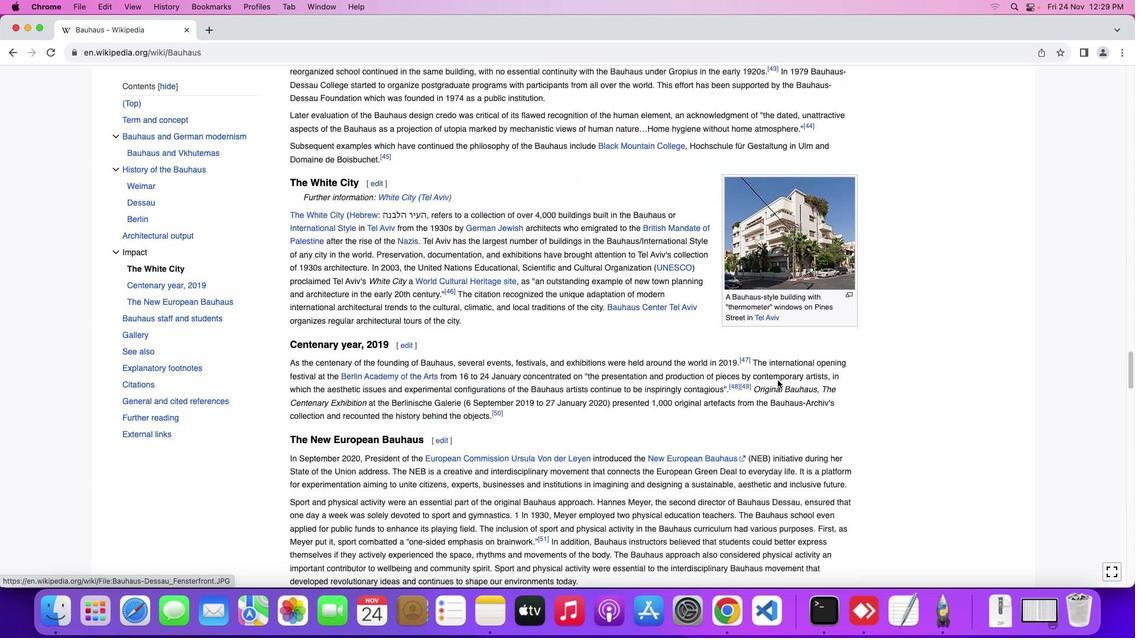 
Action: Mouse scrolled (777, 380) with delta (0, 0)
Screenshot: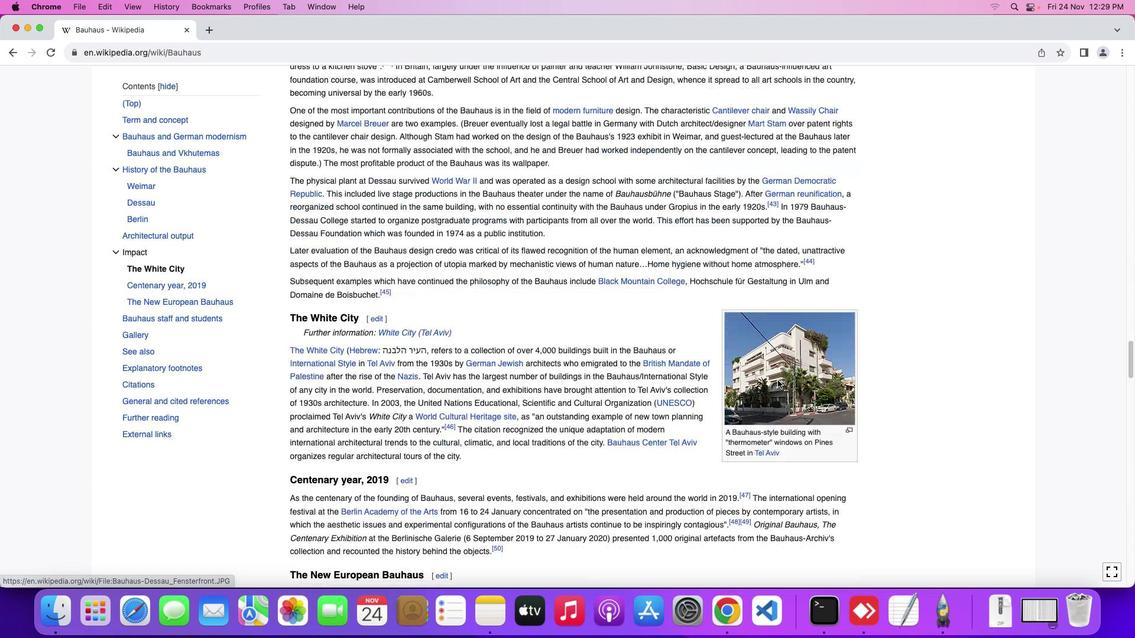 
Action: Mouse scrolled (777, 380) with delta (0, 1)
Screenshot: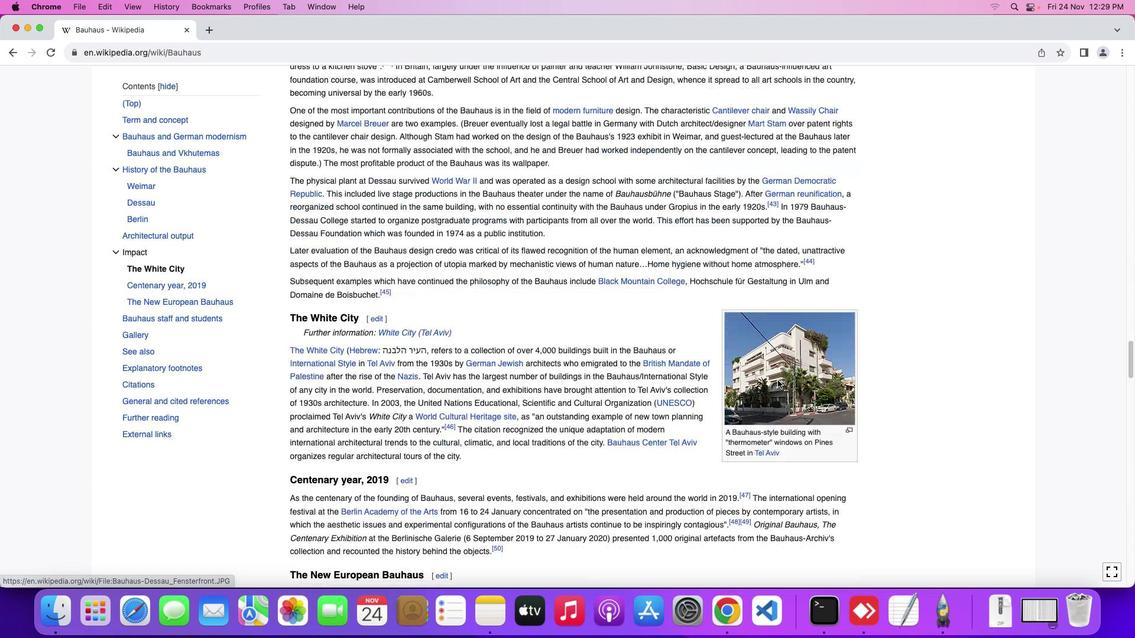 
Action: Mouse scrolled (777, 380) with delta (0, 2)
Screenshot: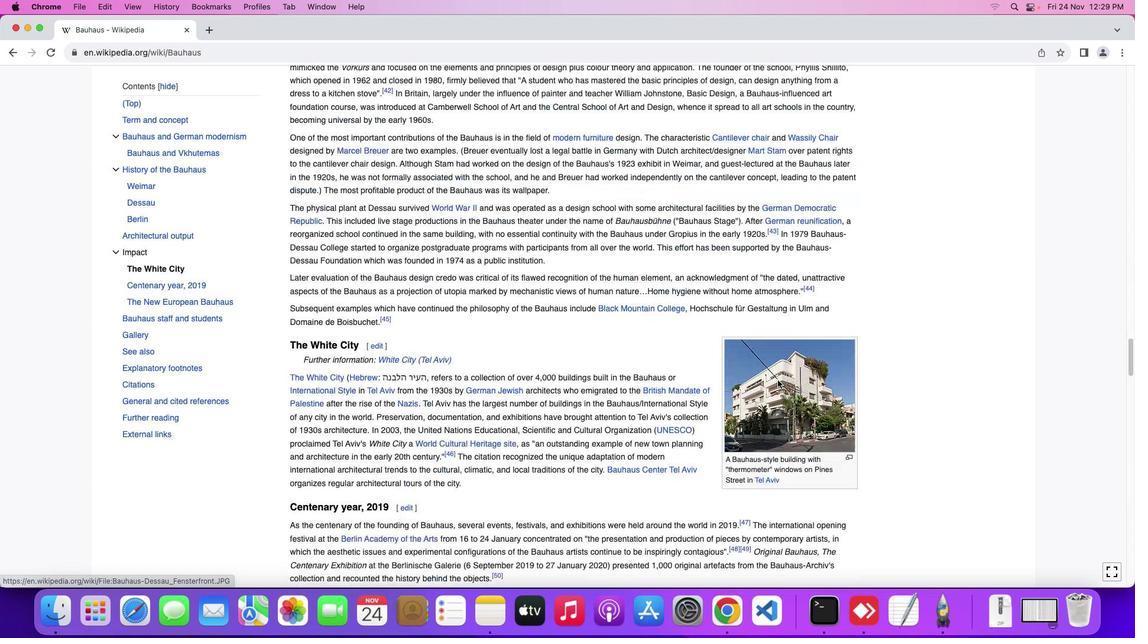 
Action: Mouse scrolled (777, 380) with delta (0, 0)
Screenshot: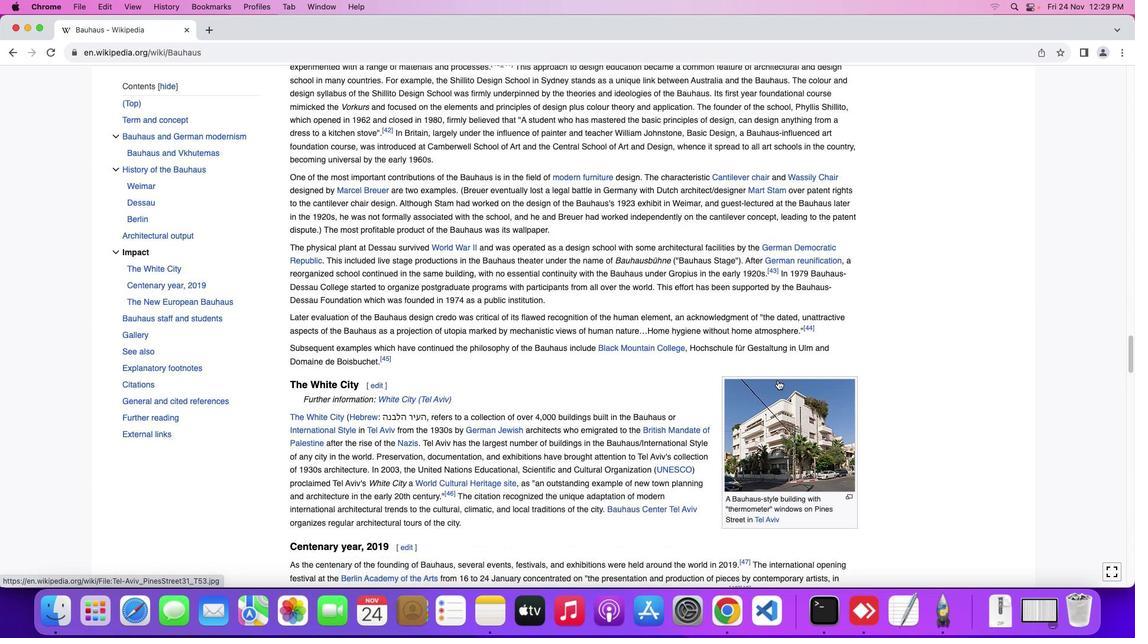 
Action: Mouse scrolled (777, 380) with delta (0, 0)
Screenshot: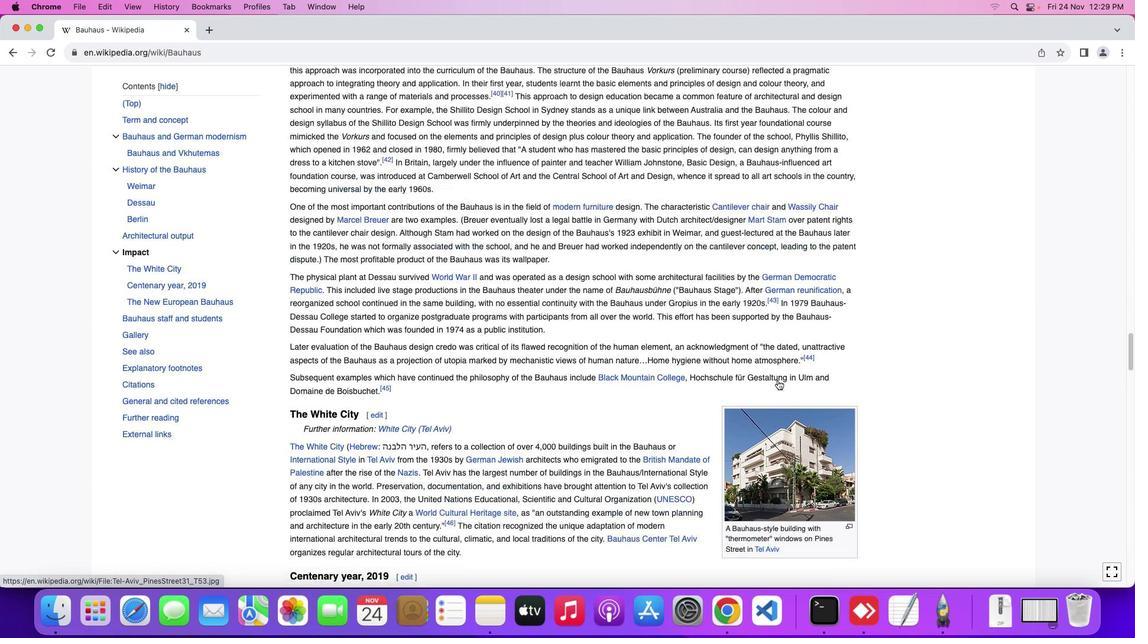 
Action: Mouse scrolled (777, 380) with delta (0, 1)
Screenshot: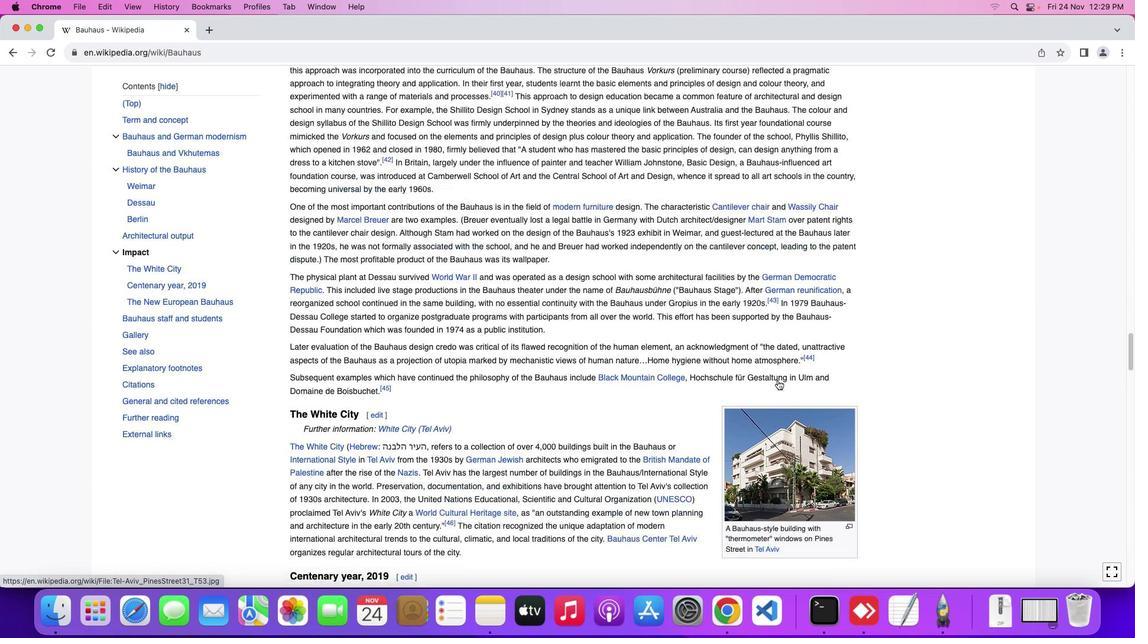 
Action: Mouse moved to (777, 380)
Screenshot: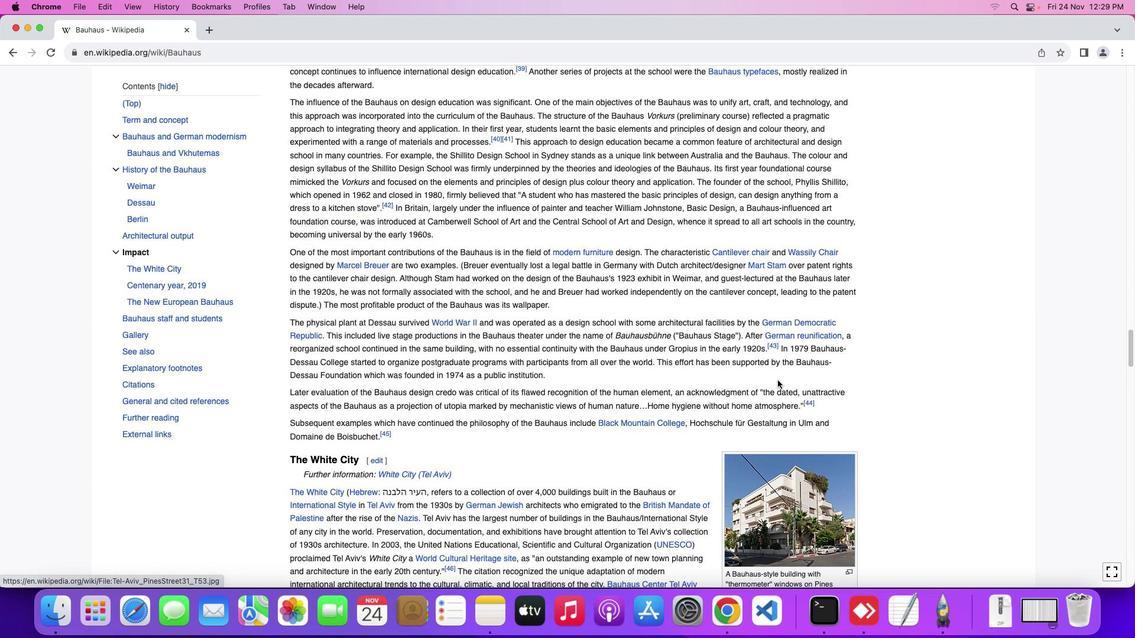 
Action: Mouse scrolled (777, 380) with delta (0, 0)
Screenshot: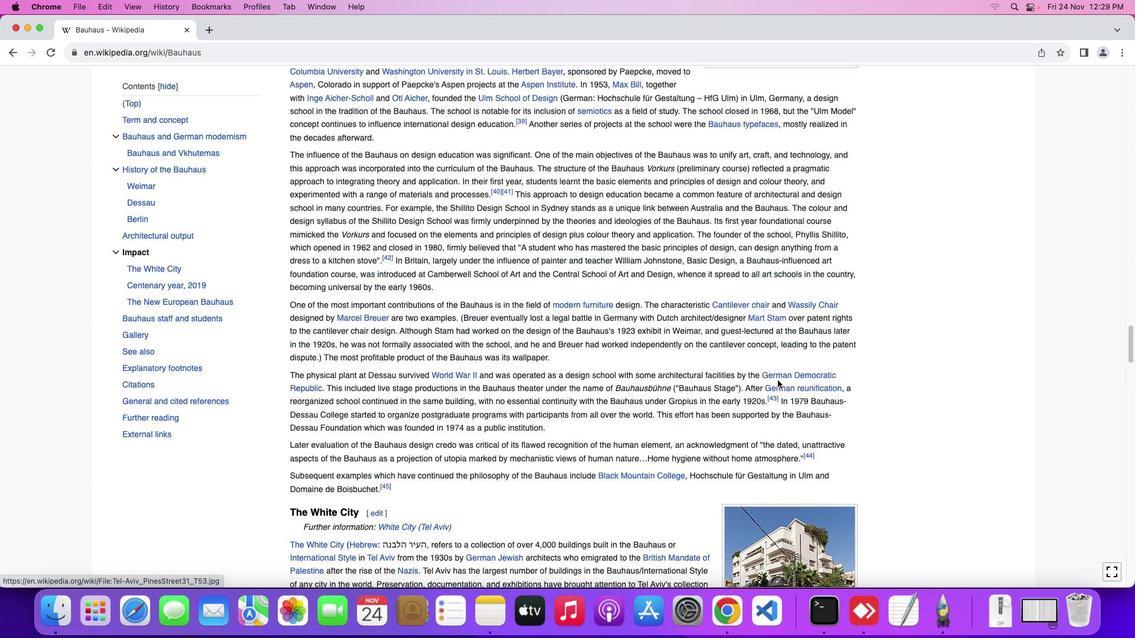
Action: Mouse scrolled (777, 380) with delta (0, 0)
Screenshot: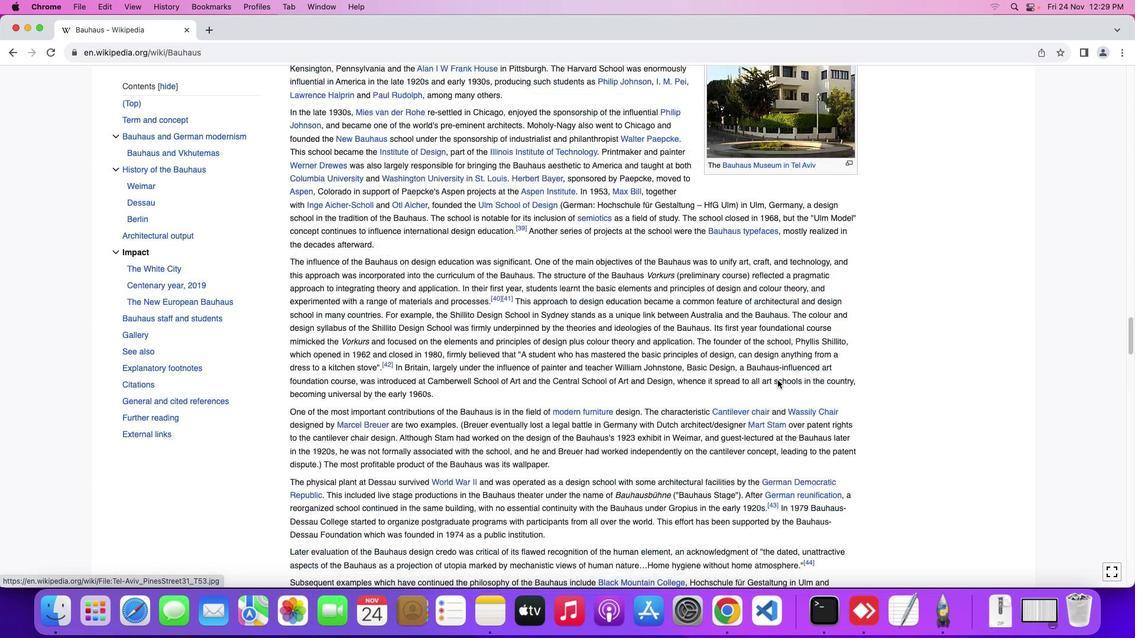 
Action: Mouse scrolled (777, 380) with delta (0, 1)
Screenshot: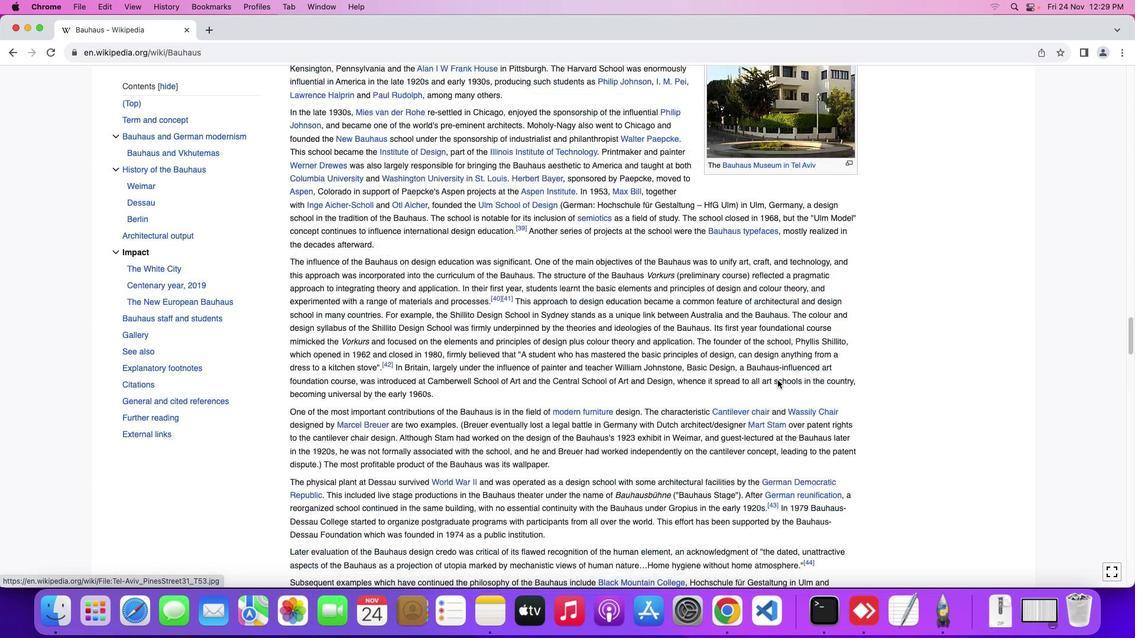 
Action: Mouse scrolled (777, 380) with delta (0, 2)
Screenshot: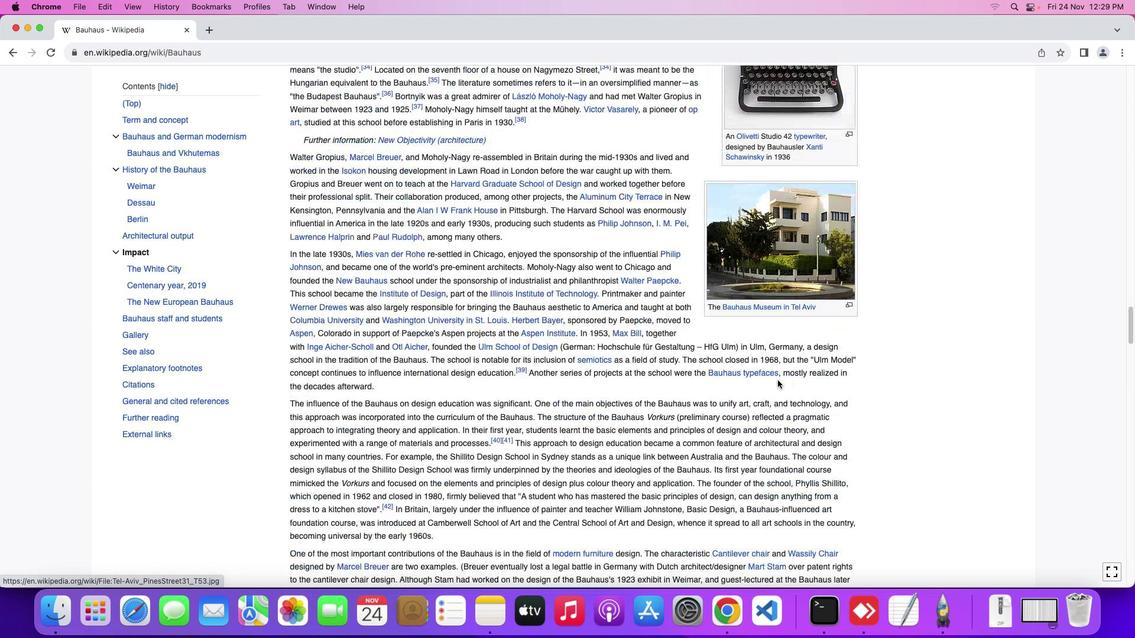 
Action: Mouse scrolled (777, 380) with delta (0, 2)
Screenshot: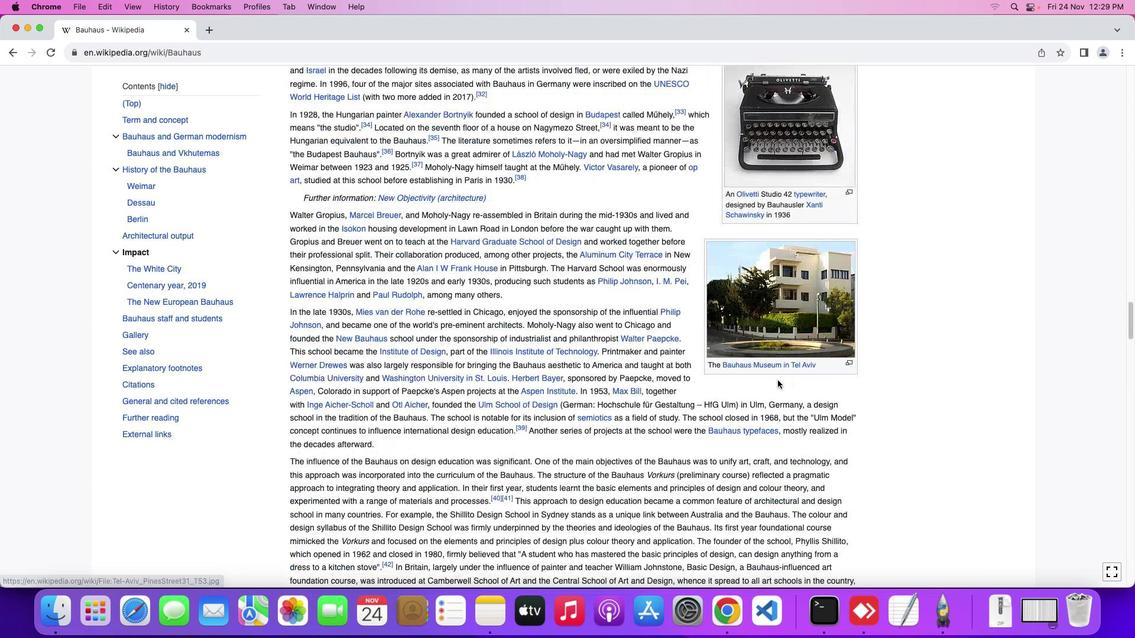 
Action: Mouse scrolled (777, 380) with delta (0, 0)
Screenshot: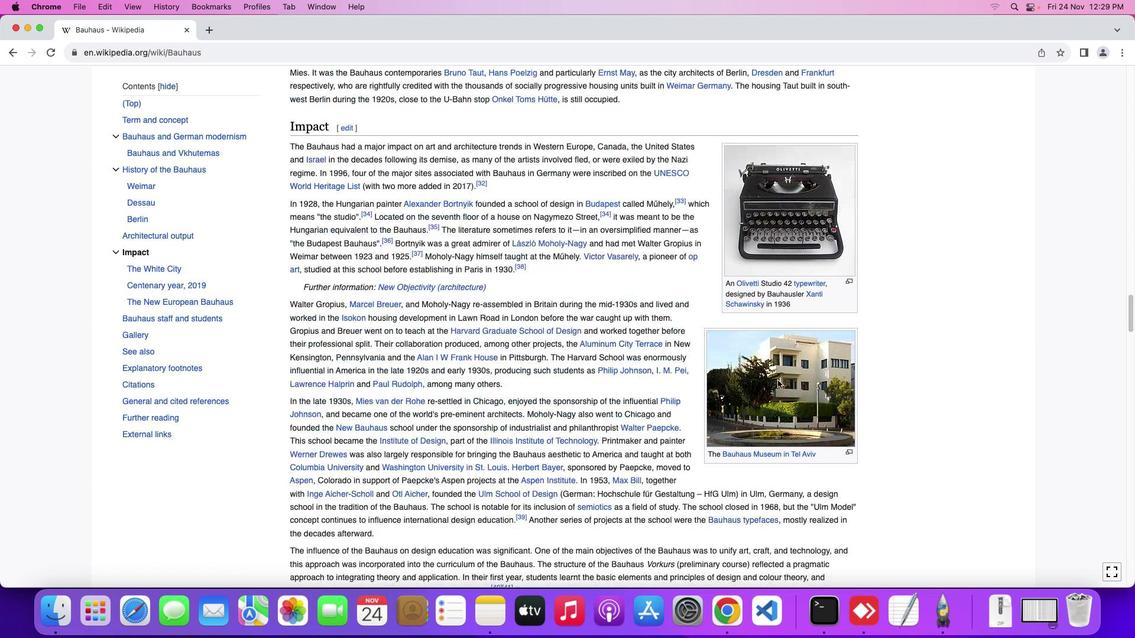 
Action: Mouse scrolled (777, 380) with delta (0, 0)
Screenshot: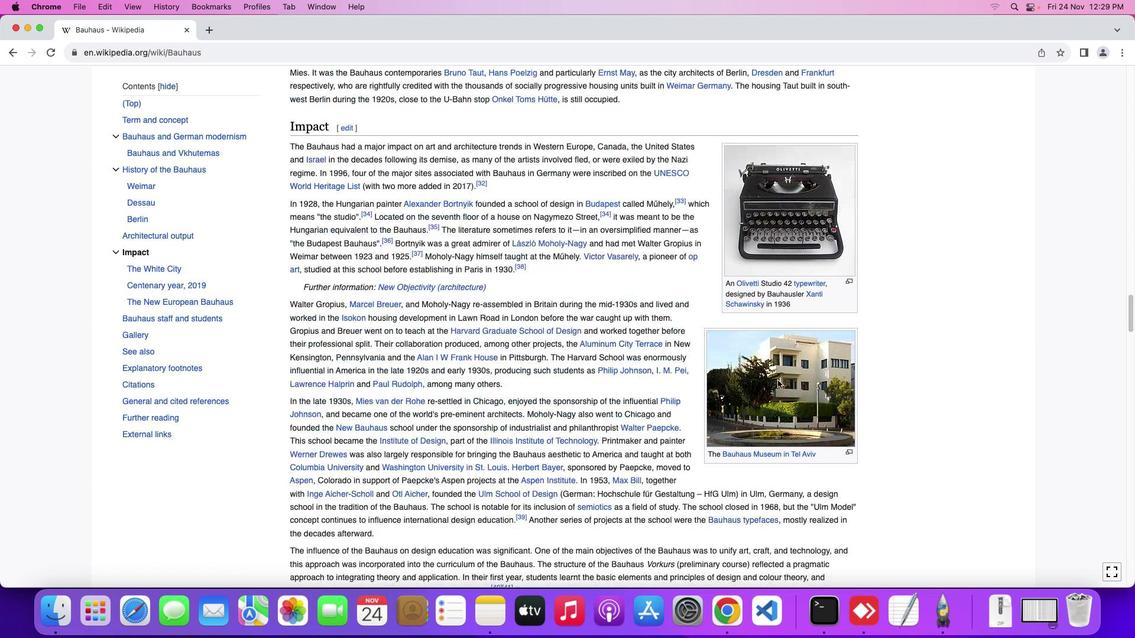 
Action: Mouse scrolled (777, 380) with delta (0, 1)
Screenshot: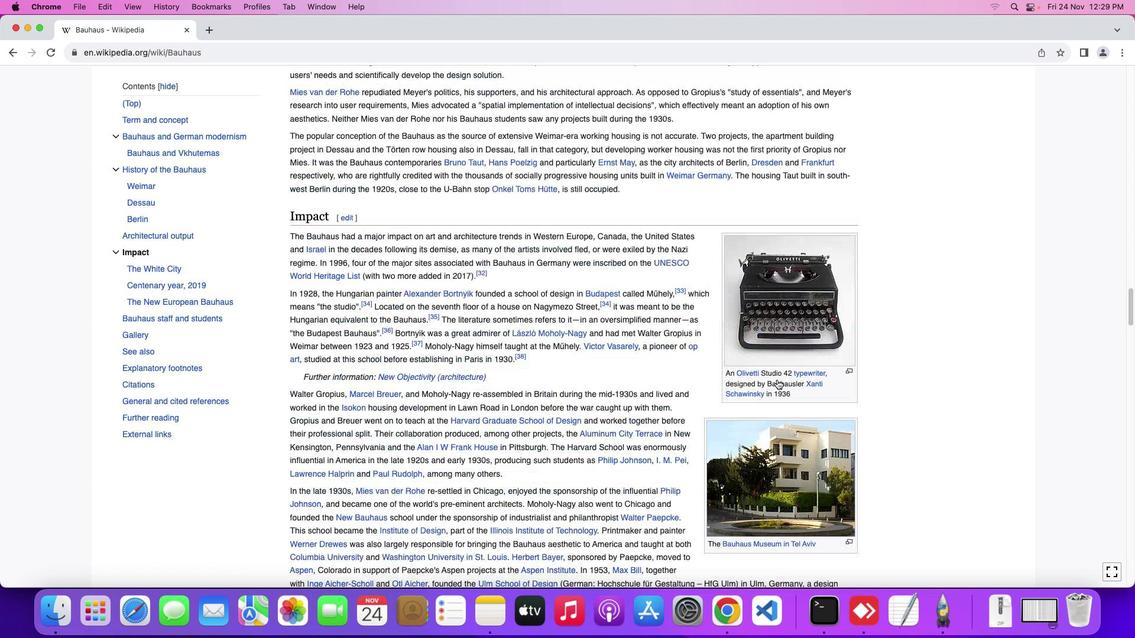 
Action: Mouse scrolled (777, 380) with delta (0, 2)
Screenshot: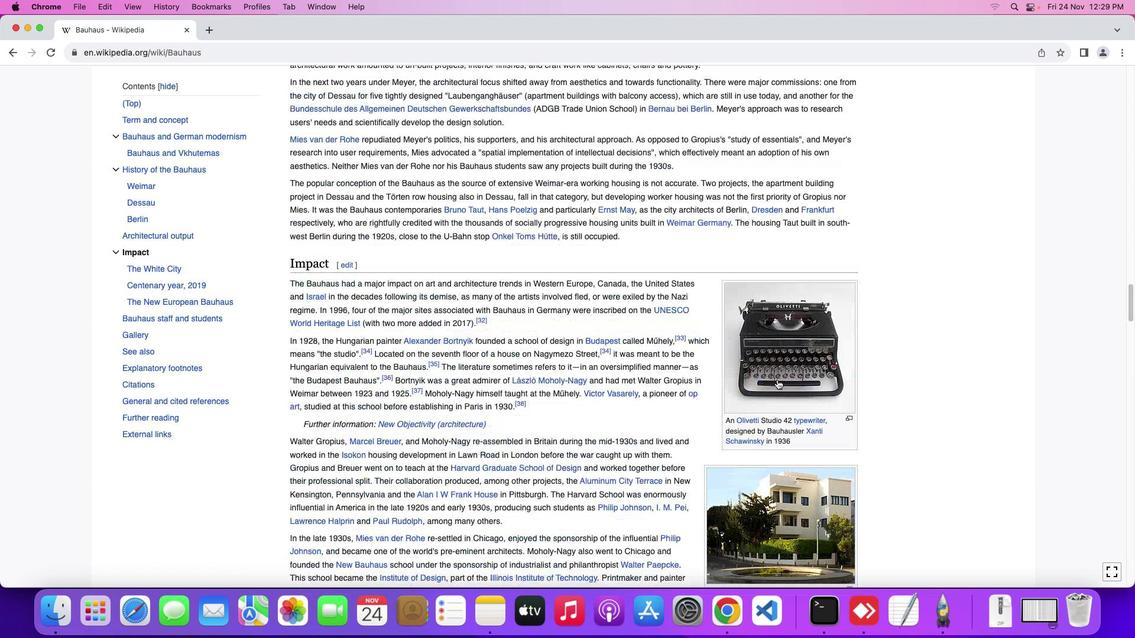 
Action: Mouse moved to (777, 380)
Screenshot: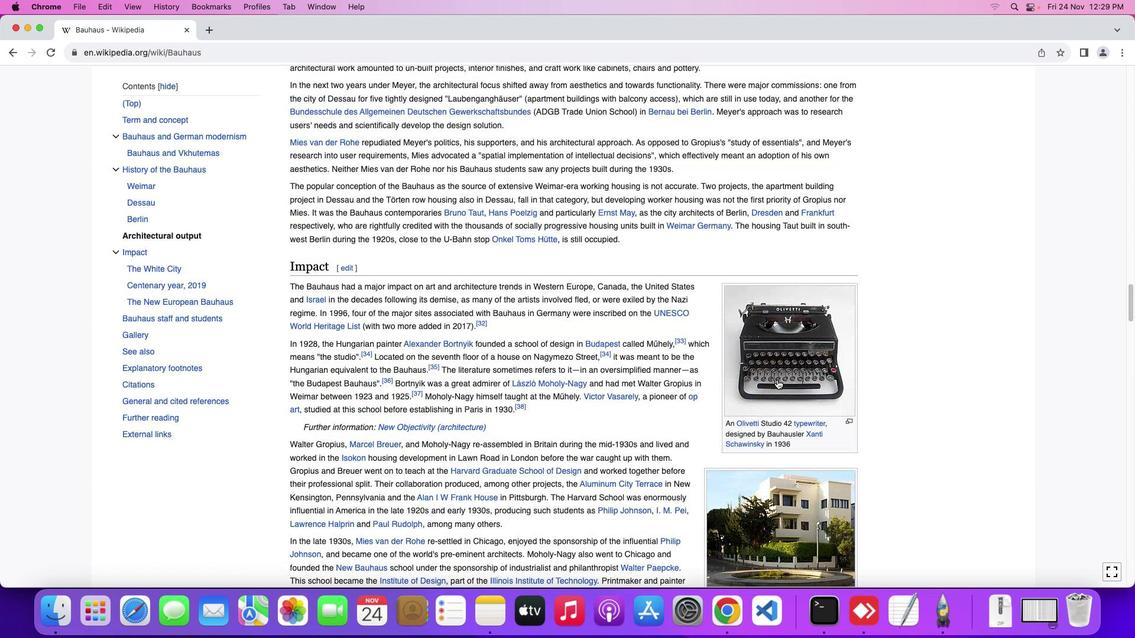 
Action: Mouse scrolled (777, 380) with delta (0, 0)
Screenshot: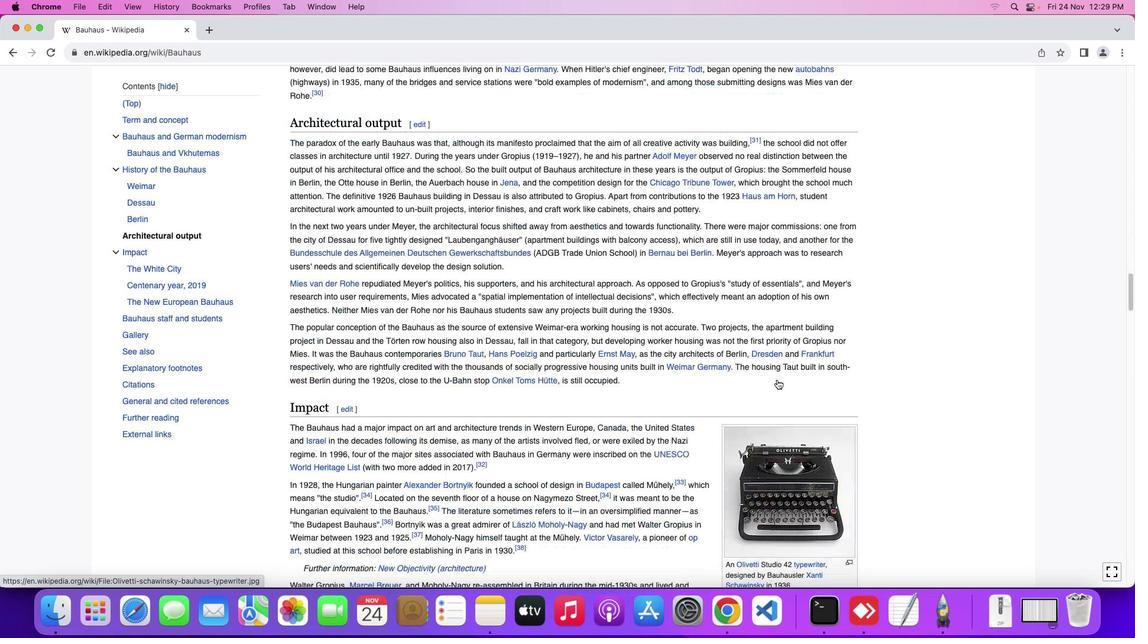 
Action: Mouse scrolled (777, 380) with delta (0, 0)
Screenshot: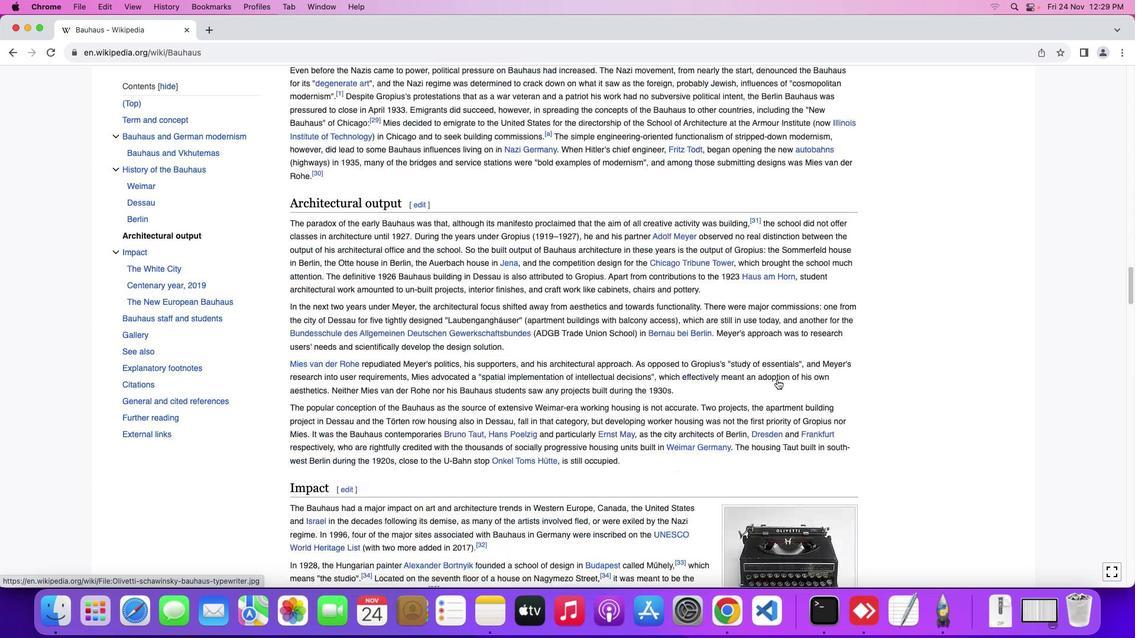 
Action: Mouse scrolled (777, 380) with delta (0, 1)
Screenshot: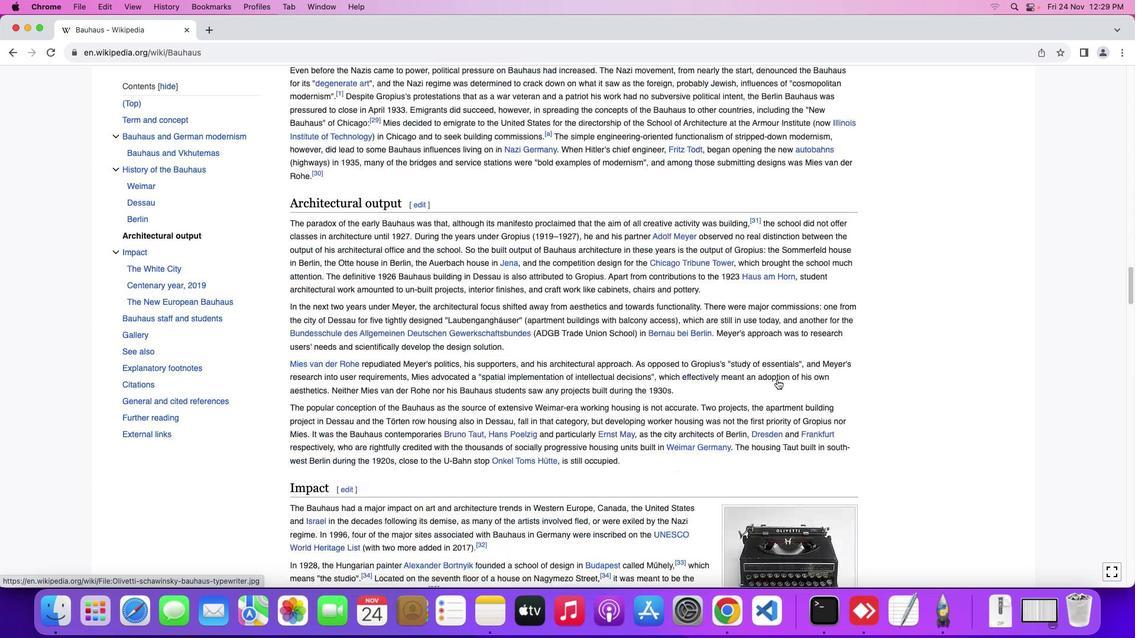 
Action: Mouse scrolled (777, 380) with delta (0, 2)
Screenshot: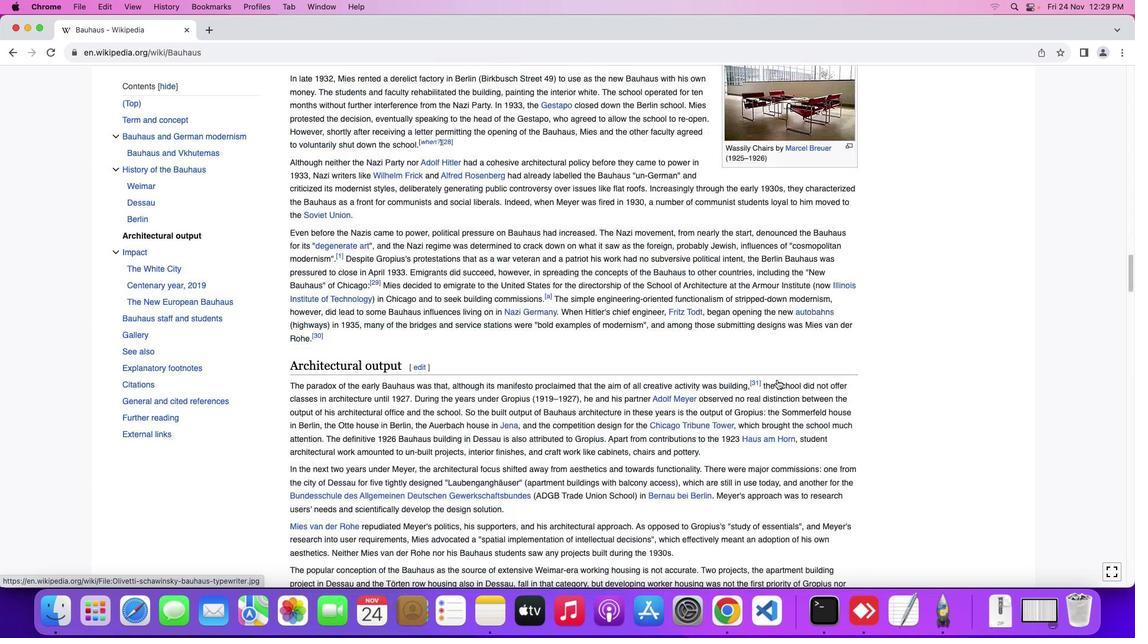 
Action: Mouse scrolled (777, 380) with delta (0, 3)
Screenshot: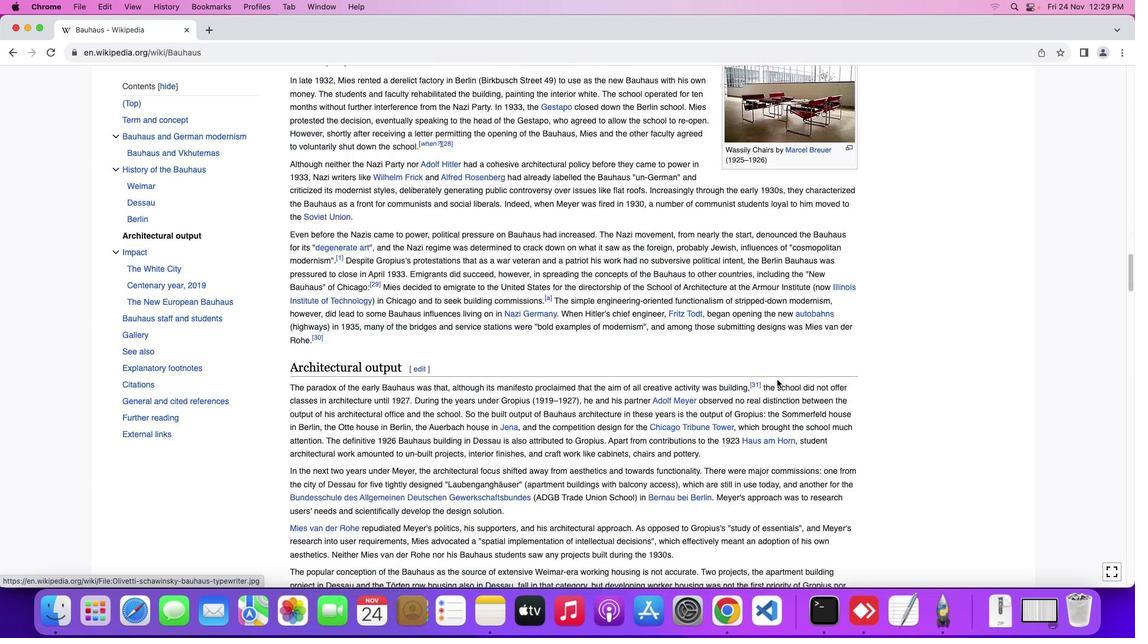
Action: Mouse moved to (777, 380)
Screenshot: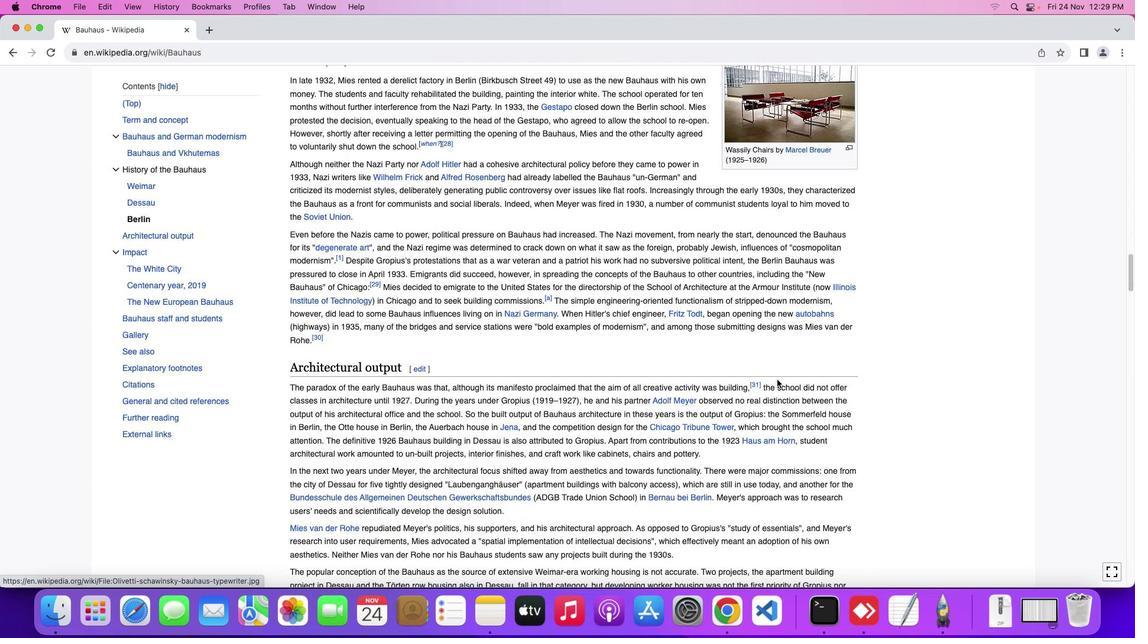 
Action: Mouse scrolled (777, 380) with delta (0, 0)
Screenshot: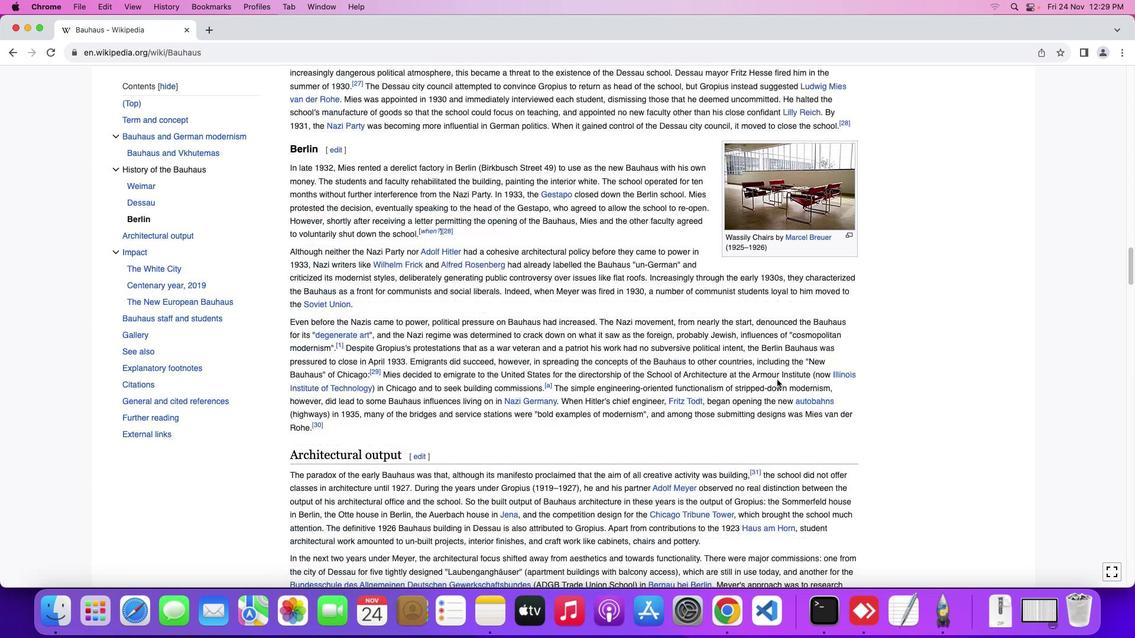 
Action: Mouse scrolled (777, 380) with delta (0, 0)
Screenshot: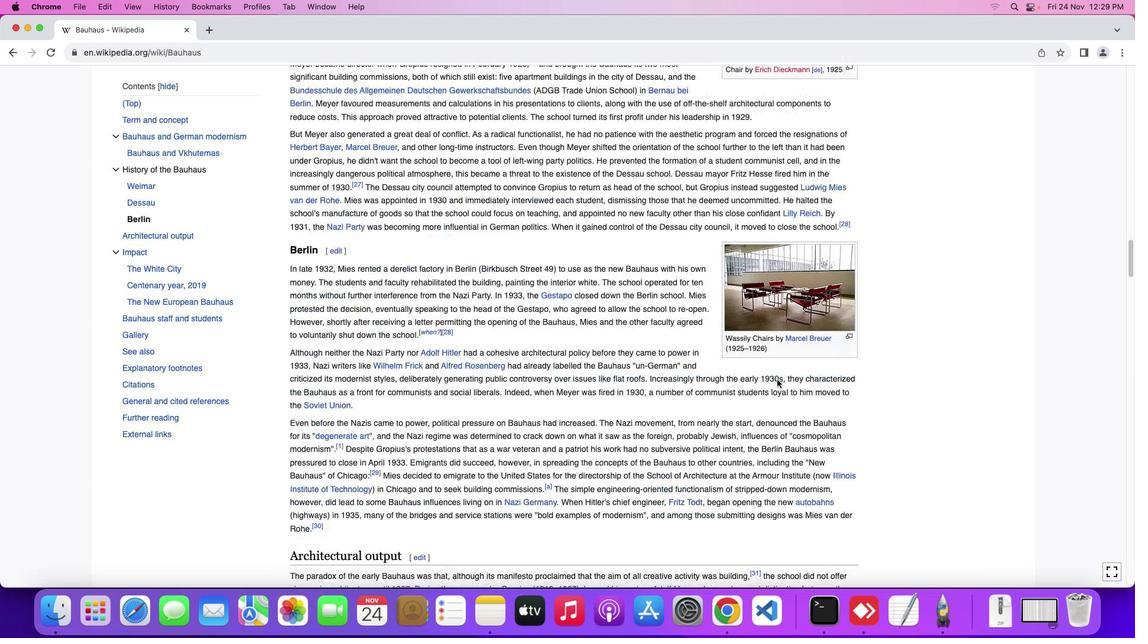
Action: Mouse scrolled (777, 380) with delta (0, 1)
Screenshot: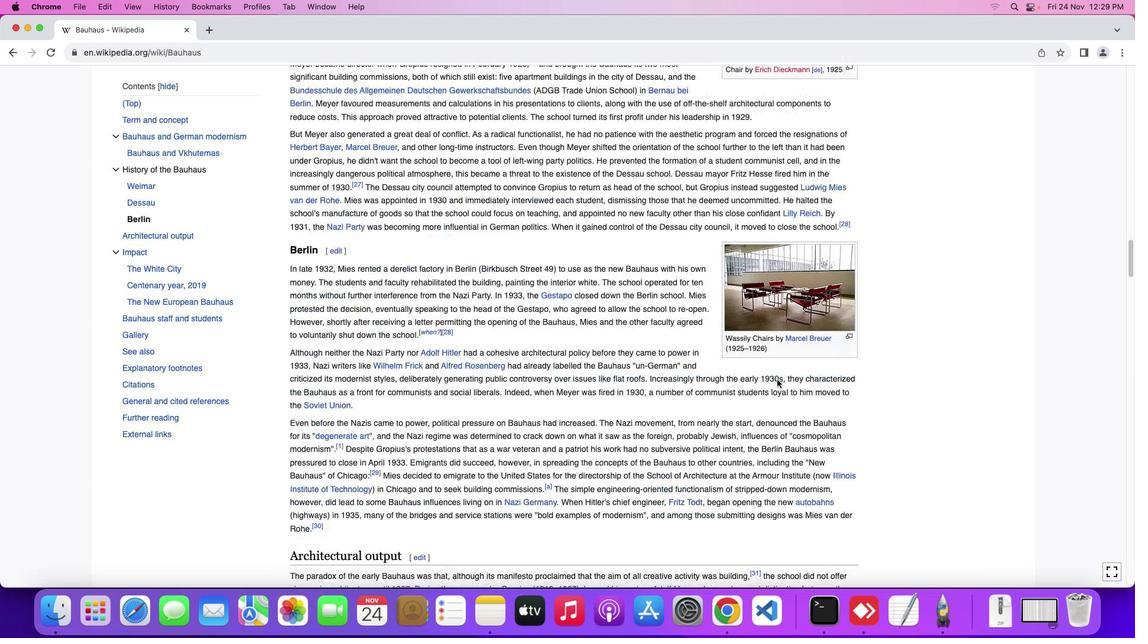 
Action: Mouse scrolled (777, 380) with delta (0, 2)
Screenshot: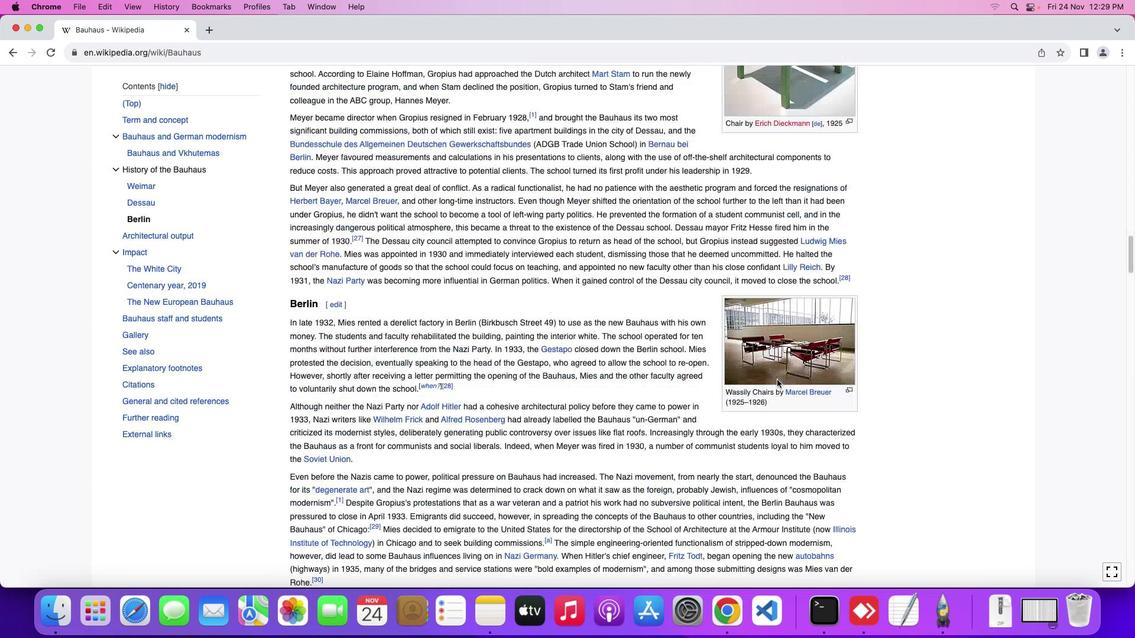 
Action: Mouse scrolled (777, 380) with delta (0, 0)
Screenshot: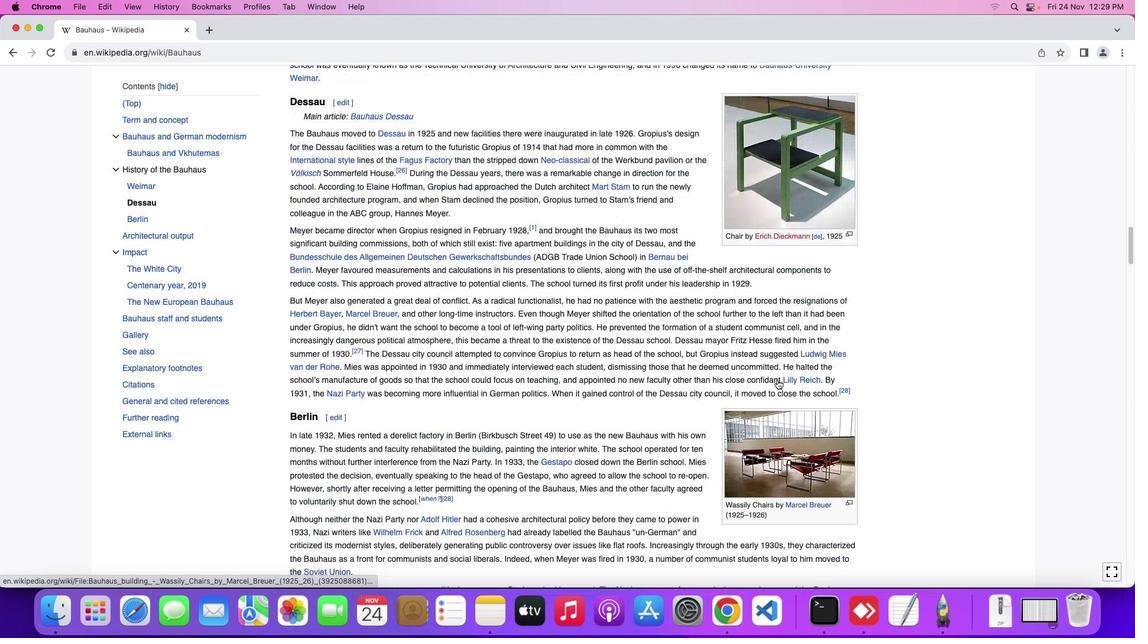 
Action: Mouse scrolled (777, 380) with delta (0, 0)
Screenshot: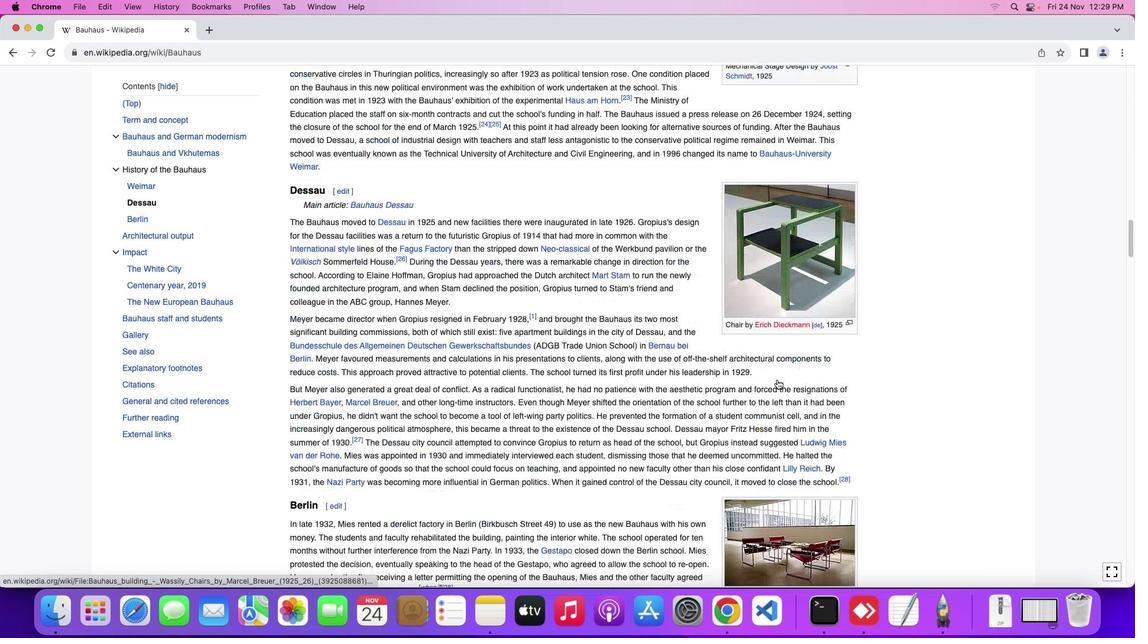 
Action: Mouse scrolled (777, 380) with delta (0, 1)
Screenshot: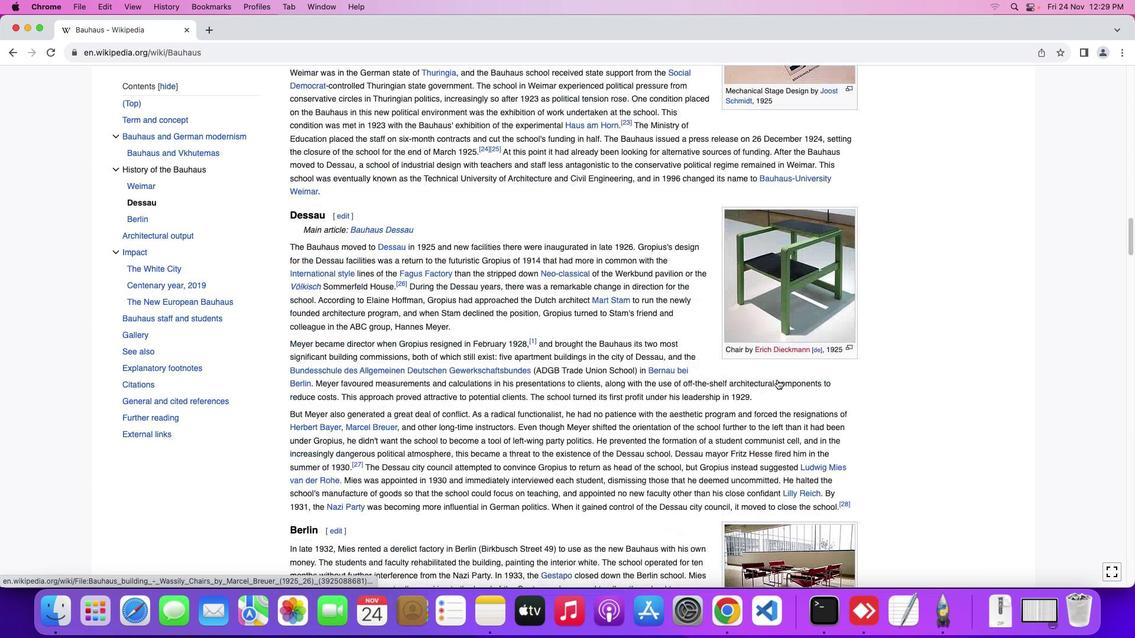 
Action: Mouse scrolled (777, 380) with delta (0, 2)
Screenshot: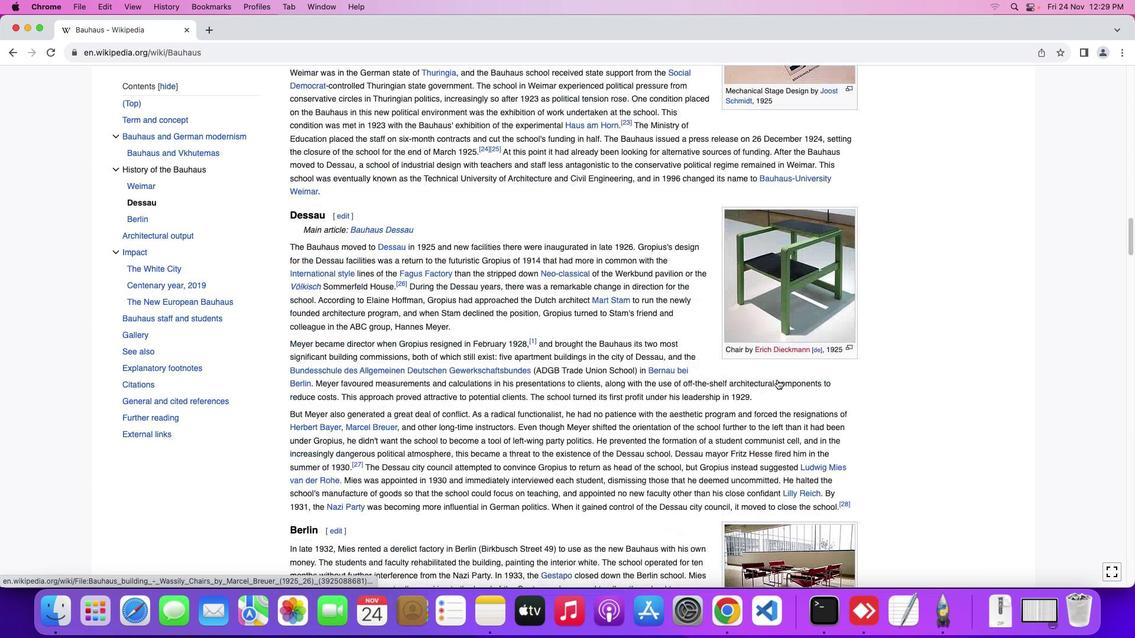 
Action: Mouse scrolled (777, 380) with delta (0, 0)
Screenshot: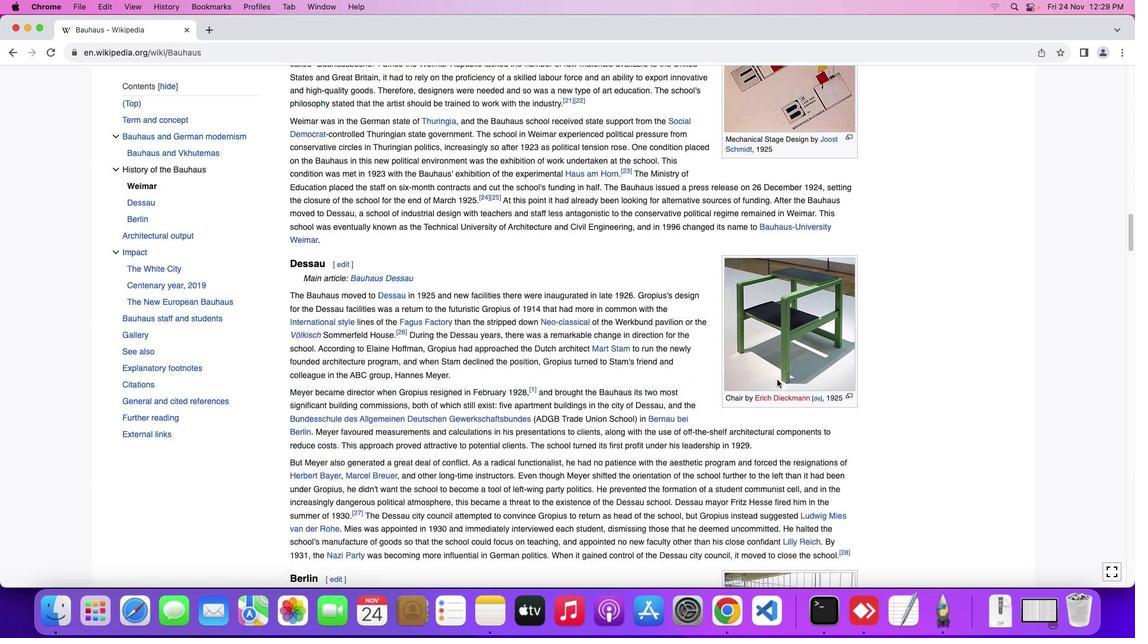 
Action: Mouse scrolled (777, 380) with delta (0, 0)
Screenshot: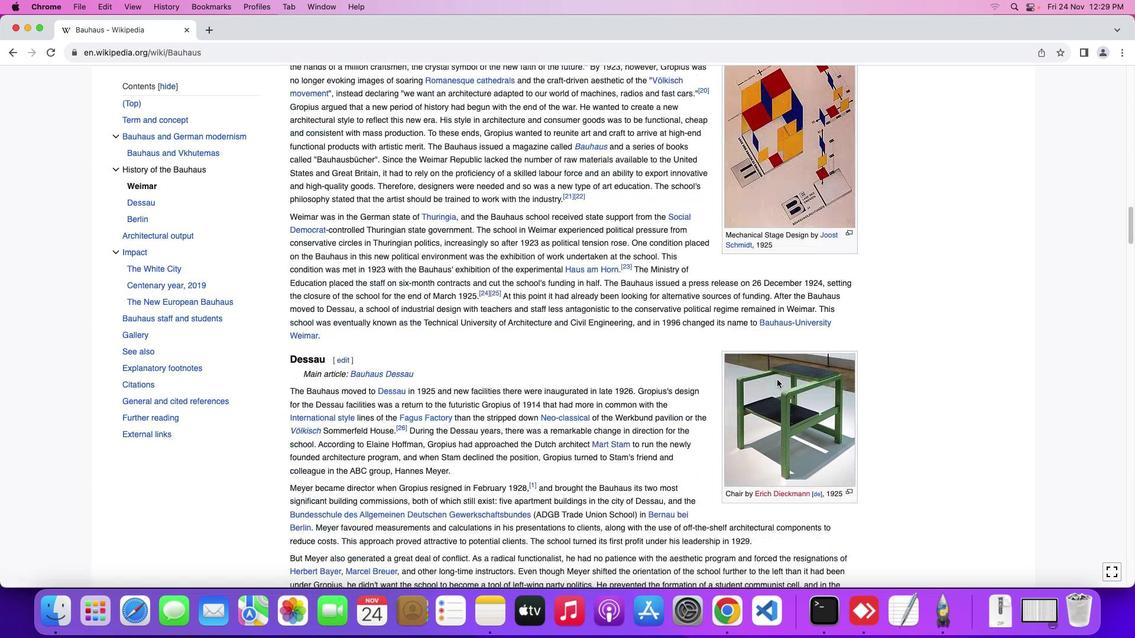 
Action: Mouse scrolled (777, 380) with delta (0, 1)
Screenshot: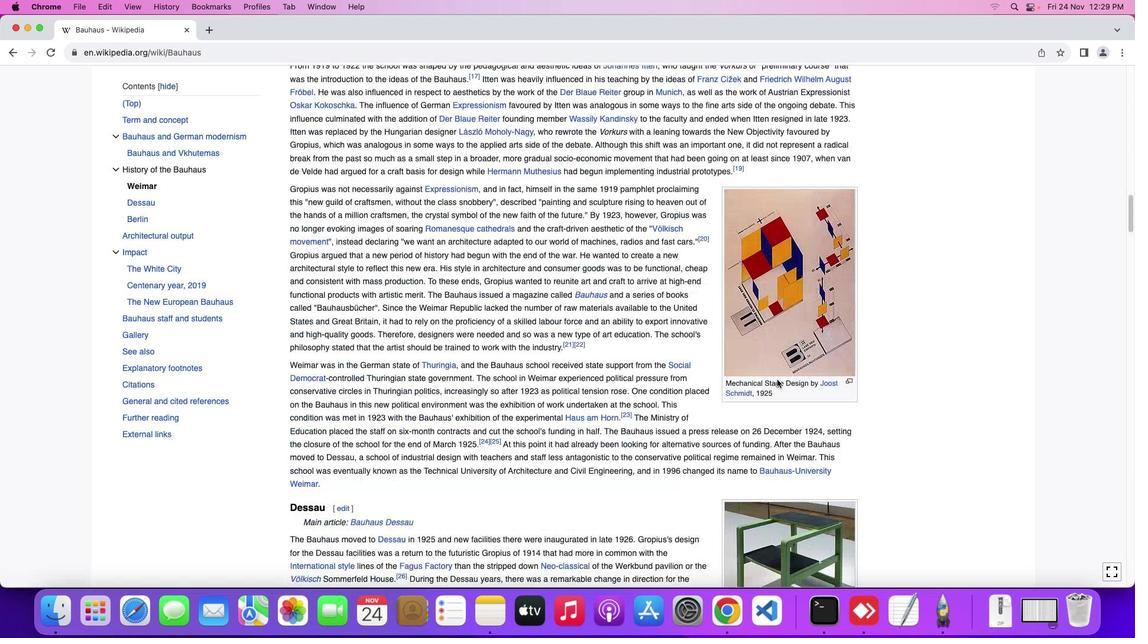 
Action: Mouse scrolled (777, 380) with delta (0, 2)
Screenshot: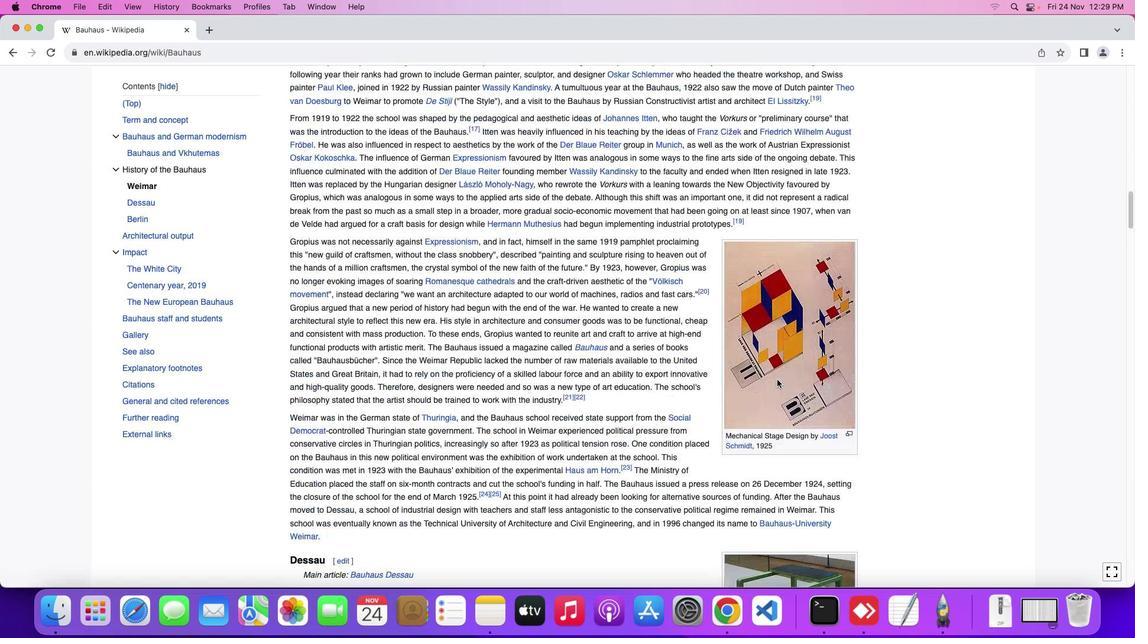 
Action: Mouse scrolled (777, 380) with delta (0, 2)
Screenshot: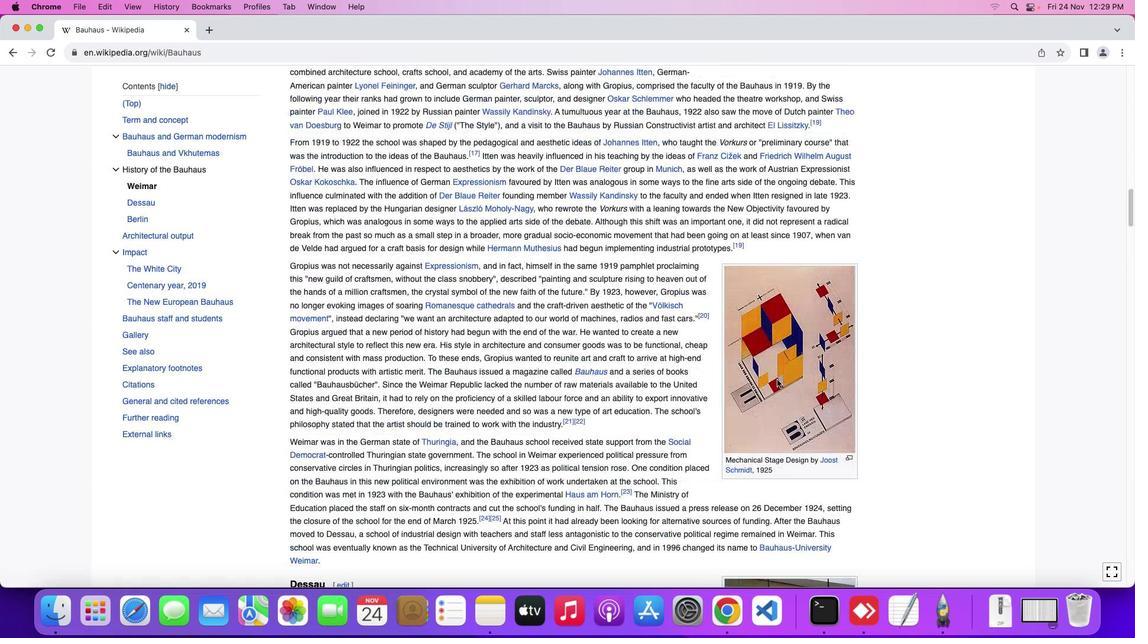 
Action: Mouse moved to (777, 379)
Screenshot: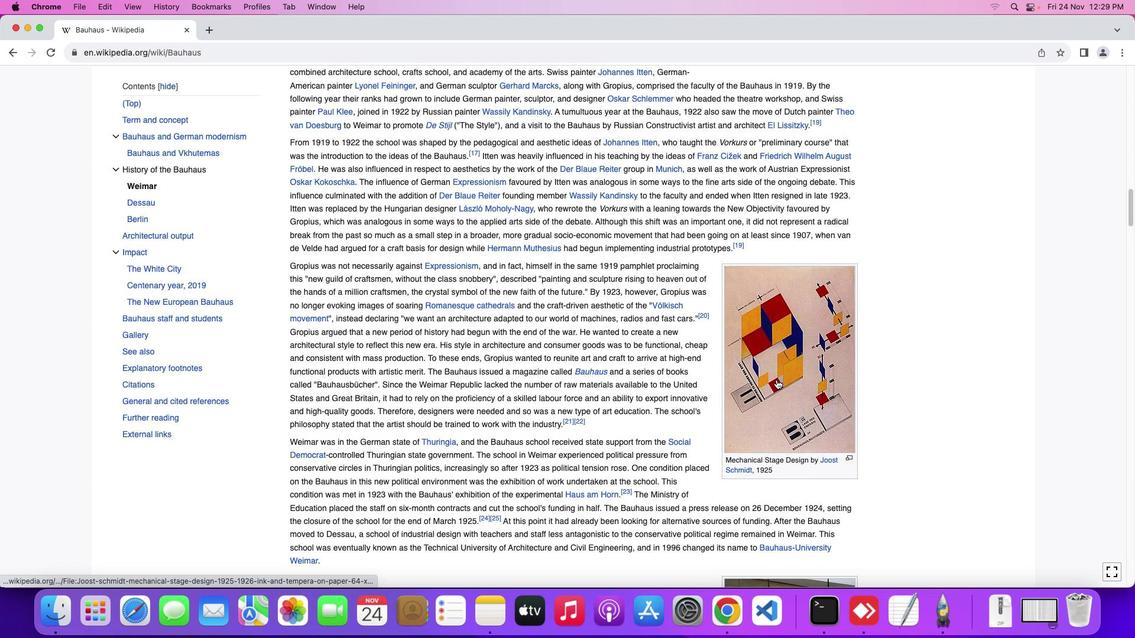 
Action: Mouse scrolled (777, 379) with delta (0, 0)
Screenshot: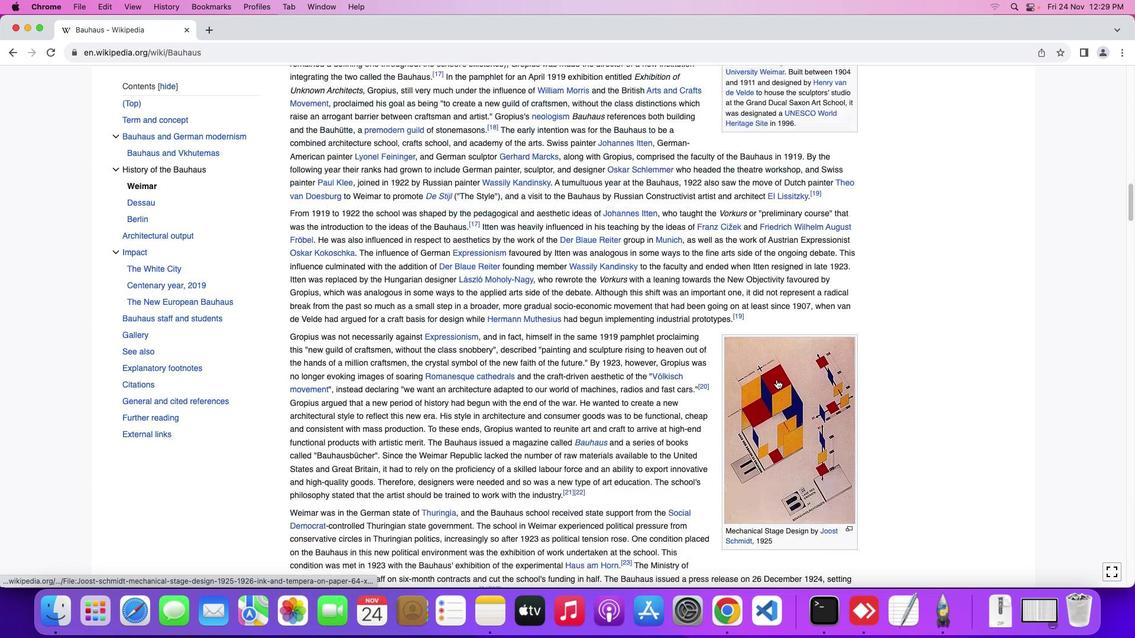 
Action: Mouse scrolled (777, 379) with delta (0, 0)
Screenshot: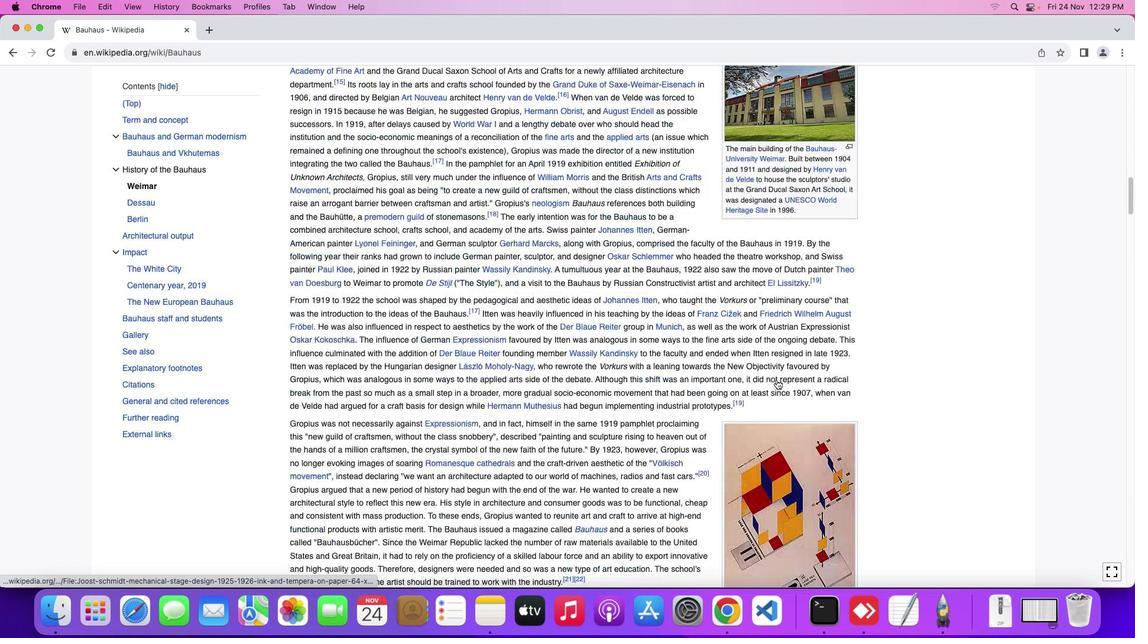 
Action: Mouse scrolled (777, 379) with delta (0, 1)
Screenshot: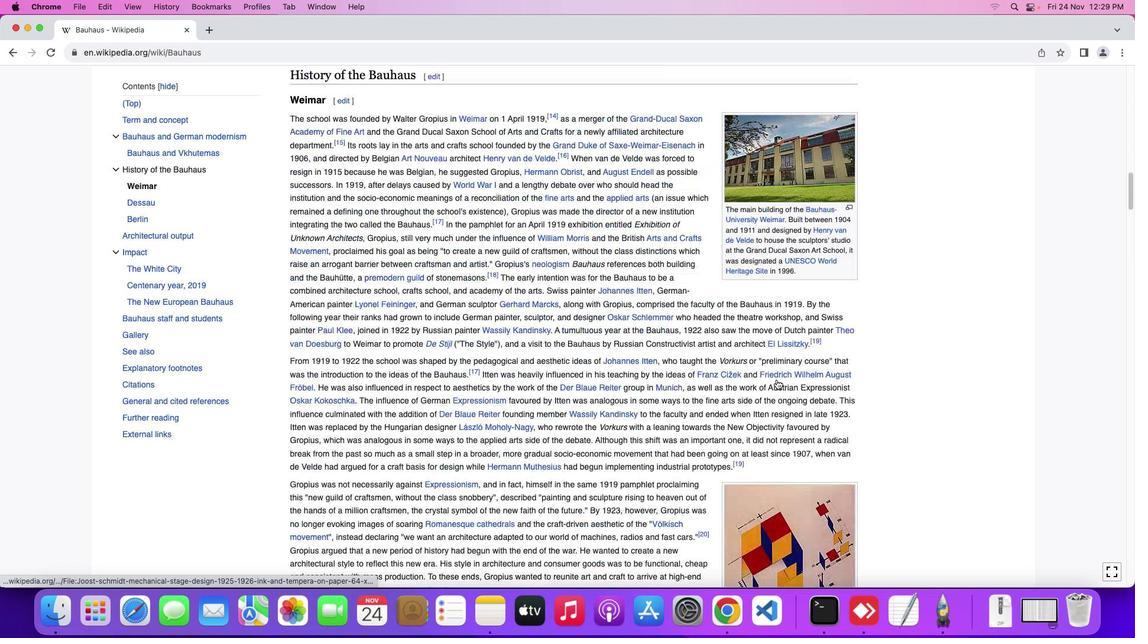 
Action: Mouse scrolled (777, 379) with delta (0, 2)
Screenshot: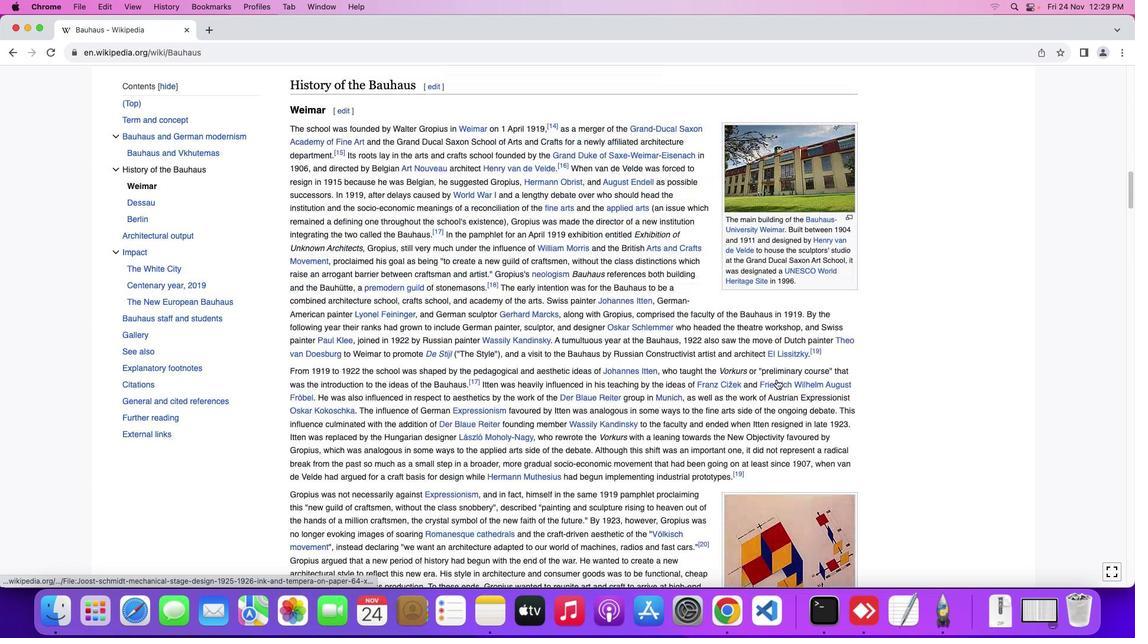 
Action: Mouse moved to (777, 379)
Screenshot: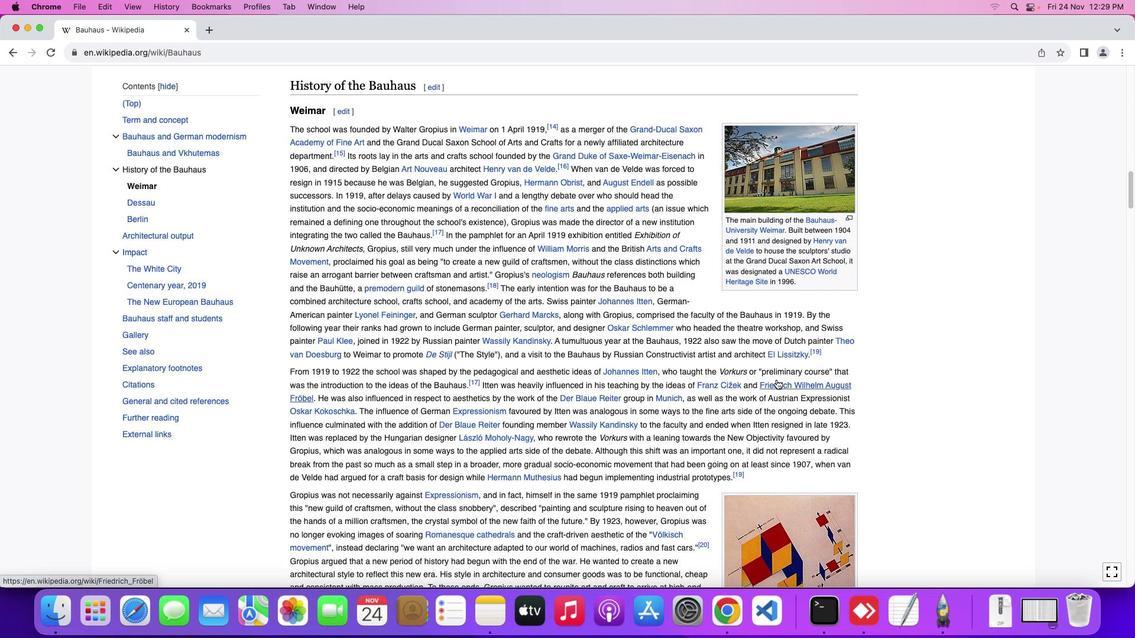
Action: Mouse scrolled (777, 379) with delta (0, 0)
Screenshot: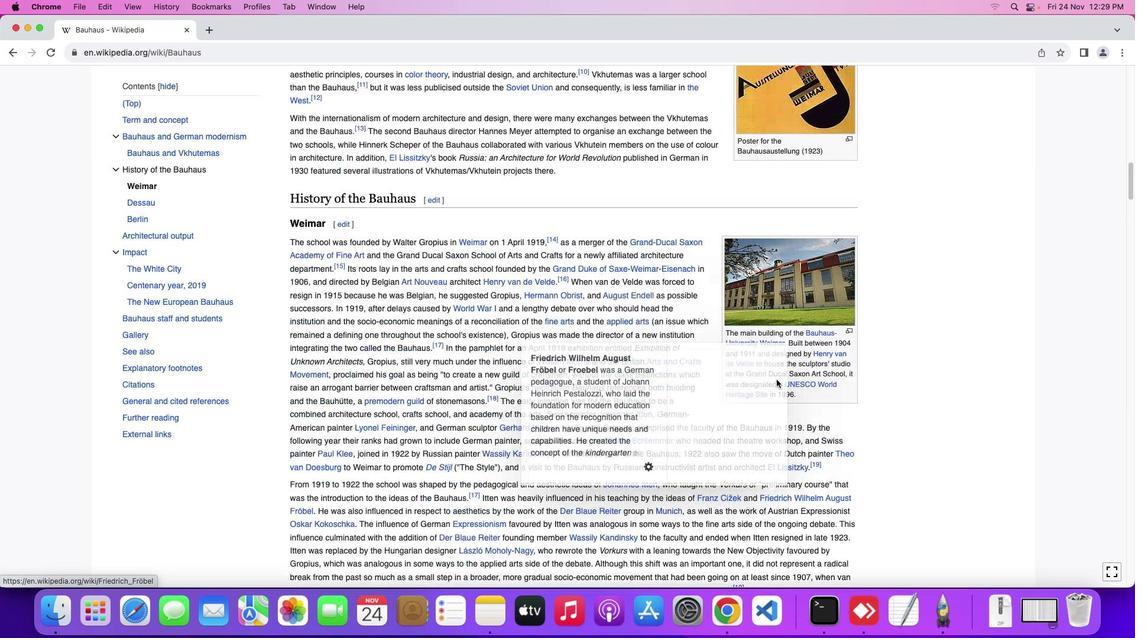 
Action: Mouse scrolled (777, 379) with delta (0, 0)
Screenshot: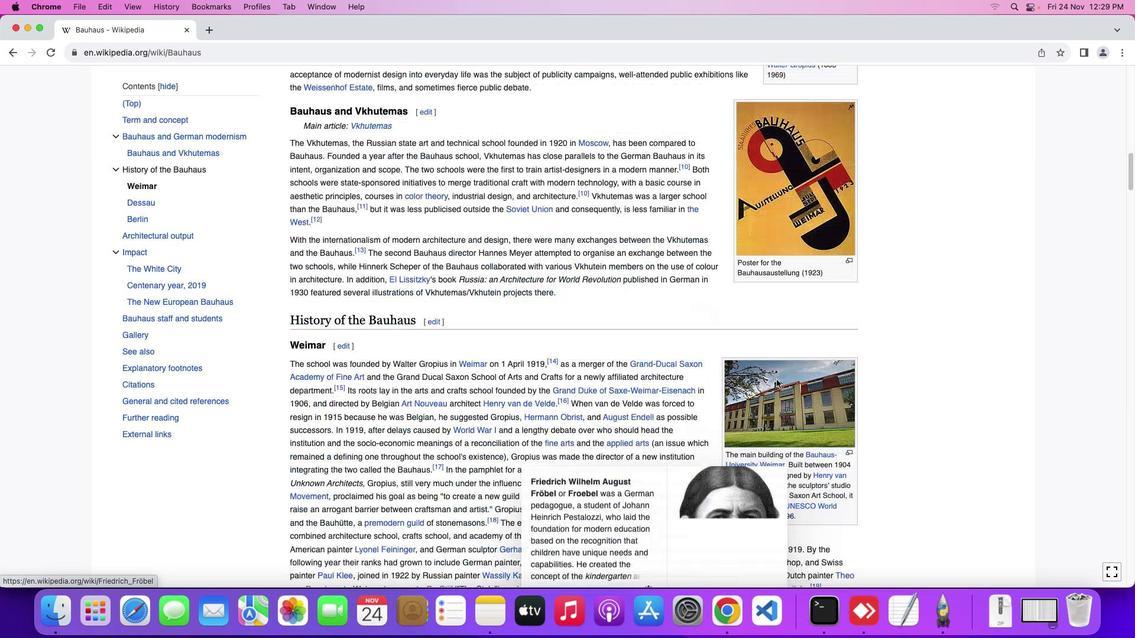 
Action: Mouse scrolled (777, 379) with delta (0, 1)
Screenshot: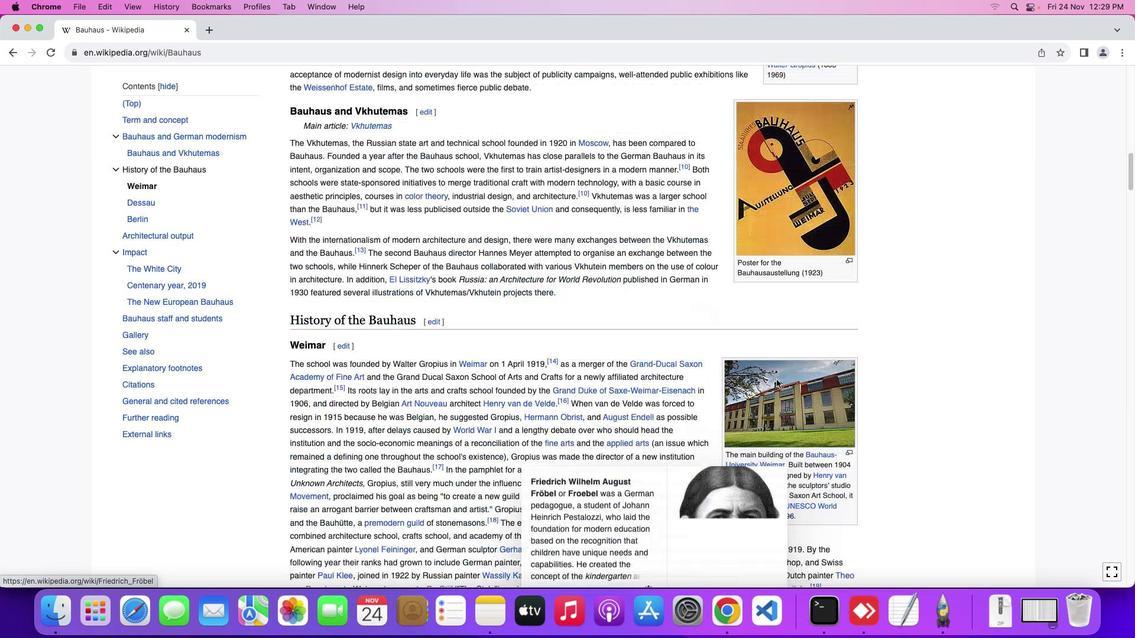 
Action: Mouse scrolled (777, 379) with delta (0, 2)
Screenshot: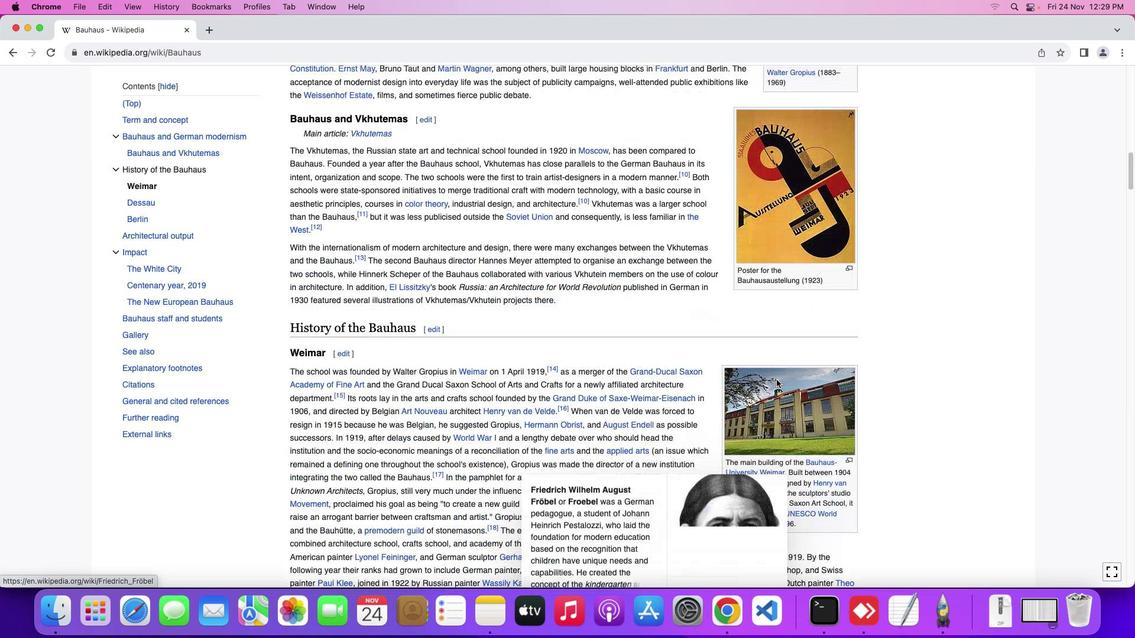 
Action: Mouse scrolled (777, 379) with delta (0, 0)
Screenshot: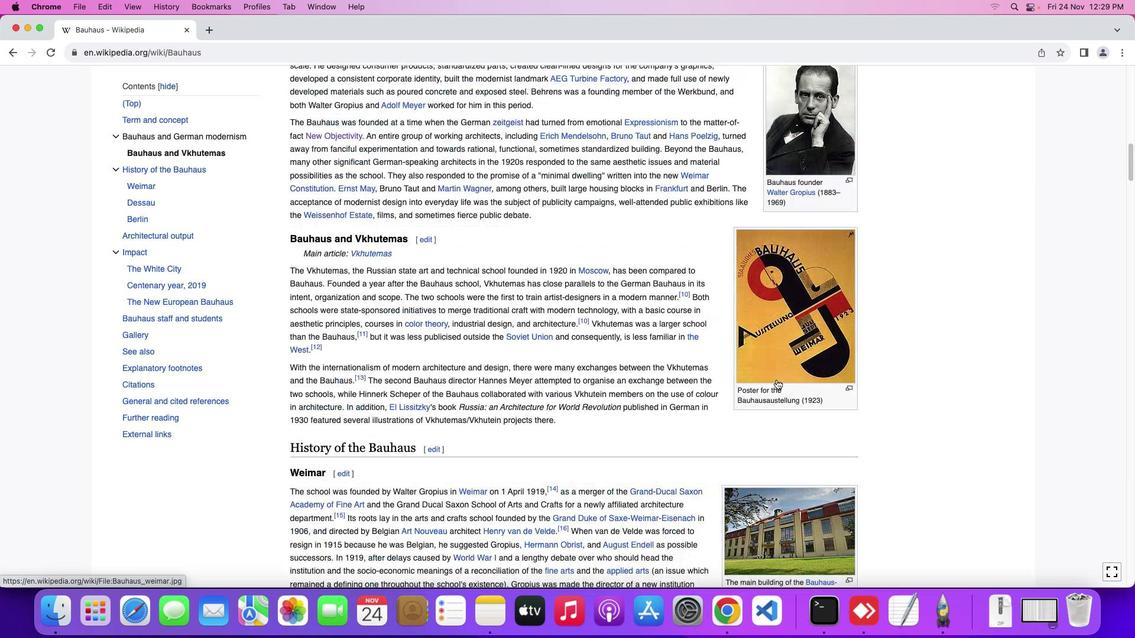
Action: Mouse scrolled (777, 379) with delta (0, 0)
Screenshot: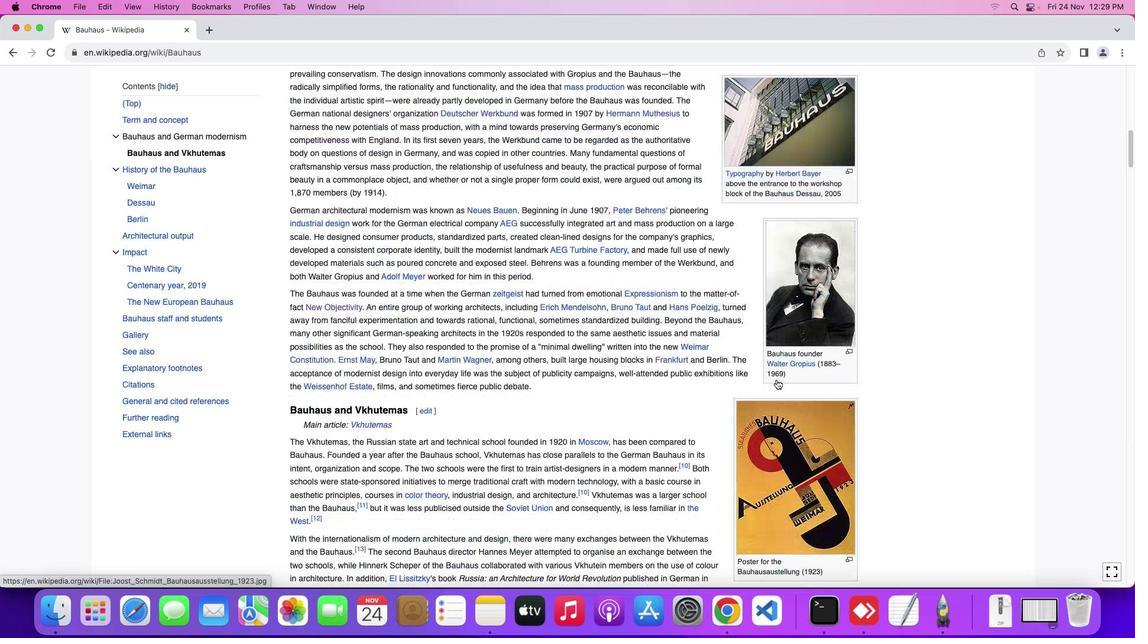 
Action: Mouse scrolled (777, 379) with delta (0, 1)
Screenshot: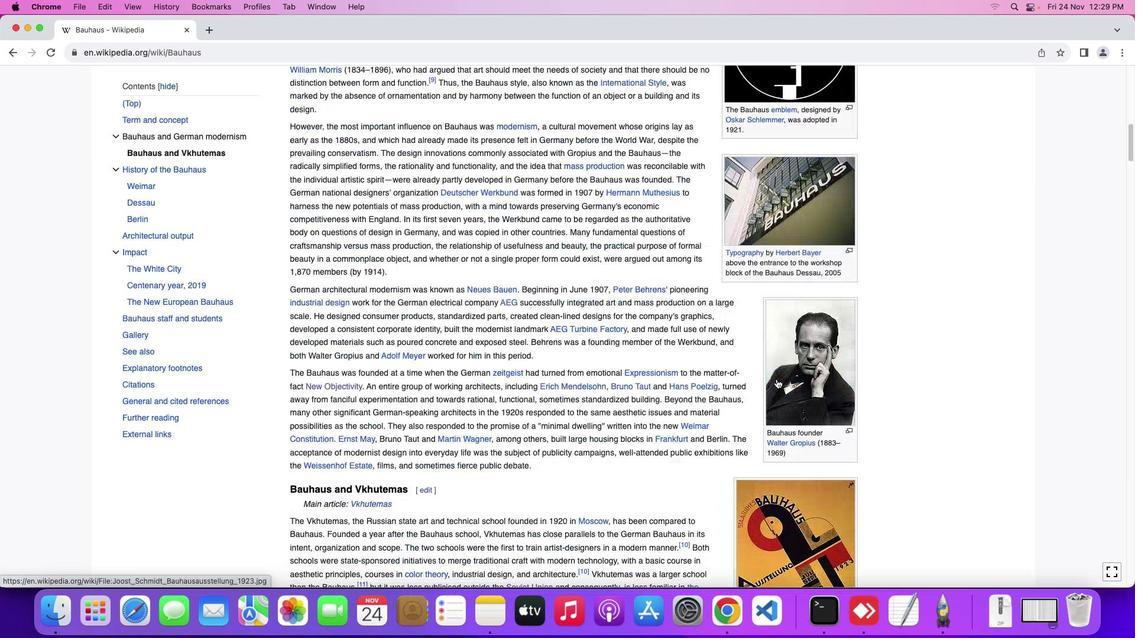 
Action: Mouse scrolled (777, 379) with delta (0, 2)
Screenshot: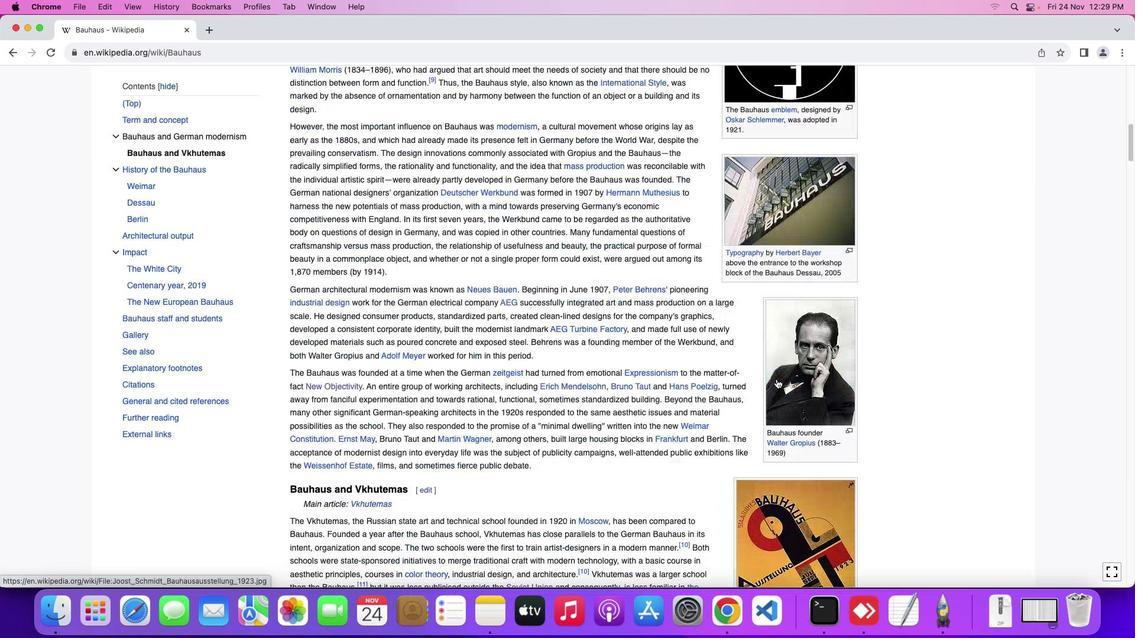 
Action: Mouse scrolled (777, 379) with delta (0, 3)
Screenshot: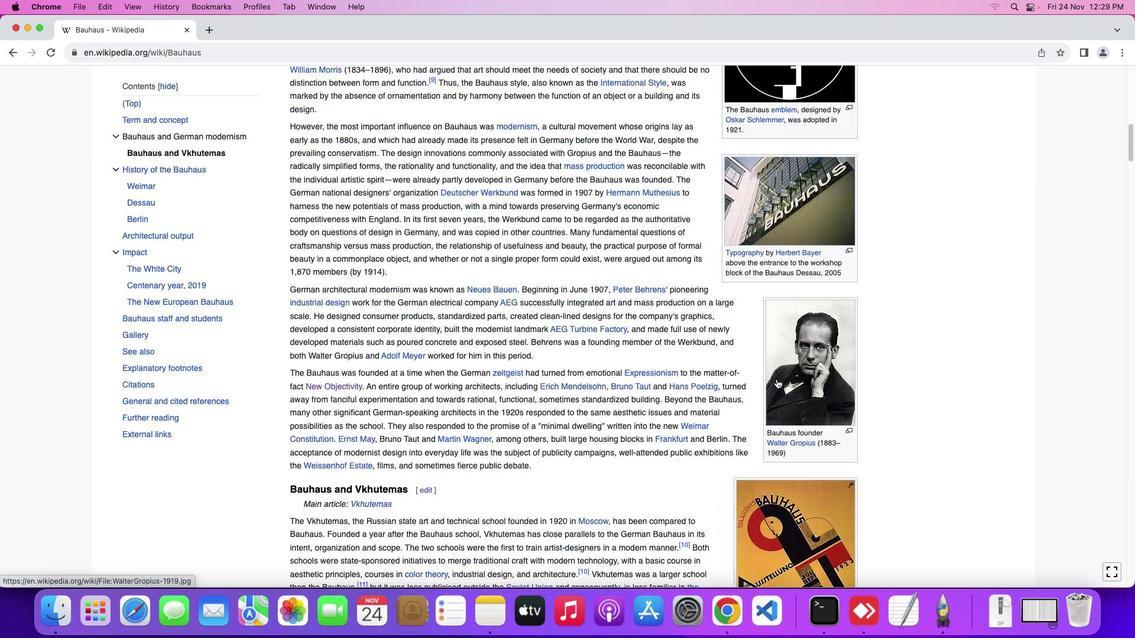 
Action: Mouse moved to (777, 379)
Screenshot: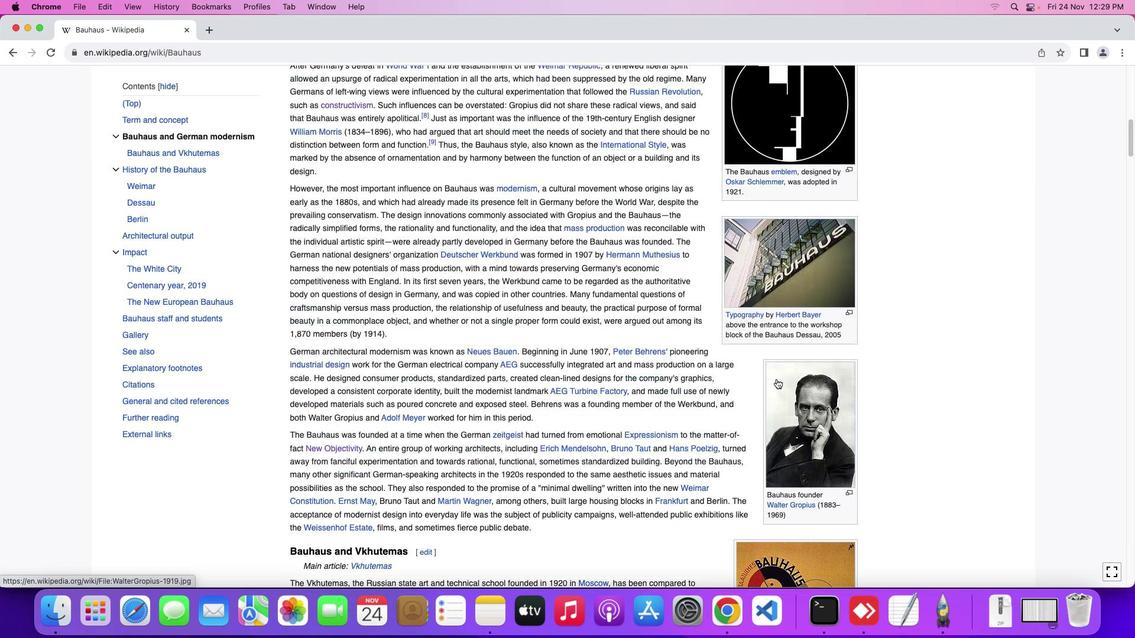 
Action: Mouse scrolled (777, 379) with delta (0, 0)
Screenshot: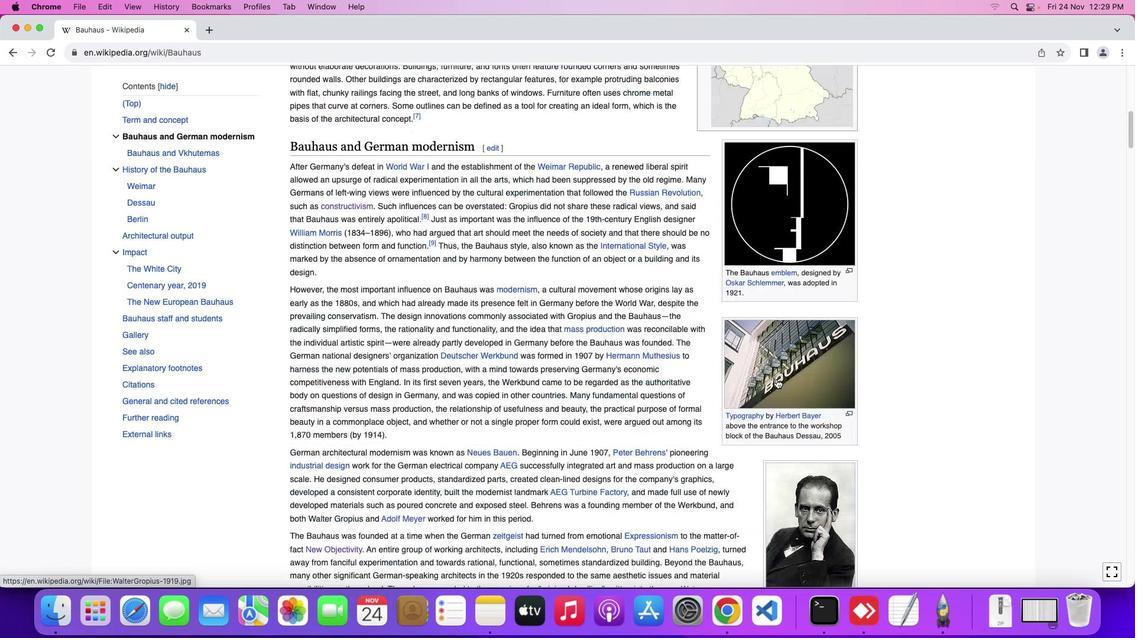 
Action: Mouse scrolled (777, 379) with delta (0, 0)
Screenshot: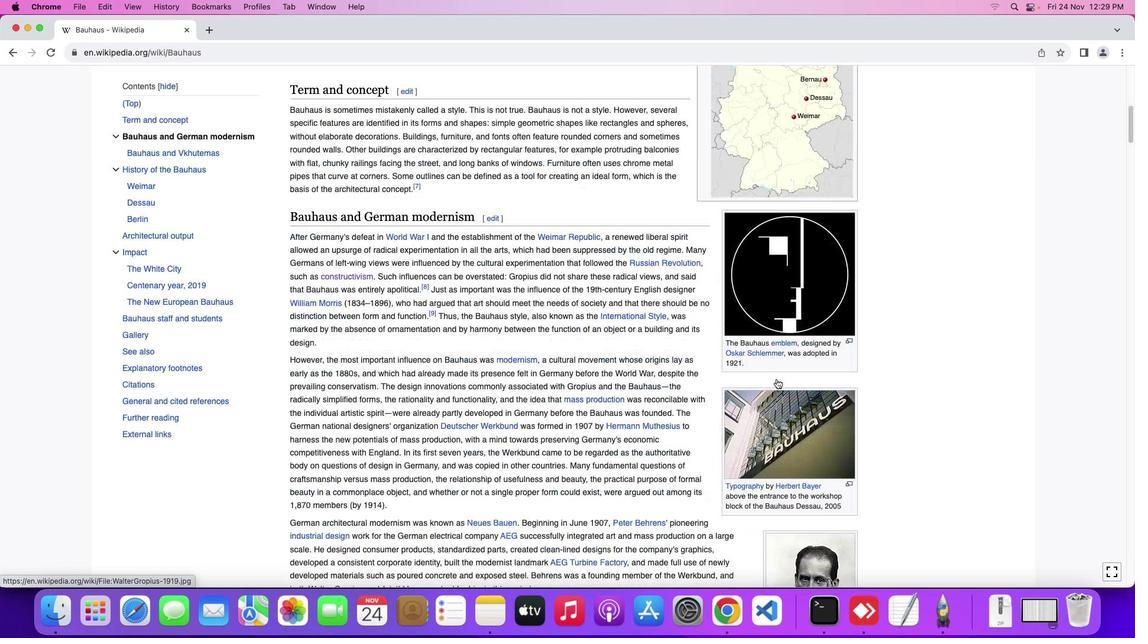 
Action: Mouse scrolled (777, 379) with delta (0, 1)
Screenshot: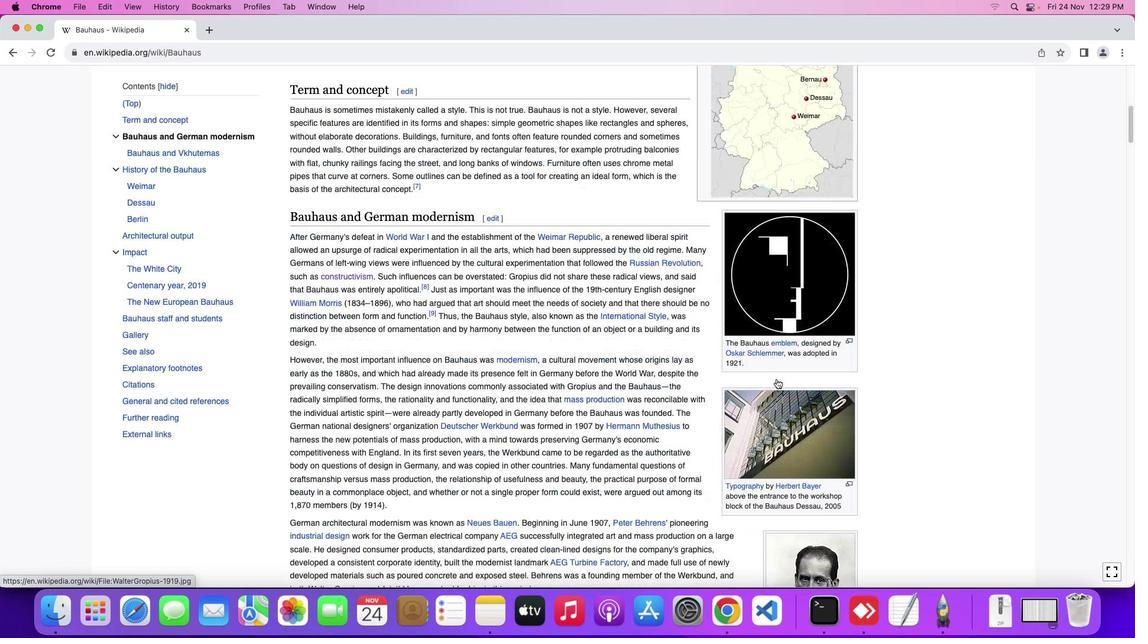 
Action: Mouse scrolled (777, 379) with delta (0, 2)
